 Task: Lens Flare Effect.
Action: Mouse moved to (33, 7)
Screenshot: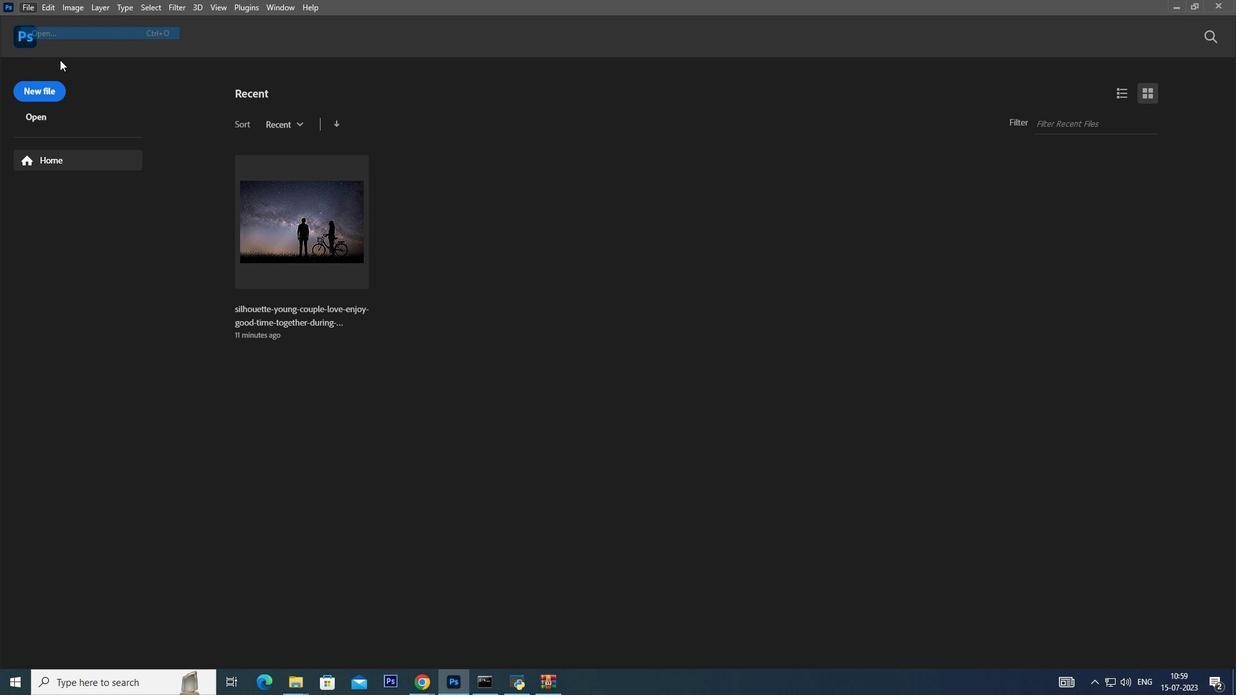 
Action: Mouse pressed left at (33, 7)
Screenshot: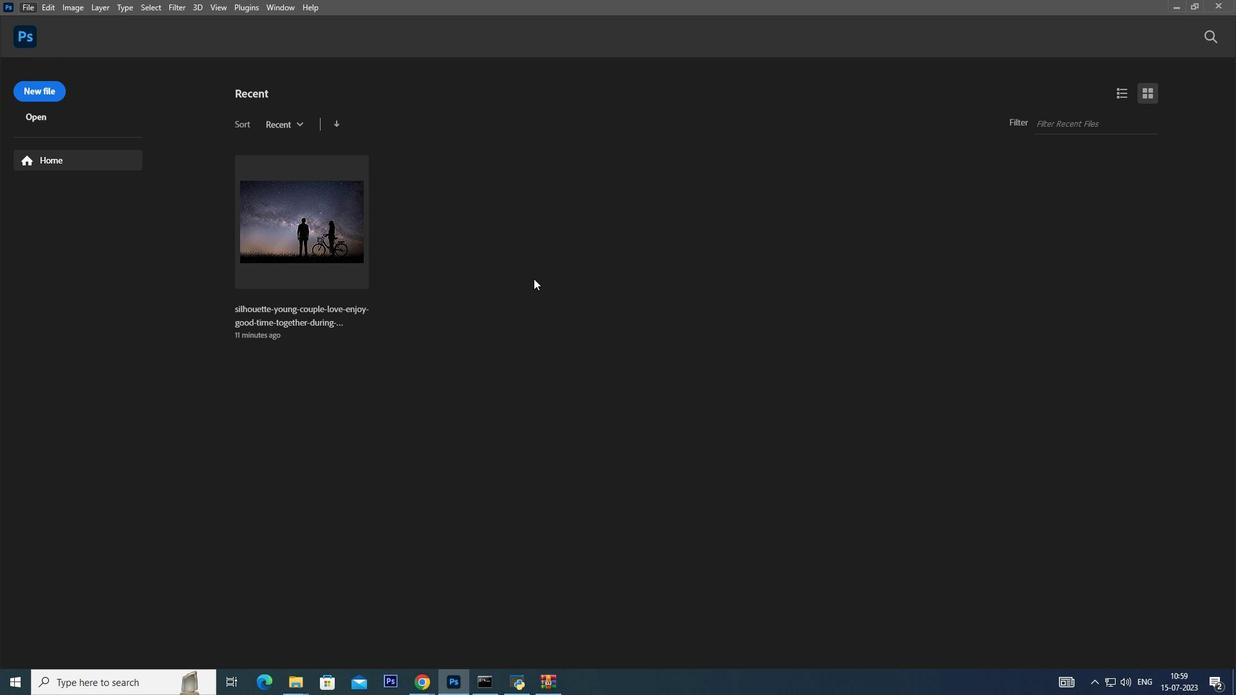 
Action: Mouse moved to (40, 28)
Screenshot: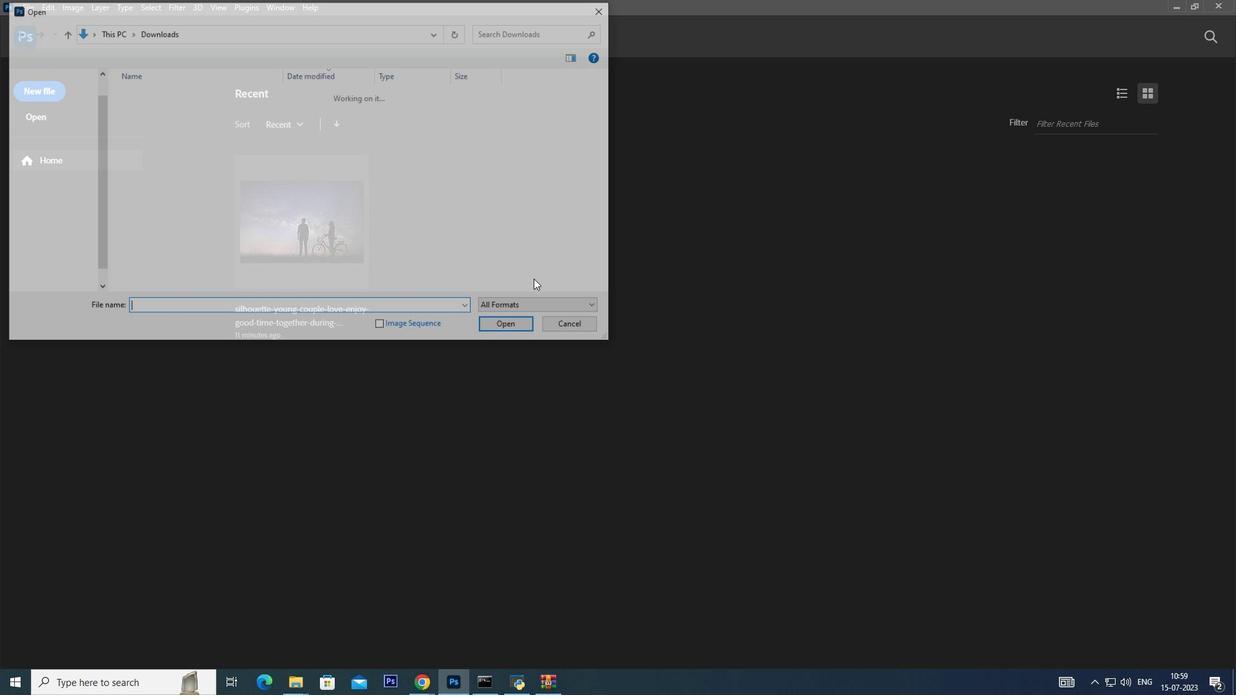 
Action: Mouse pressed left at (40, 28)
Screenshot: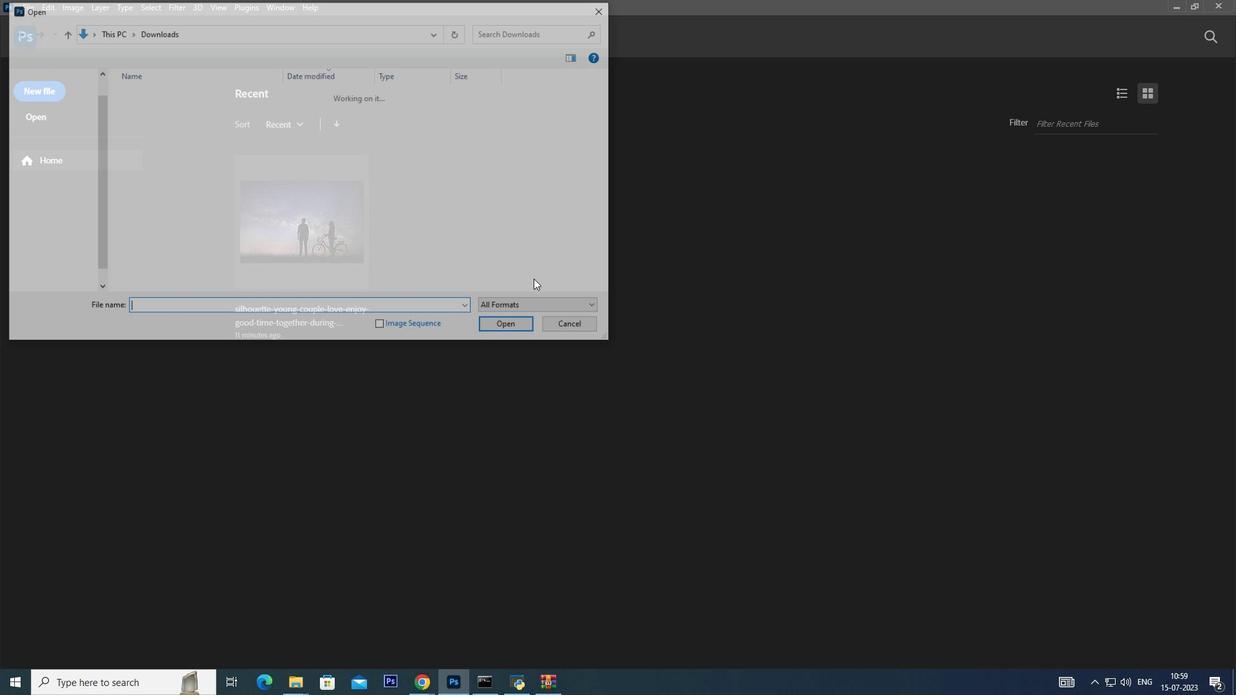 
Action: Mouse moved to (191, 143)
Screenshot: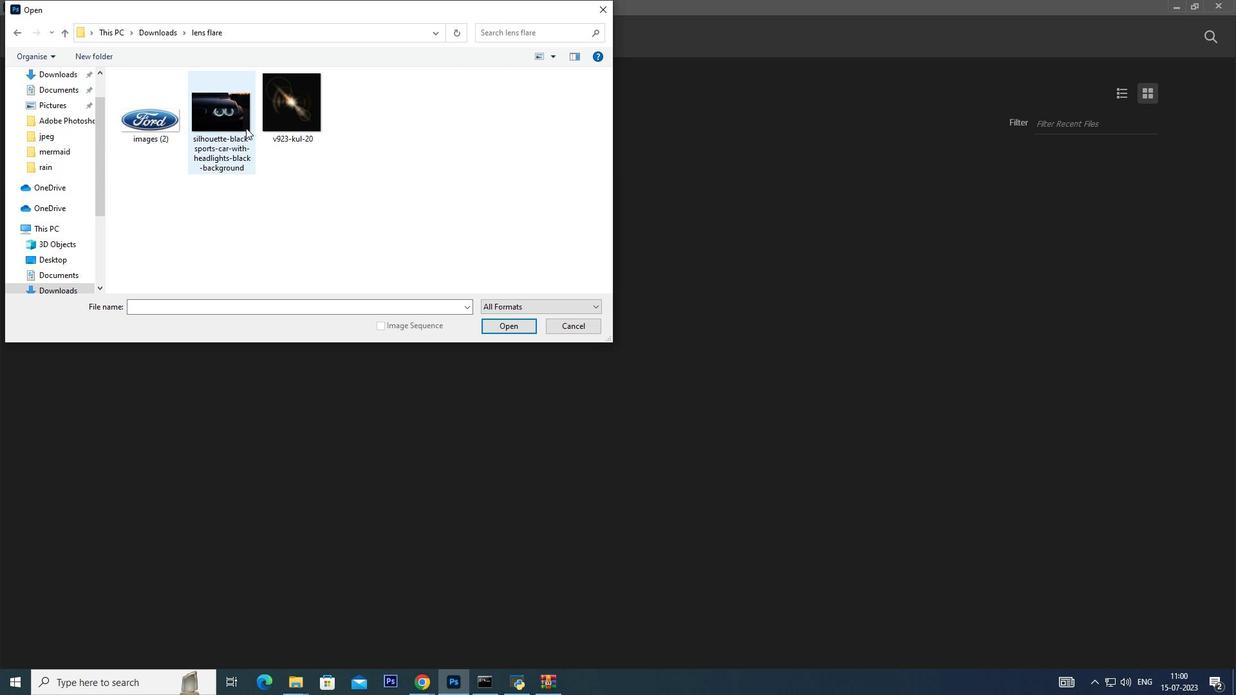 
Action: Mouse pressed left at (191, 143)
Screenshot: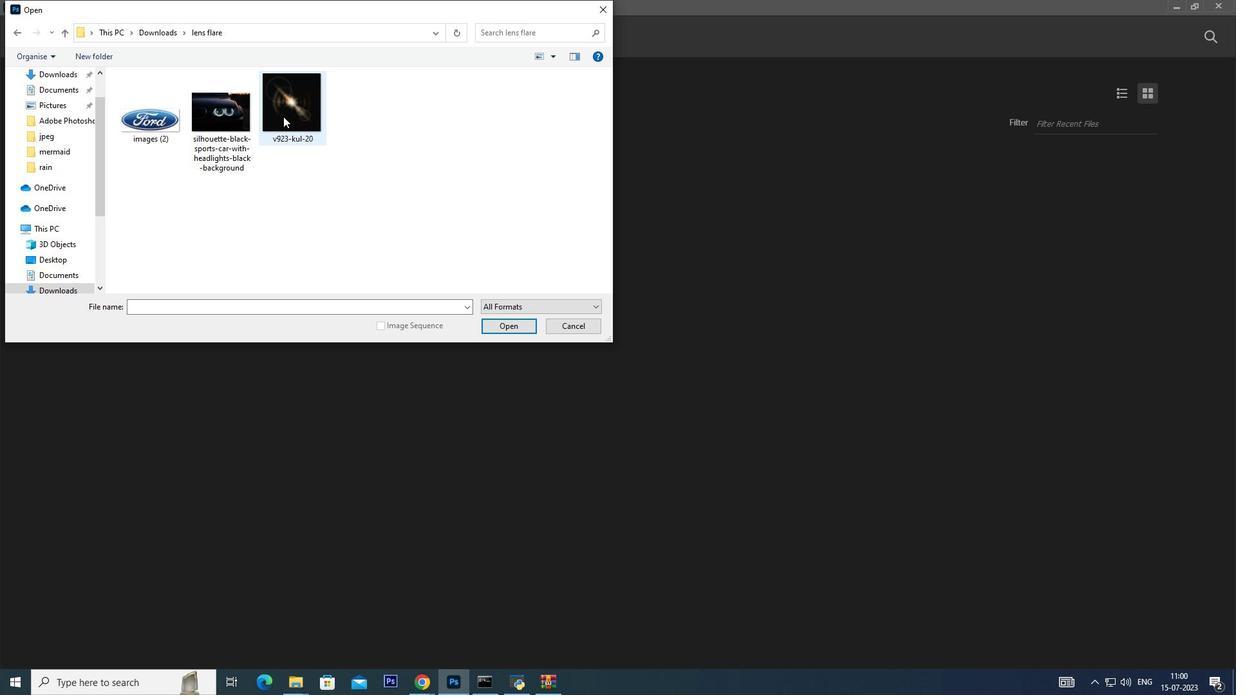 
Action: Mouse pressed left at (191, 143)
Screenshot: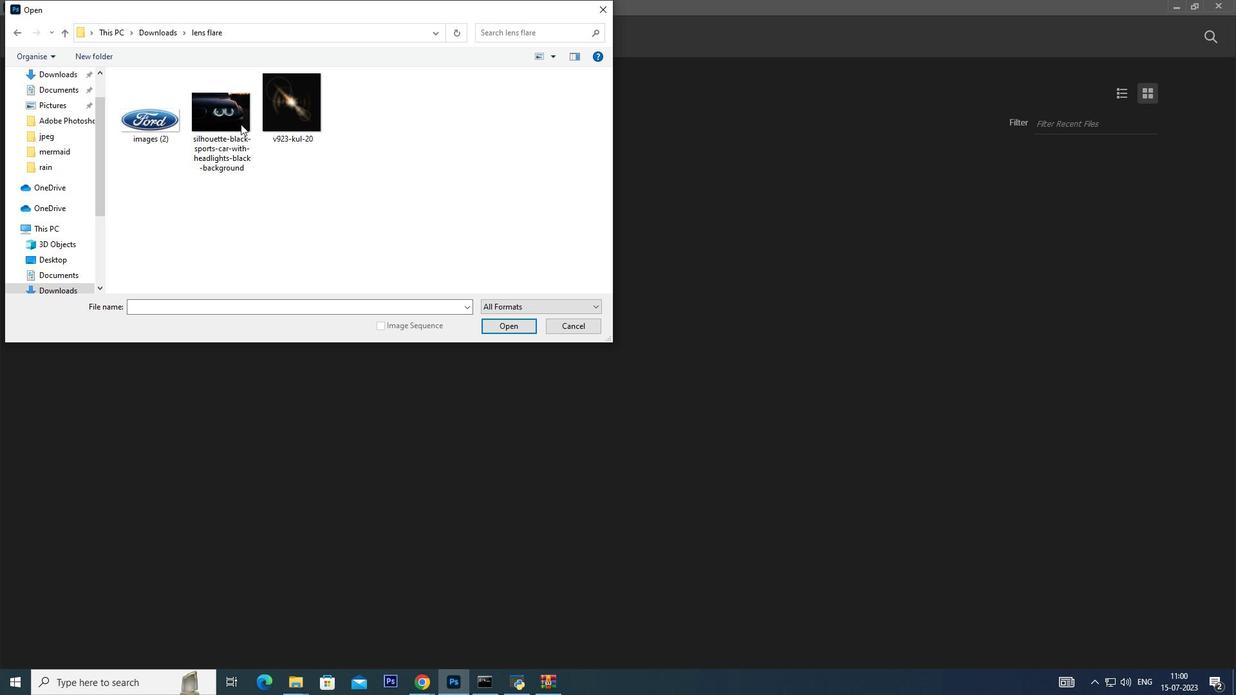 
Action: Mouse moved to (235, 124)
Screenshot: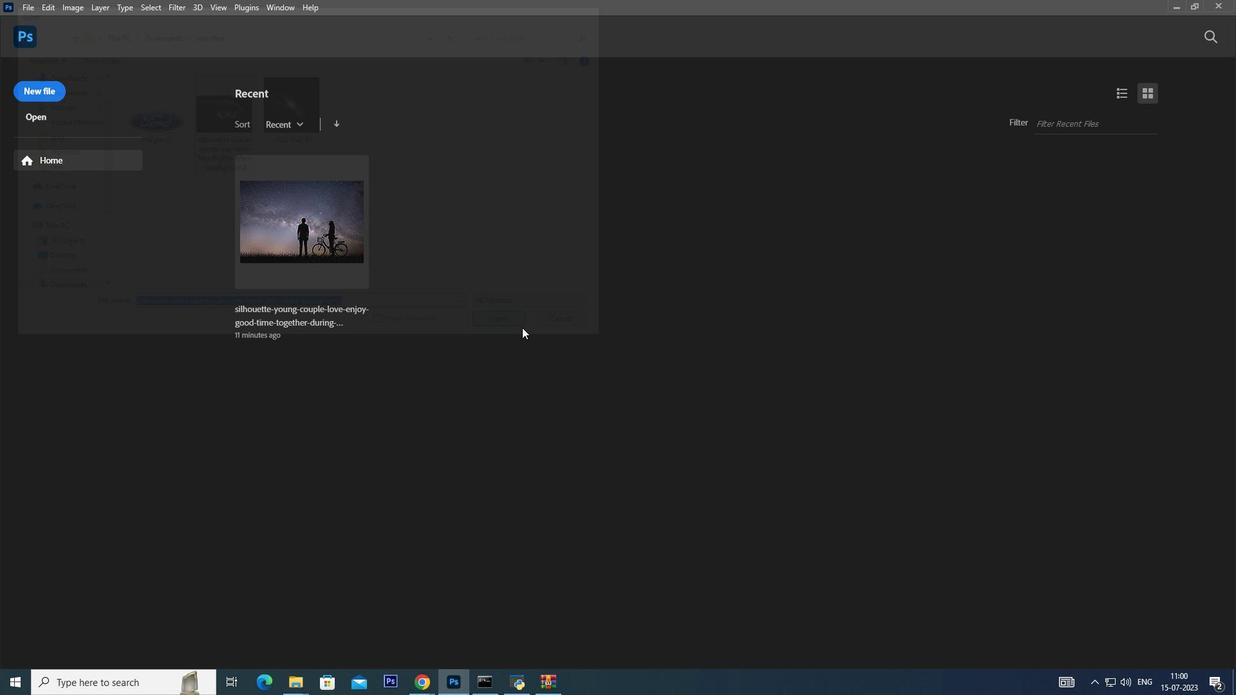 
Action: Mouse pressed left at (235, 124)
Screenshot: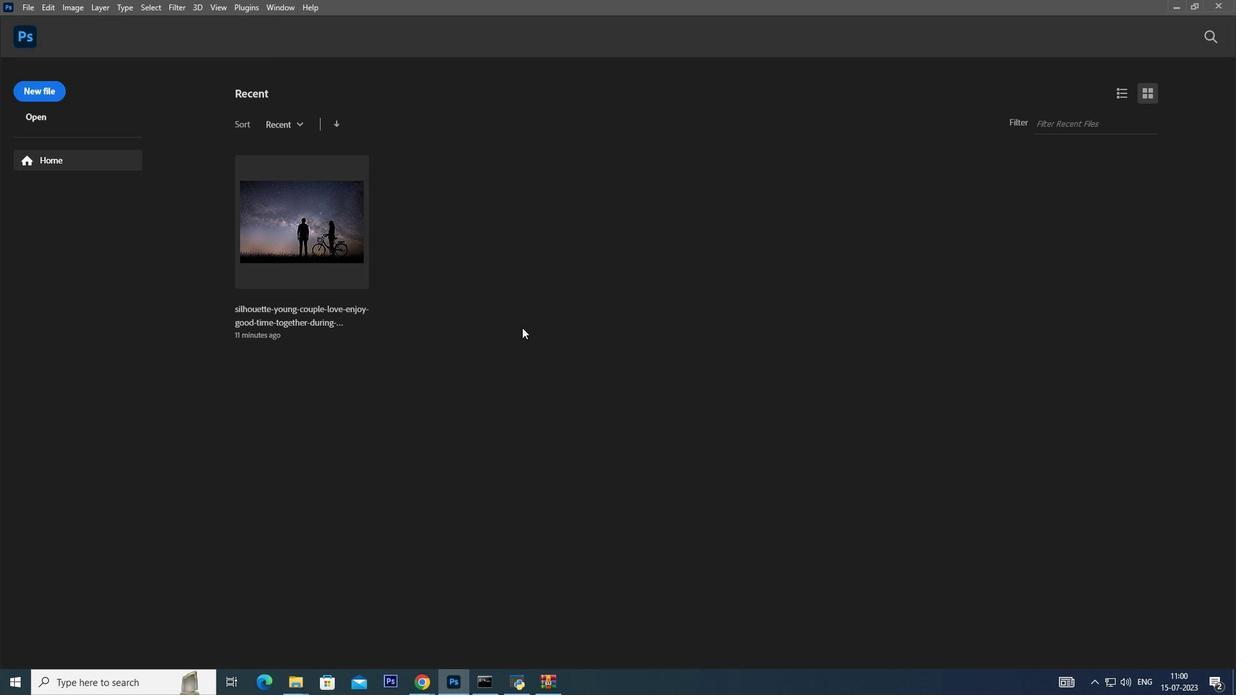 
Action: Mouse moved to (522, 327)
Screenshot: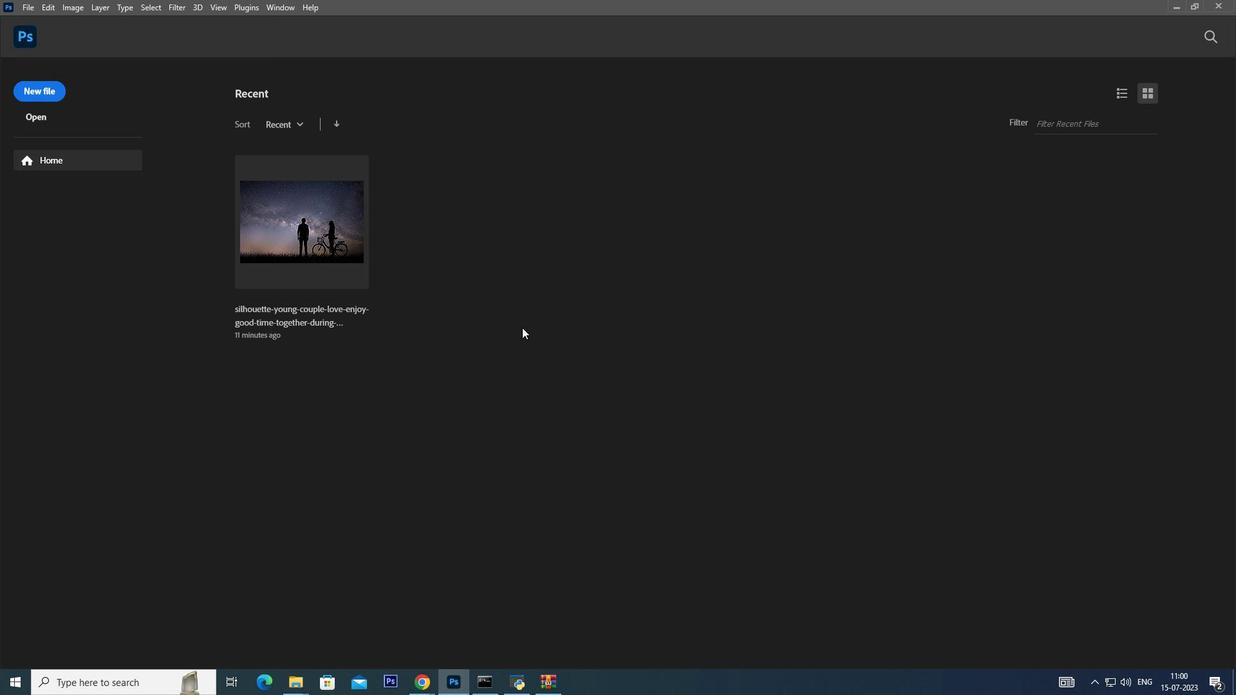 
Action: Mouse pressed left at (522, 327)
Screenshot: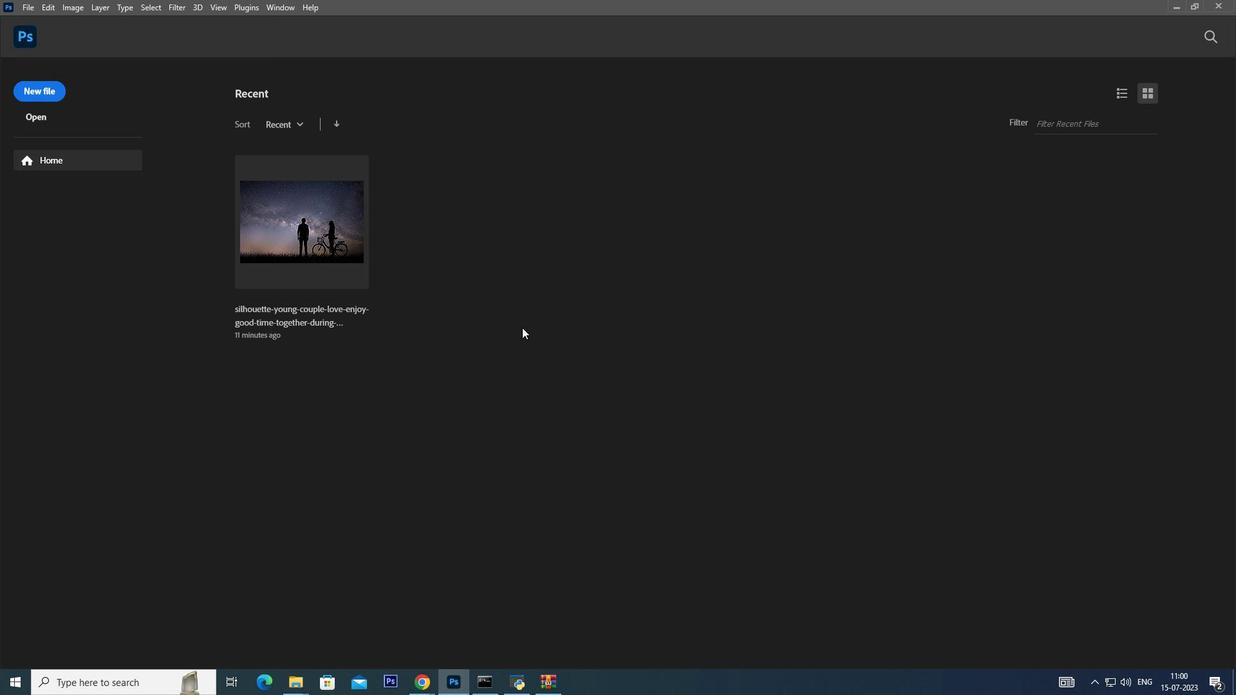 
Action: Mouse moved to (1159, 468)
Screenshot: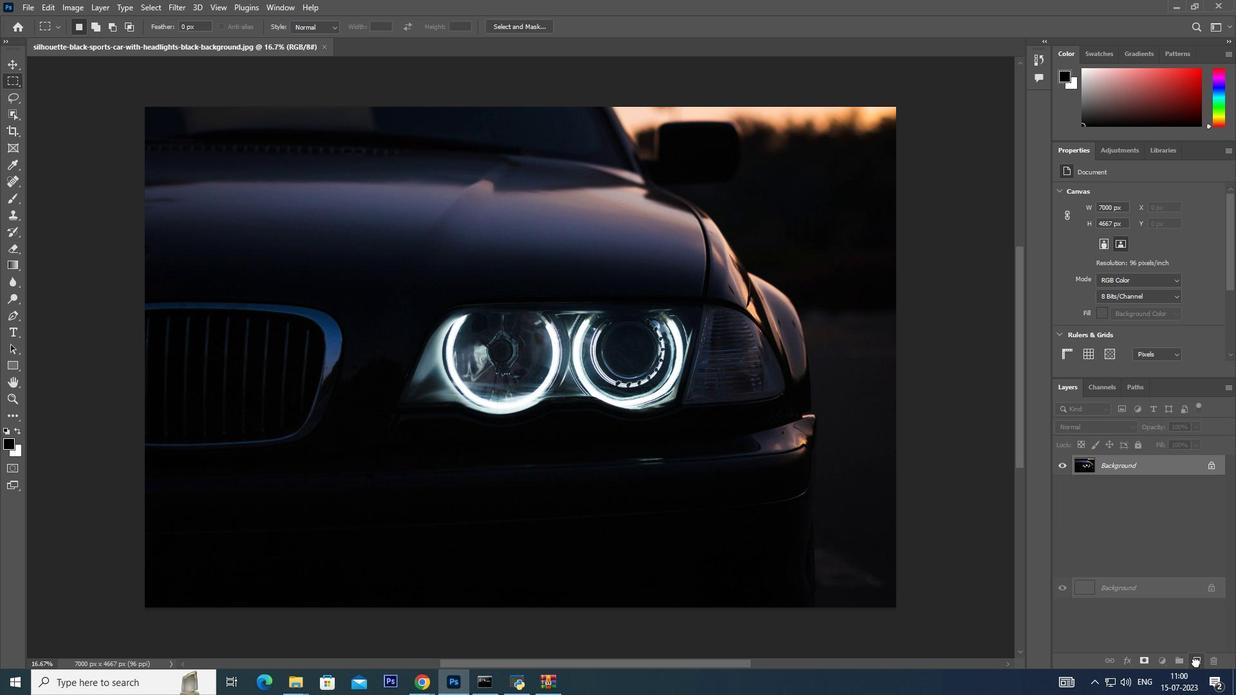 
Action: Mouse pressed left at (1159, 468)
Screenshot: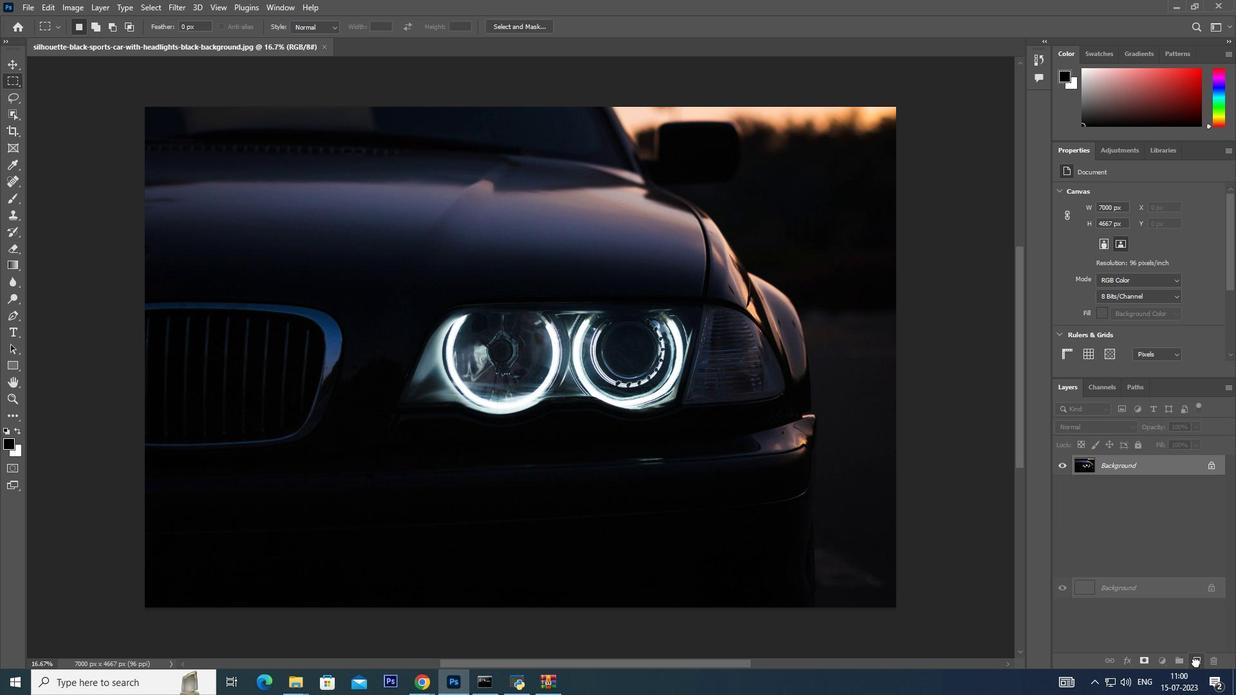 
Action: Mouse moved to (1159, 661)
Screenshot: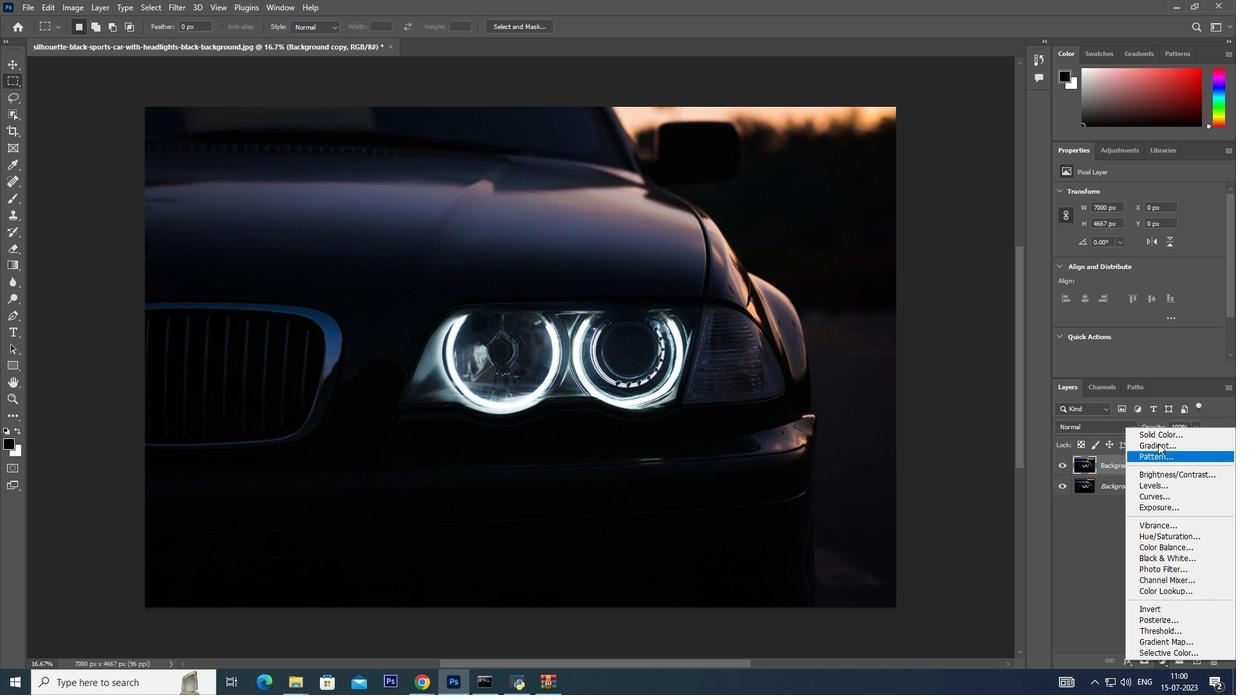 
Action: Mouse pressed left at (1159, 661)
Screenshot: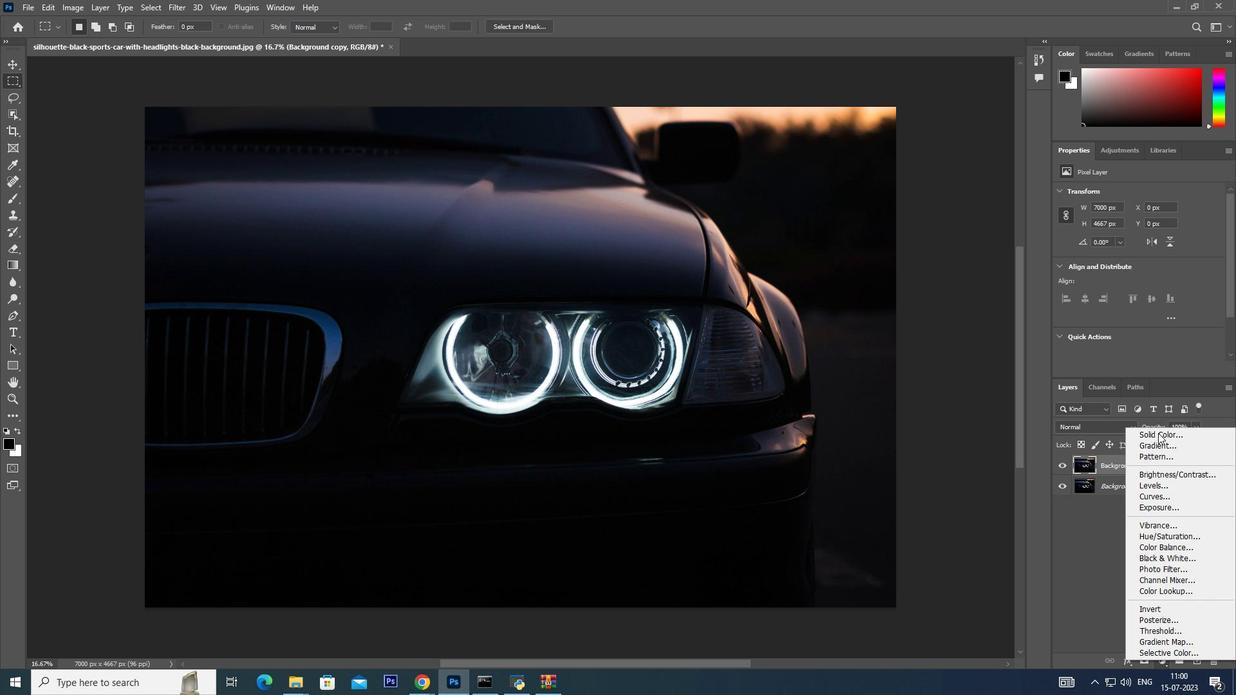 
Action: Mouse moved to (1159, 433)
Screenshot: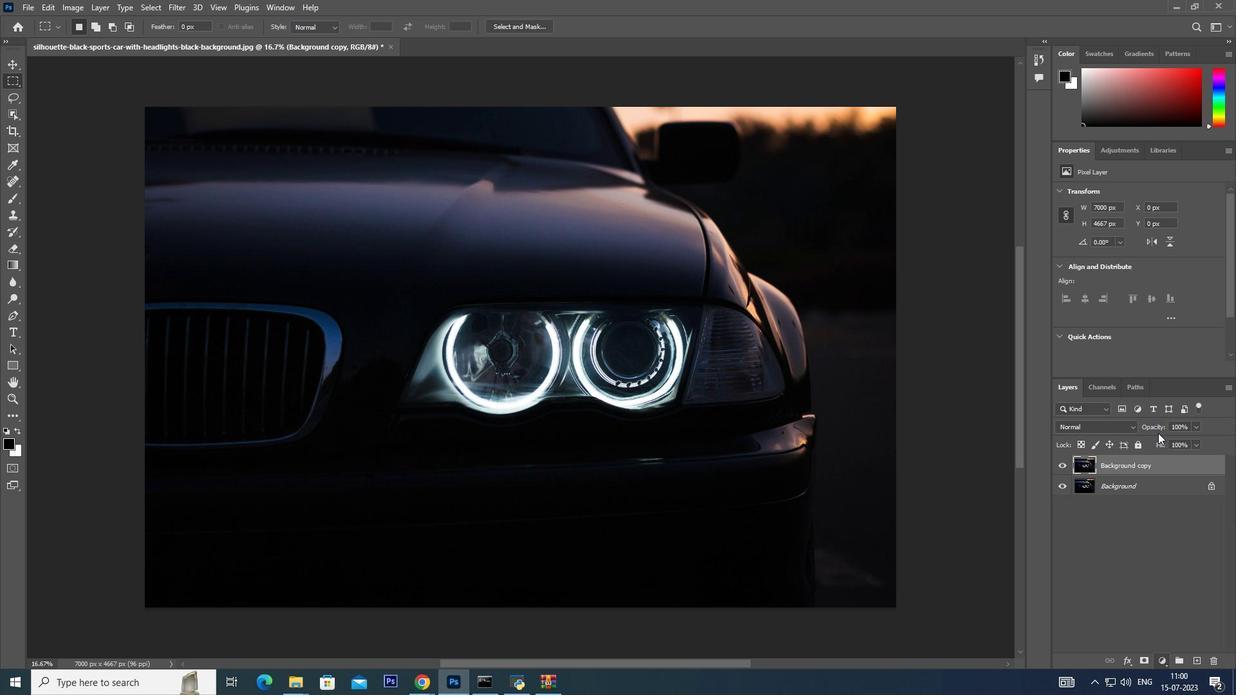 
Action: Mouse pressed left at (1159, 433)
Screenshot: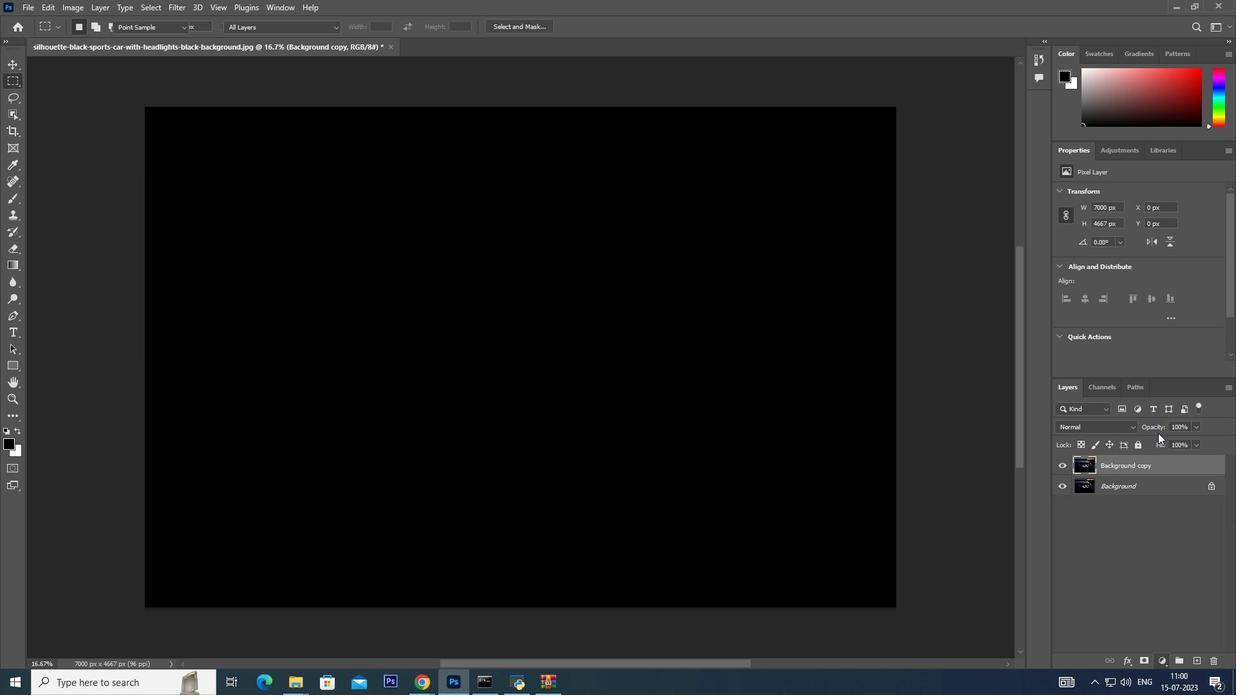 
Action: Mouse moved to (740, 146)
Screenshot: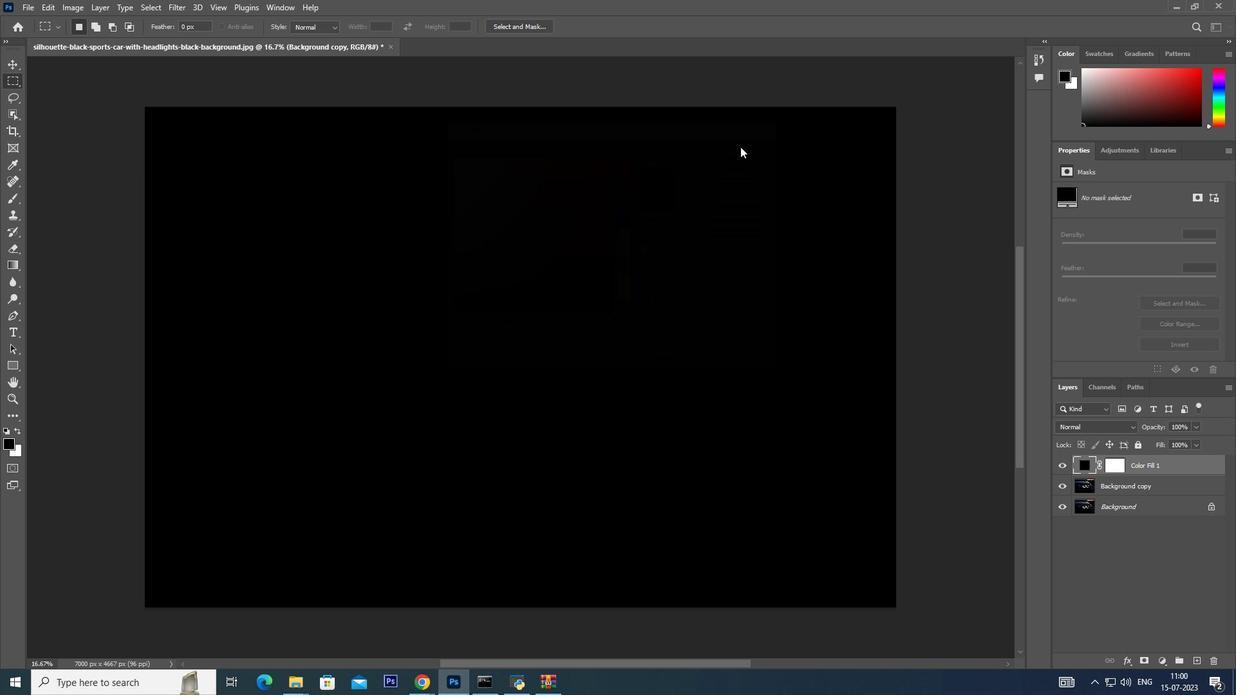 
Action: Mouse pressed left at (740, 146)
Screenshot: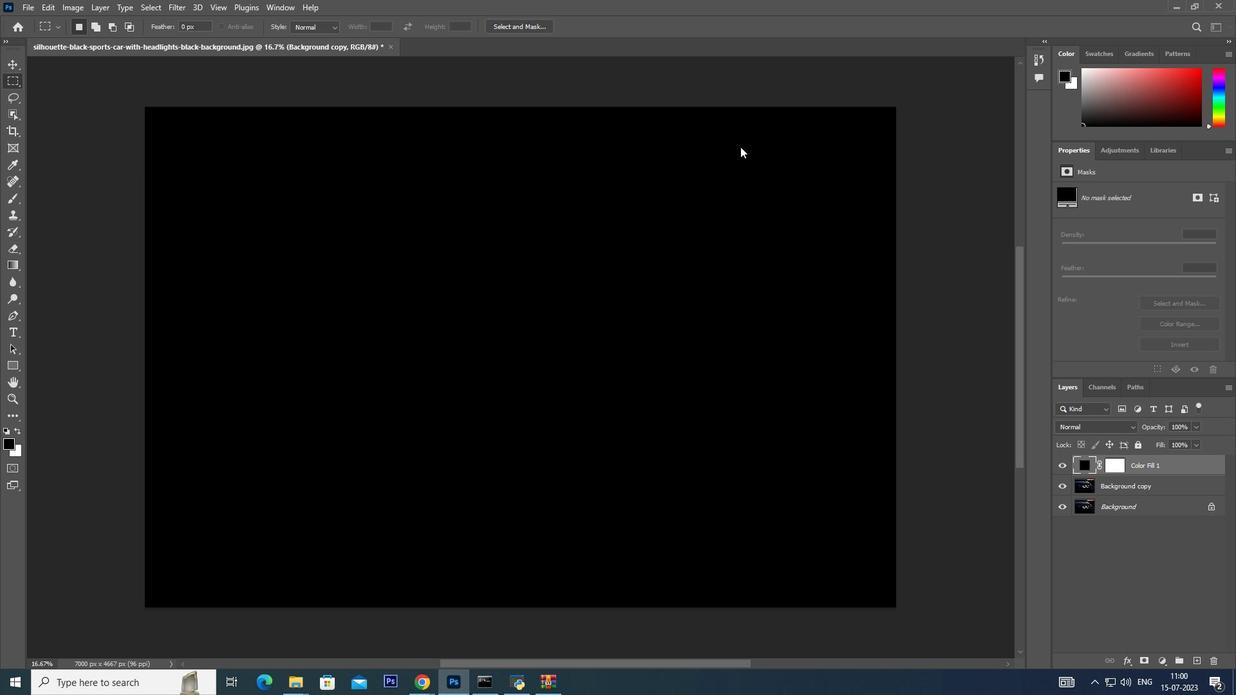 
Action: Mouse moved to (1125, 424)
Screenshot: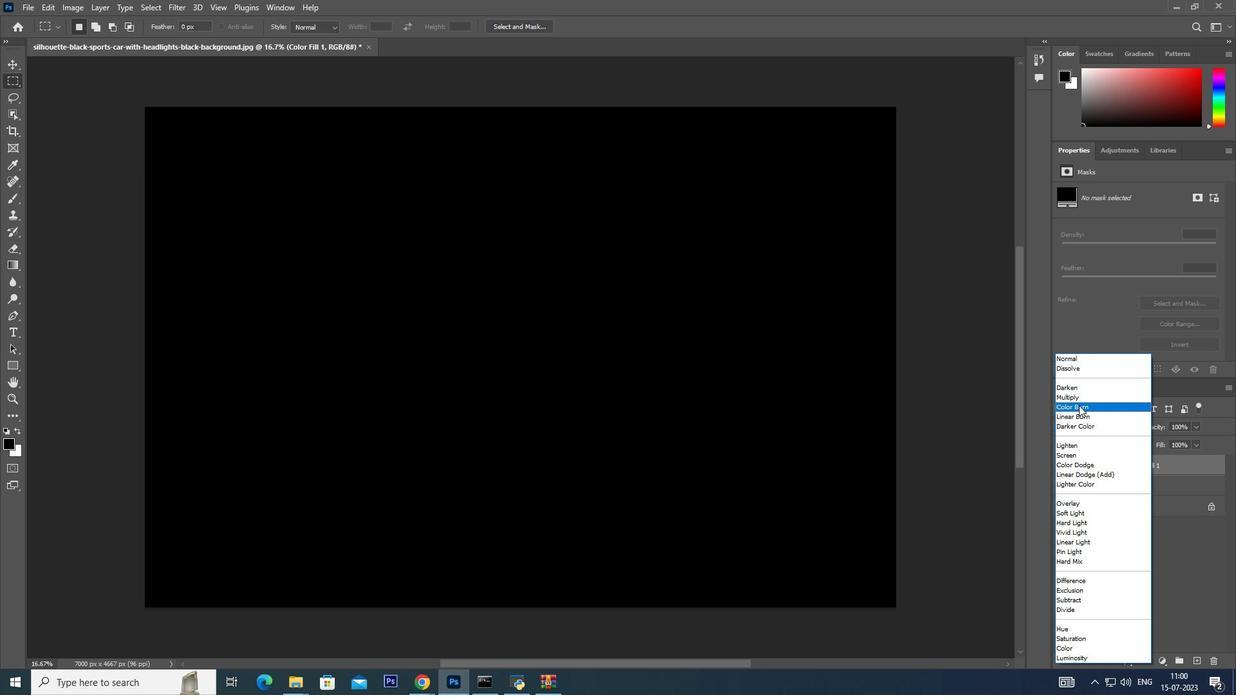 
Action: Mouse pressed left at (1125, 424)
Screenshot: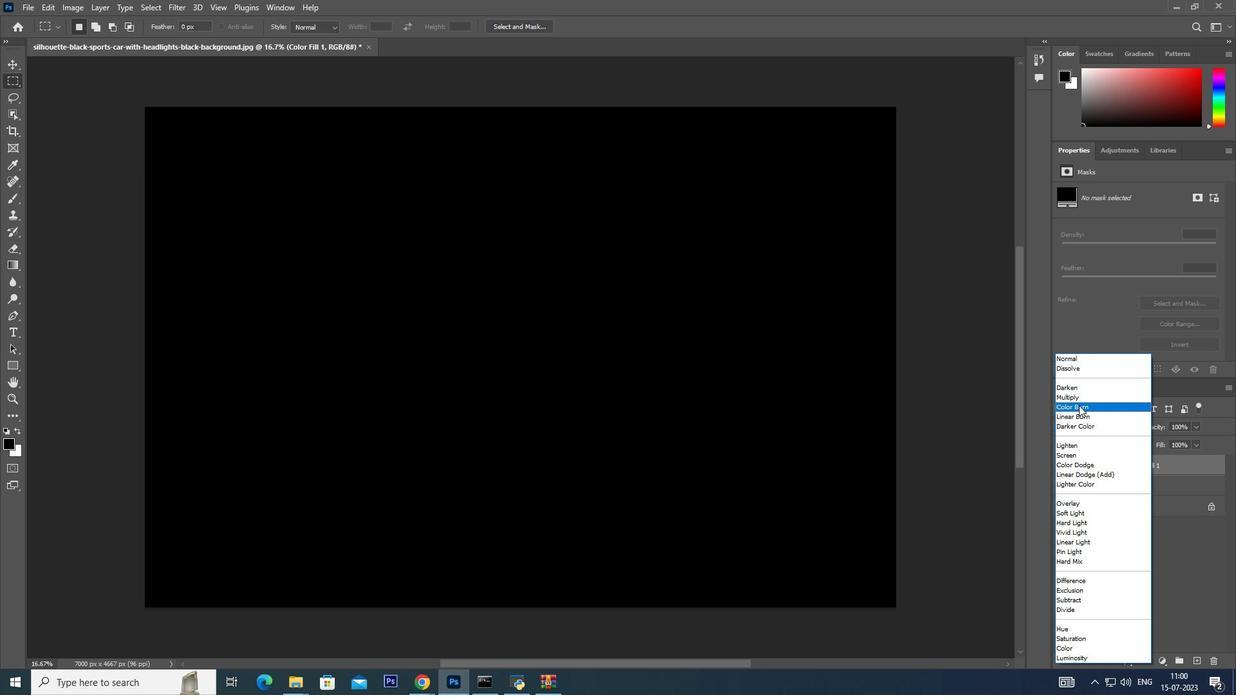 
Action: Mouse moved to (1075, 452)
Screenshot: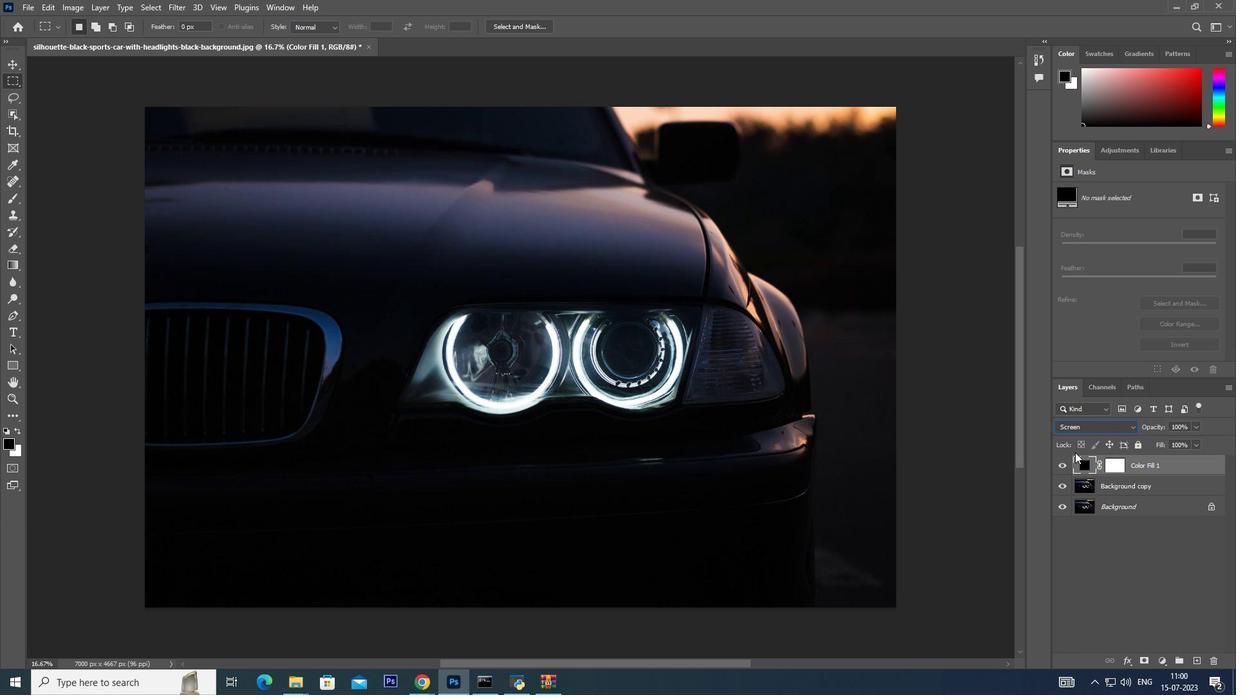 
Action: Mouse pressed left at (1075, 452)
Screenshot: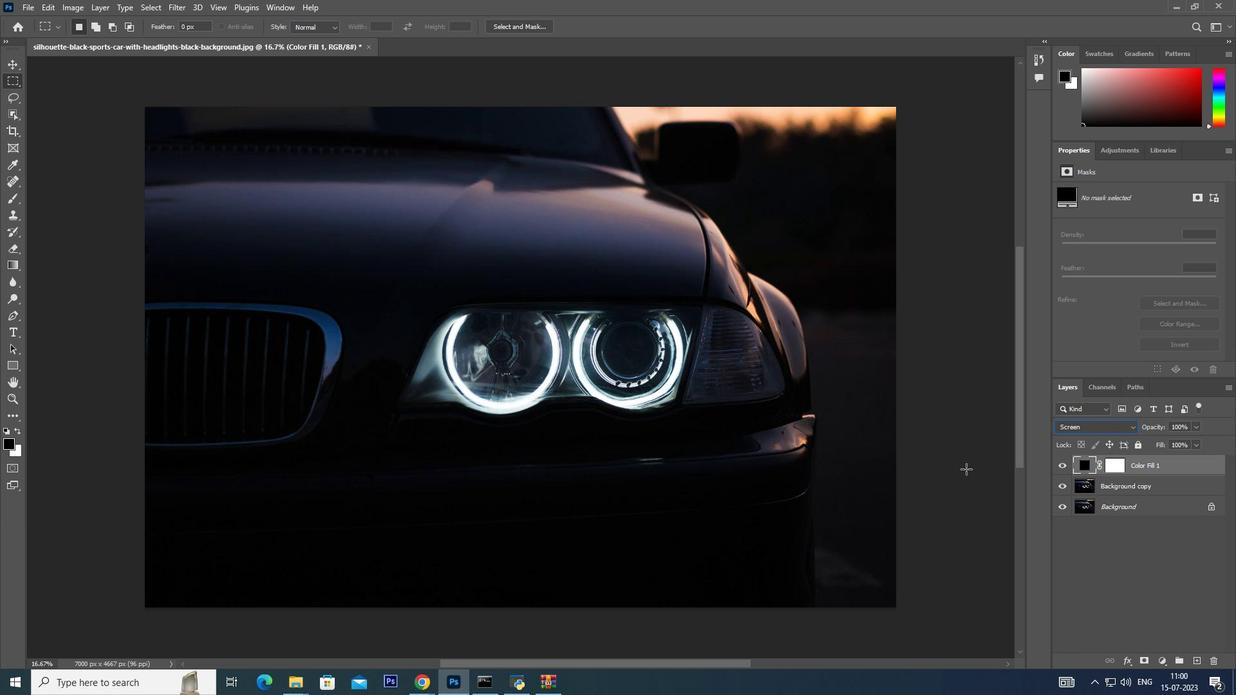 
Action: Mouse moved to (15, 67)
Screenshot: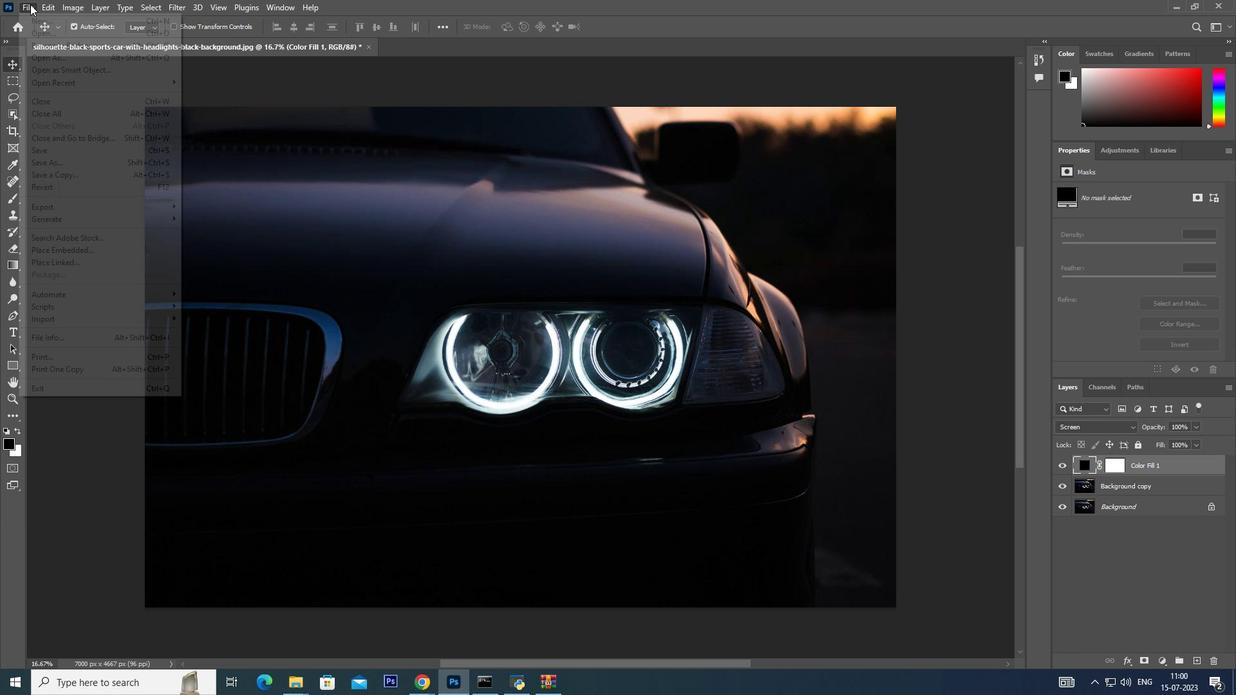 
Action: Mouse pressed left at (15, 67)
Screenshot: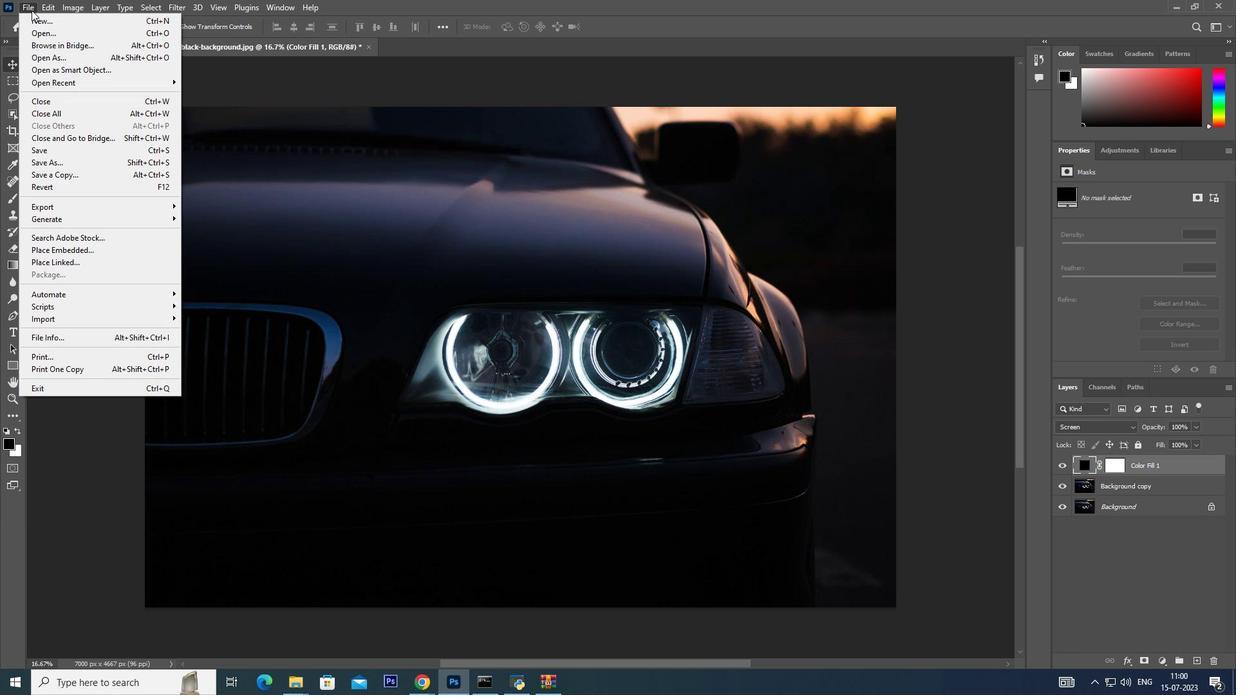 
Action: Mouse moved to (30, 4)
Screenshot: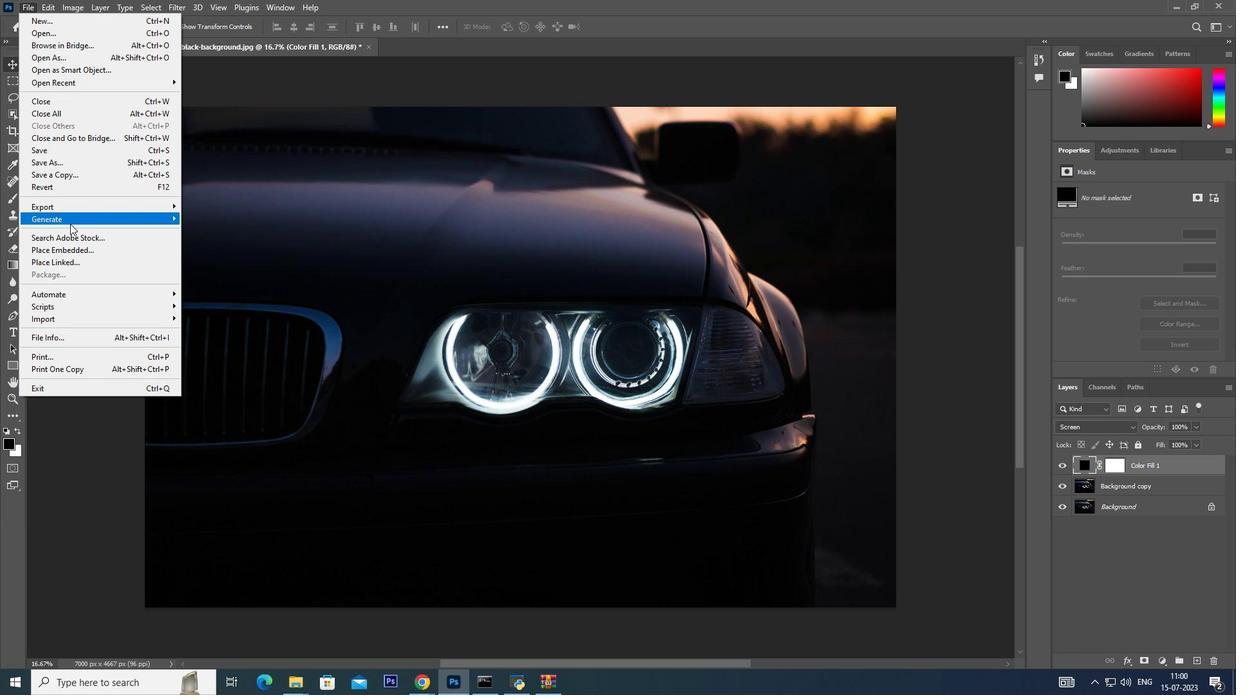 
Action: Mouse pressed left at (30, 4)
Screenshot: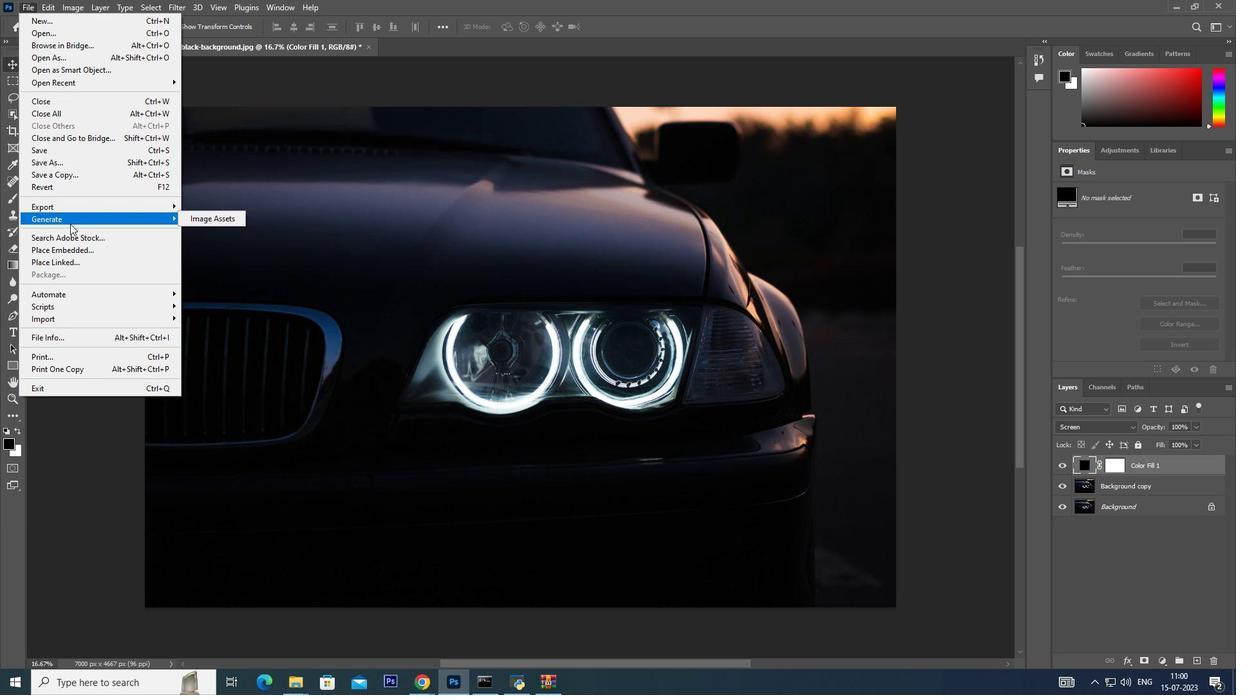 
Action: Mouse moved to (173, 7)
Screenshot: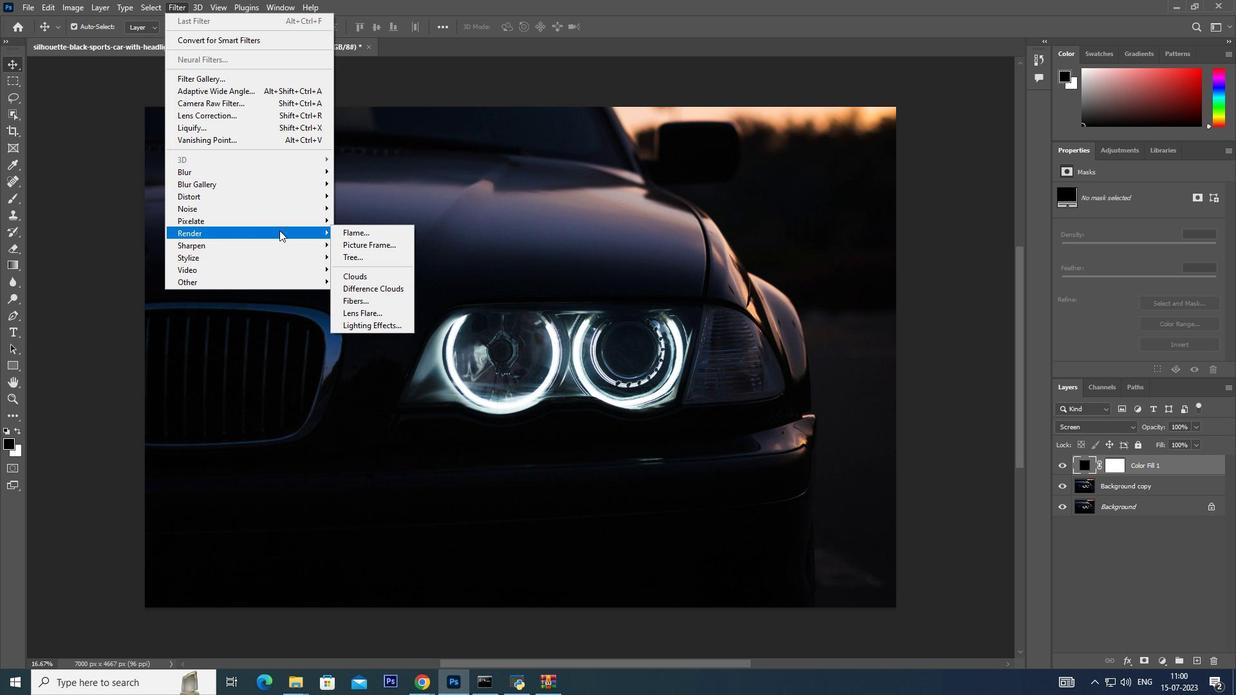 
Action: Mouse pressed left at (173, 7)
Screenshot: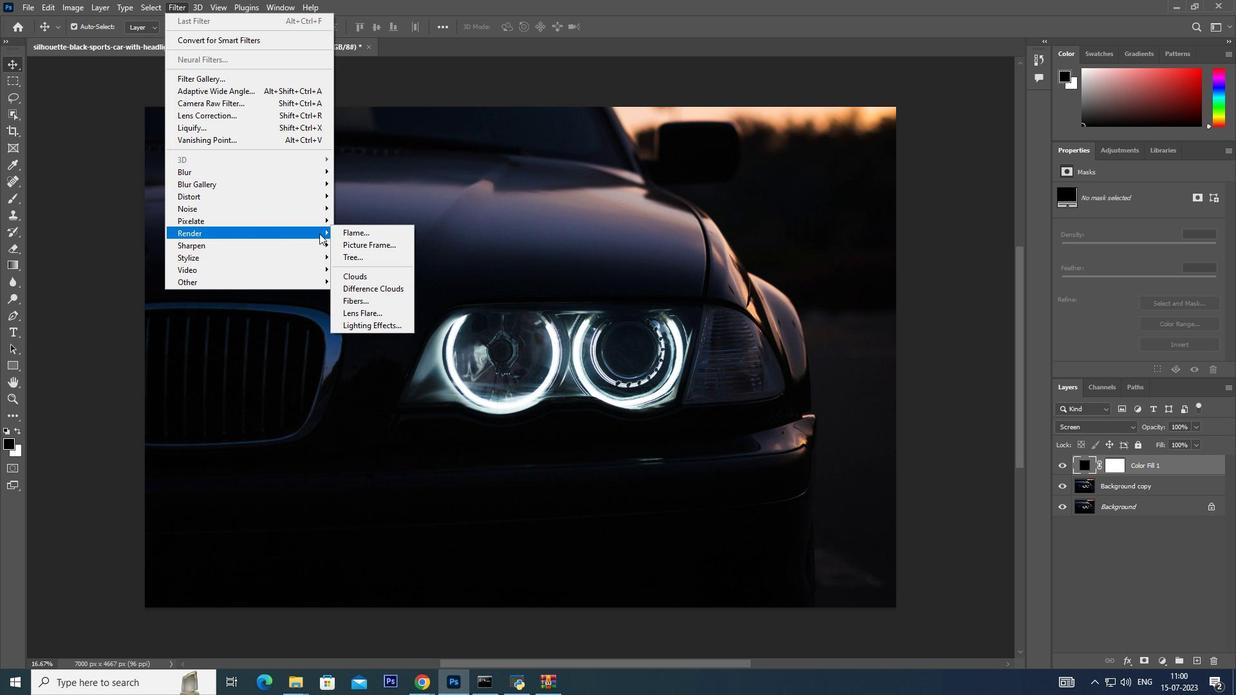 
Action: Mouse moved to (372, 312)
Screenshot: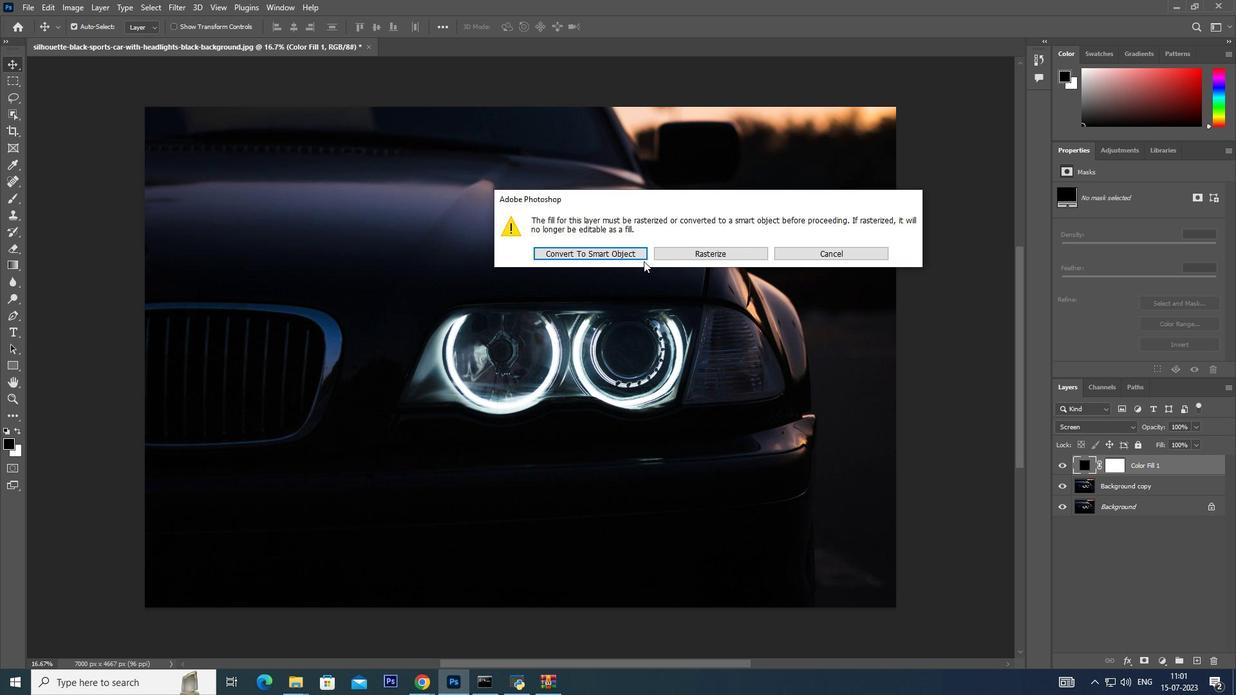 
Action: Mouse pressed left at (372, 312)
Screenshot: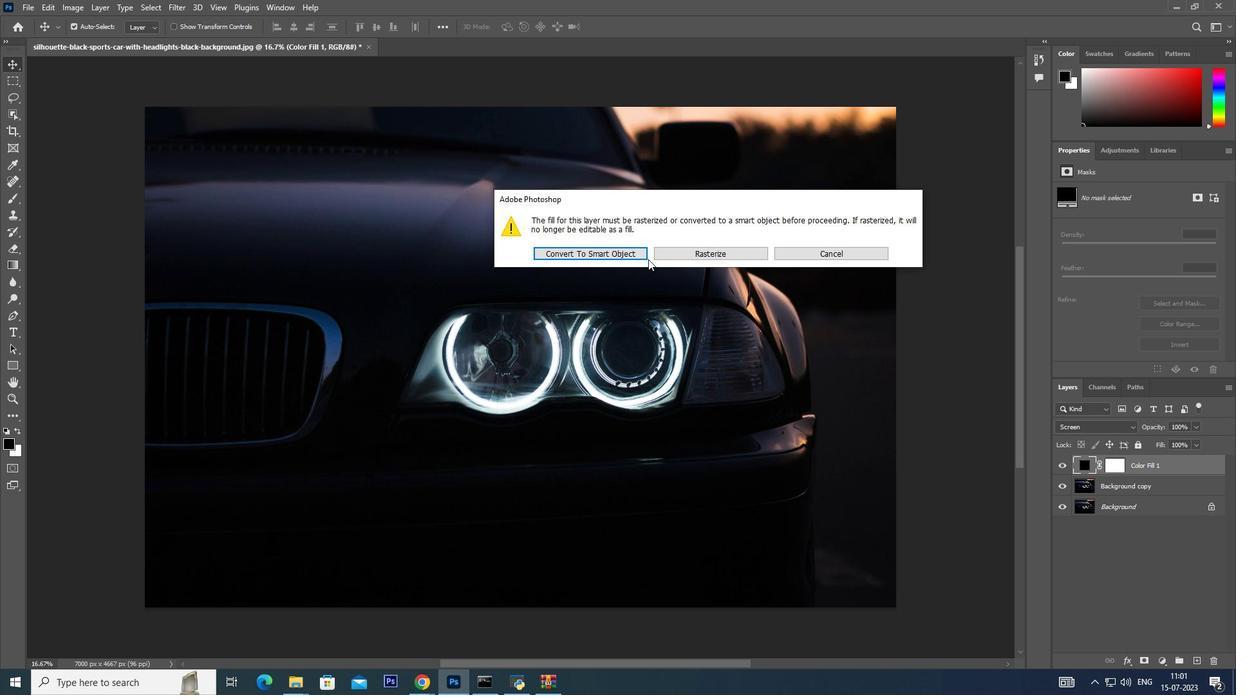 
Action: Mouse moved to (610, 248)
Screenshot: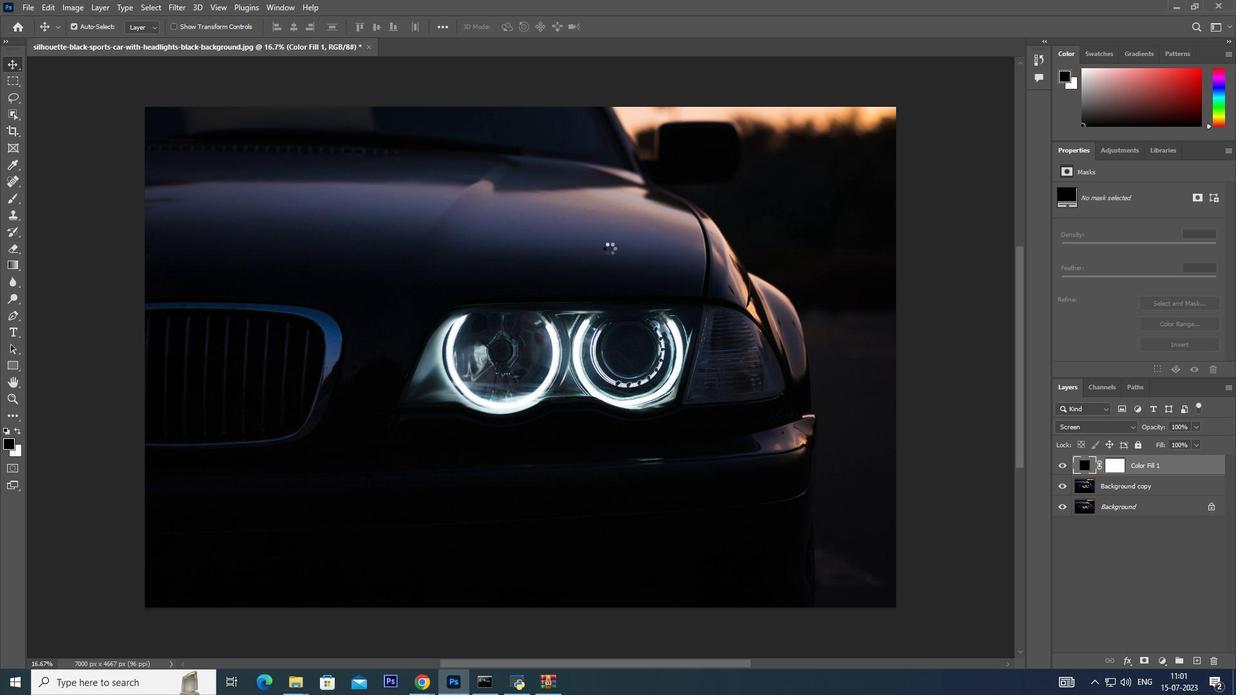 
Action: Mouse pressed left at (610, 248)
Screenshot: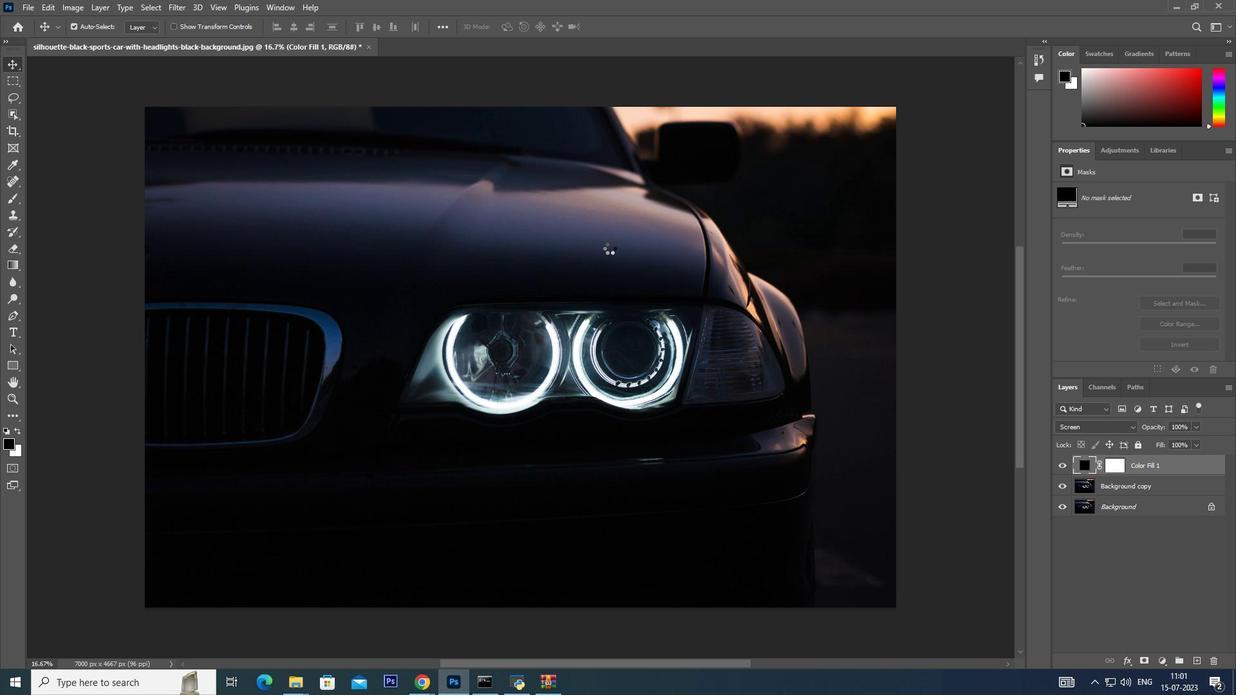 
Action: Mouse moved to (699, 181)
Screenshot: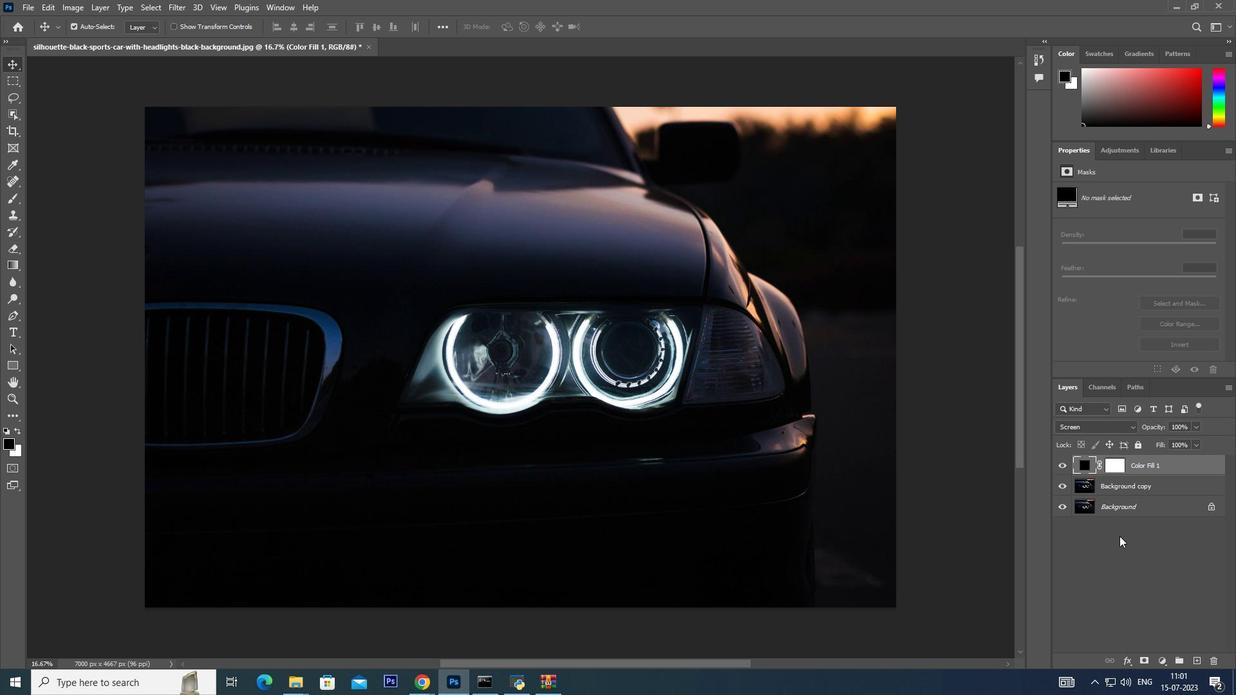 
Action: Mouse pressed left at (699, 181)
Screenshot: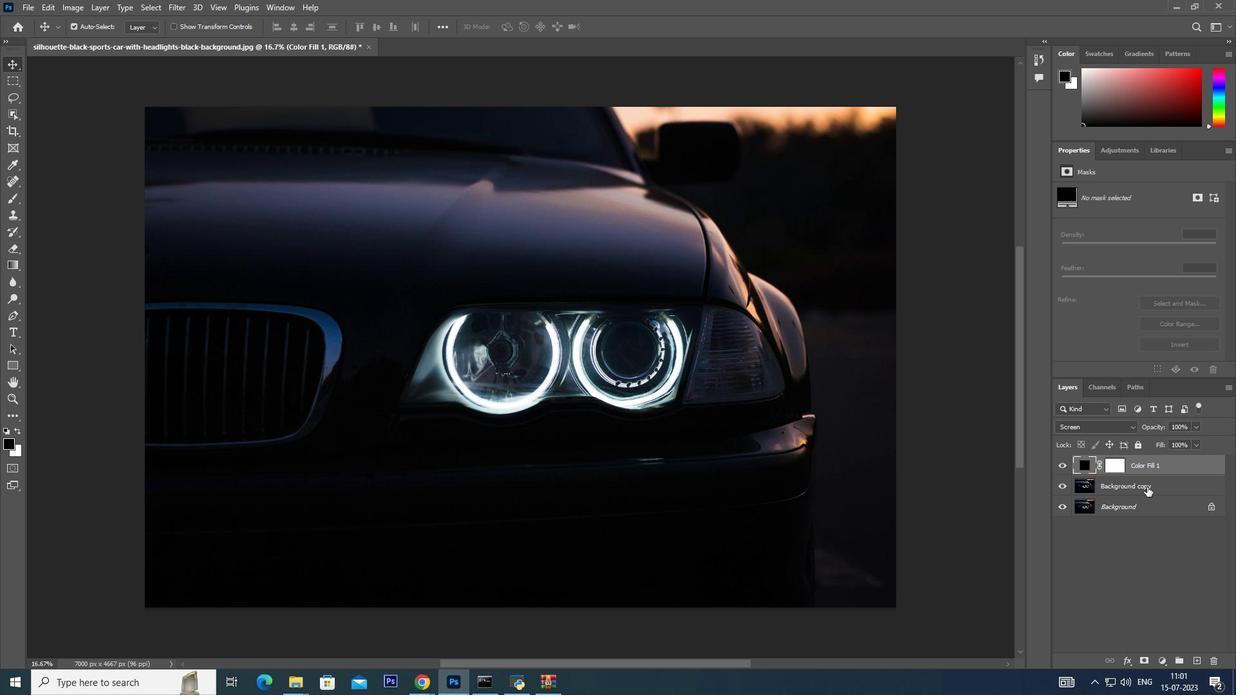 
Action: Mouse moved to (1193, 657)
Screenshot: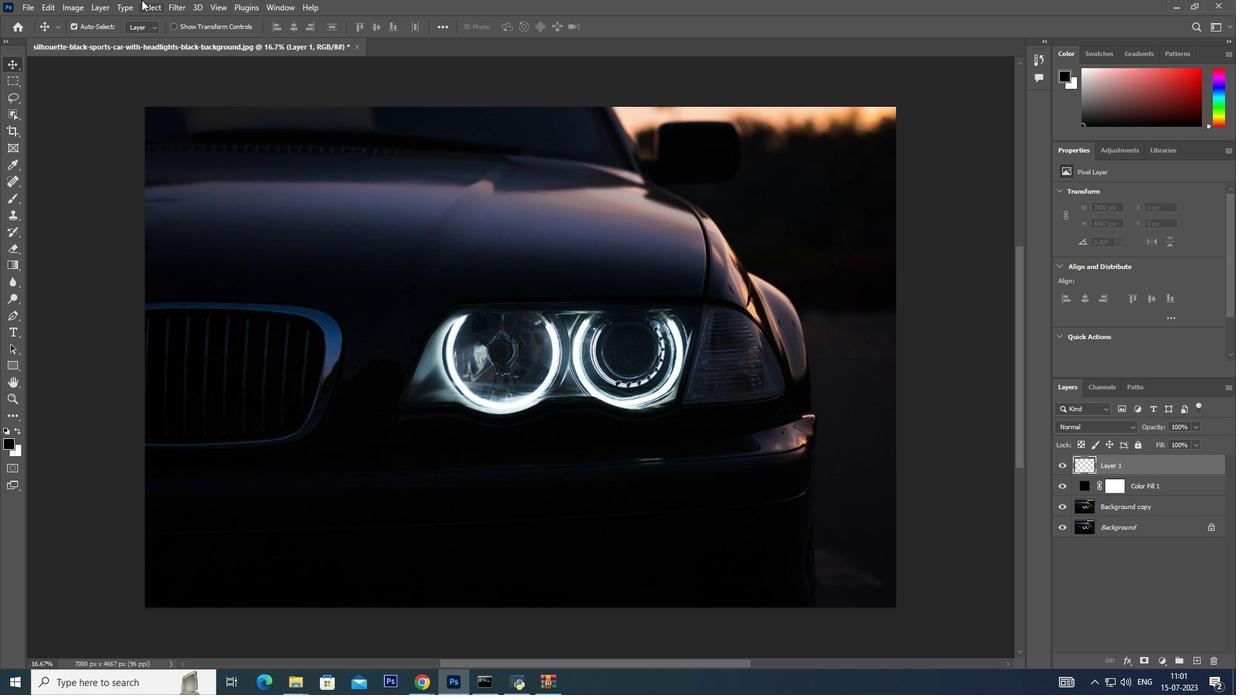 
Action: Mouse pressed left at (1193, 657)
Screenshot: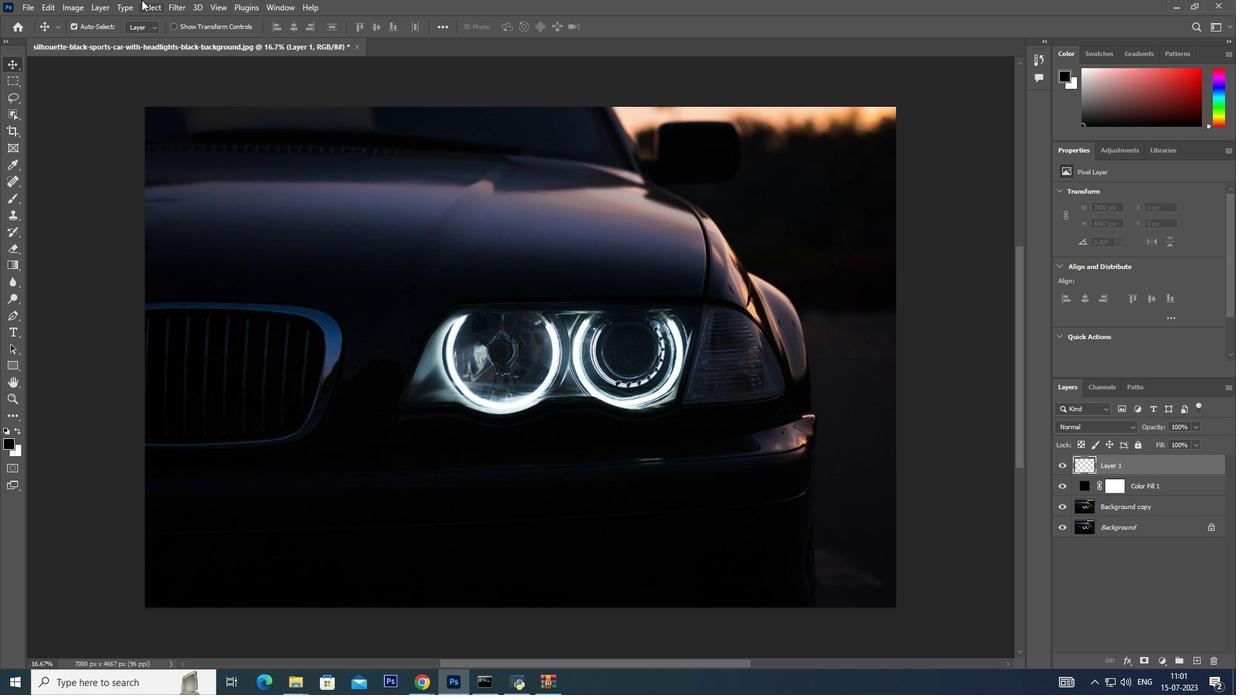 
Action: Mouse moved to (174, 1)
Screenshot: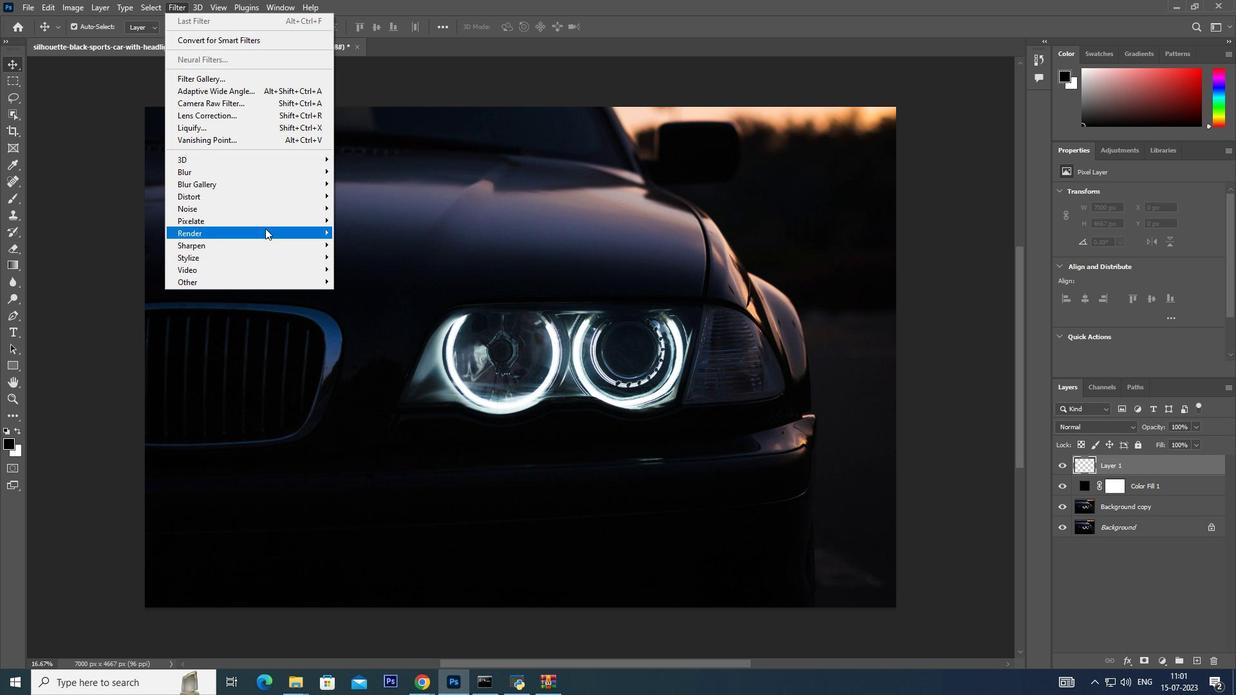 
Action: Mouse pressed left at (174, 1)
Screenshot: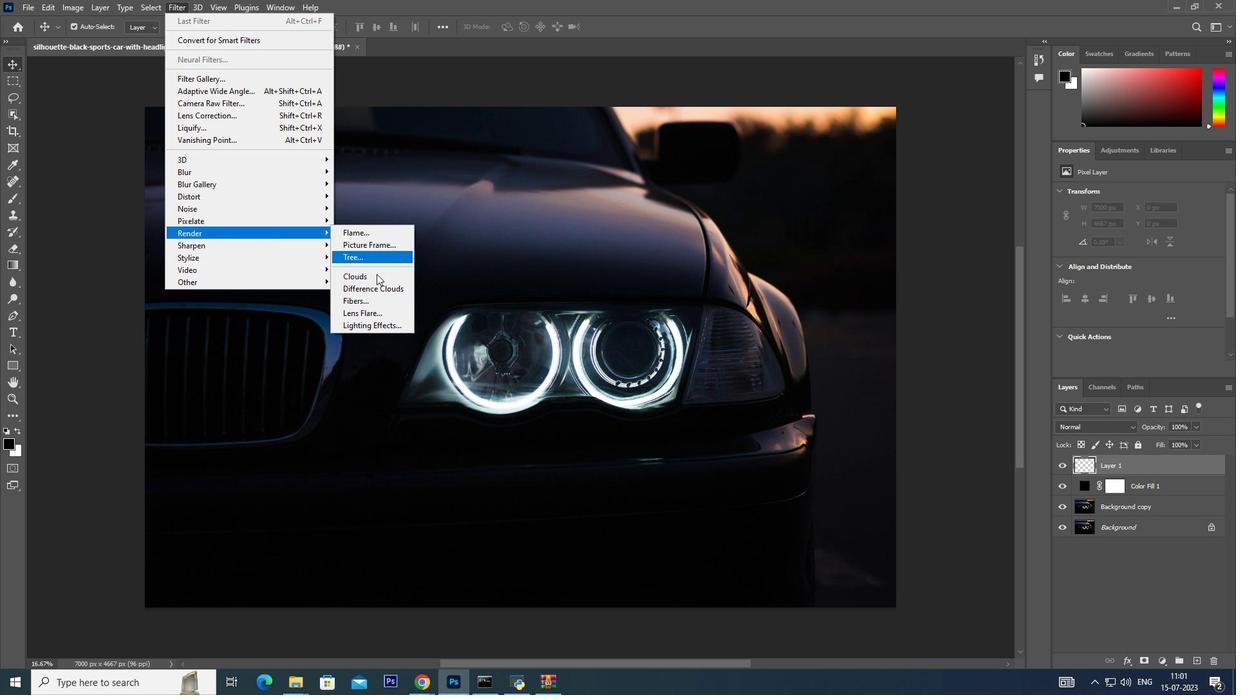 
Action: Mouse moved to (383, 309)
Screenshot: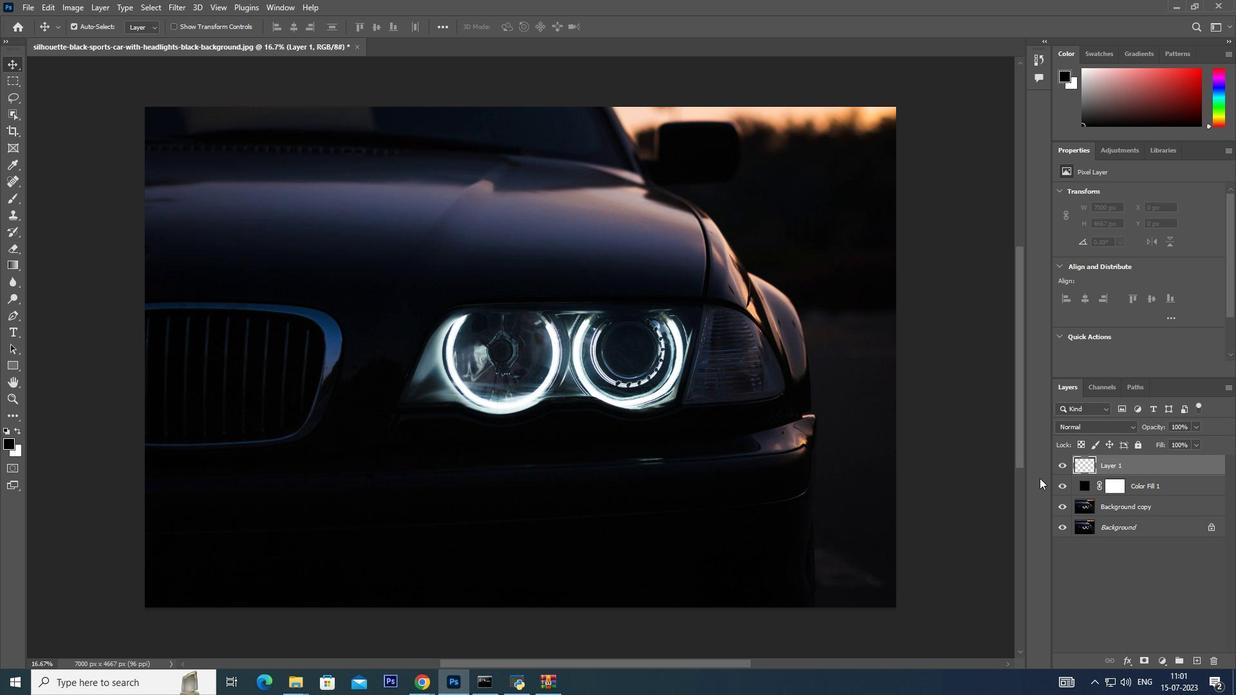 
Action: Mouse pressed left at (383, 309)
Screenshot: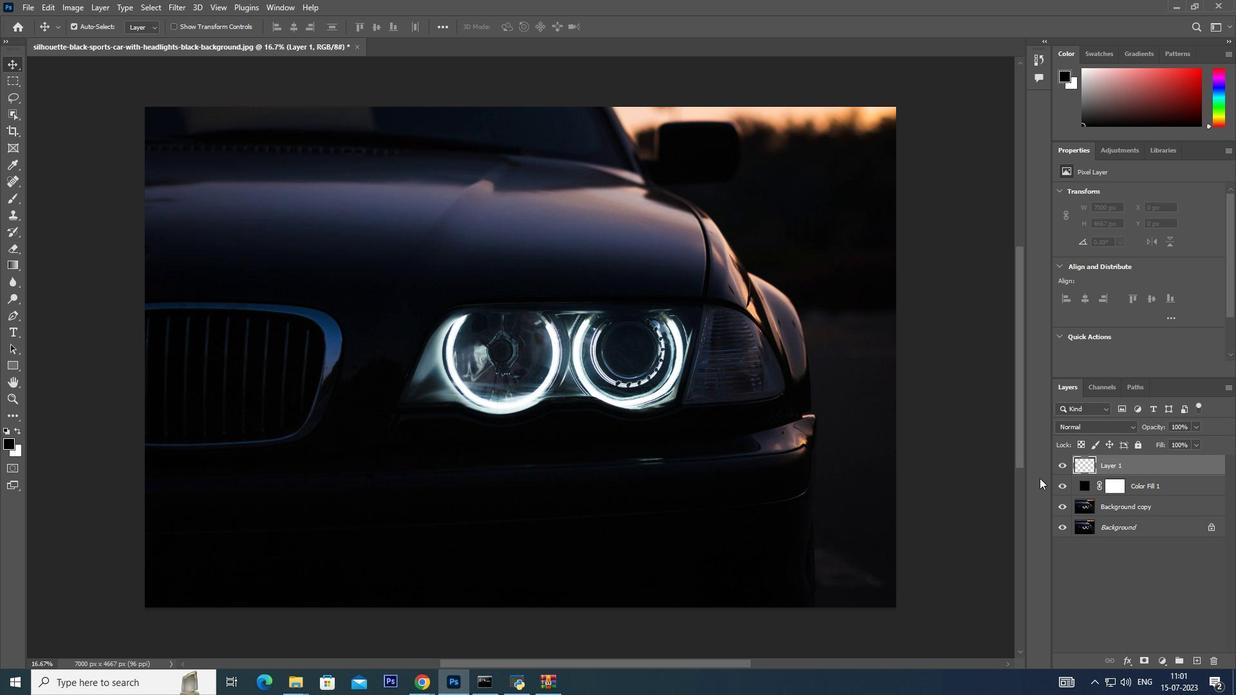 
Action: Mouse moved to (577, 256)
Screenshot: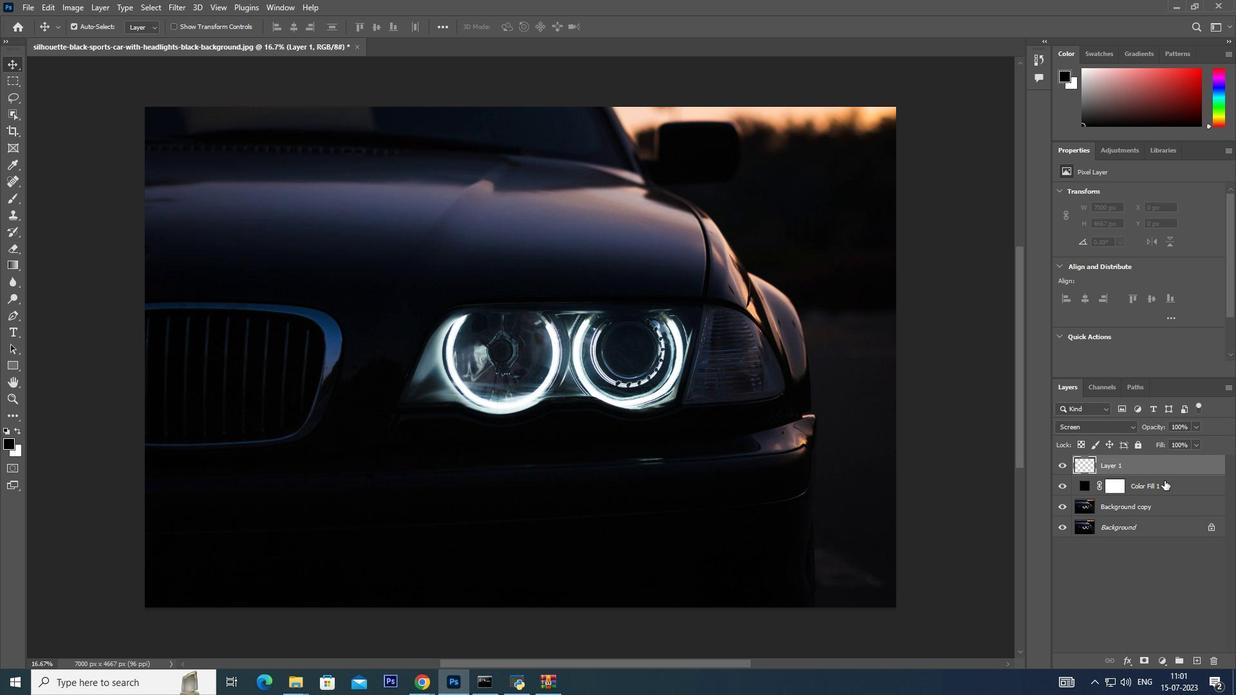 
Action: Mouse pressed left at (577, 256)
Screenshot: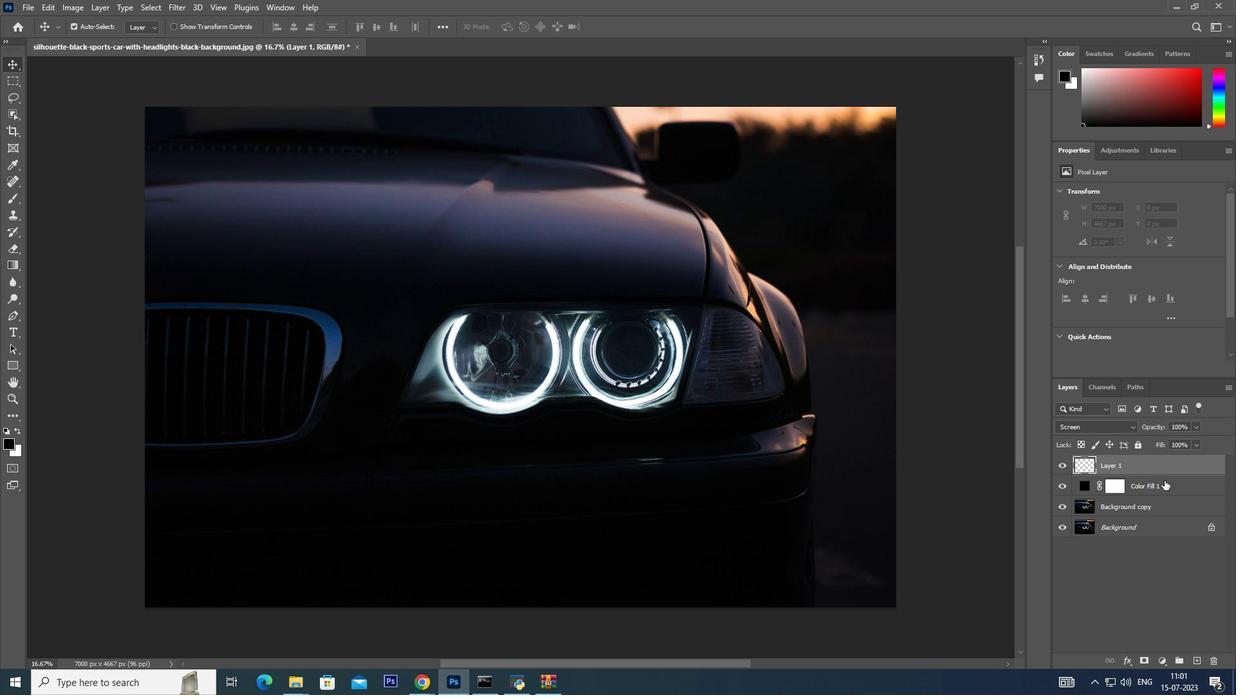
Action: Mouse moved to (1165, 481)
Screenshot: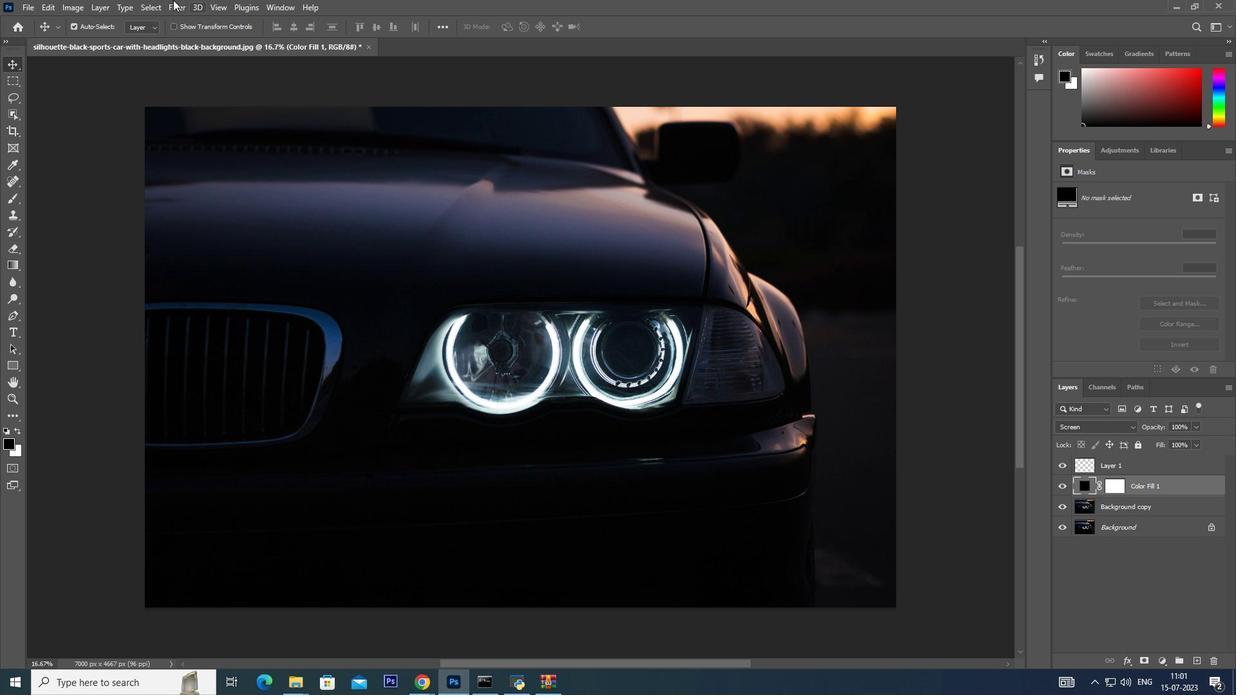 
Action: Mouse pressed left at (1165, 481)
Screenshot: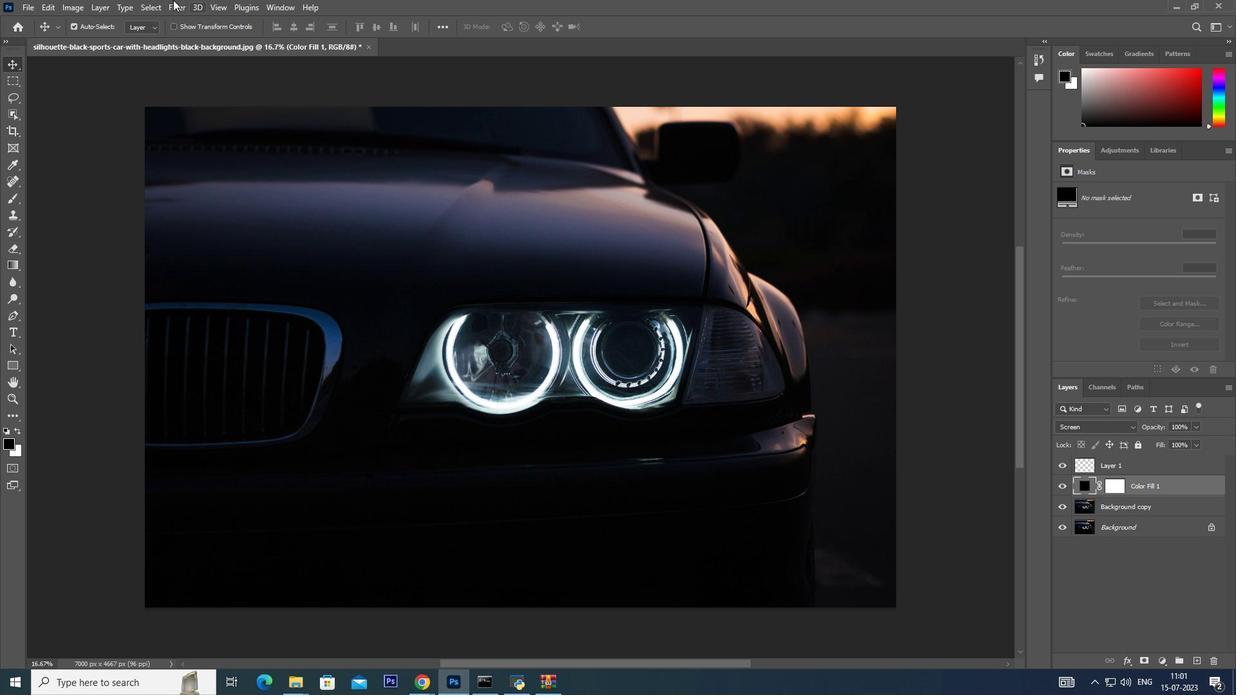 
Action: Mouse moved to (173, 4)
Screenshot: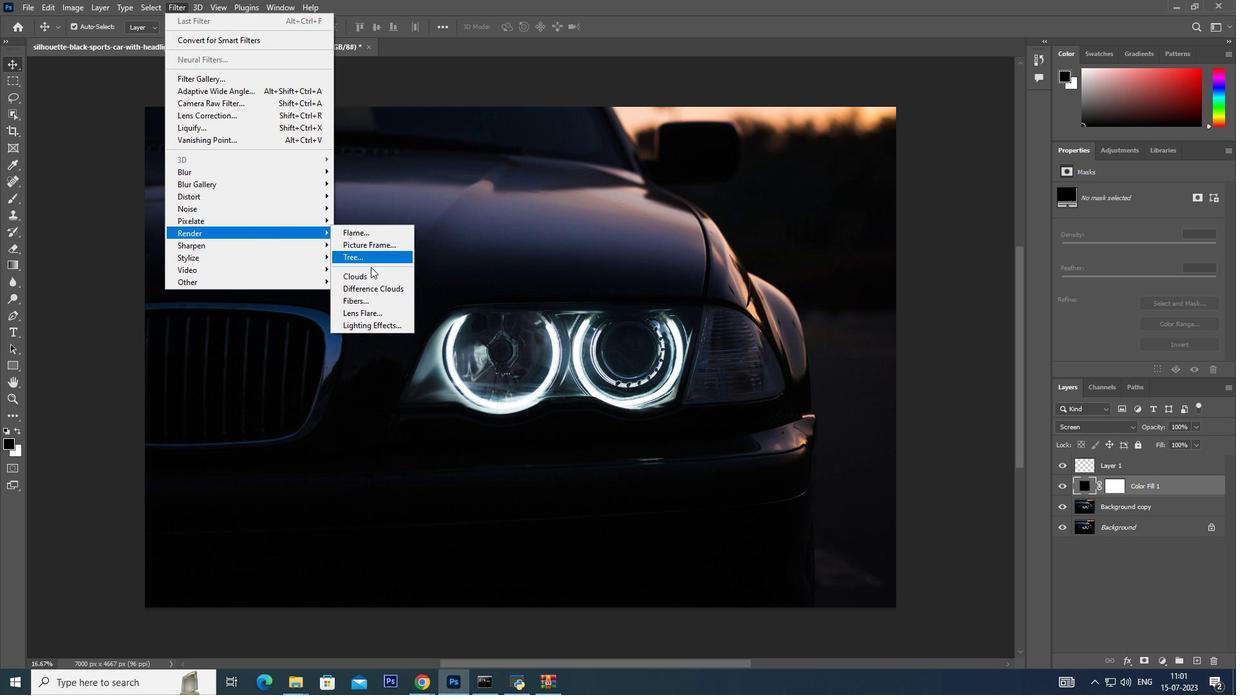 
Action: Mouse pressed left at (173, 4)
Screenshot: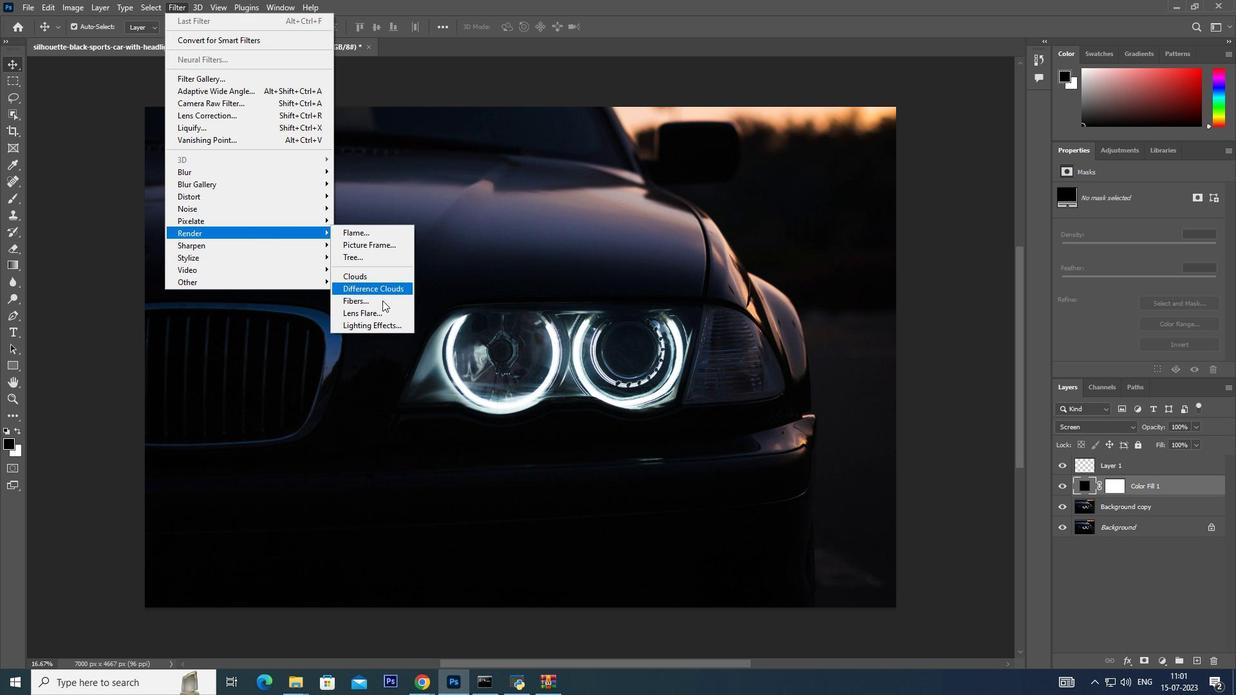 
Action: Mouse moved to (383, 309)
Screenshot: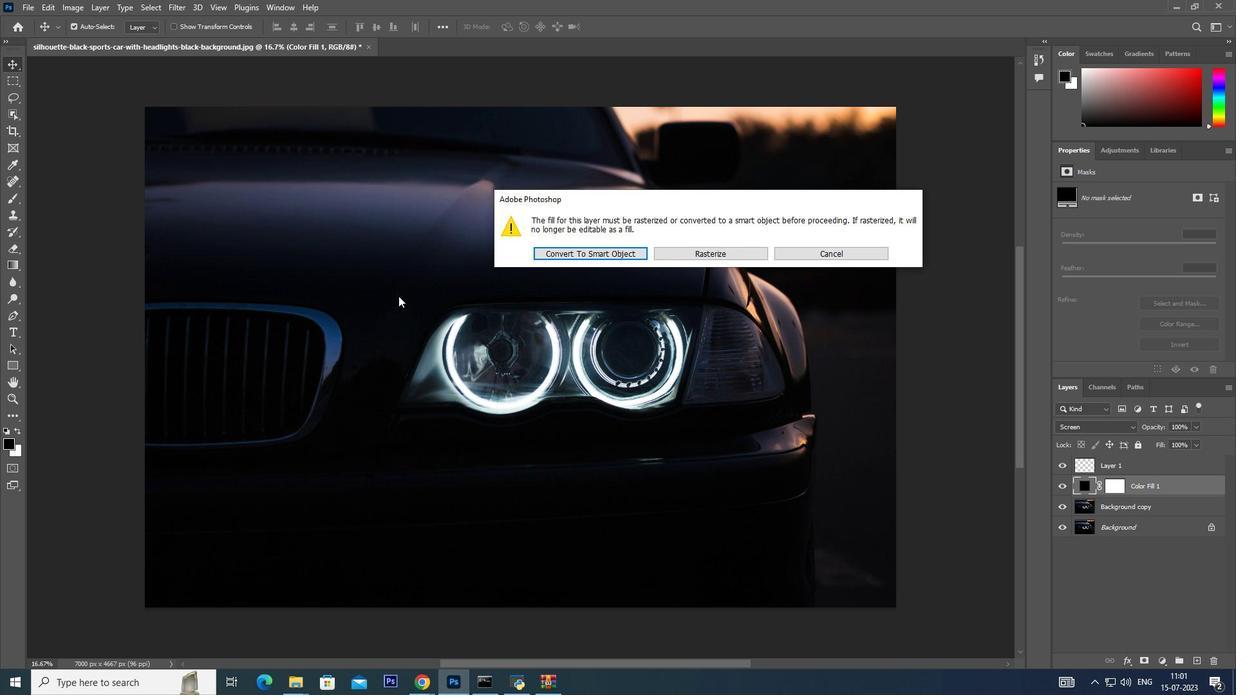 
Action: Mouse pressed left at (383, 309)
Screenshot: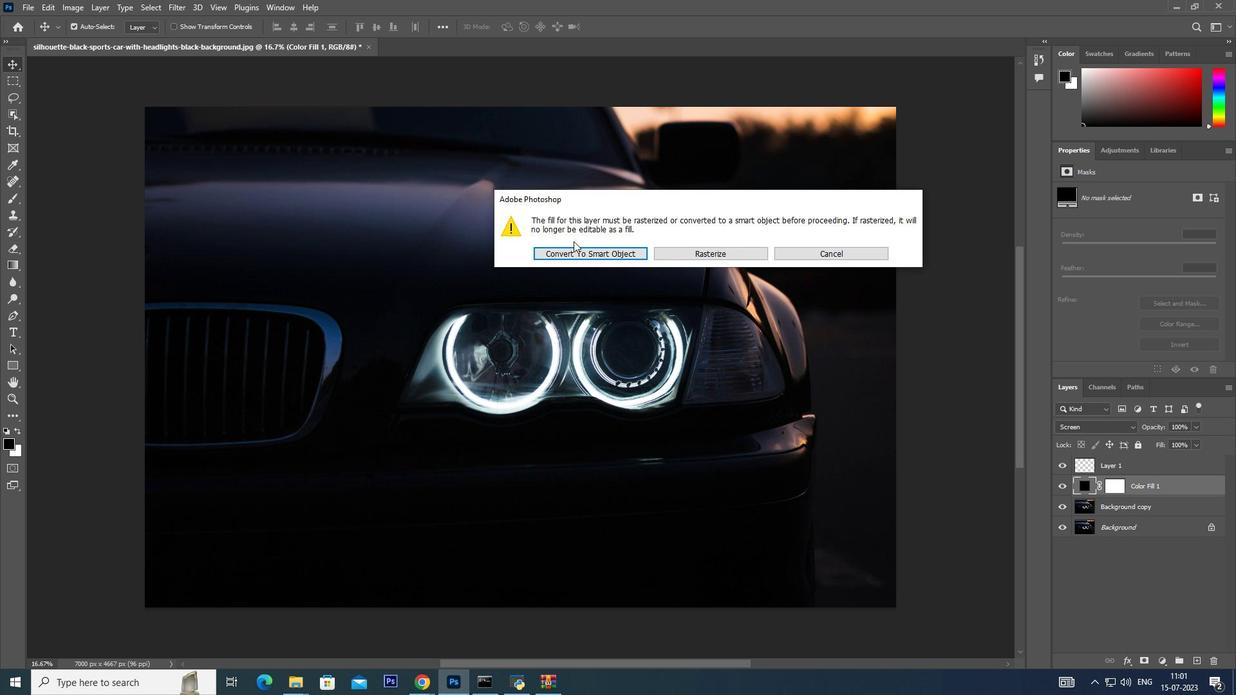 
Action: Mouse moved to (597, 257)
Screenshot: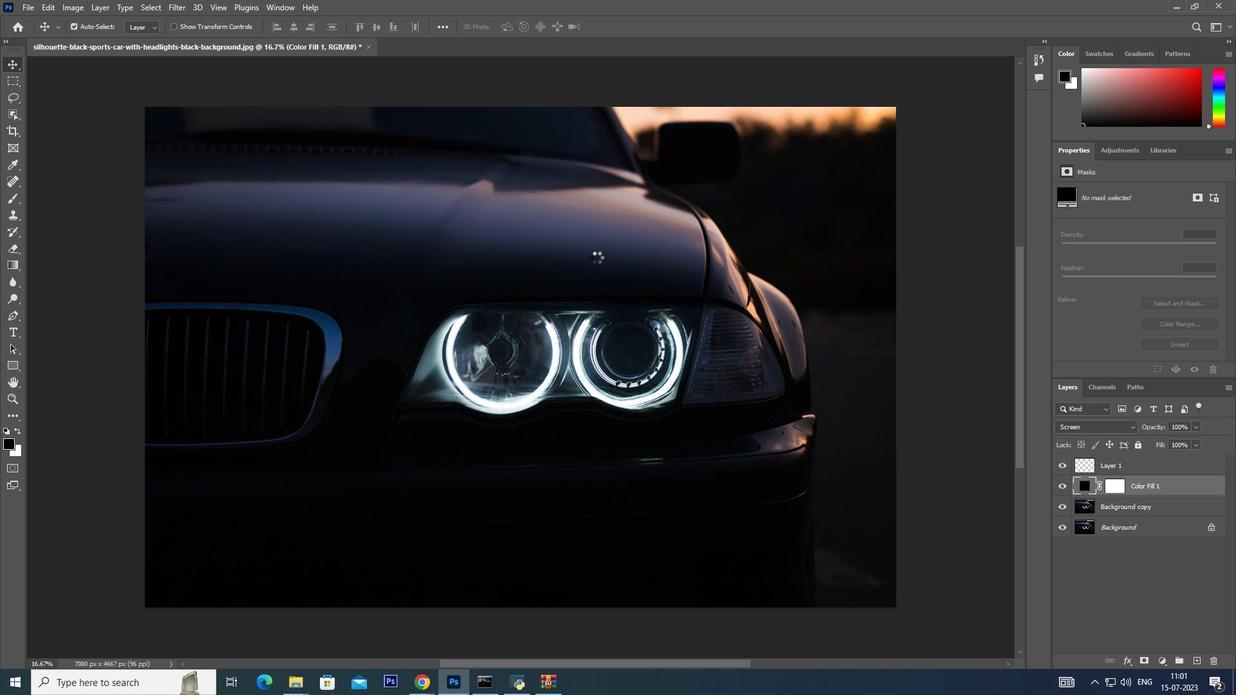 
Action: Mouse pressed left at (597, 257)
Screenshot: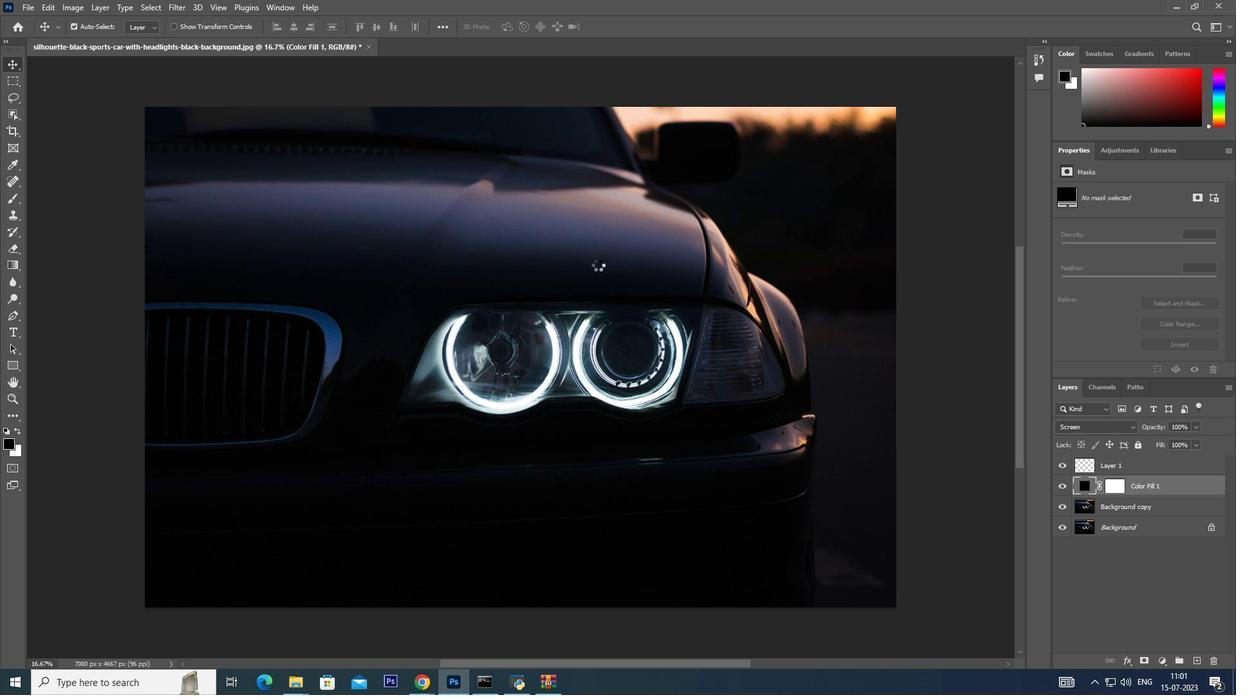 
Action: Mouse moved to (492, 382)
Screenshot: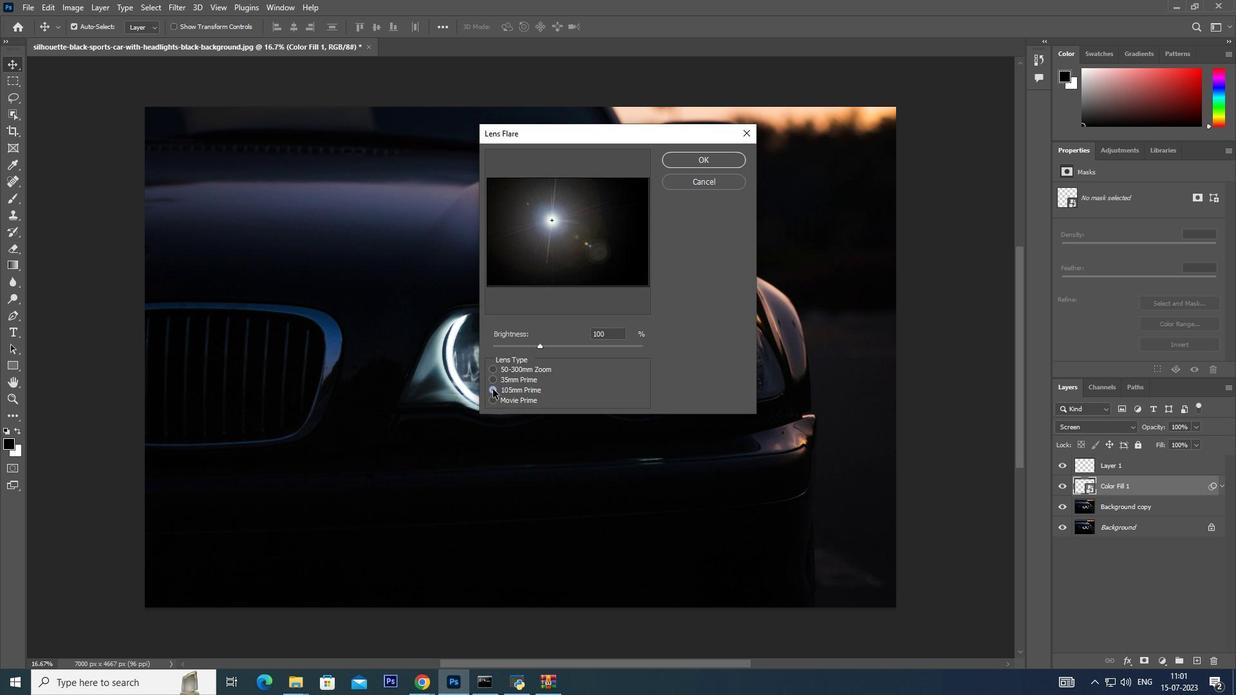 
Action: Mouse pressed left at (492, 382)
Screenshot: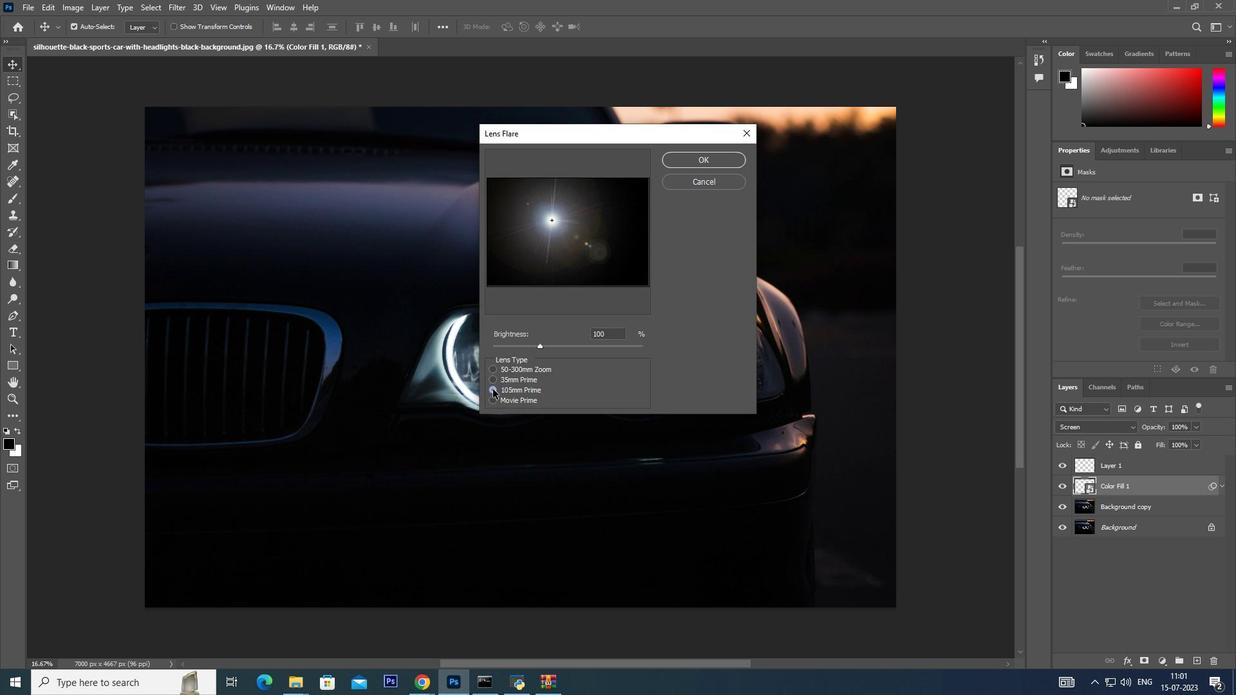 
Action: Mouse moved to (493, 389)
Screenshot: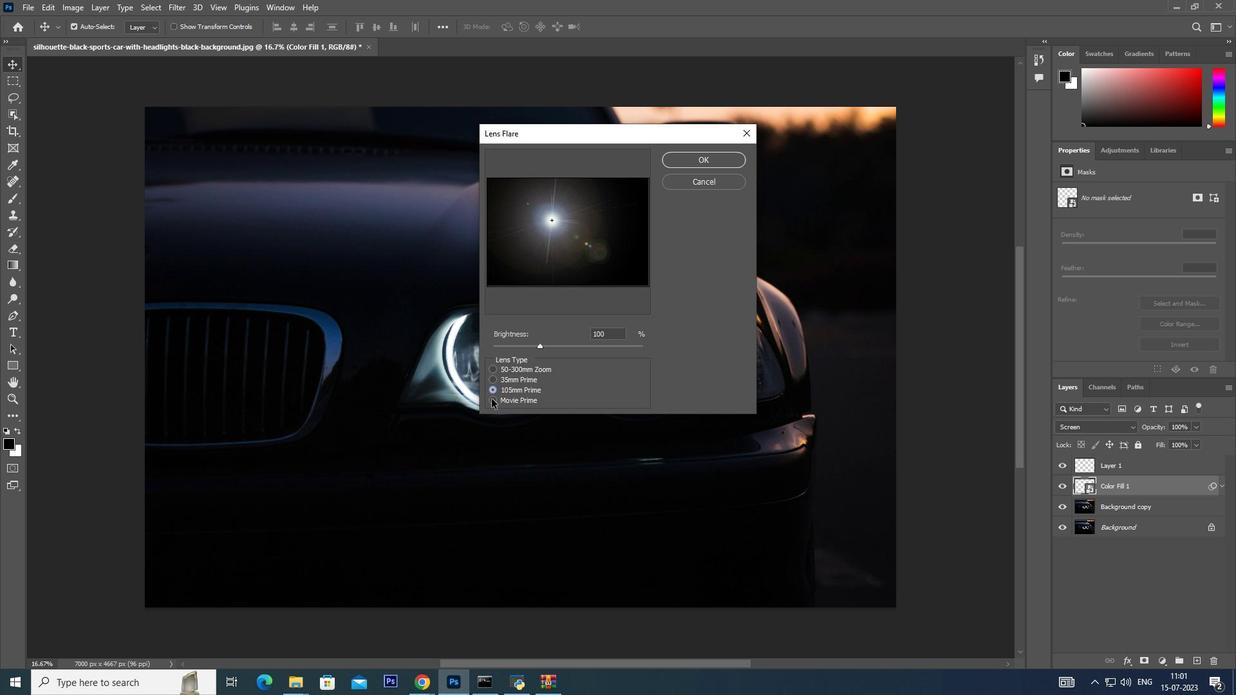 
Action: Mouse pressed left at (493, 389)
Screenshot: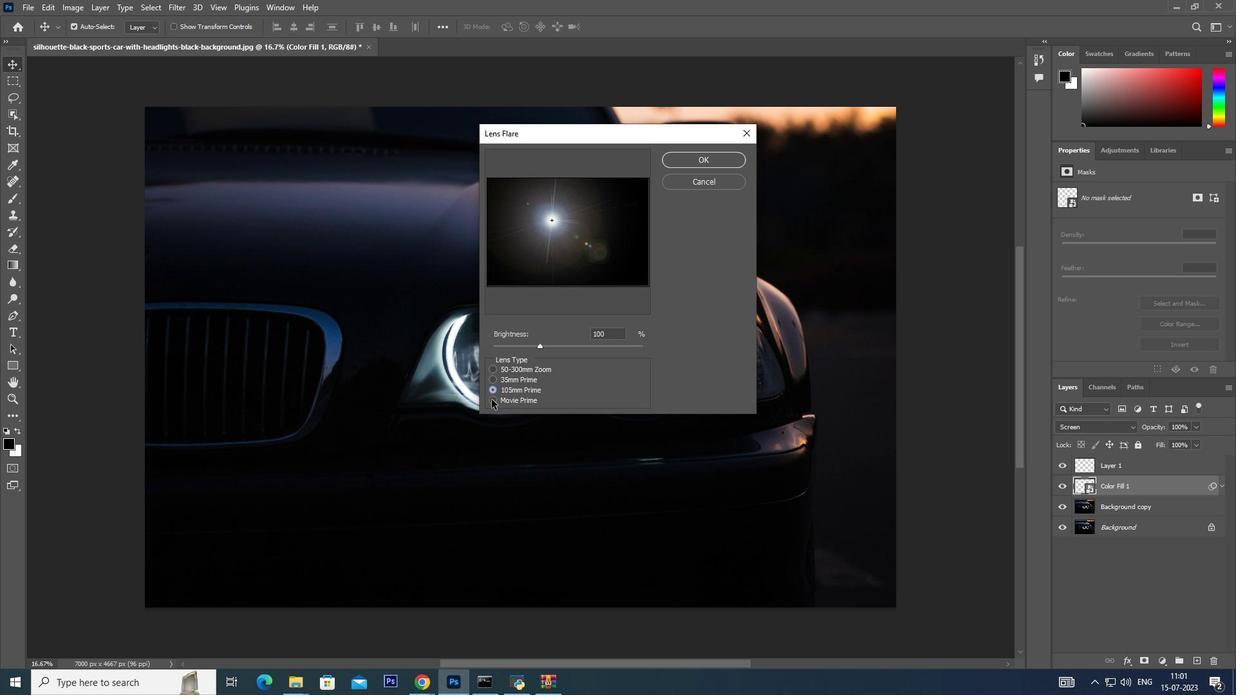 
Action: Mouse moved to (492, 400)
Screenshot: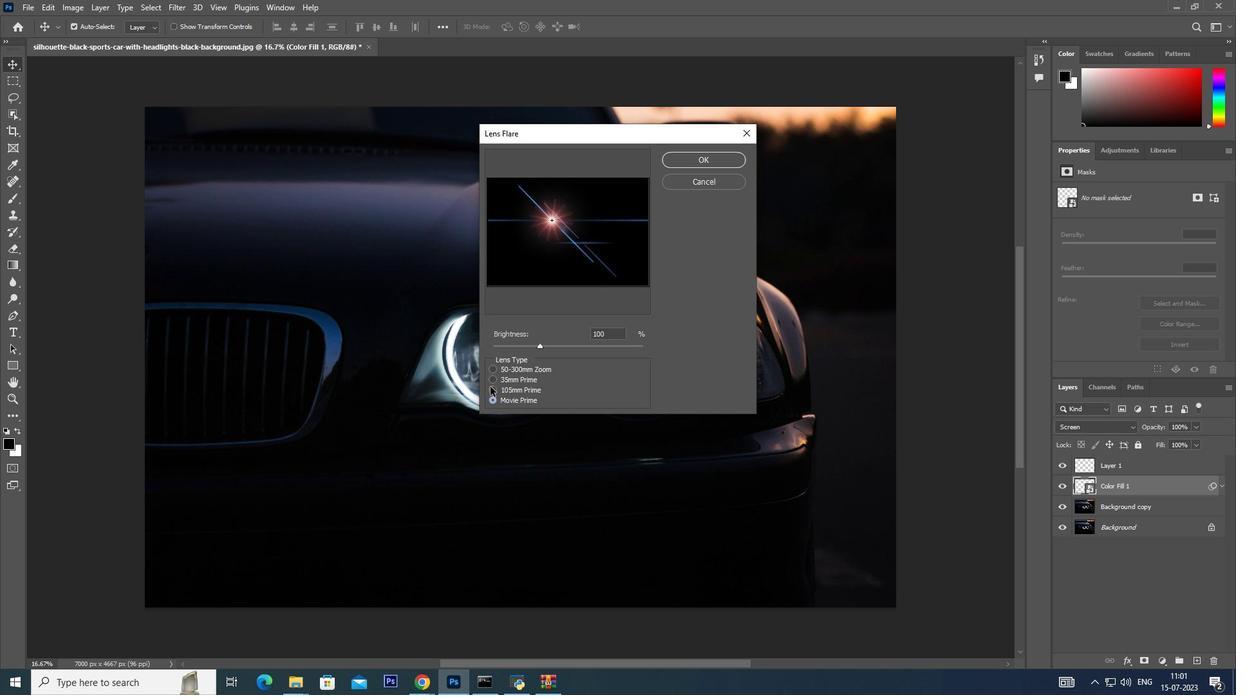 
Action: Mouse pressed left at (492, 400)
Screenshot: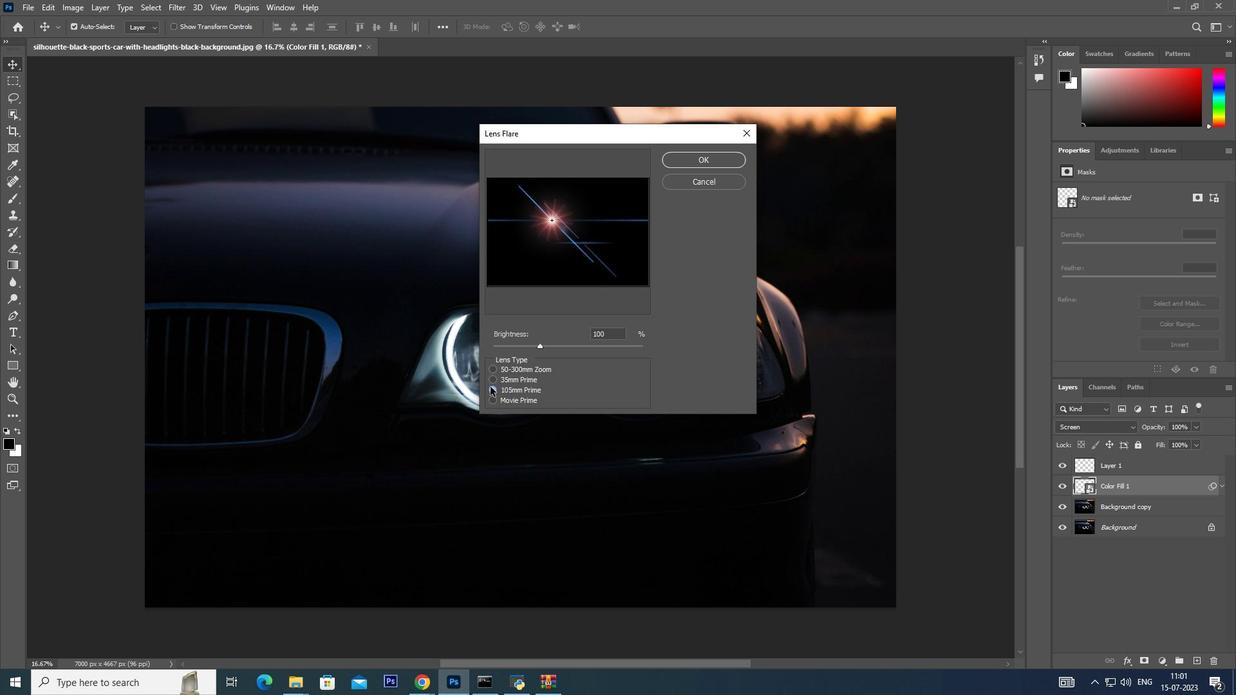 
Action: Mouse moved to (490, 387)
Screenshot: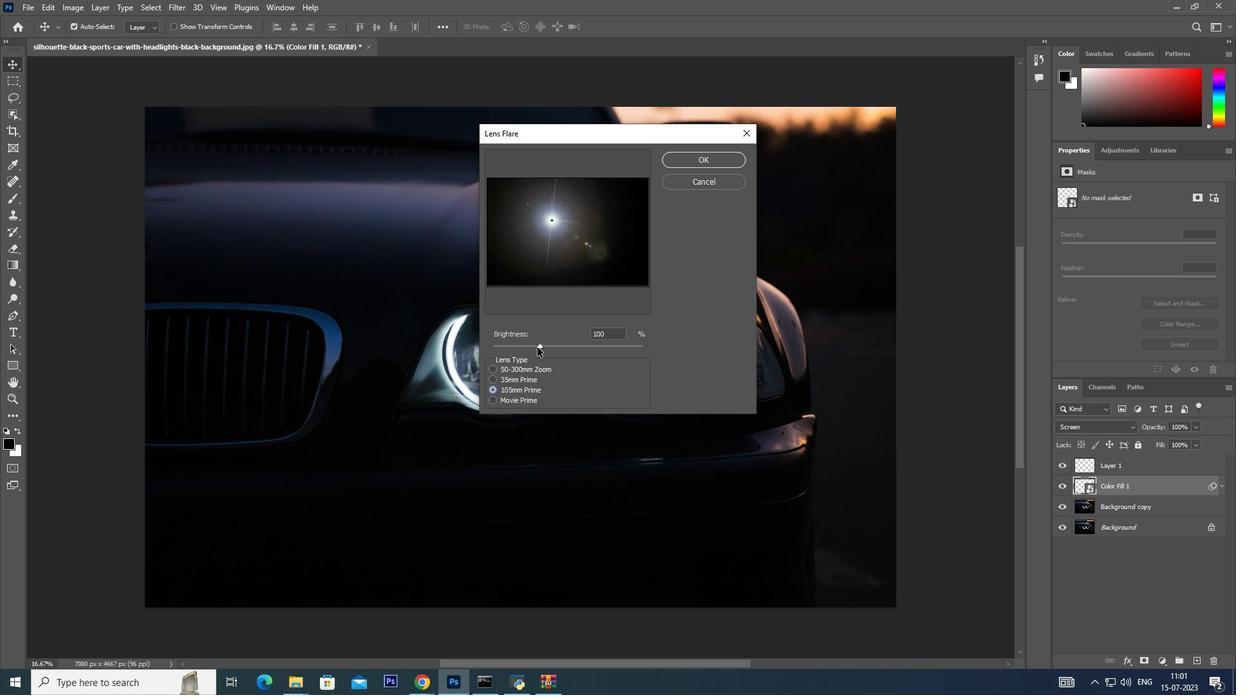 
Action: Mouse pressed left at (490, 387)
Screenshot: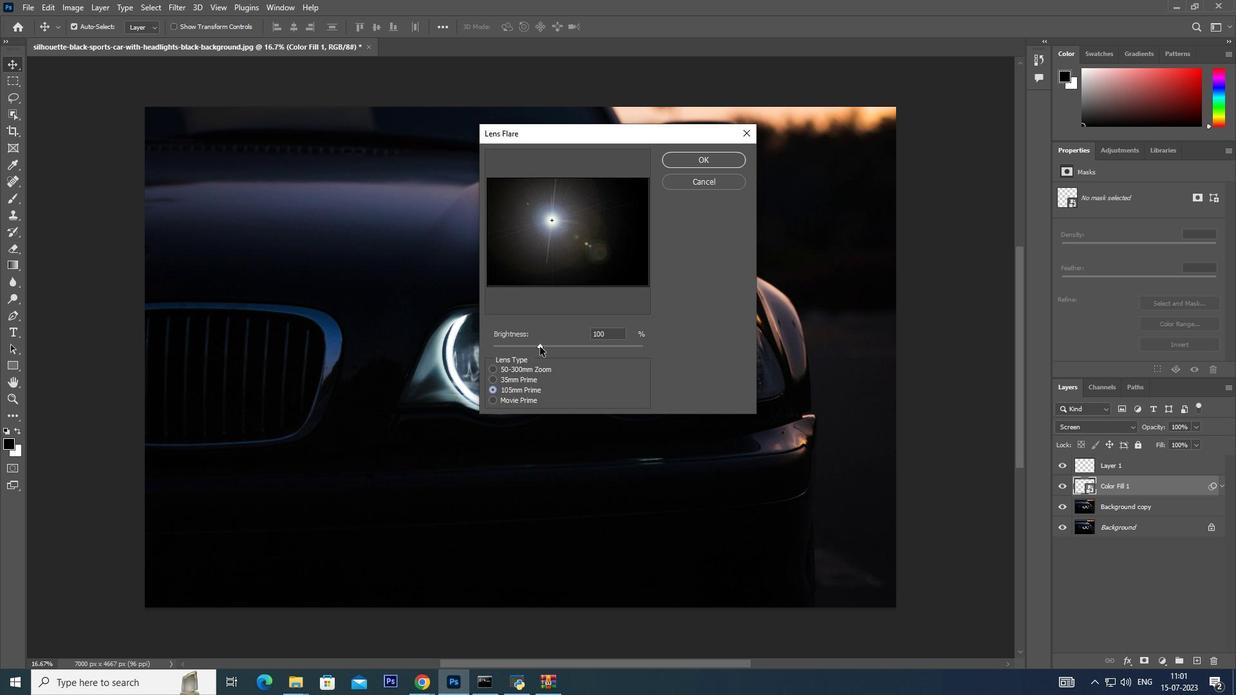 
Action: Mouse moved to (540, 347)
Screenshot: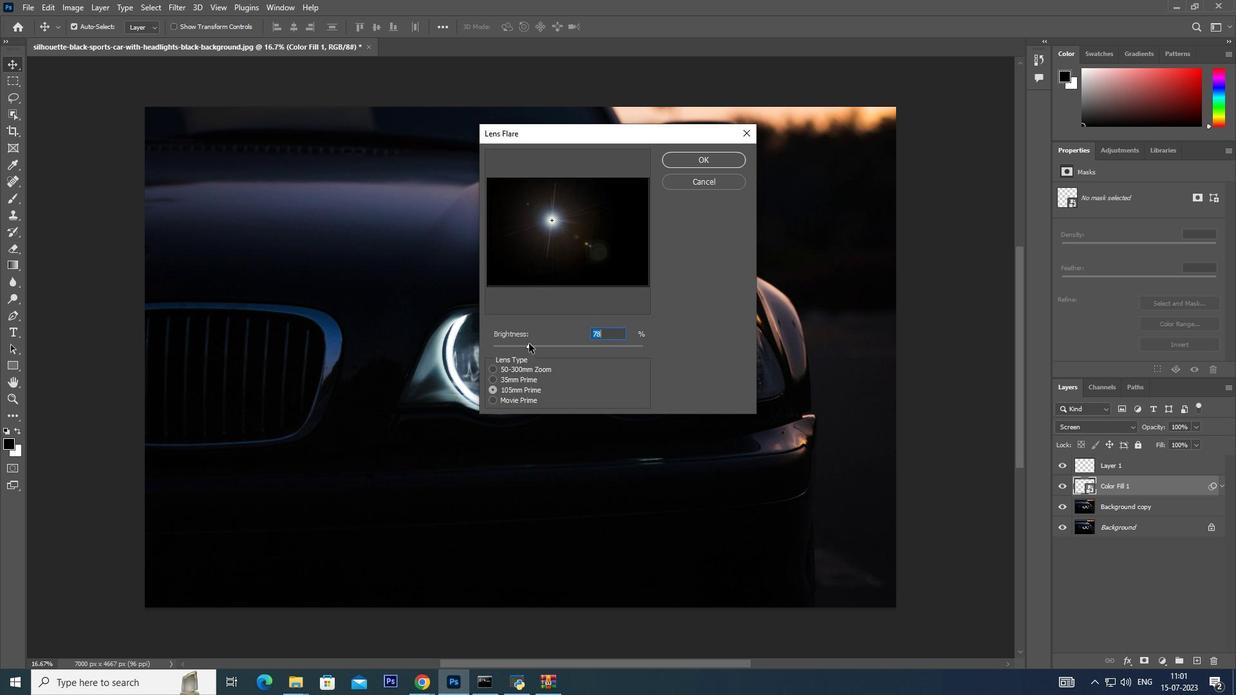 
Action: Mouse pressed left at (540, 347)
Screenshot: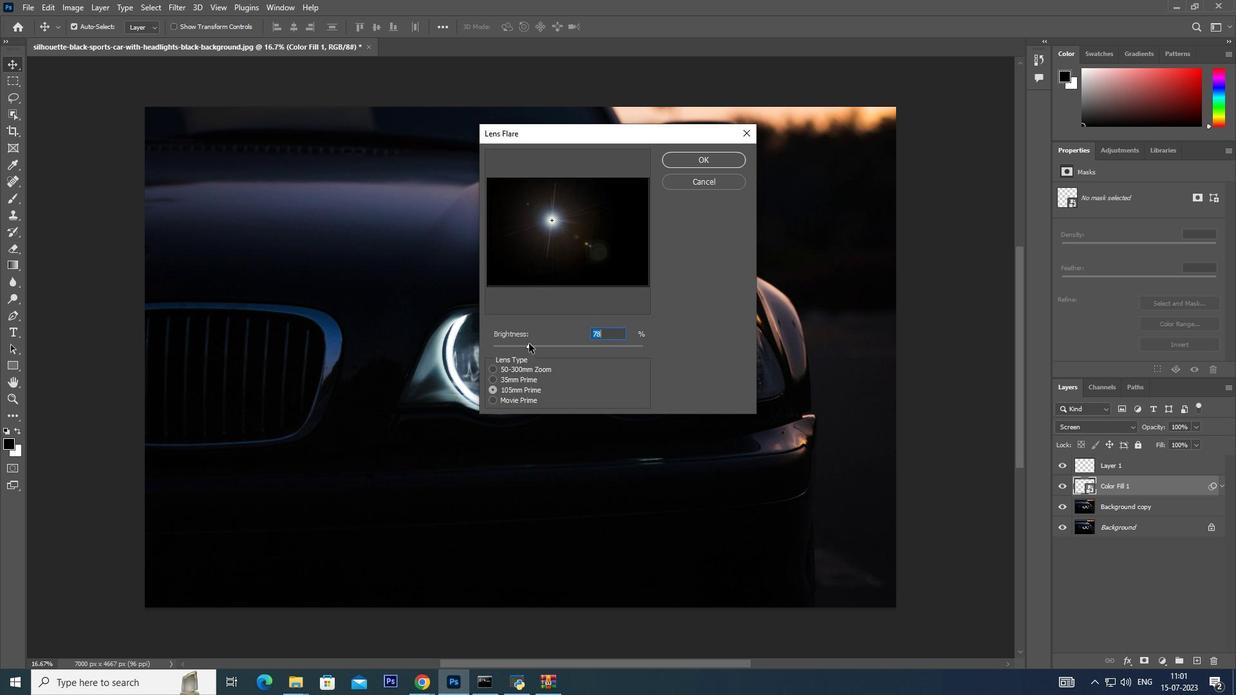 
Action: Mouse moved to (707, 162)
Screenshot: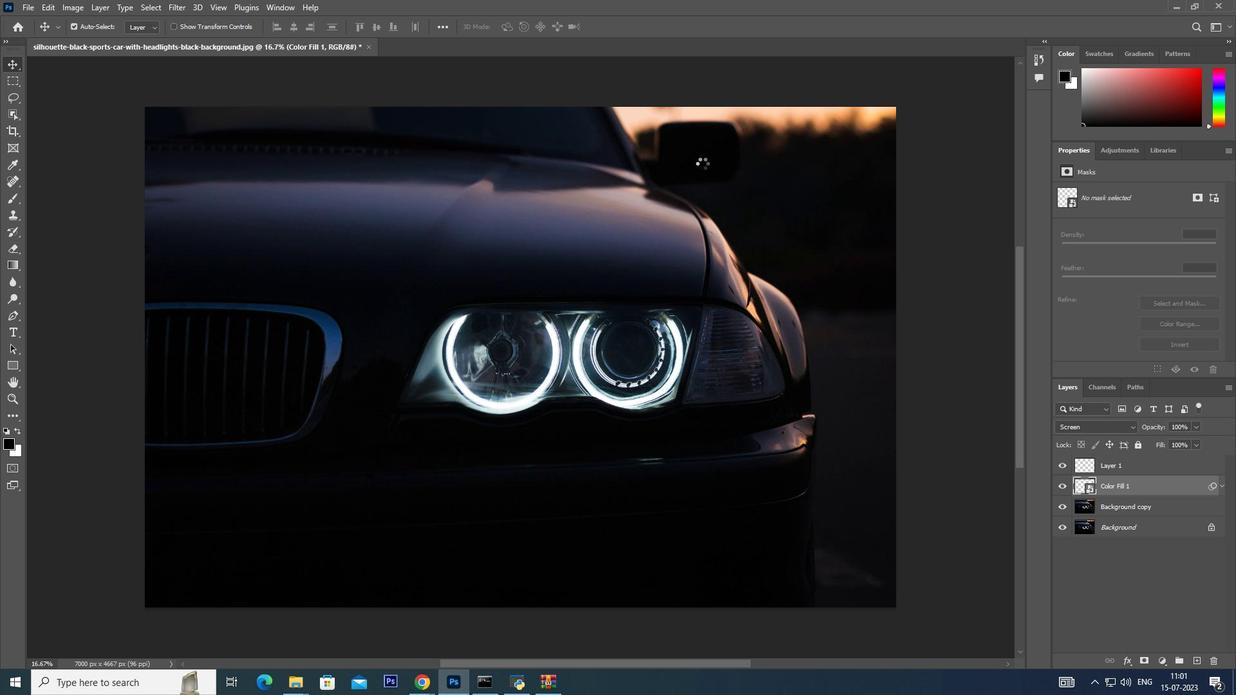 
Action: Mouse pressed left at (707, 162)
Screenshot: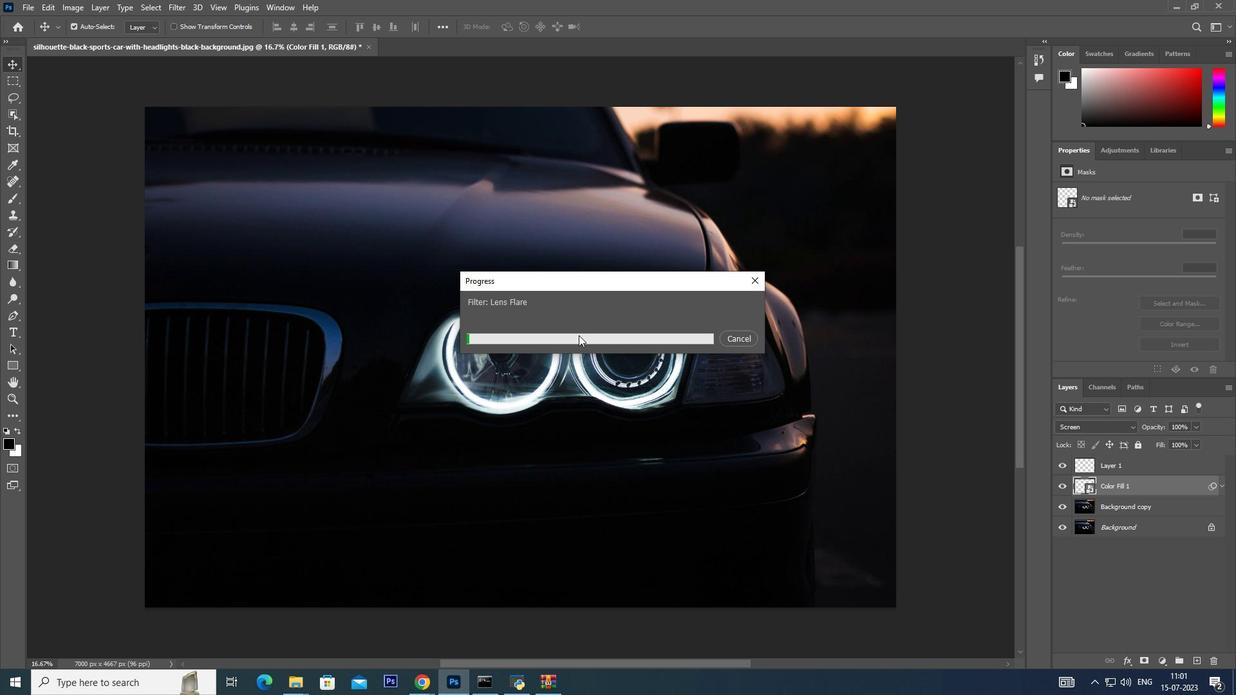 
Action: Mouse moved to (452, 308)
Screenshot: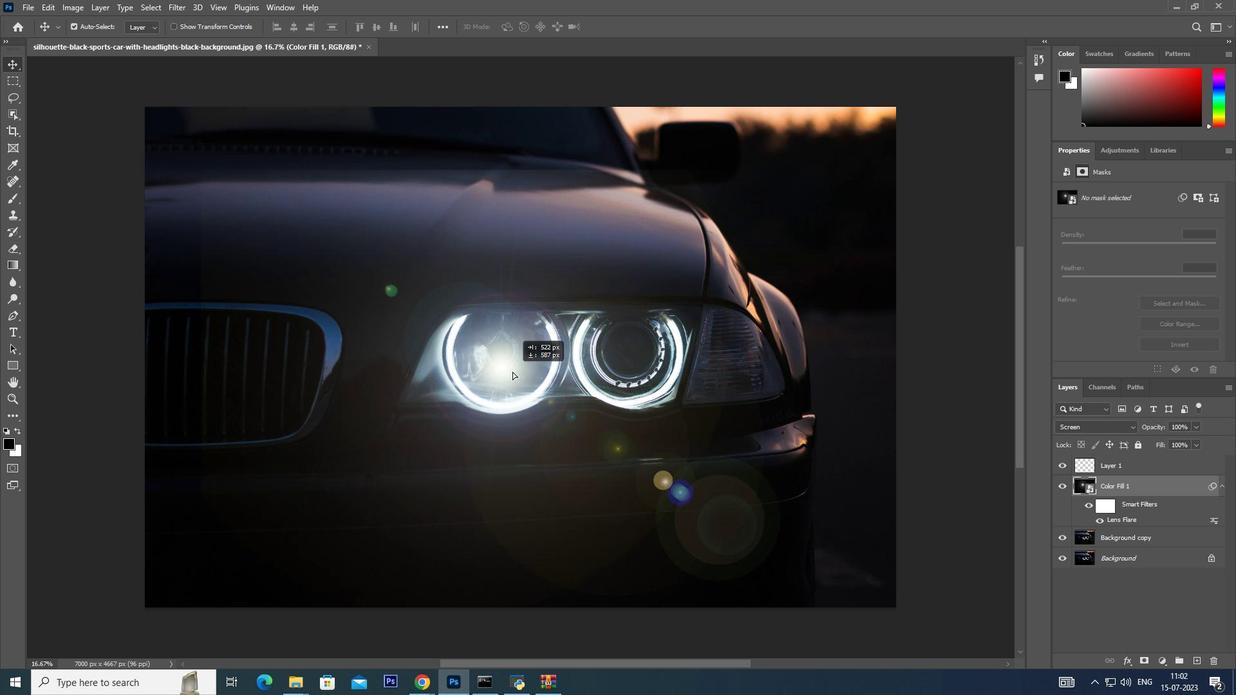 
Action: Mouse pressed left at (452, 308)
Screenshot: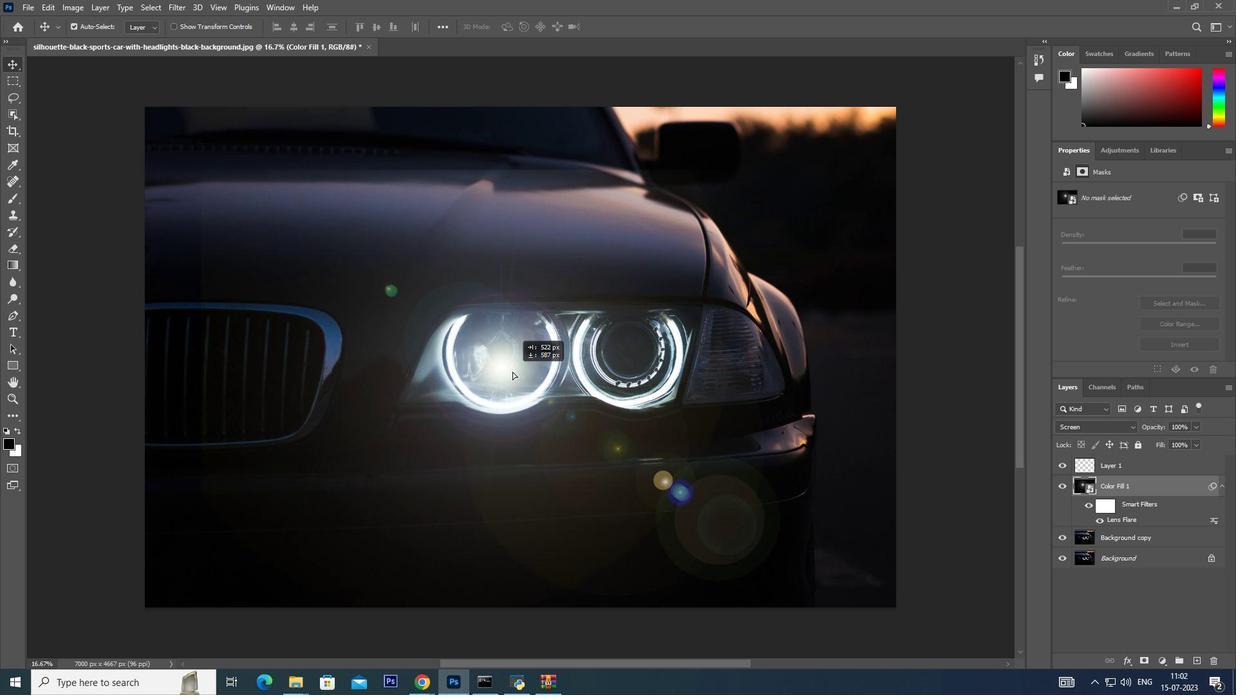 
Action: Mouse moved to (182, 2)
Screenshot: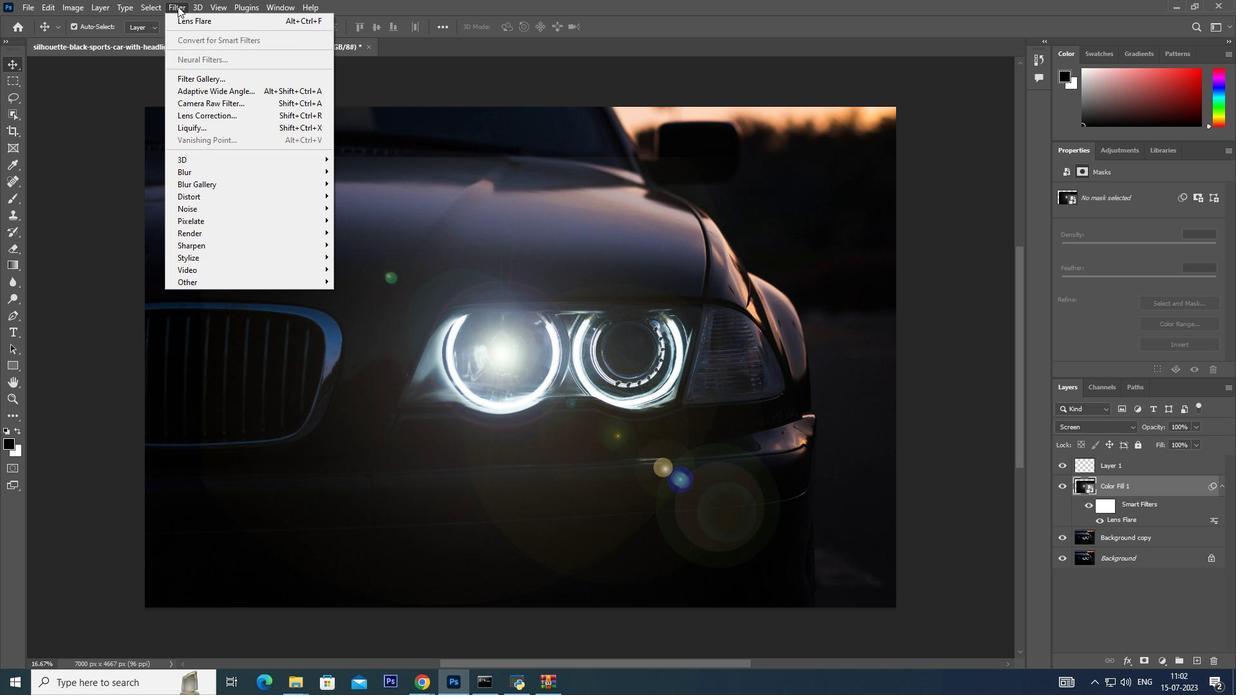 
Action: Mouse pressed left at (182, 2)
Screenshot: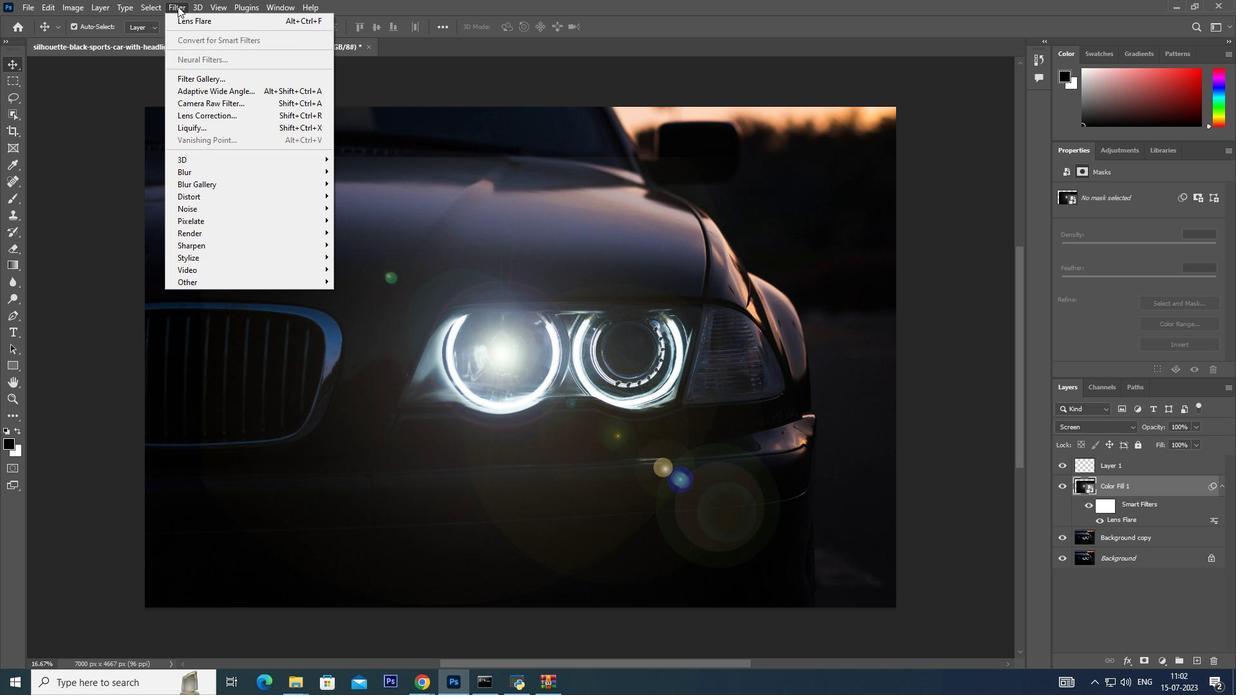 
Action: Mouse moved to (181, 14)
Screenshot: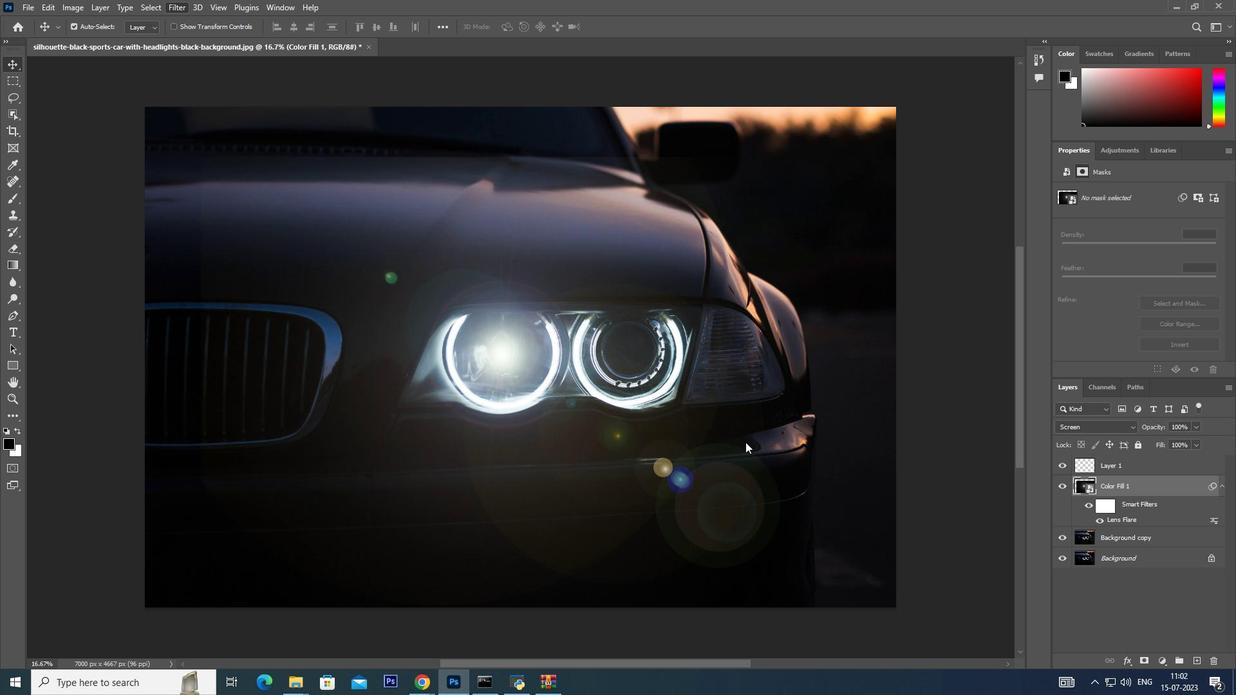
Action: Mouse pressed left at (181, 14)
Screenshot: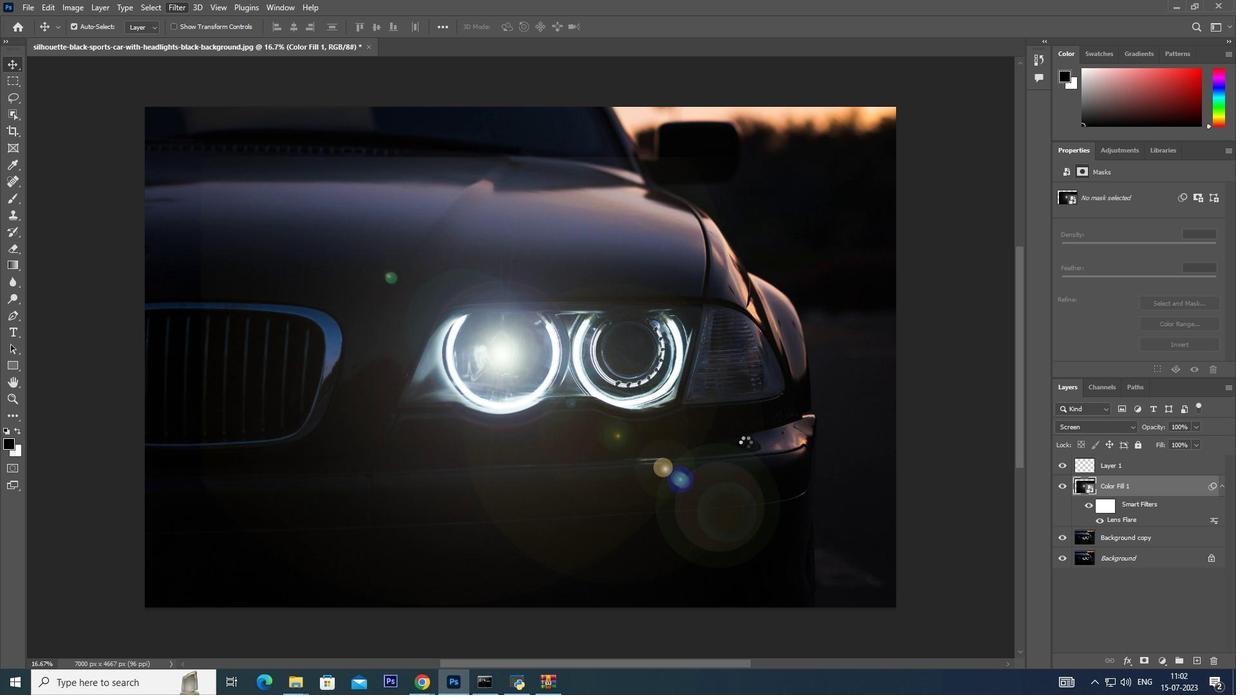 
Action: Mouse moved to (490, 402)
Screenshot: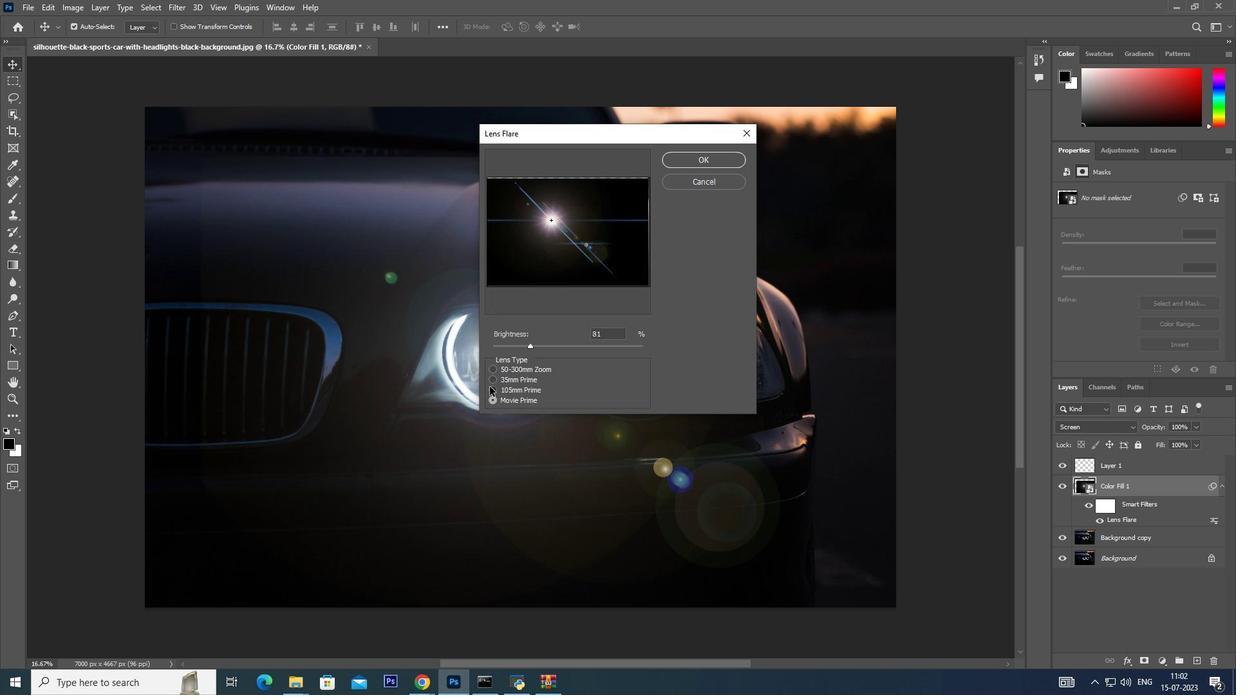 
Action: Mouse pressed left at (490, 402)
Screenshot: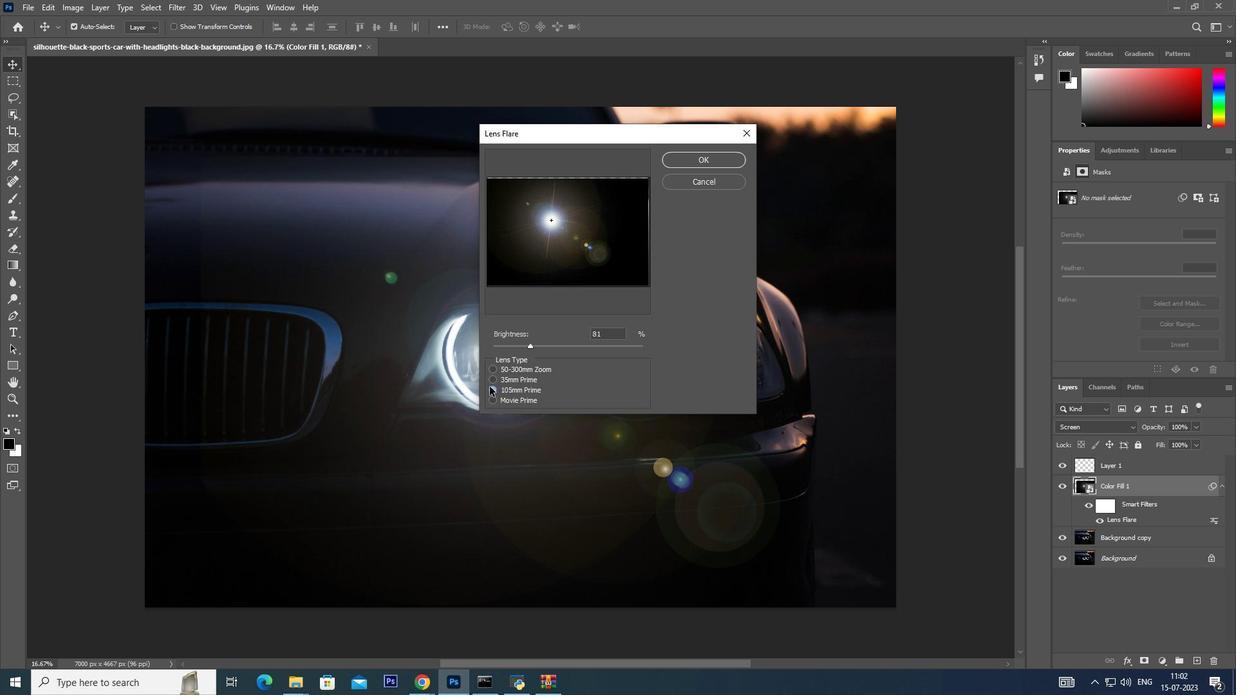 
Action: Mouse moved to (490, 387)
Screenshot: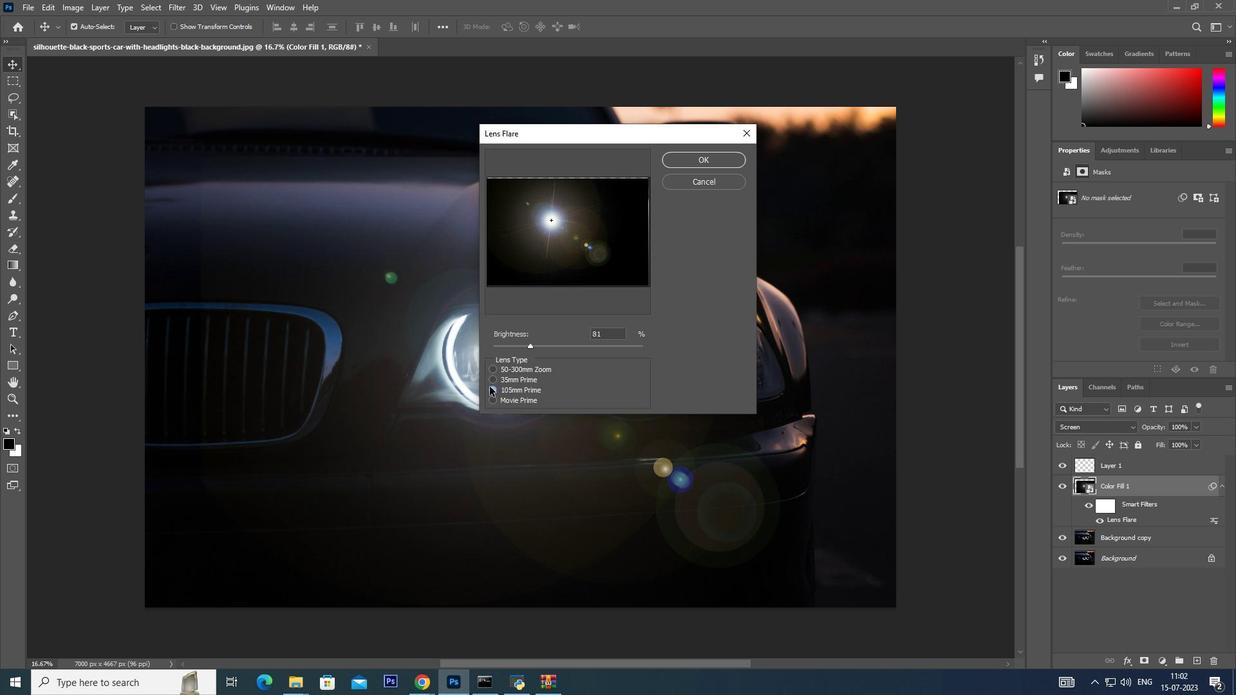 
Action: Mouse pressed left at (490, 387)
Screenshot: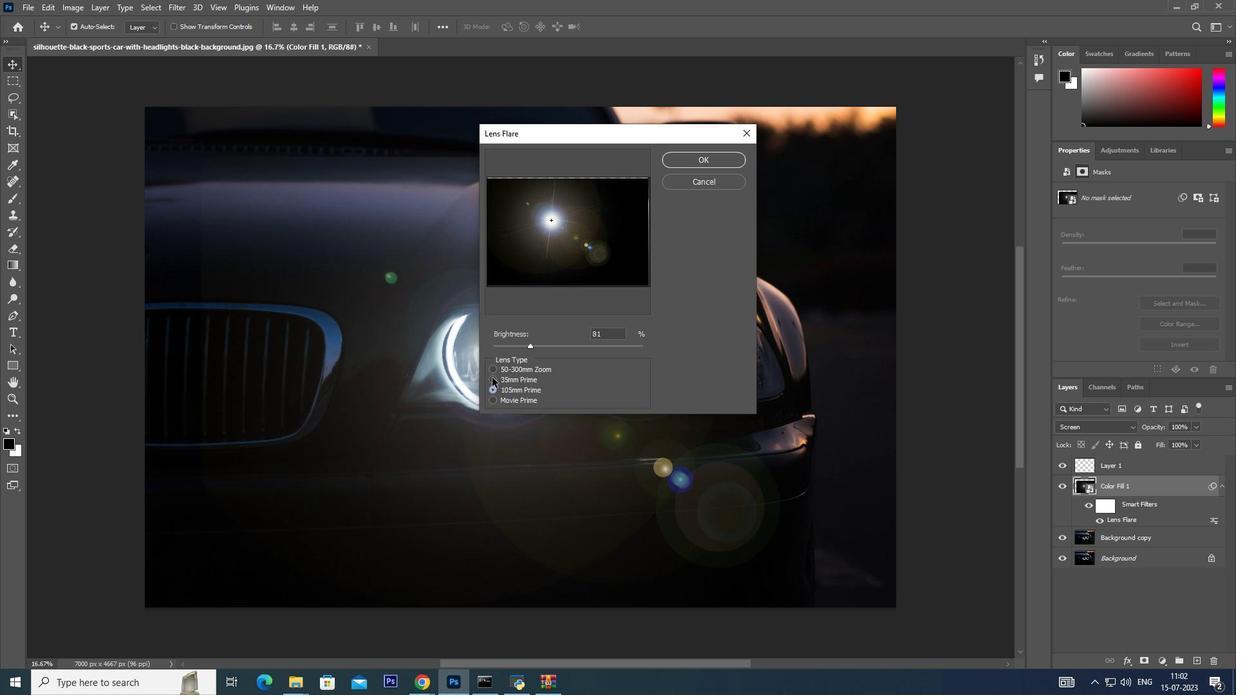 
Action: Mouse moved to (492, 378)
Screenshot: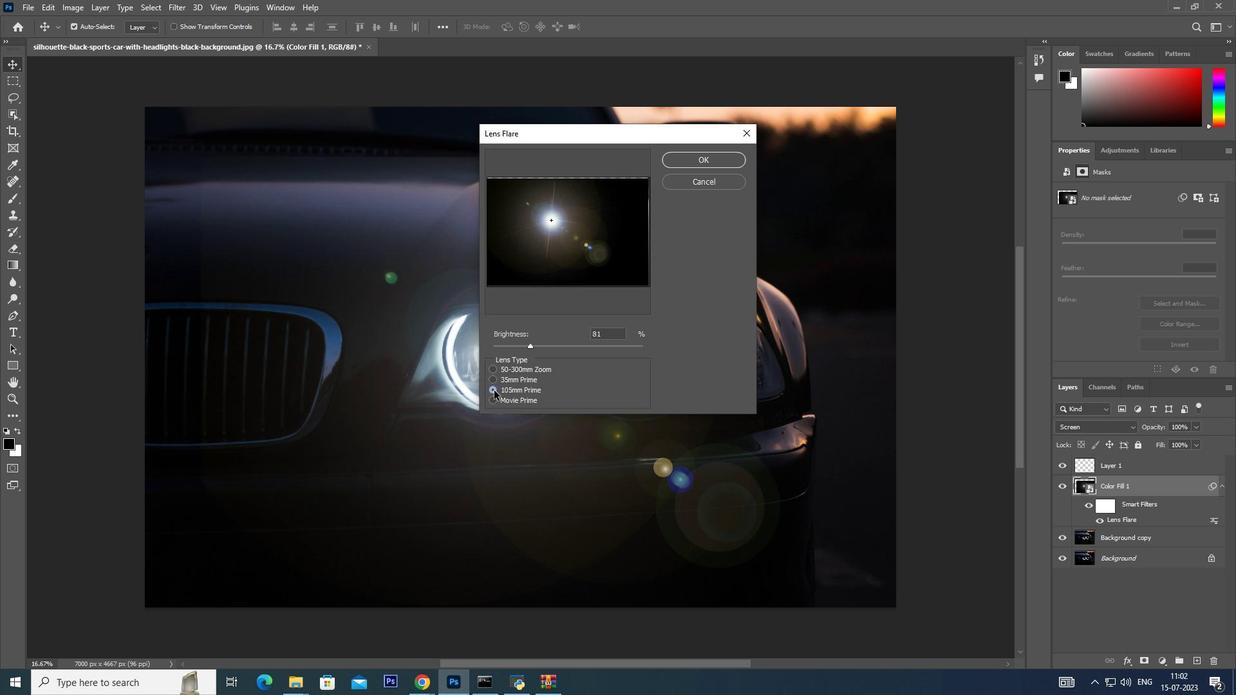 
Action: Mouse pressed left at (492, 378)
Screenshot: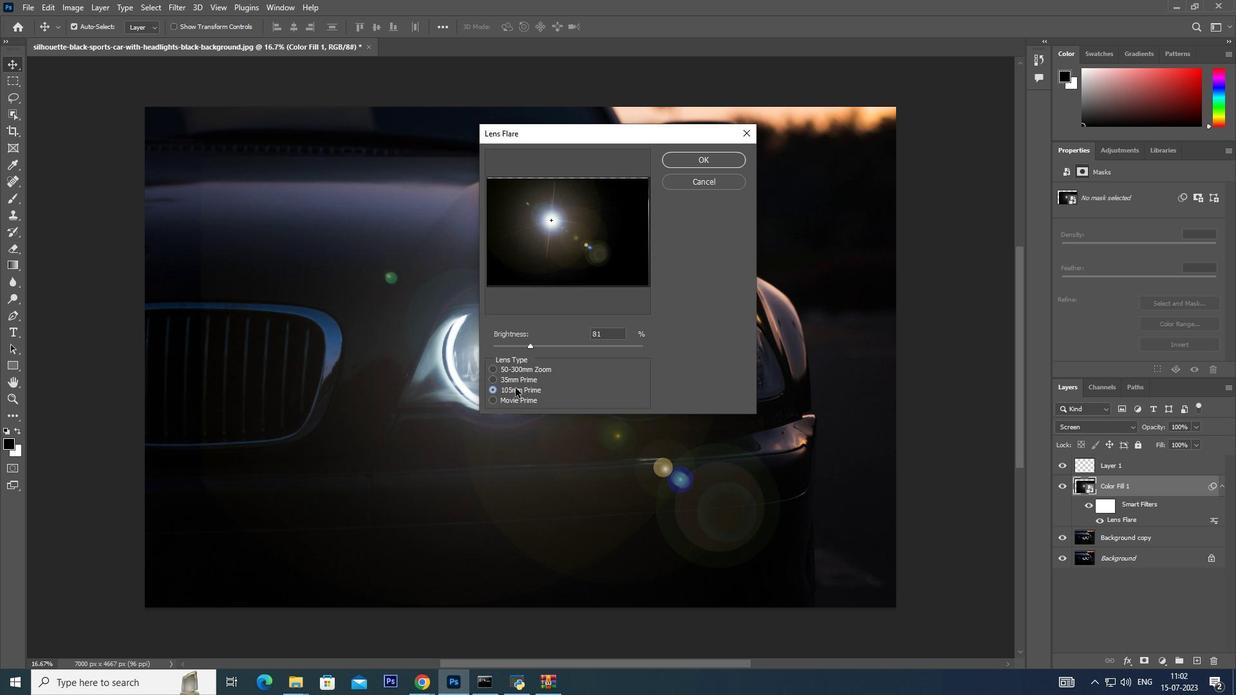
Action: Mouse moved to (494, 391)
Screenshot: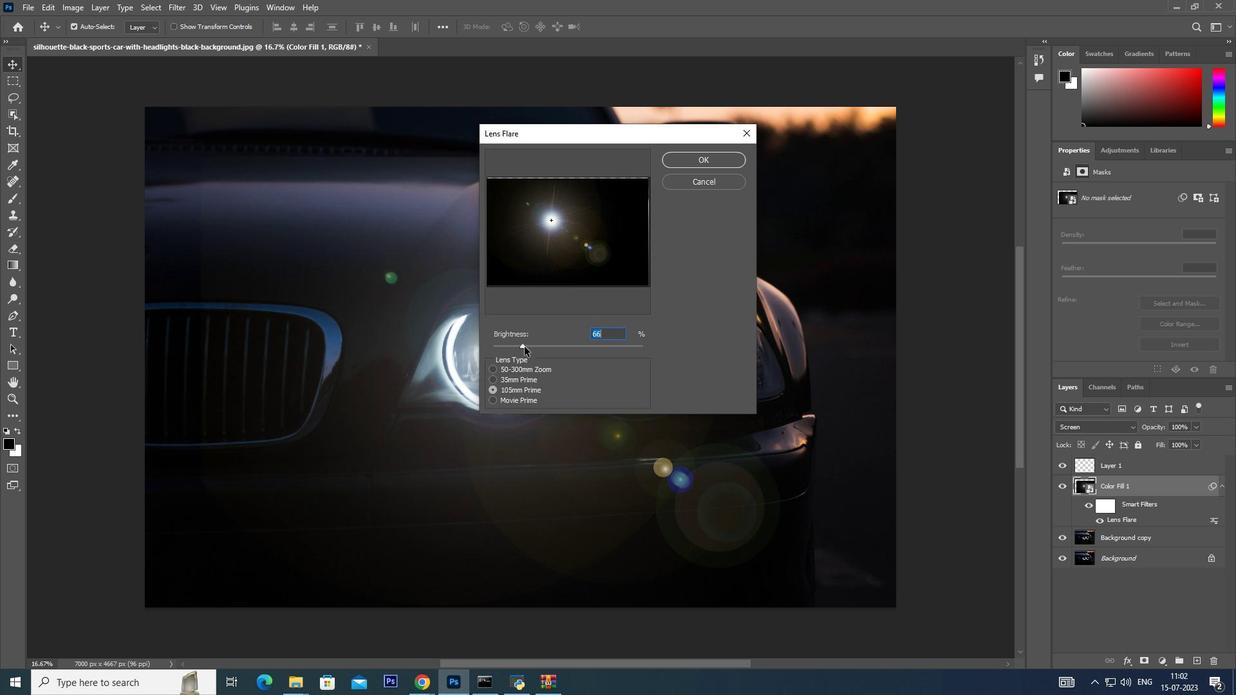 
Action: Mouse pressed left at (494, 391)
Screenshot: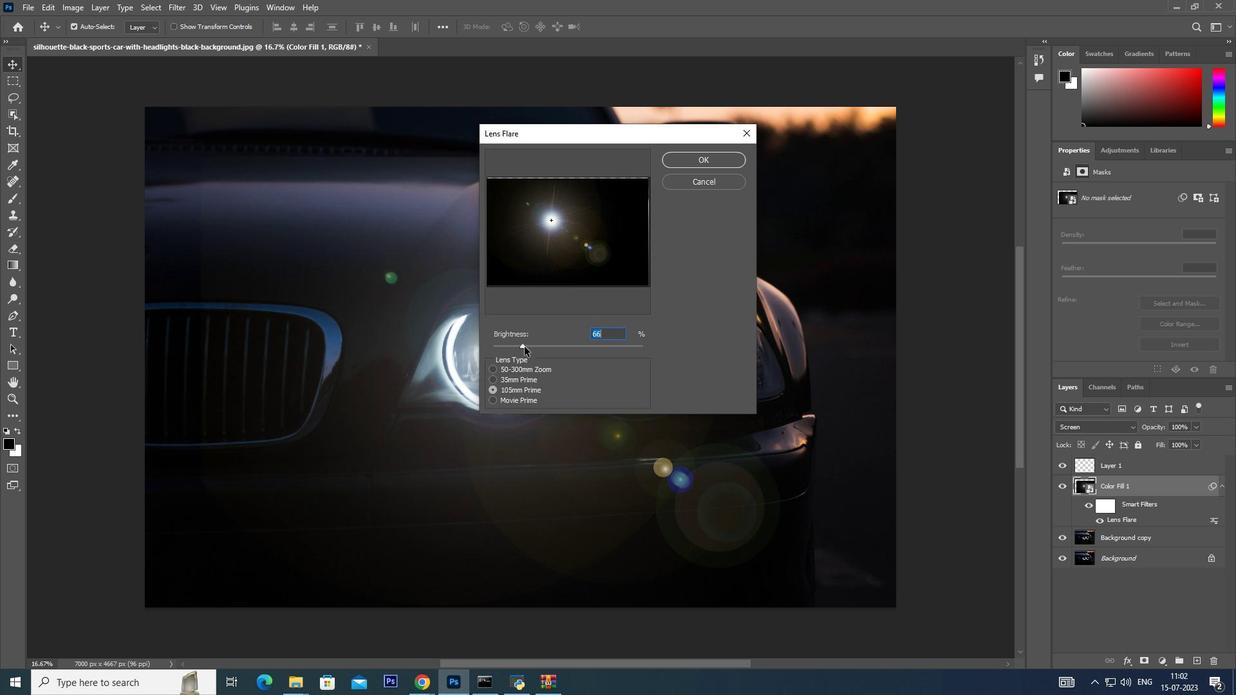 
Action: Mouse moved to (532, 347)
Screenshot: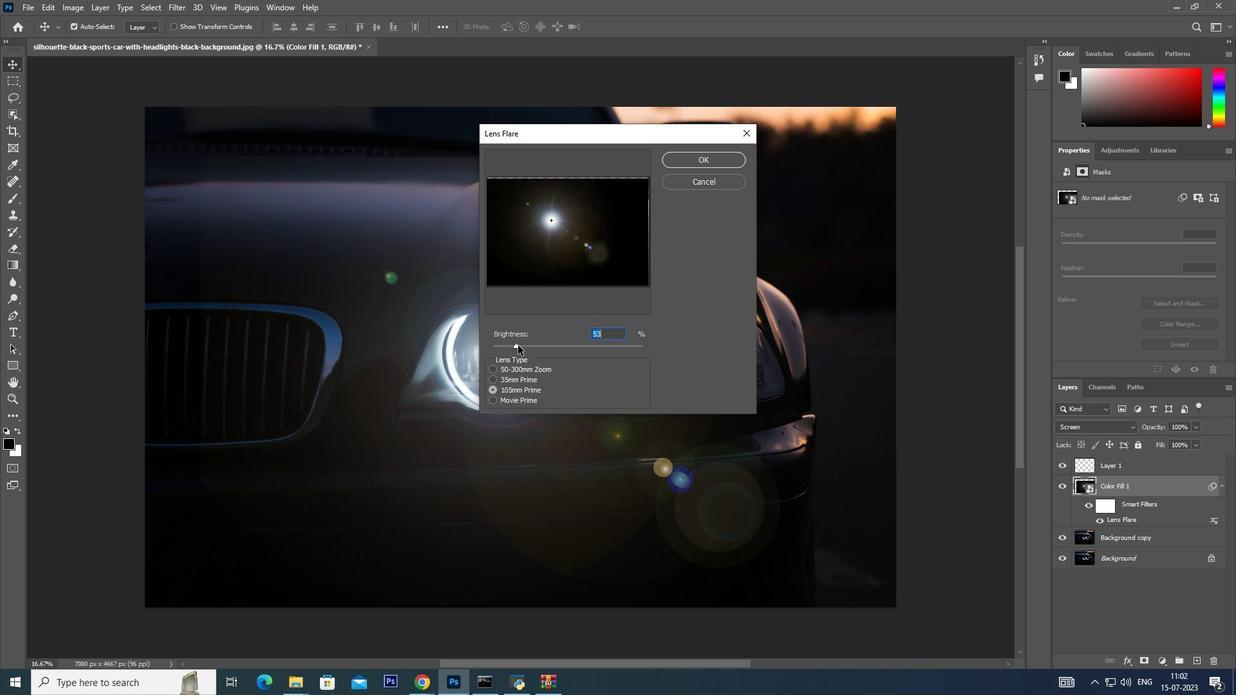 
Action: Mouse pressed left at (532, 347)
Screenshot: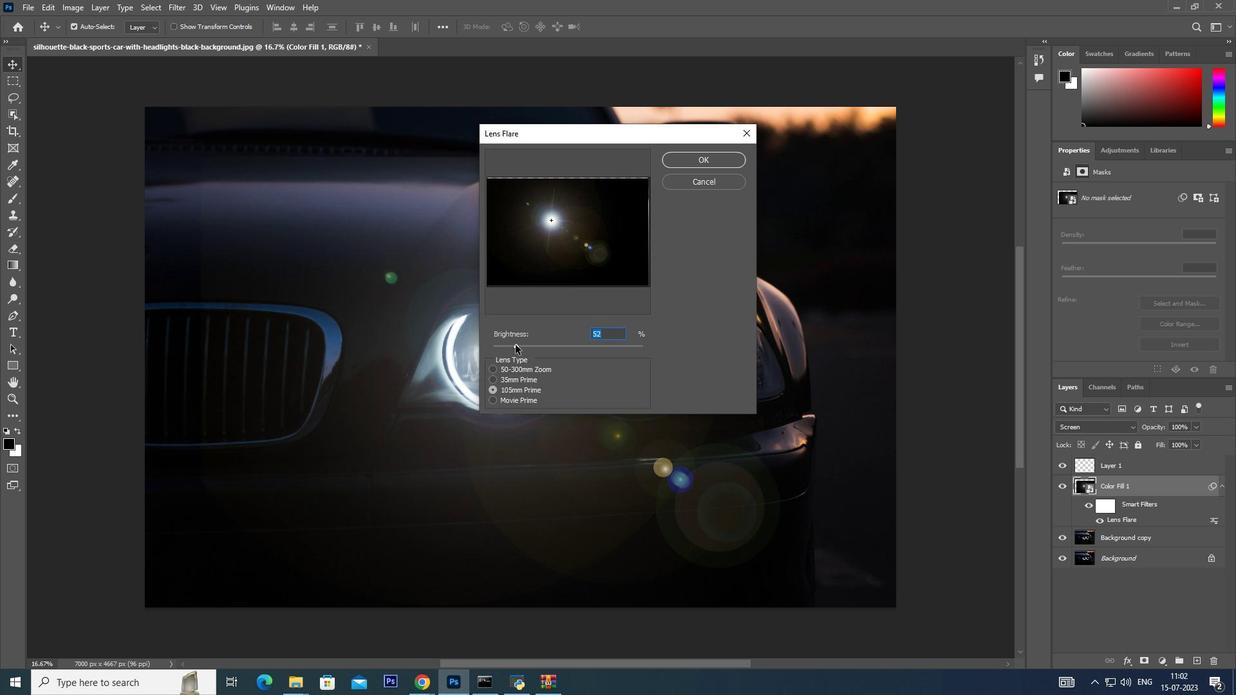 
Action: Mouse moved to (735, 153)
Screenshot: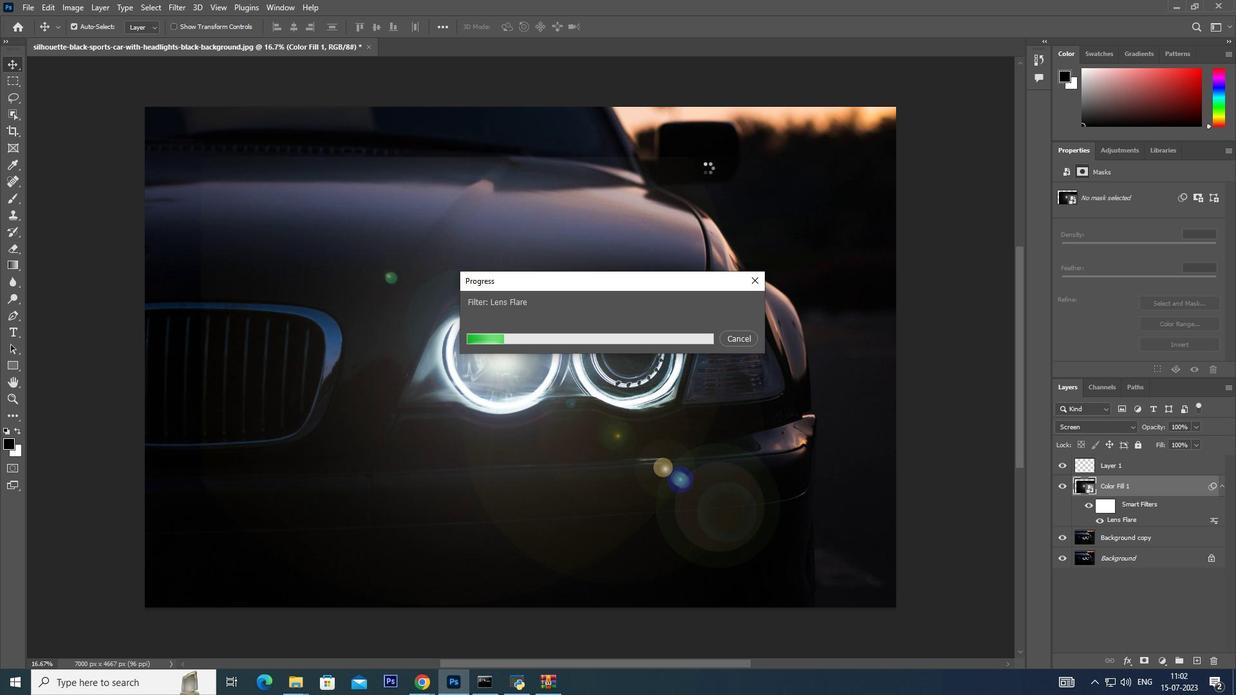 
Action: Mouse pressed left at (735, 153)
Screenshot: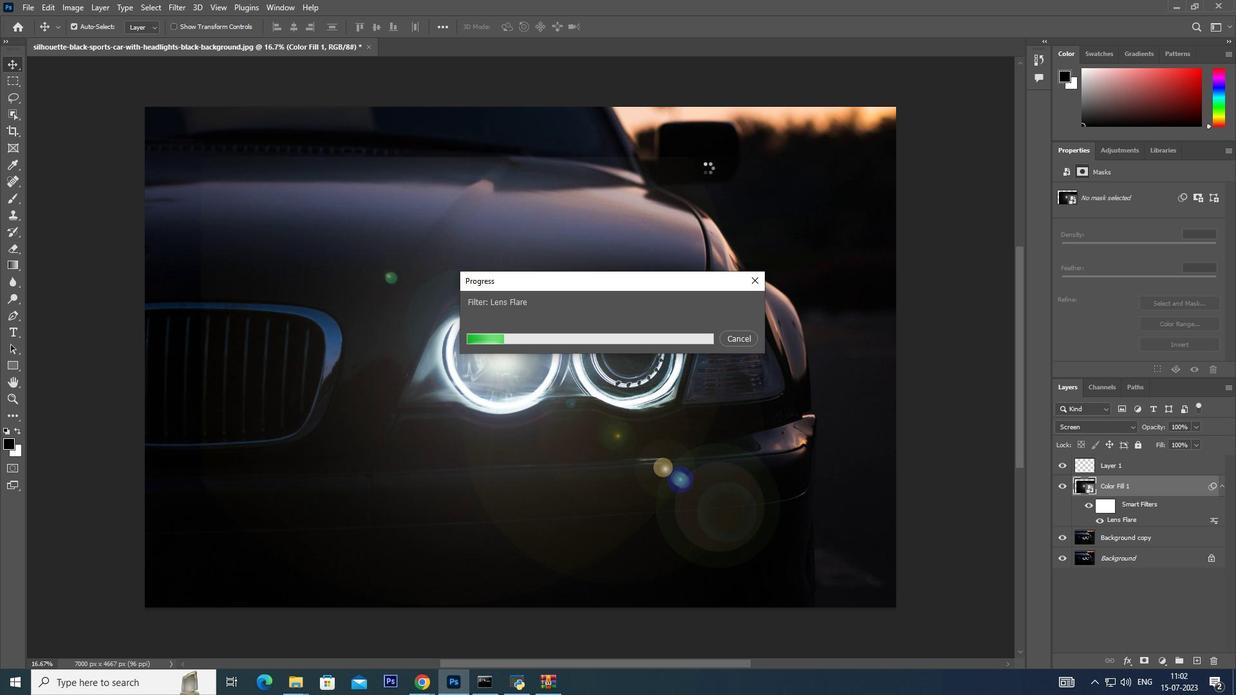 
Action: Mouse moved to (501, 350)
Screenshot: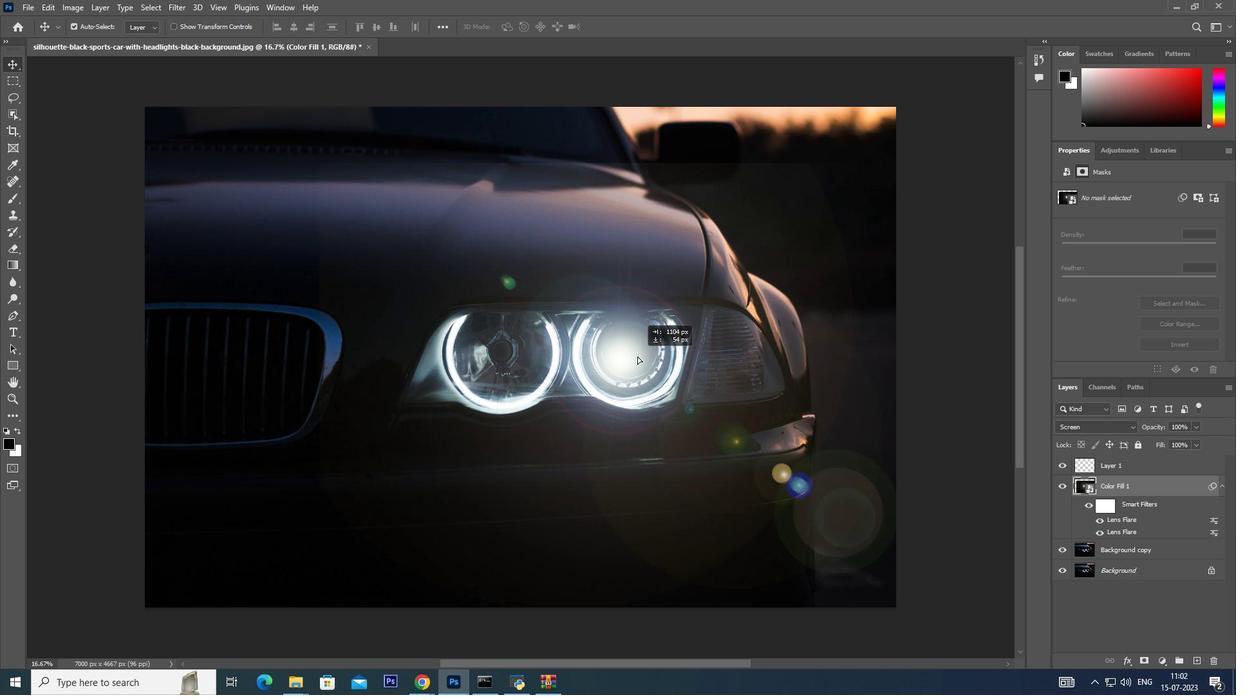 
Action: Mouse pressed left at (501, 350)
Screenshot: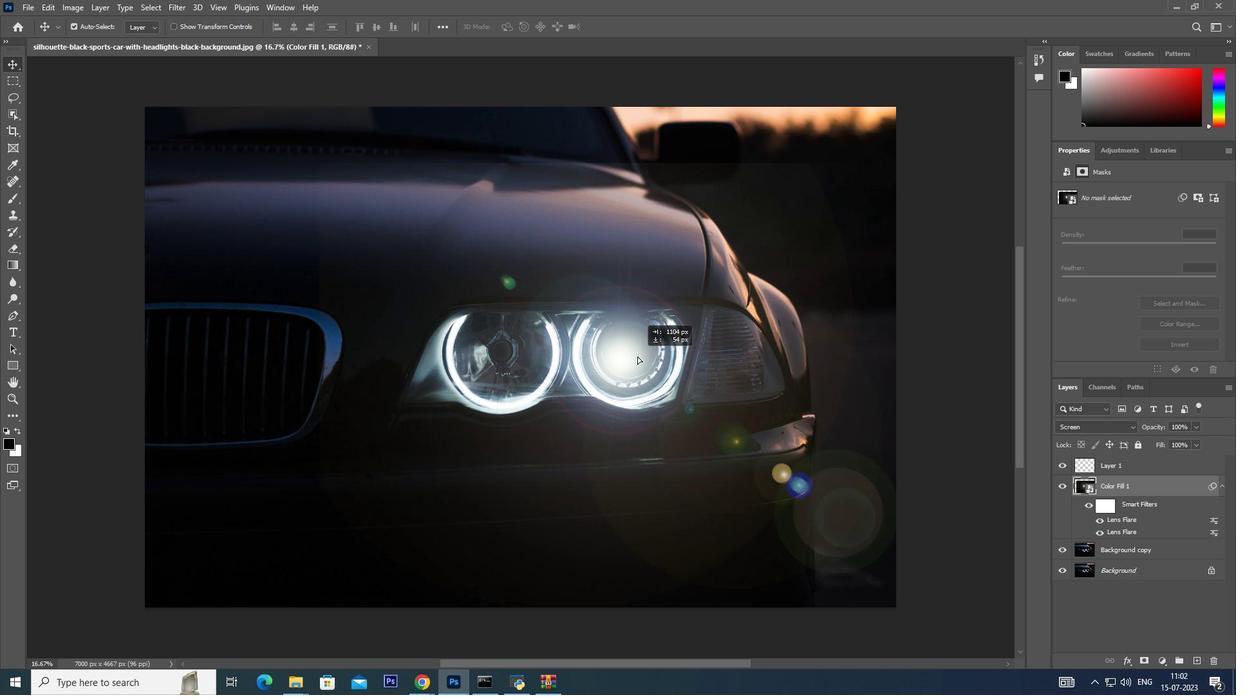 
Action: Mouse moved to (670, 320)
Screenshot: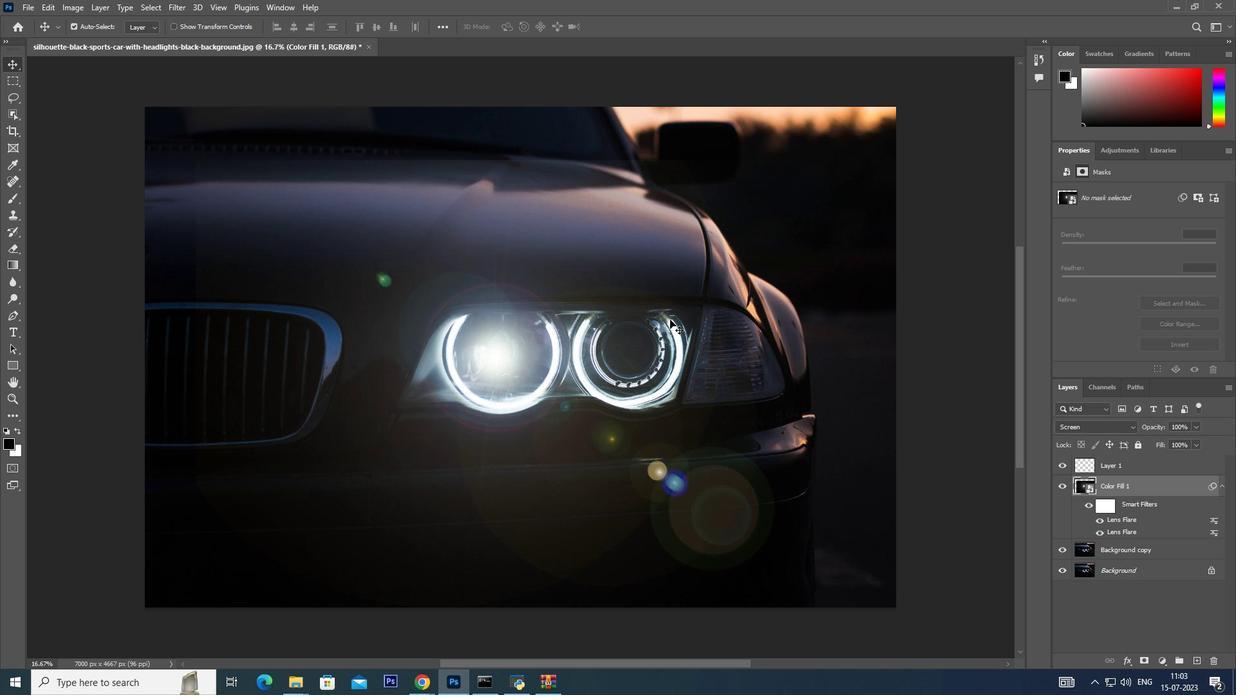 
Action: Key pressed <Key.down><Key.down><Key.down><Key.down><Key.right><Key.right><Key.right><Key.right><Key.up><Key.up><Key.up><Key.up><Key.up><Key.right><Key.right><Key.right><Key.right><Key.right><Key.up><Key.up>
Screenshot: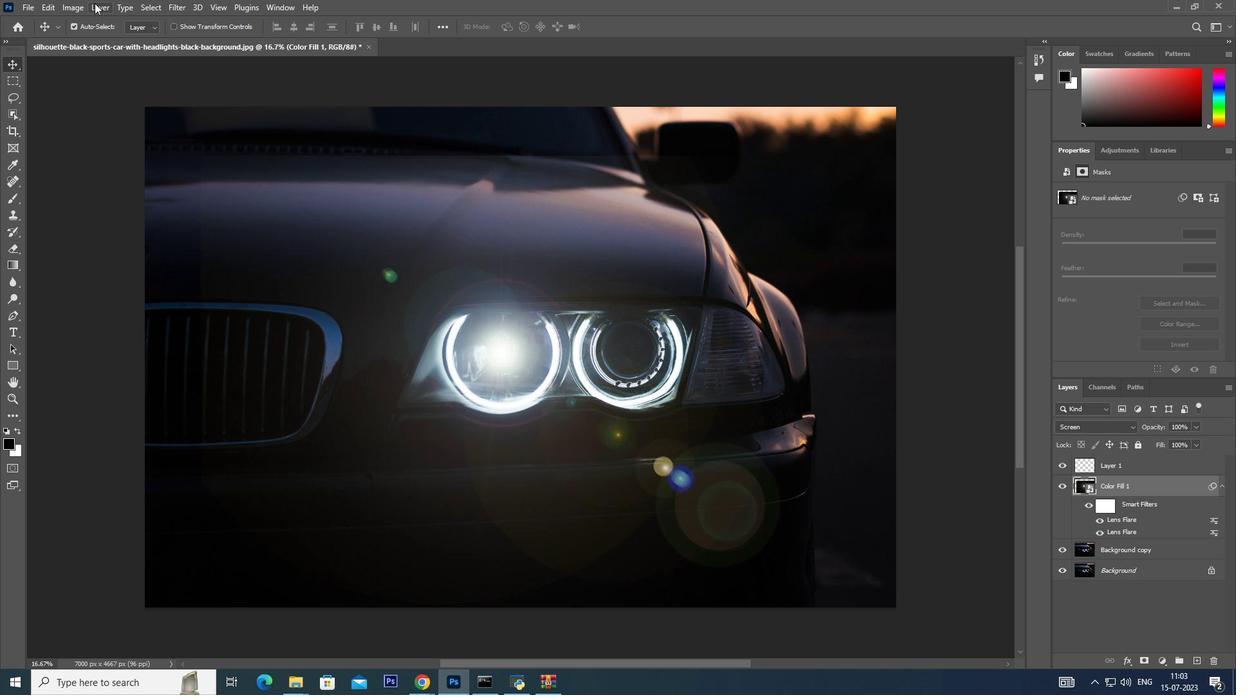 
Action: Mouse moved to (77, 4)
Screenshot: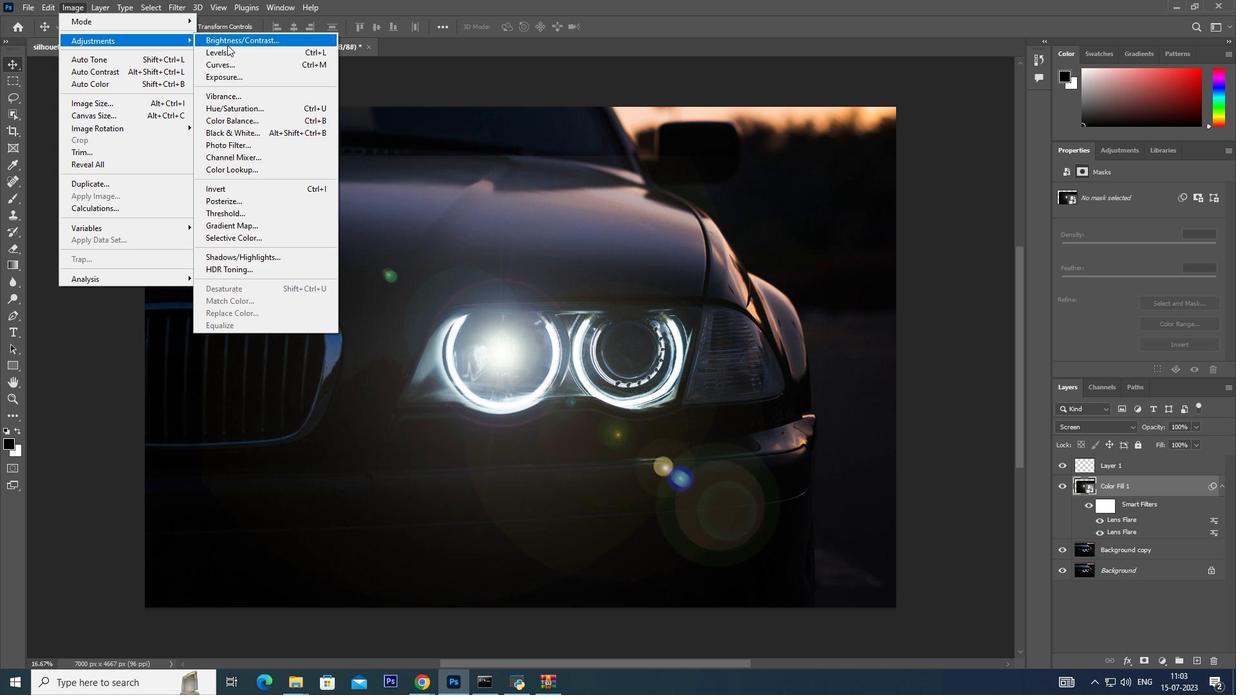 
Action: Mouse pressed left at (77, 4)
Screenshot: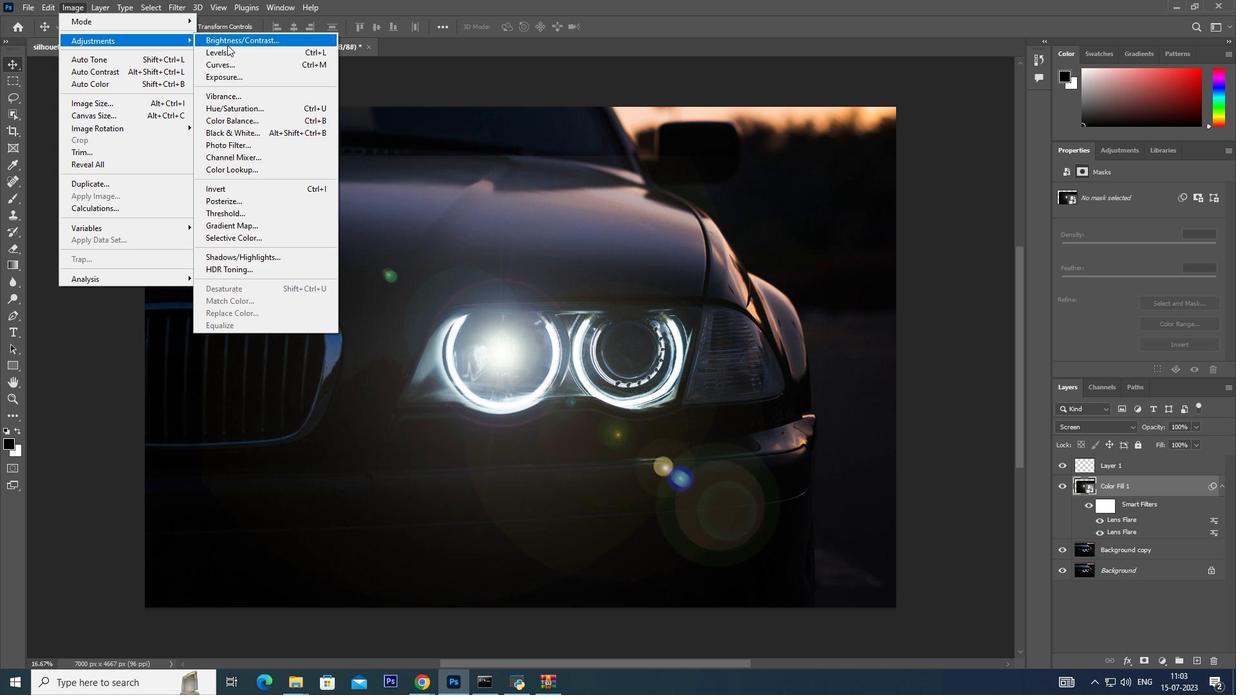 
Action: Mouse moved to (94, 40)
Screenshot: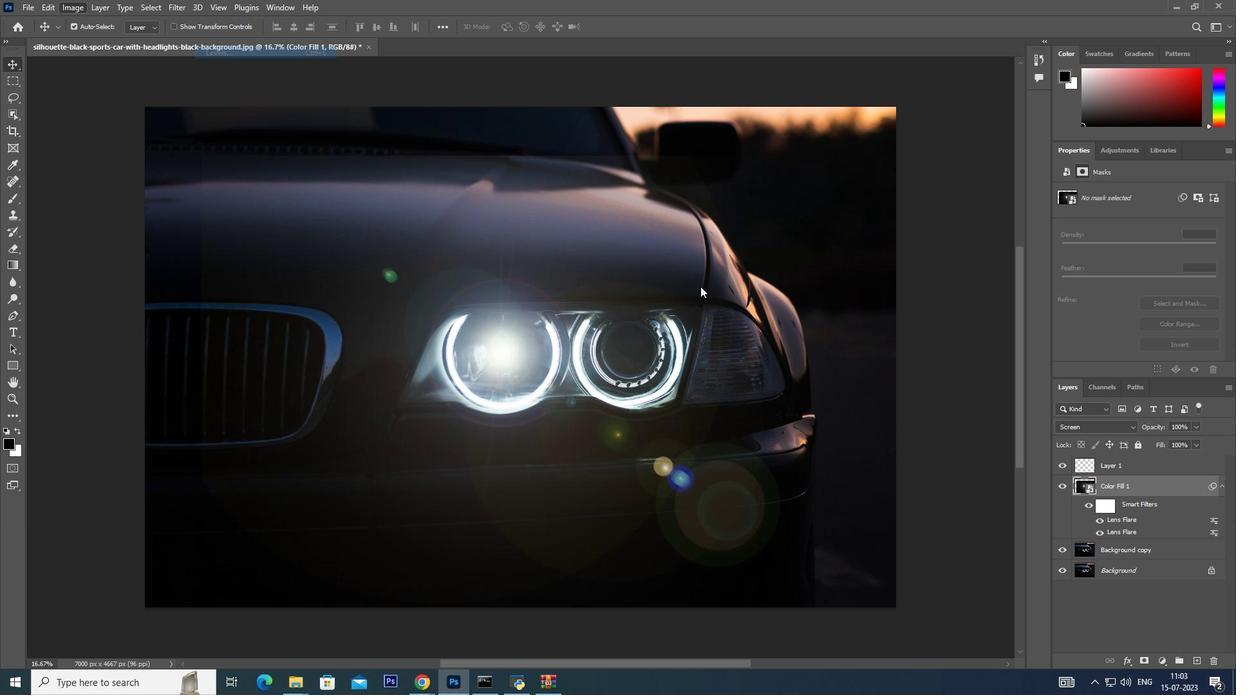 
Action: Mouse pressed left at (94, 40)
Screenshot: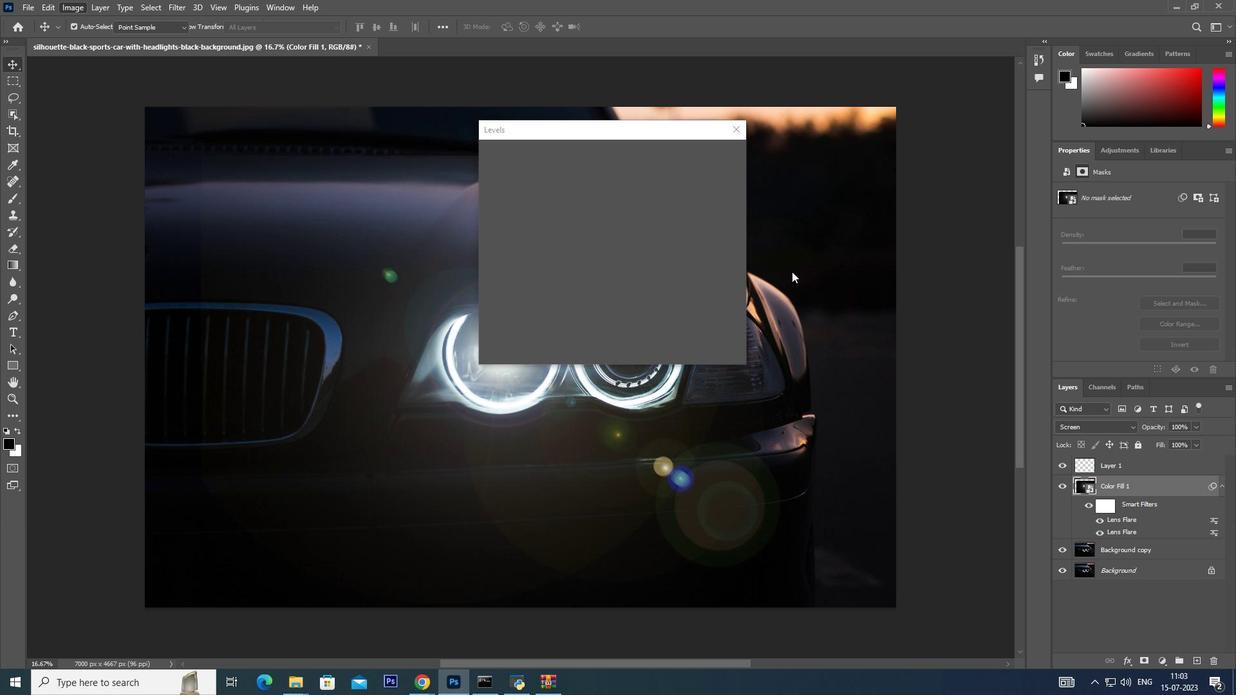 
Action: Mouse moved to (251, 52)
Screenshot: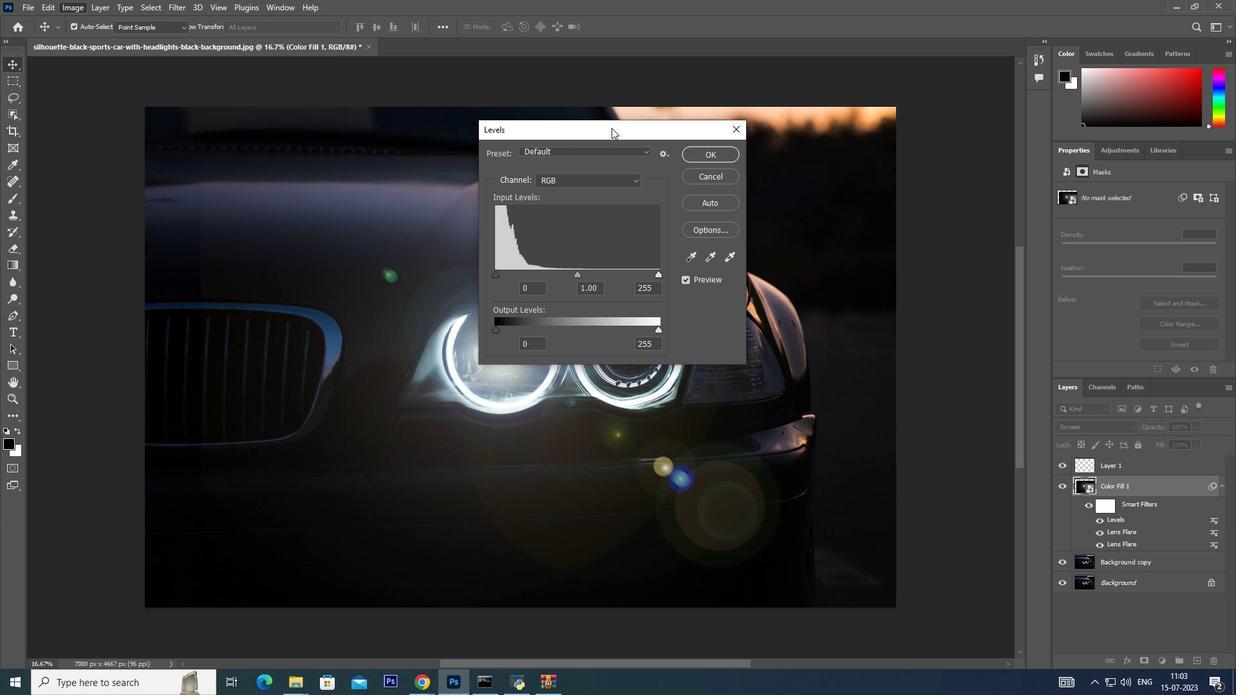 
Action: Mouse pressed left at (251, 52)
Screenshot: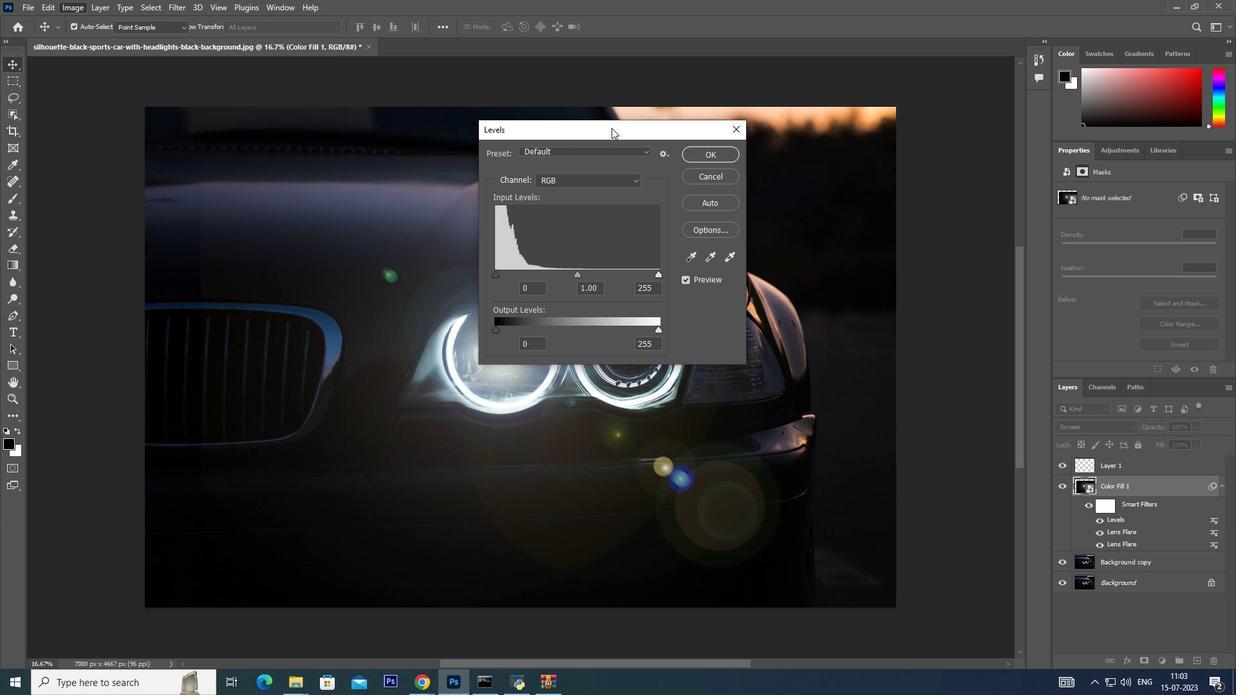 
Action: Mouse moved to (612, 128)
Screenshot: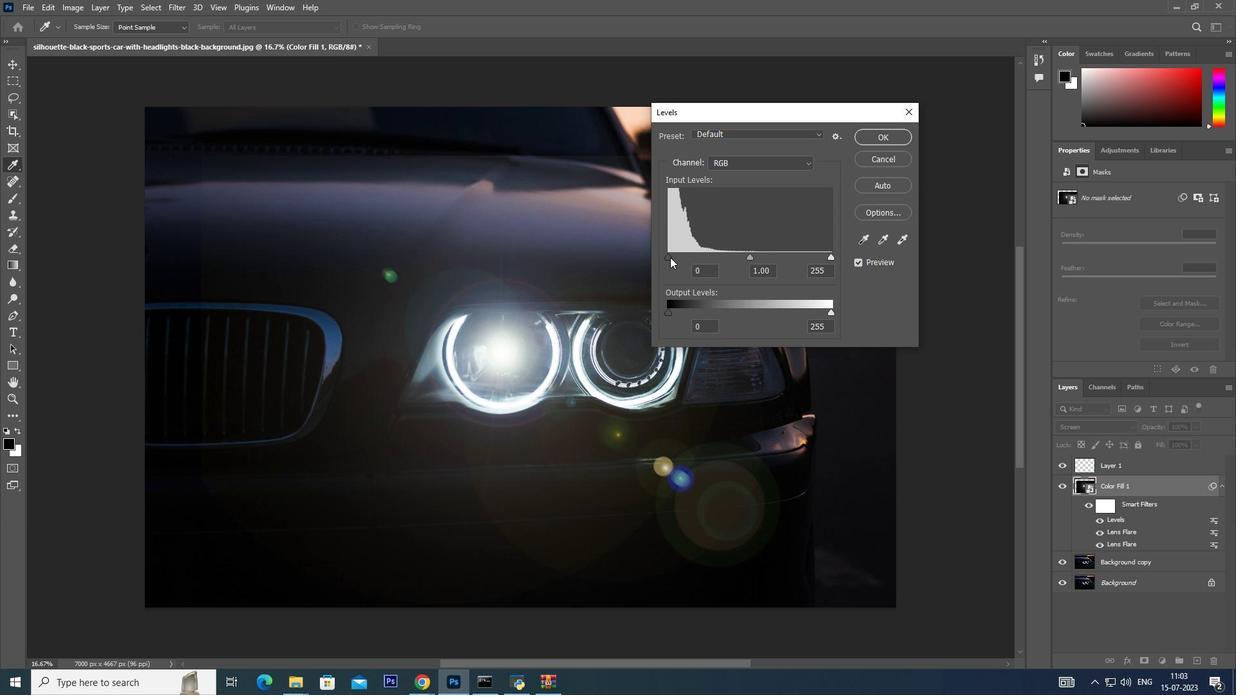 
Action: Mouse pressed left at (612, 128)
Screenshot: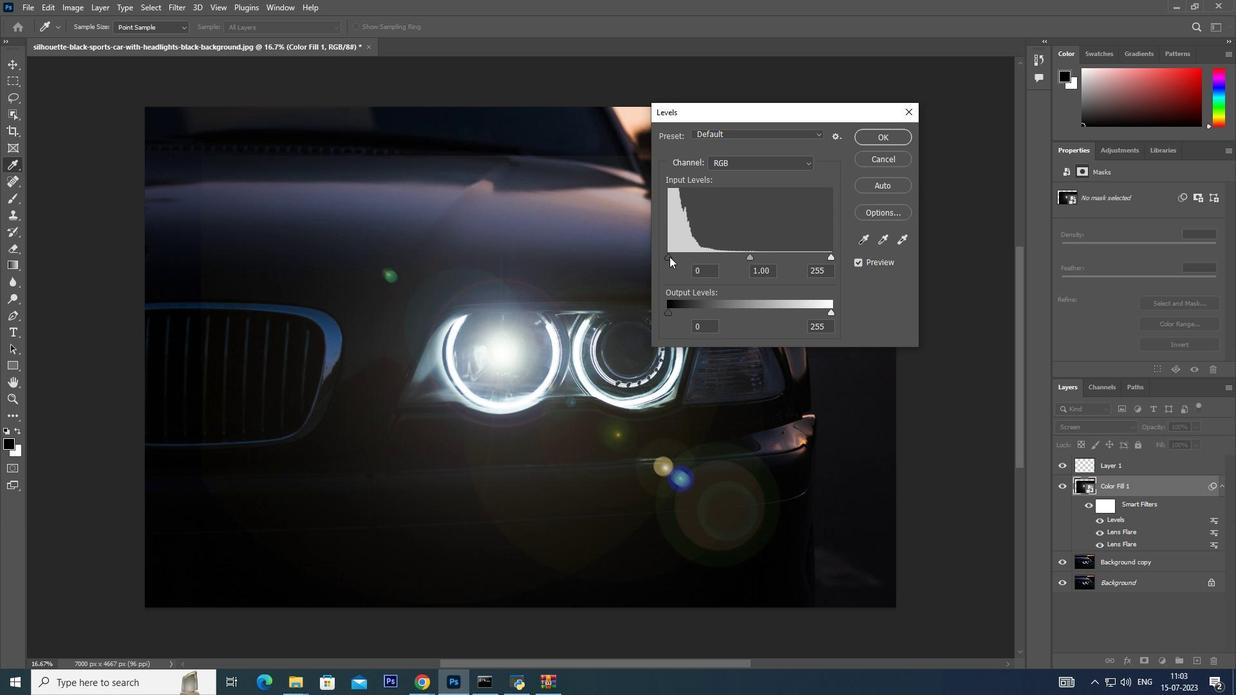 
Action: Mouse moved to (670, 257)
Screenshot: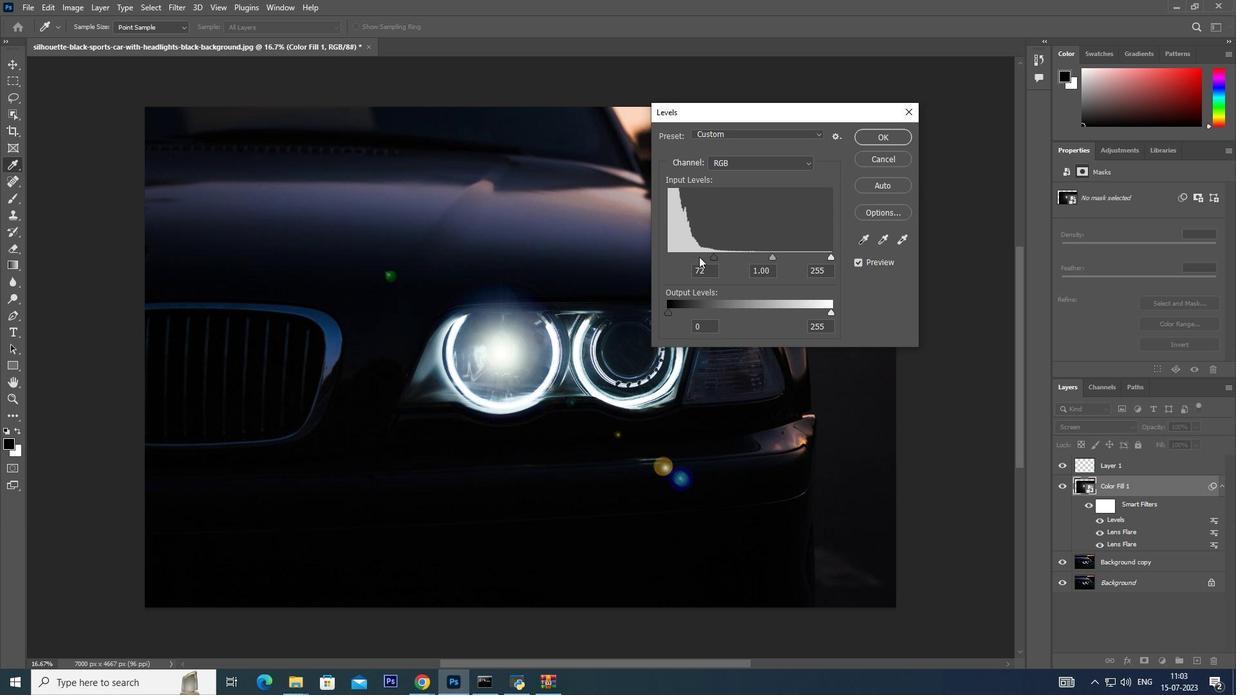 
Action: Mouse pressed left at (670, 257)
Screenshot: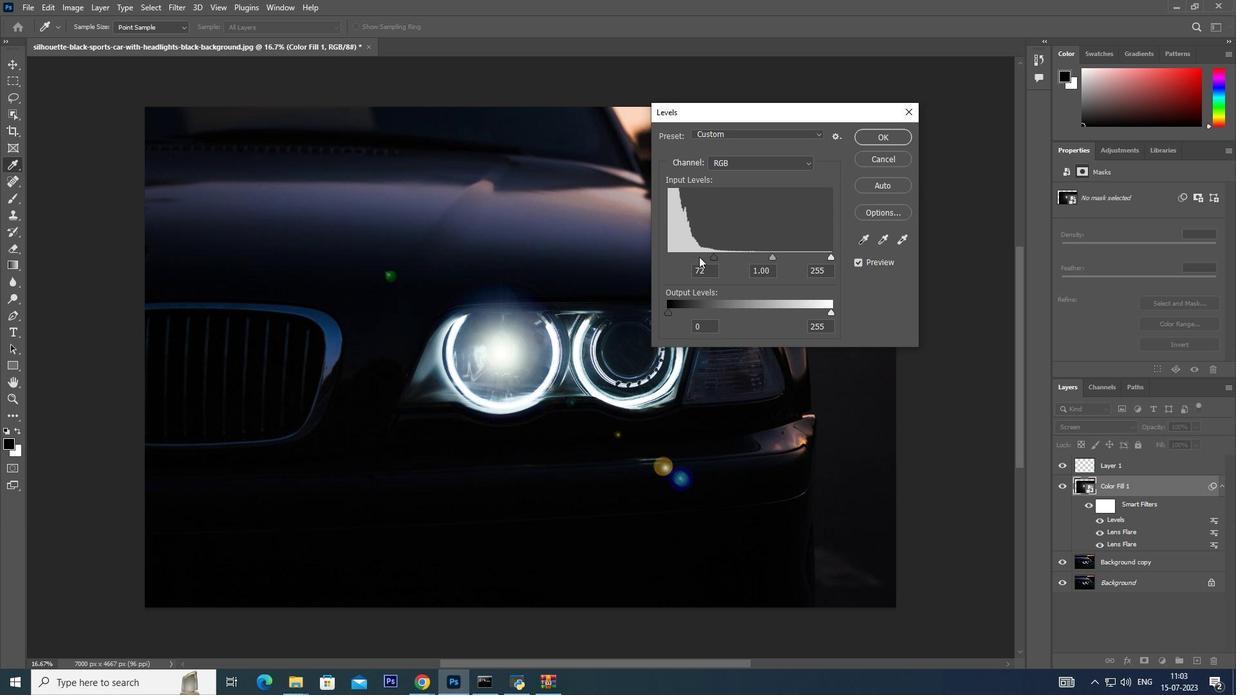 
Action: Mouse moved to (749, 258)
Screenshot: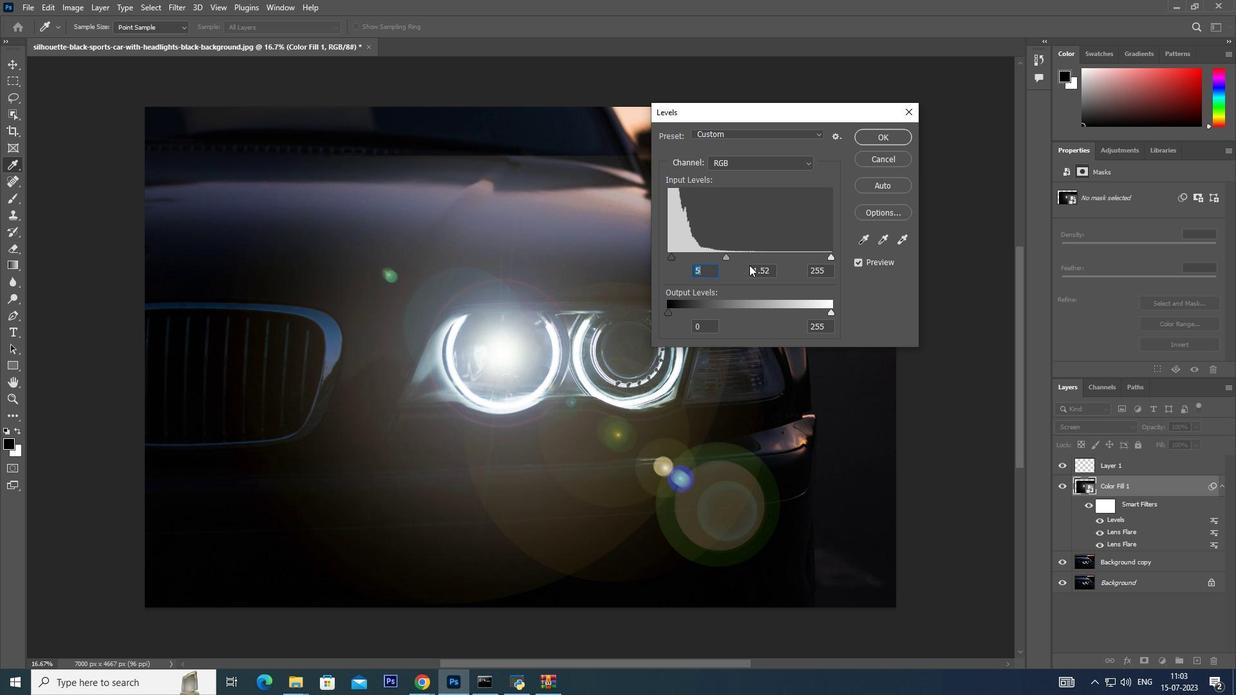 
Action: Mouse pressed left at (749, 258)
Screenshot: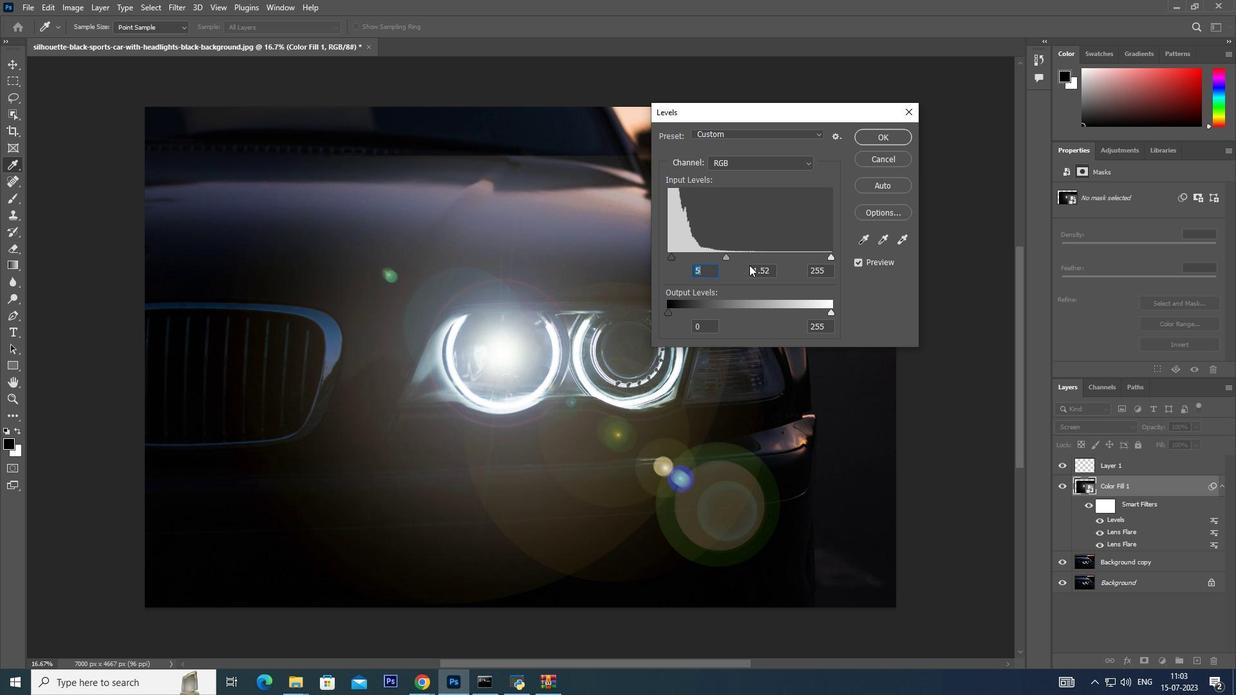 
Action: Mouse moved to (832, 257)
Screenshot: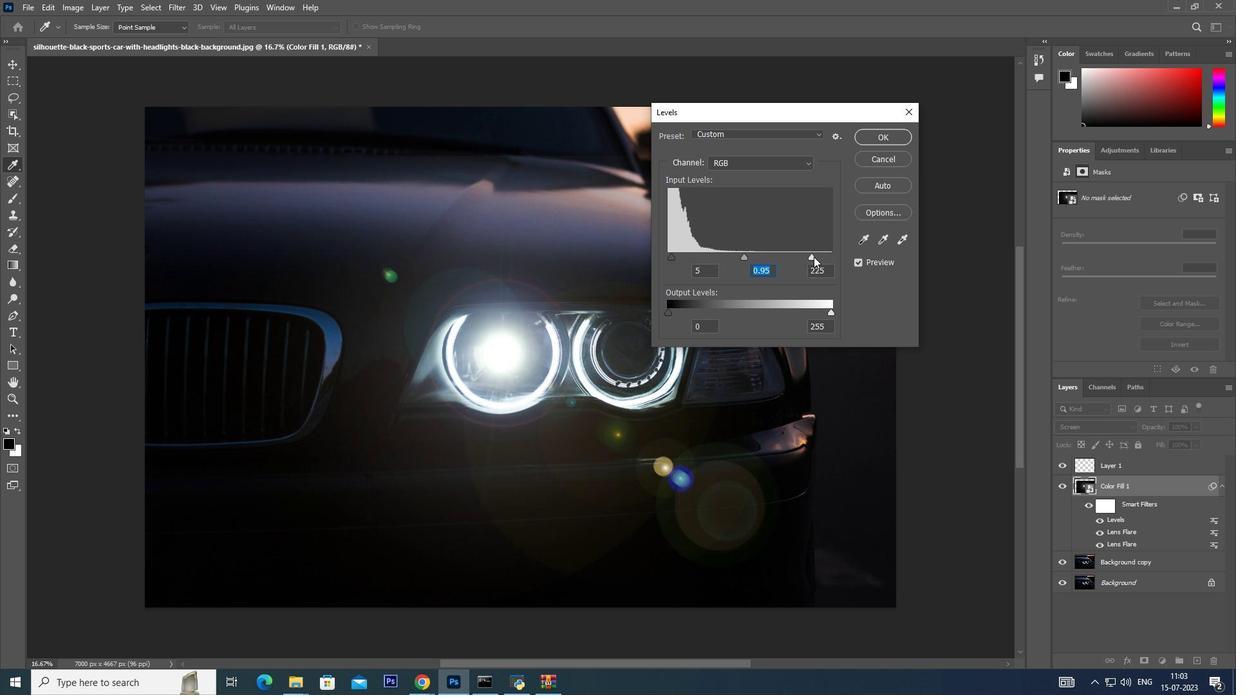 
Action: Mouse pressed left at (832, 257)
Screenshot: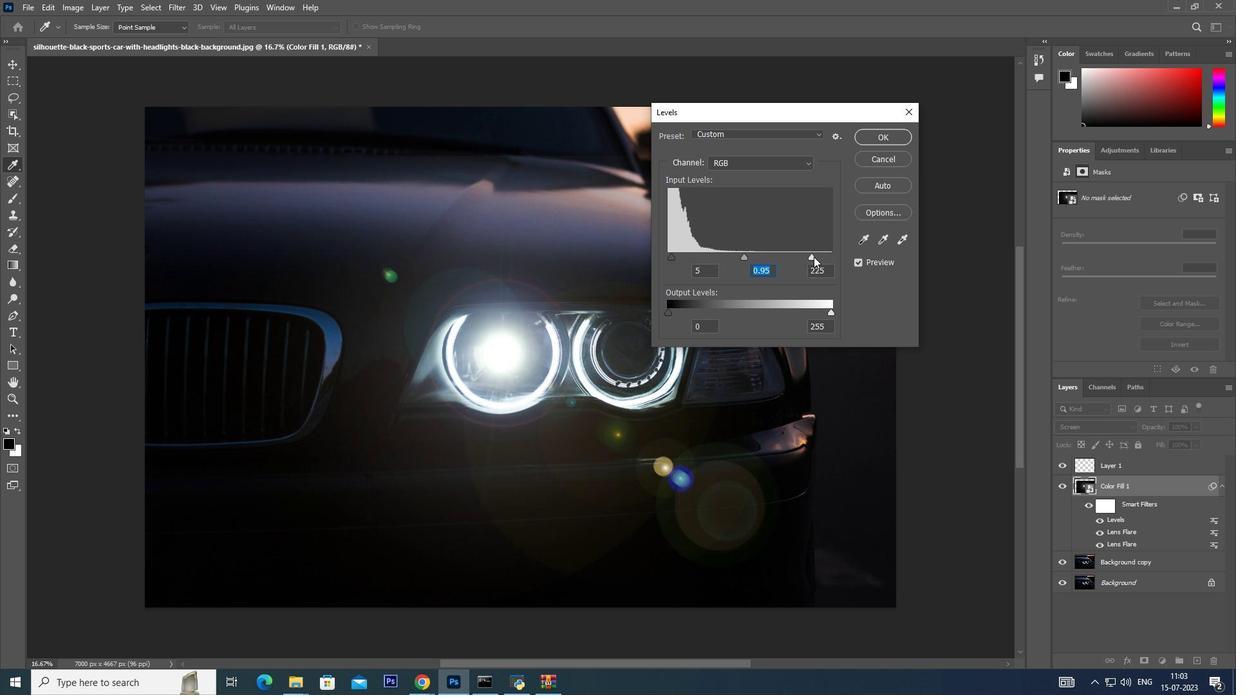 
Action: Mouse moved to (899, 132)
Screenshot: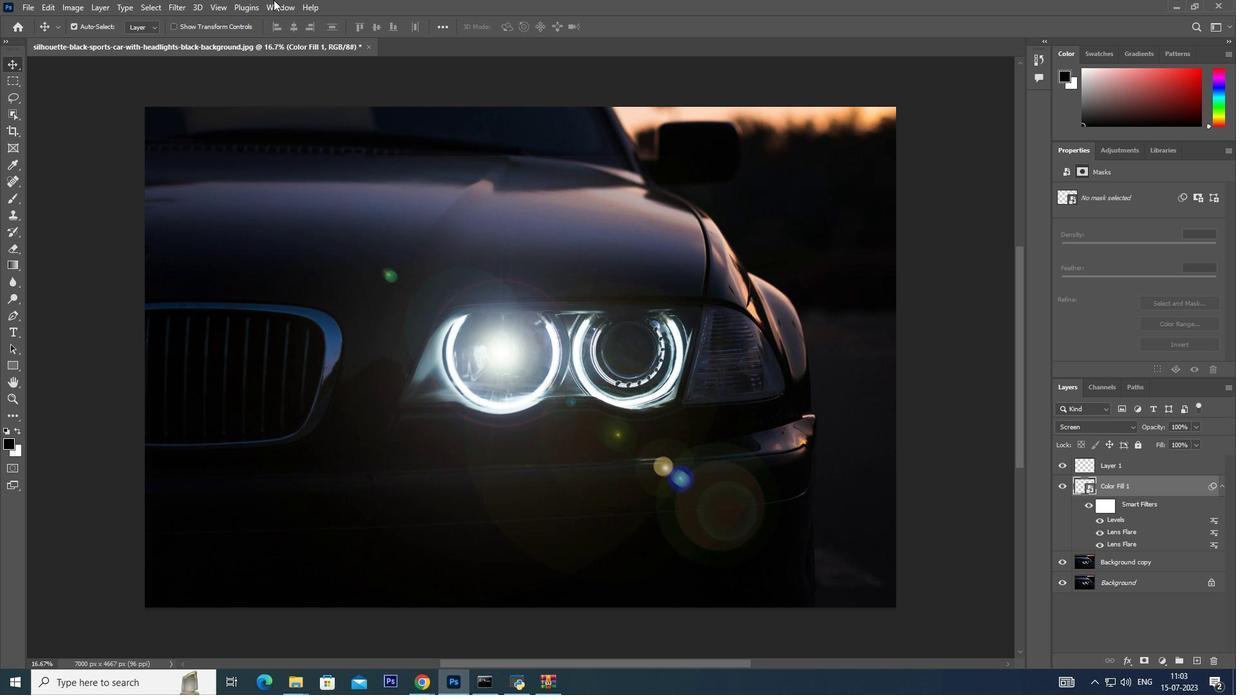 
Action: Mouse pressed left at (899, 132)
Screenshot: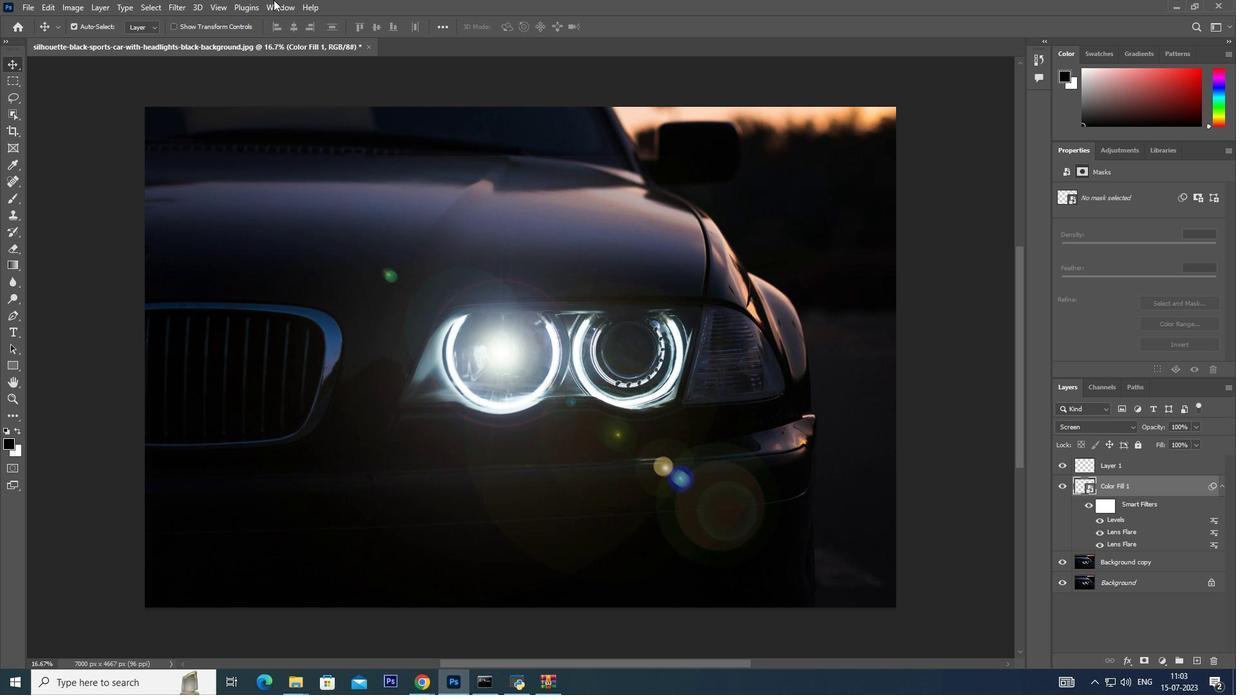 
Action: Mouse moved to (1128, 421)
Screenshot: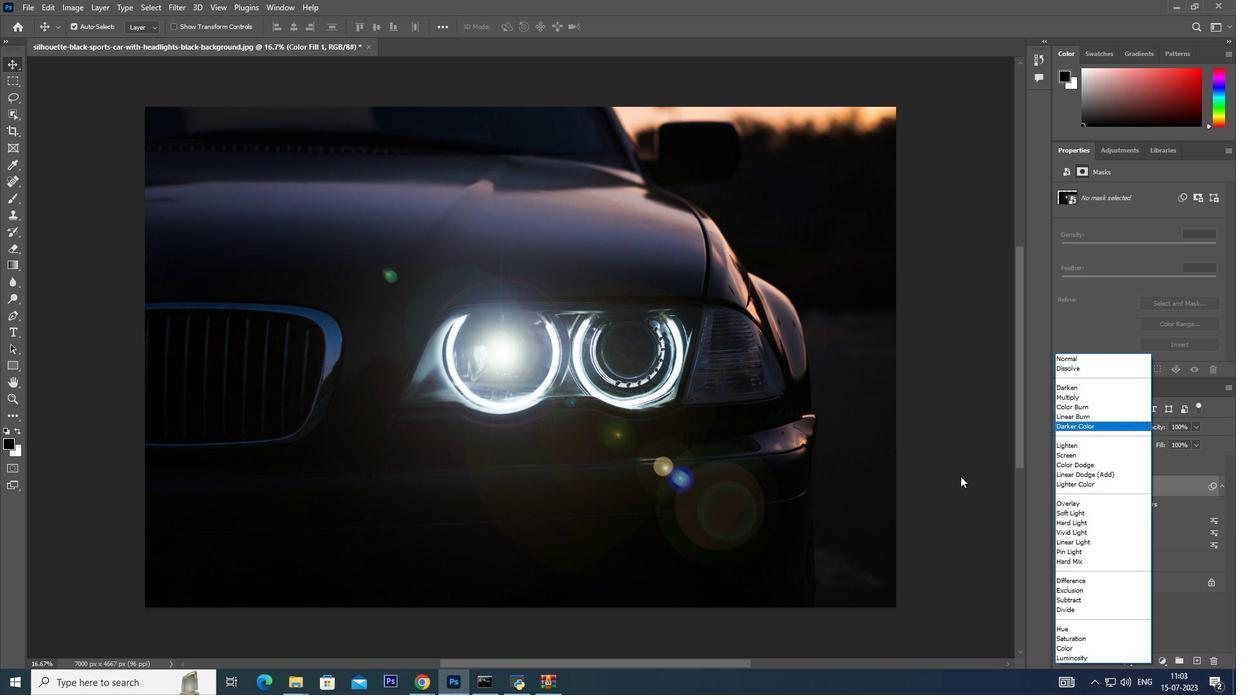 
Action: Mouse pressed left at (1128, 421)
Screenshot: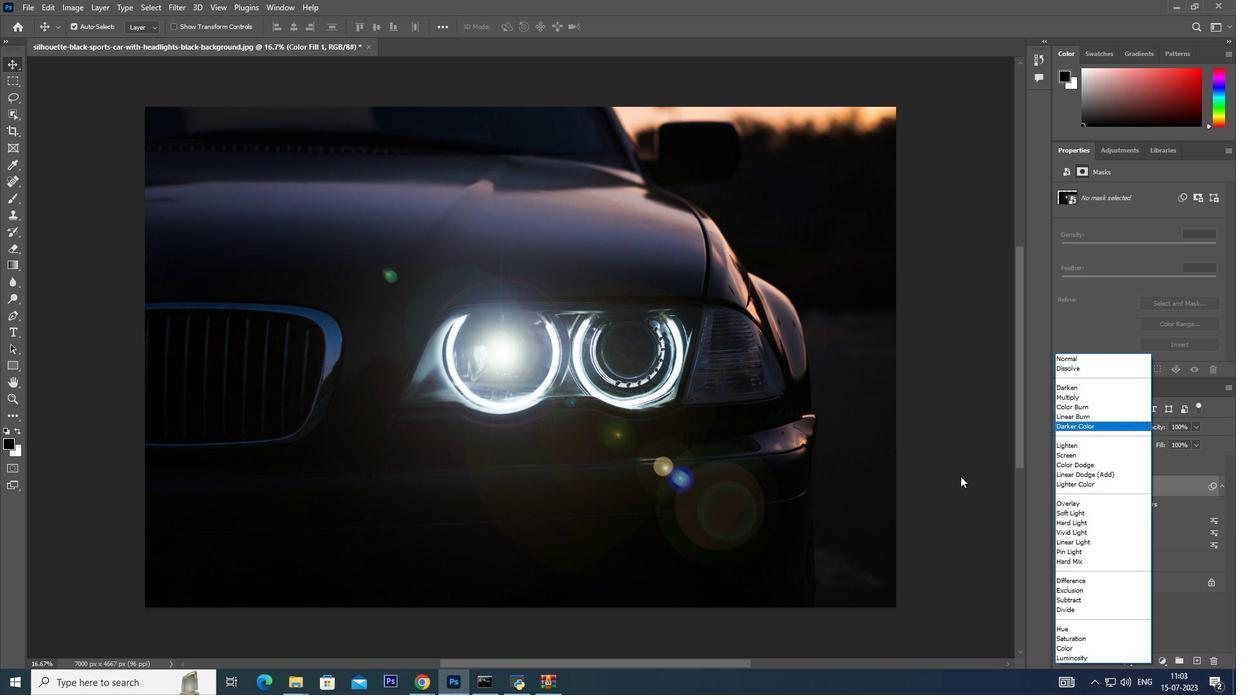 
Action: Mouse moved to (961, 476)
Screenshot: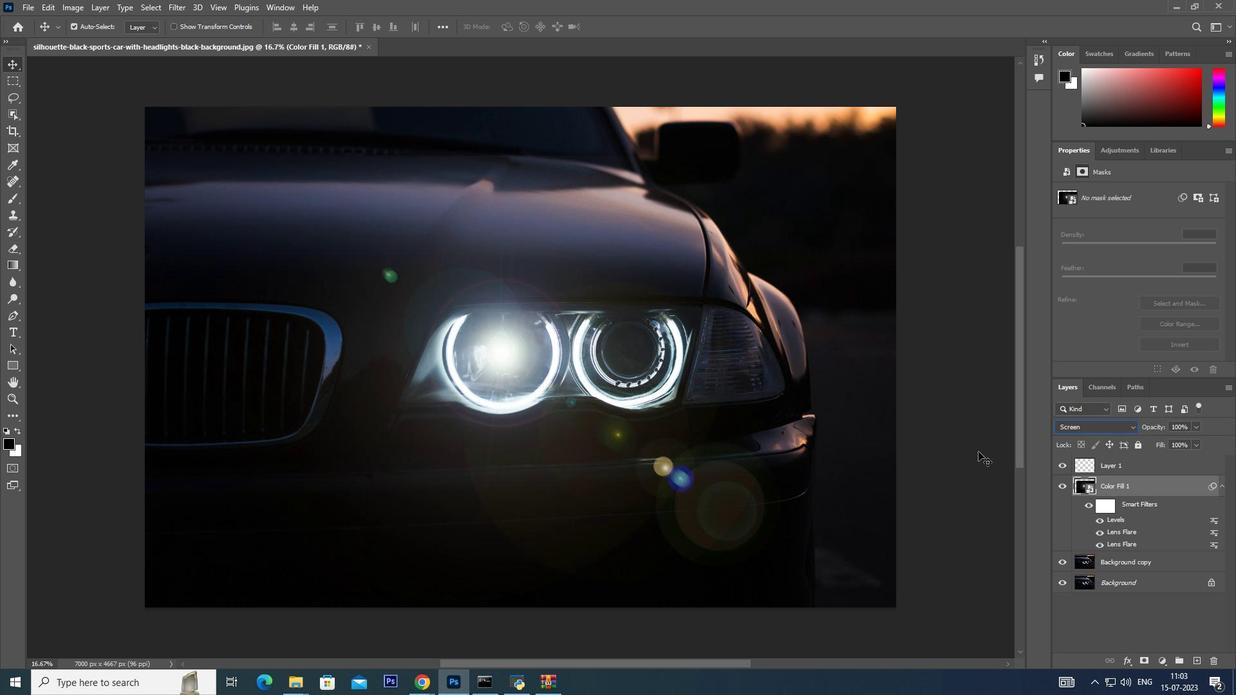 
Action: Mouse pressed left at (961, 476)
Screenshot: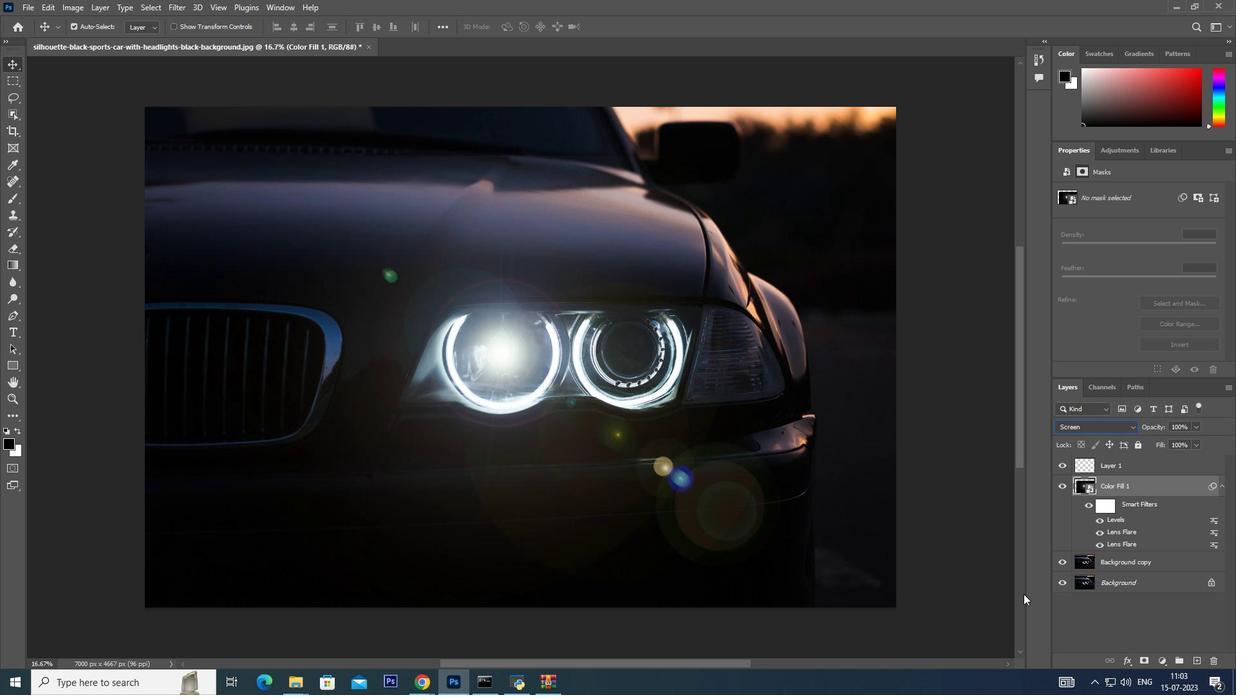 
Action: Mouse moved to (67, 3)
Screenshot: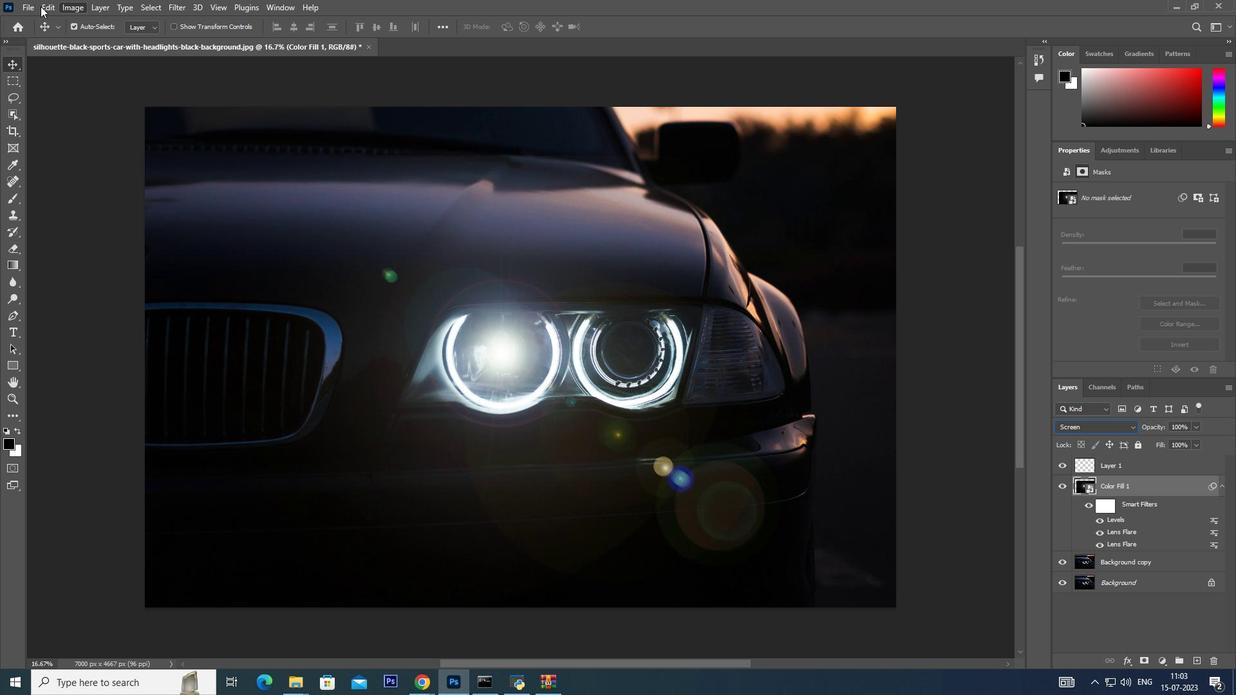 
Action: Mouse pressed left at (67, 3)
Screenshot: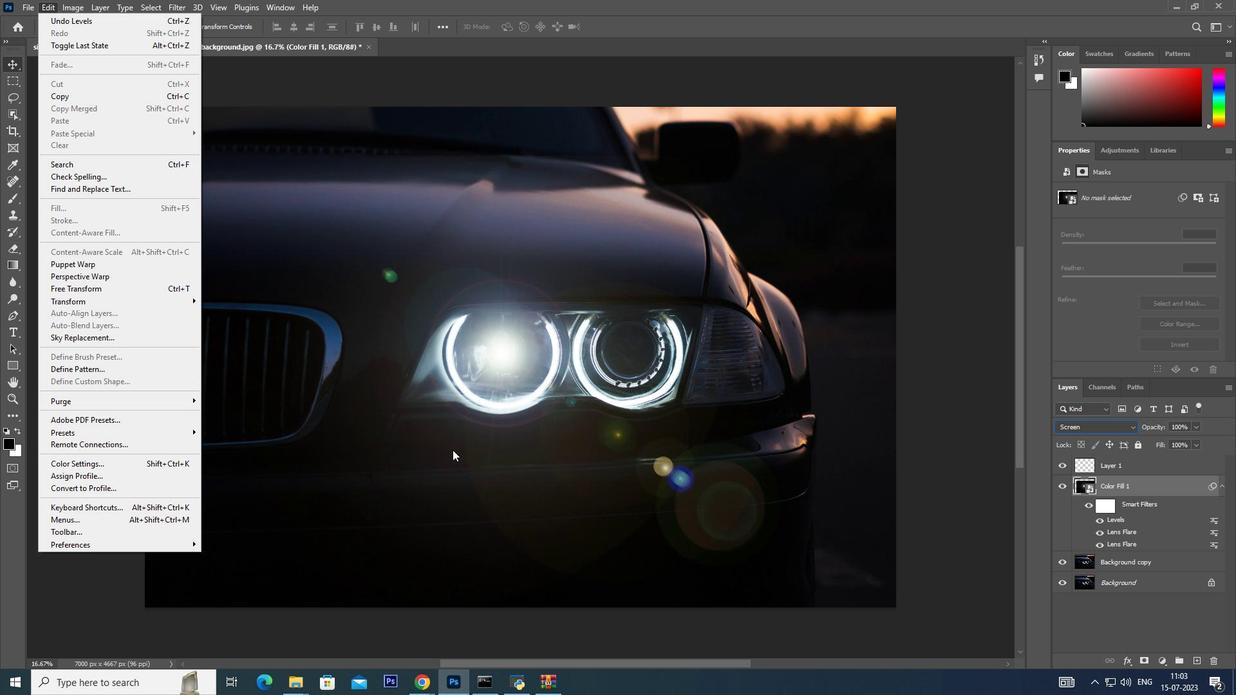 
Action: Mouse moved to (293, 219)
Screenshot: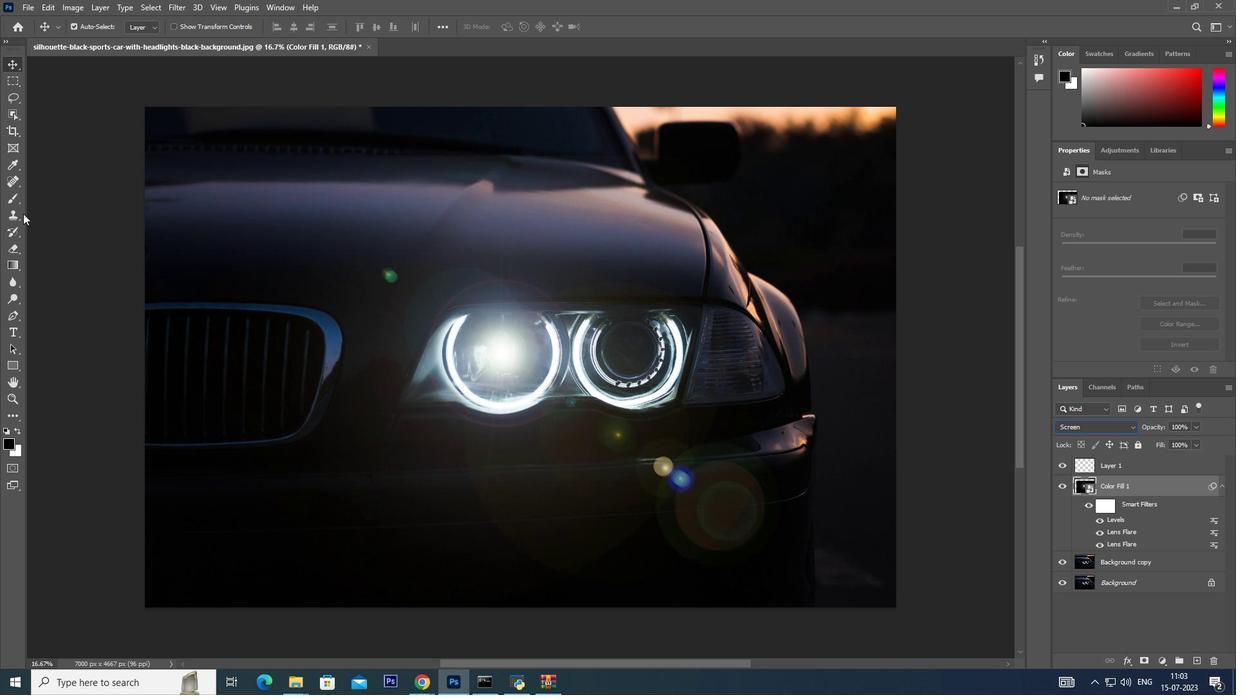 
Action: Mouse pressed left at (293, 219)
Screenshot: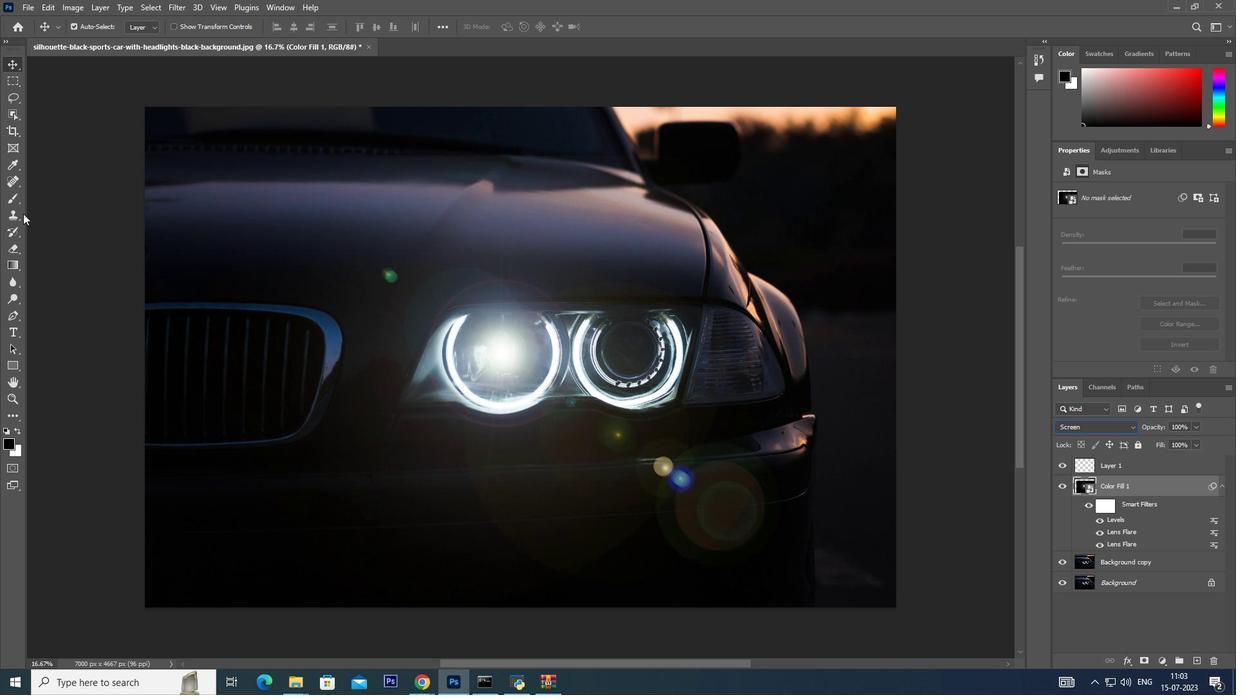
Action: Mouse moved to (14, 202)
Screenshot: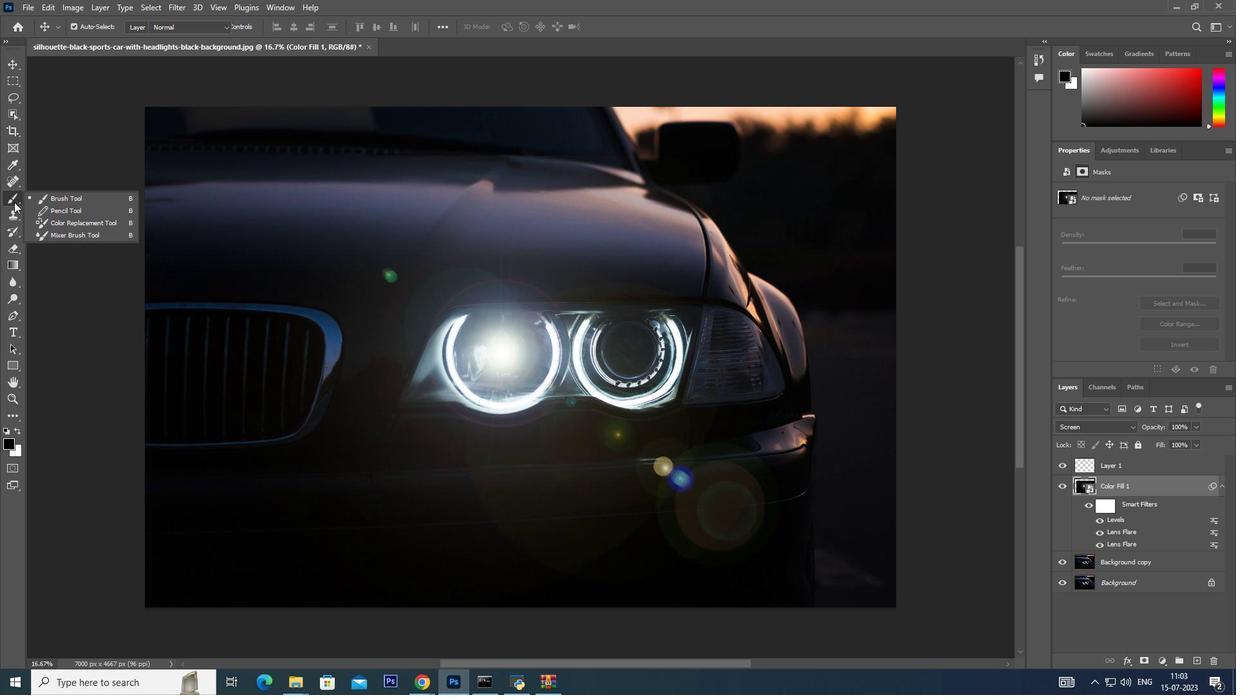 
Action: Mouse pressed left at (14, 202)
Screenshot: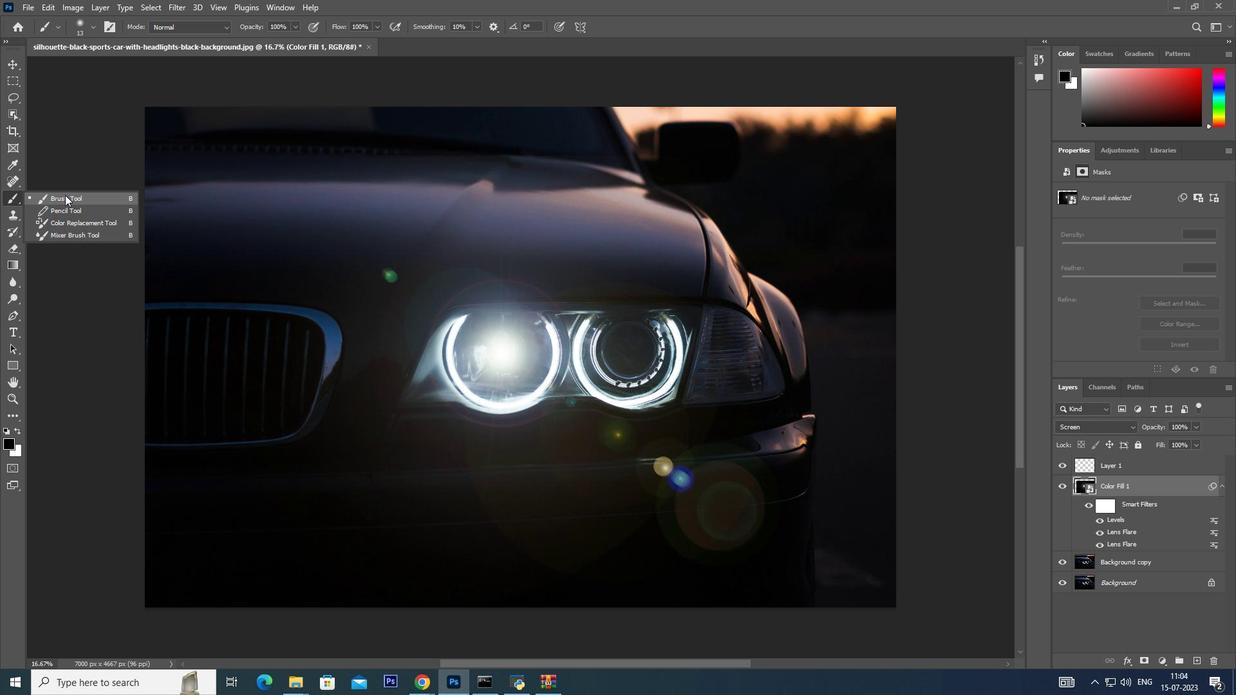 
Action: Mouse moved to (67, 195)
Screenshot: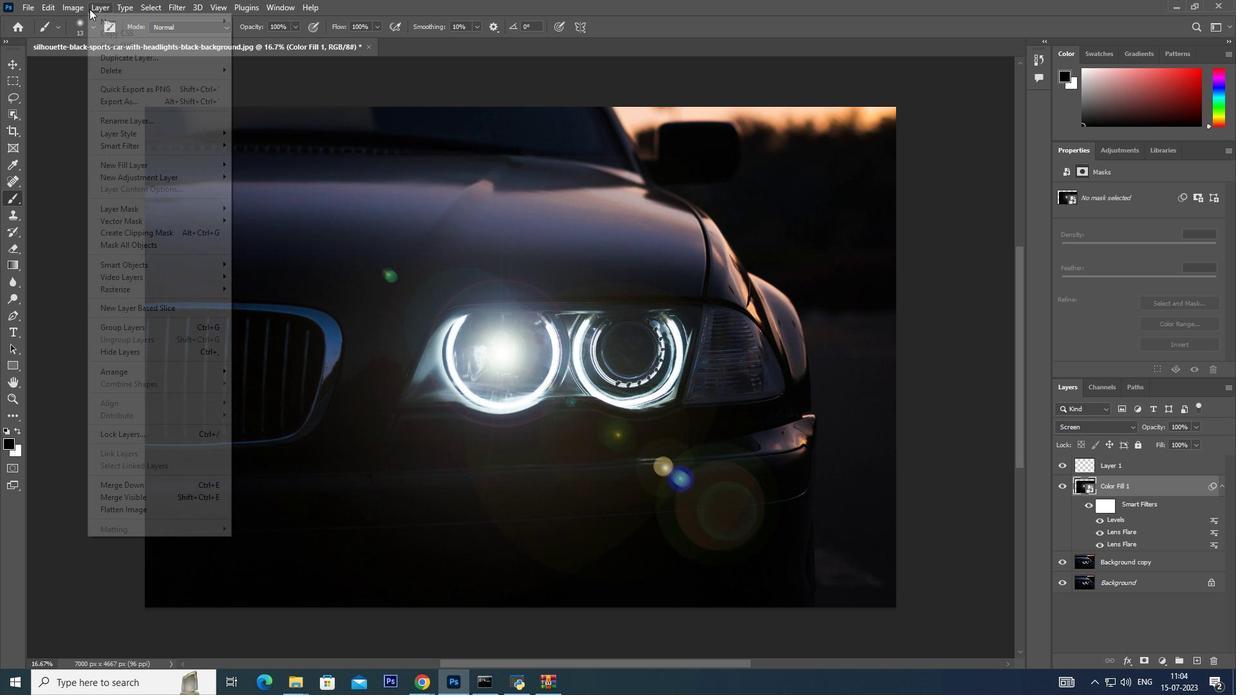 
Action: Mouse pressed left at (67, 195)
Screenshot: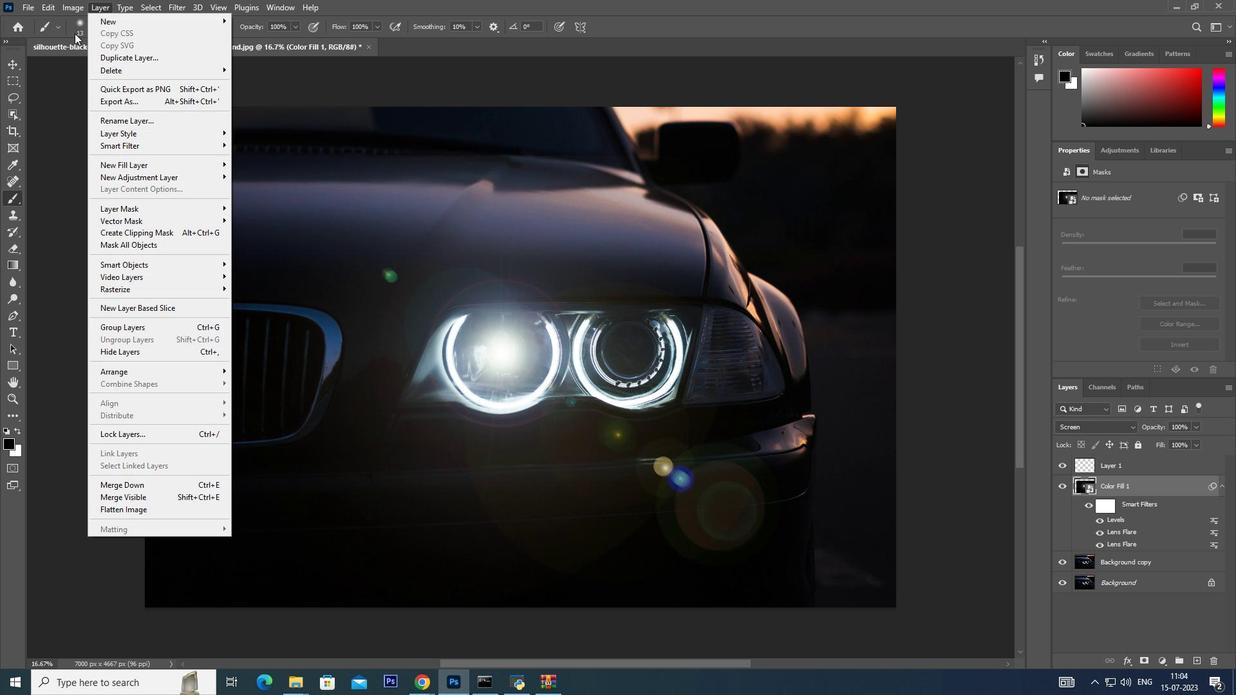 
Action: Mouse moved to (89, 9)
Screenshot: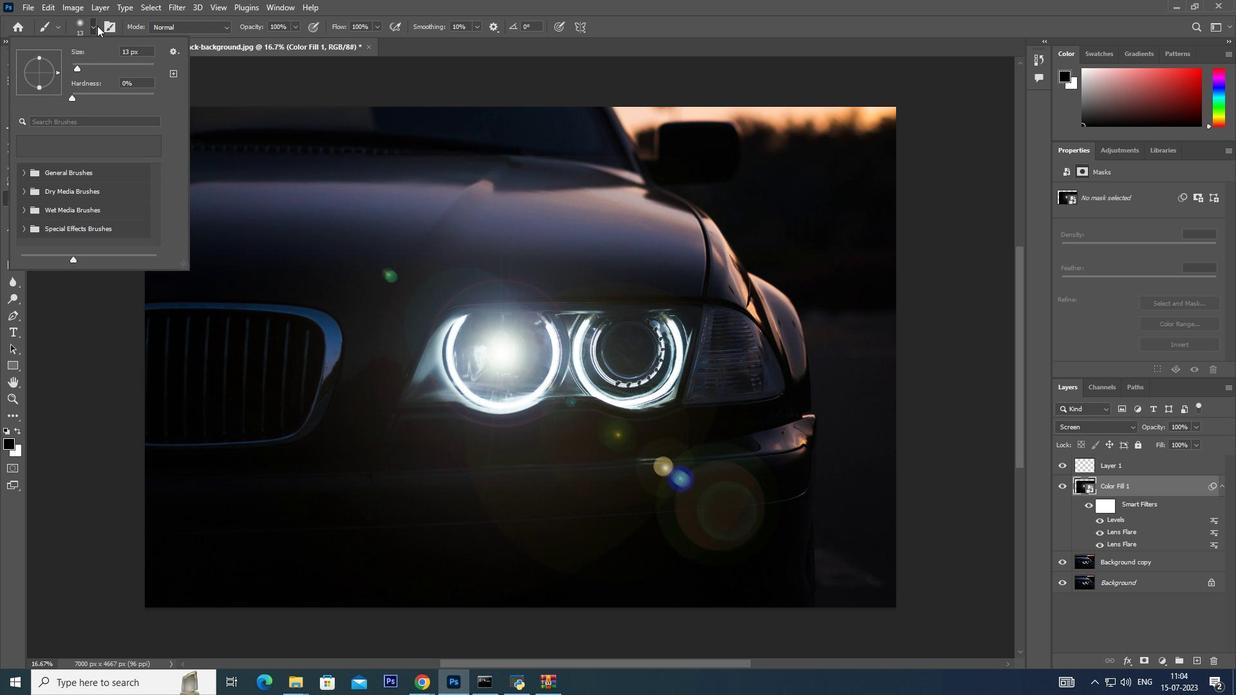 
Action: Mouse pressed left at (89, 9)
Screenshot: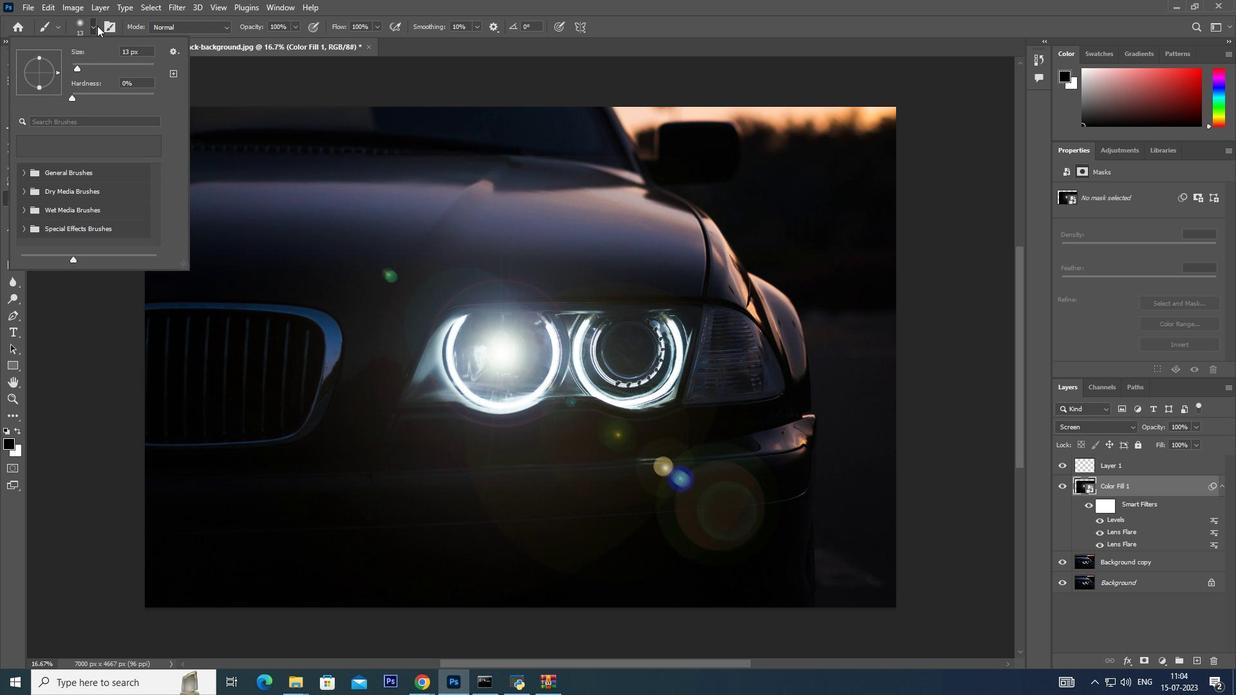 
Action: Mouse moved to (74, 33)
Screenshot: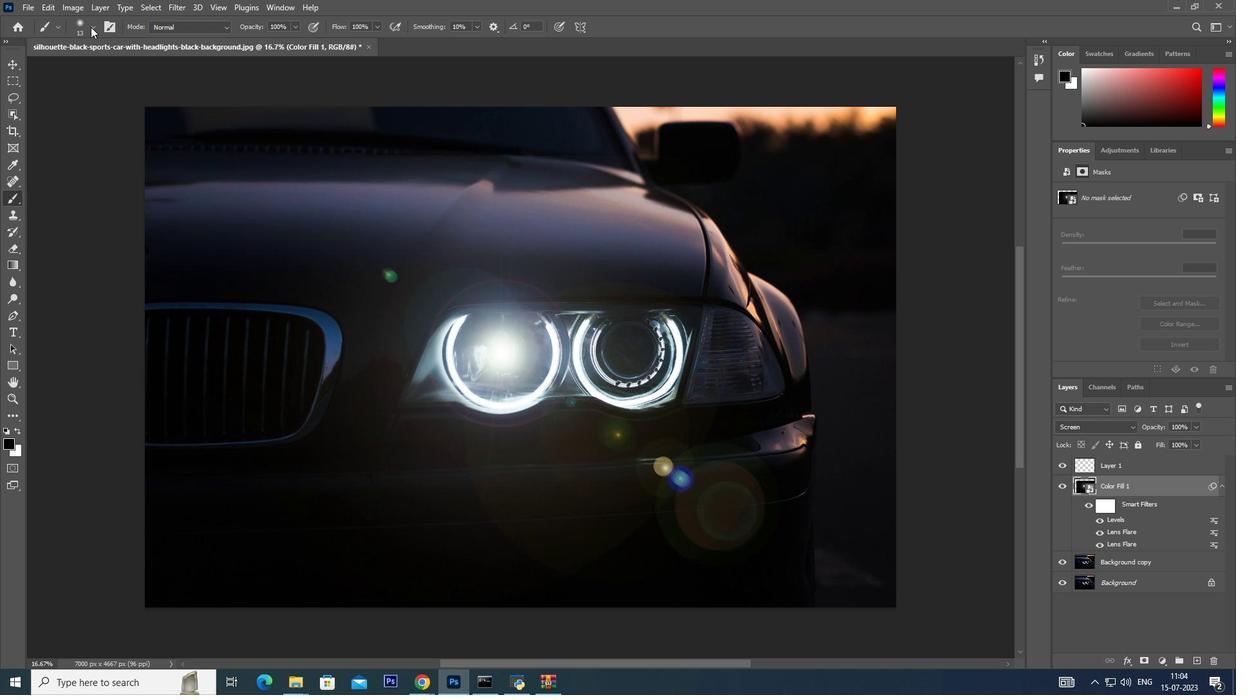 
Action: Mouse pressed left at (74, 33)
Screenshot: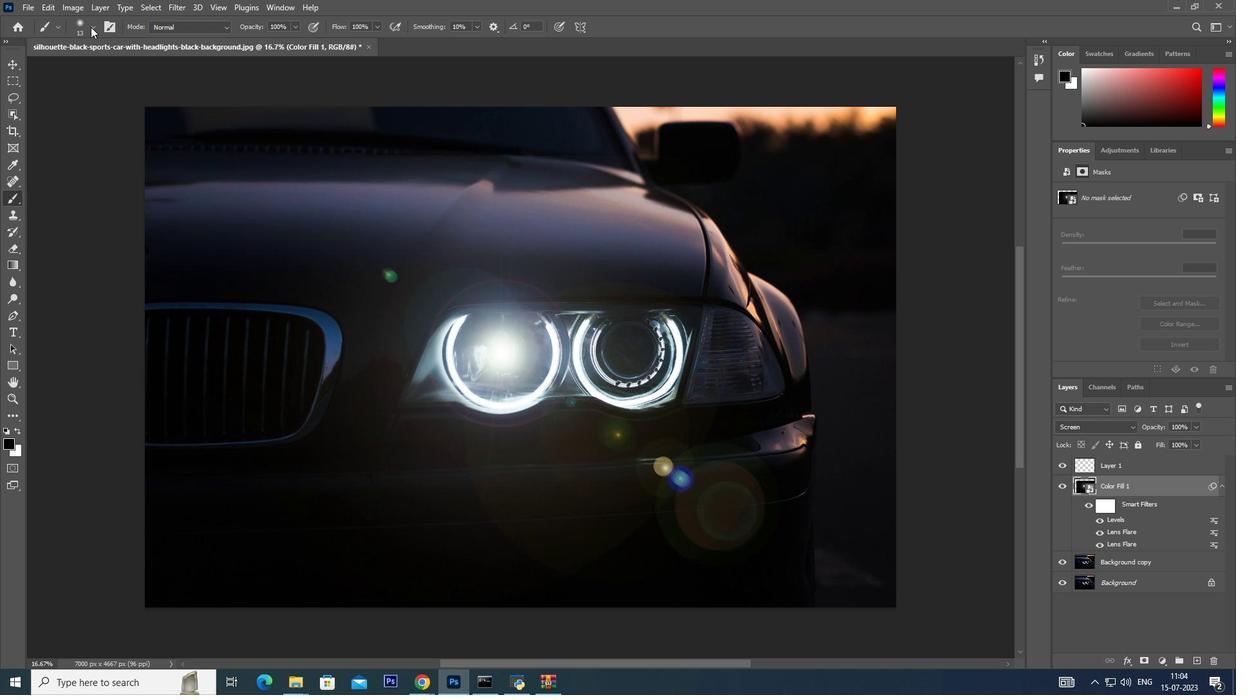 
Action: Mouse moved to (90, 27)
Screenshot: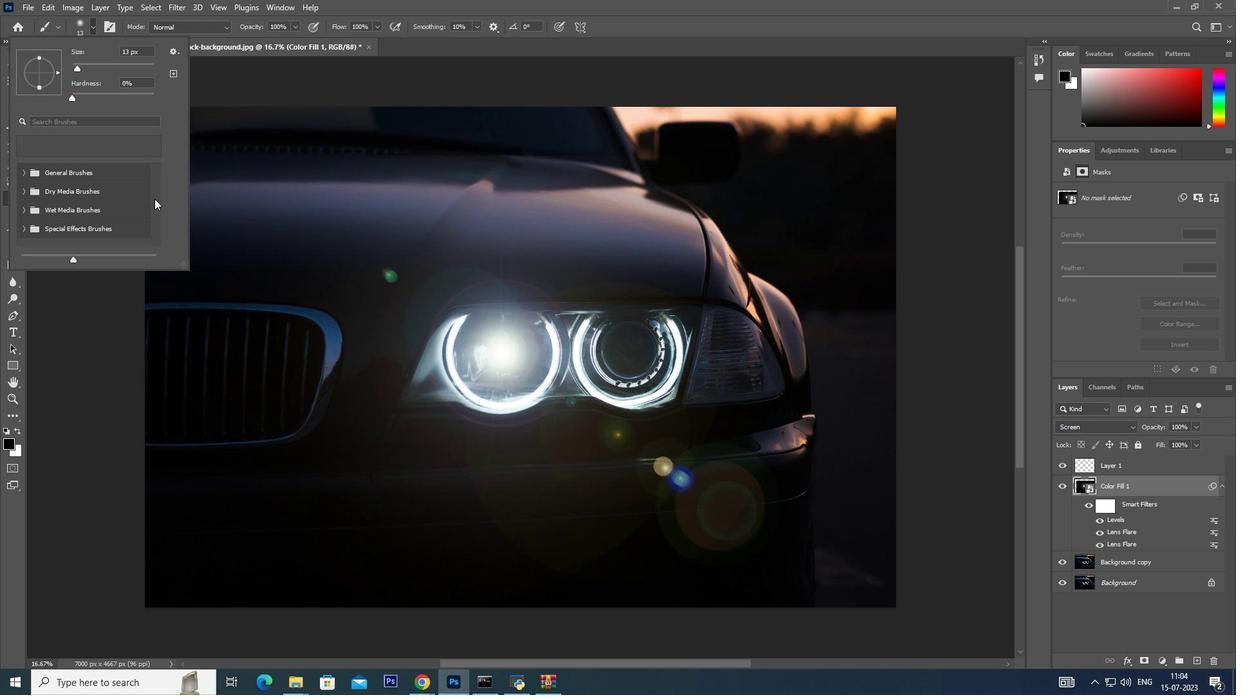 
Action: Mouse pressed left at (90, 27)
Screenshot: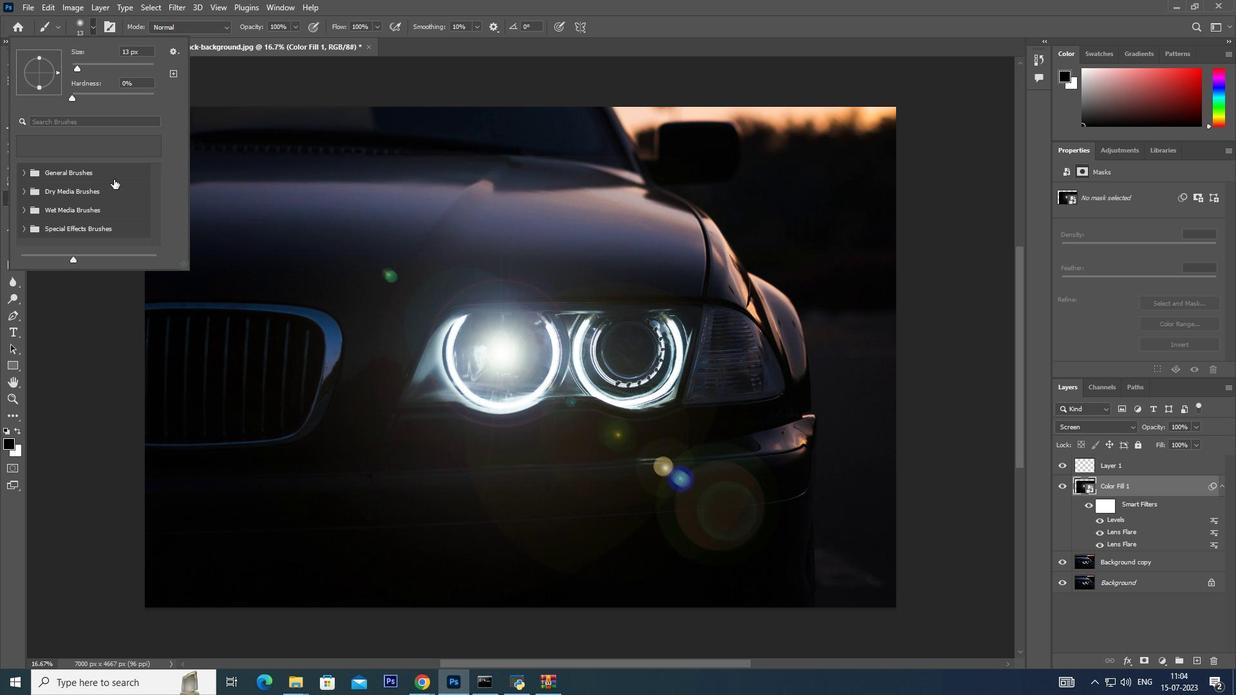 
Action: Mouse moved to (90, 27)
Screenshot: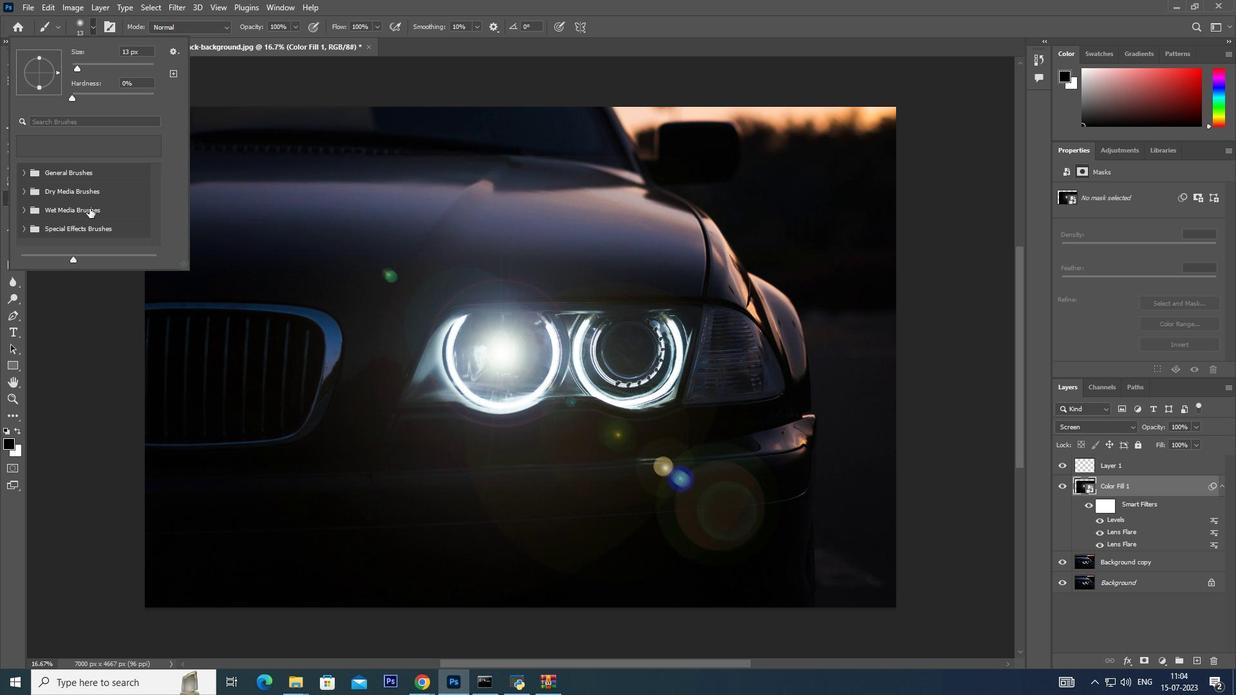 
Action: Mouse pressed left at (90, 27)
Screenshot: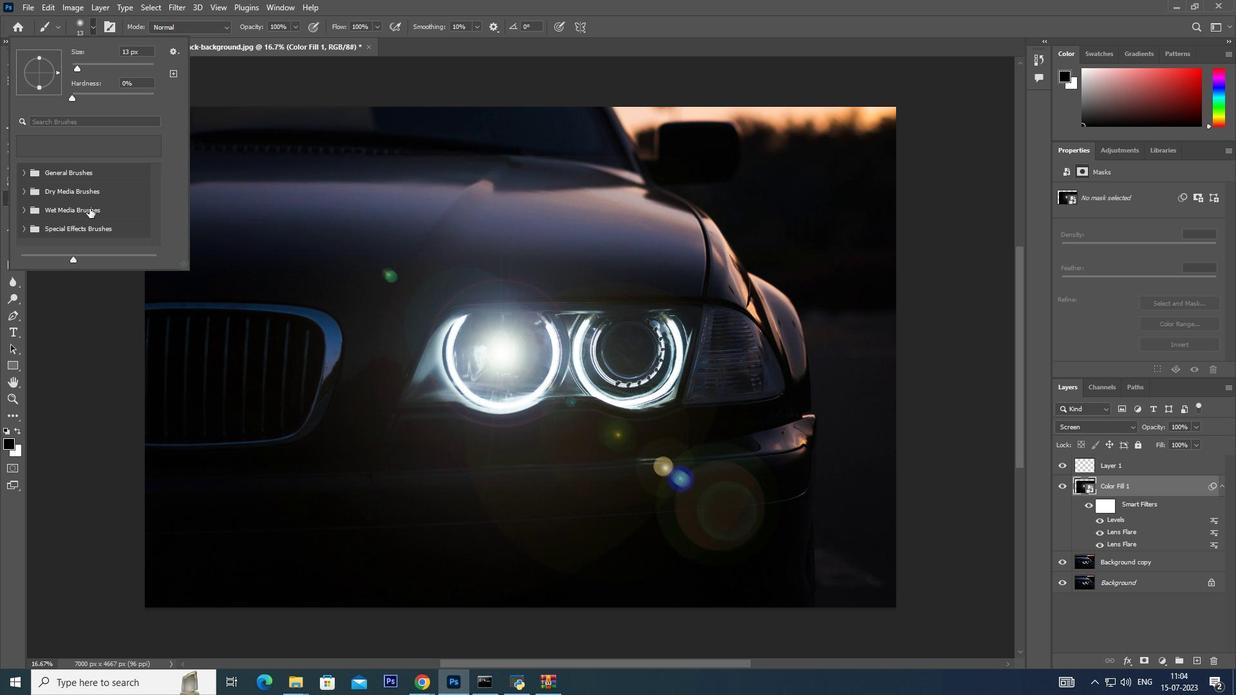 
Action: Mouse moved to (95, 206)
Screenshot: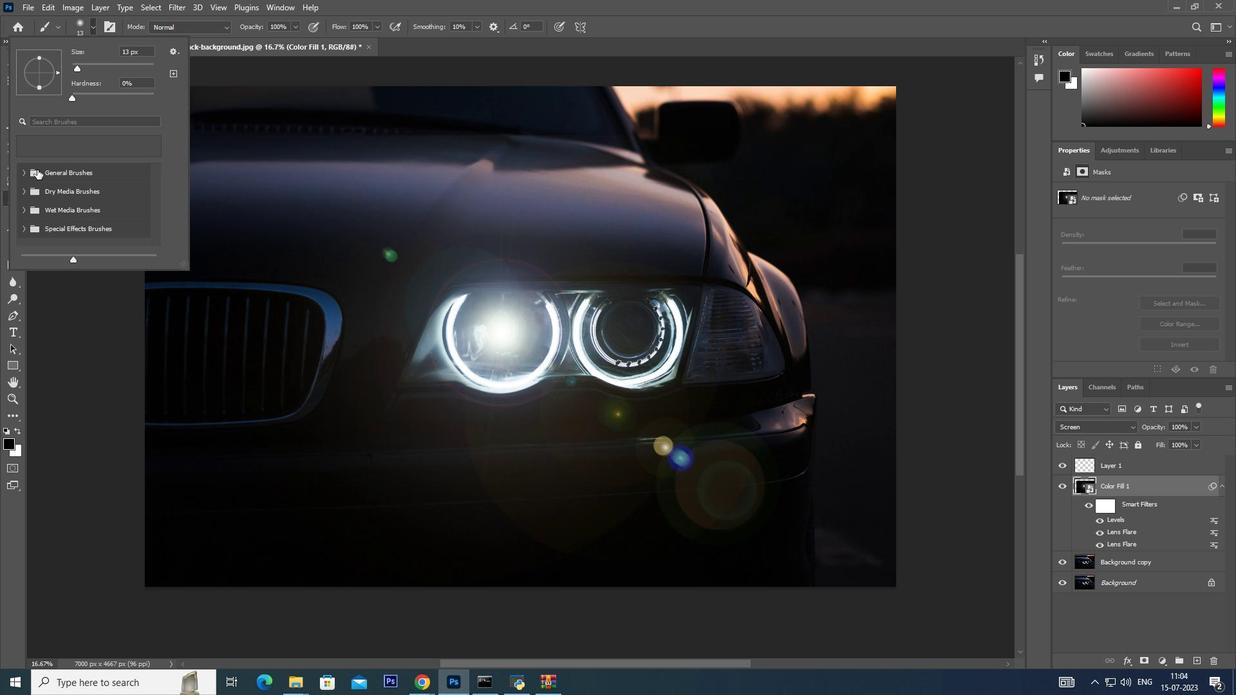 
Action: Mouse scrolled (95, 205) with delta (0, 0)
Screenshot: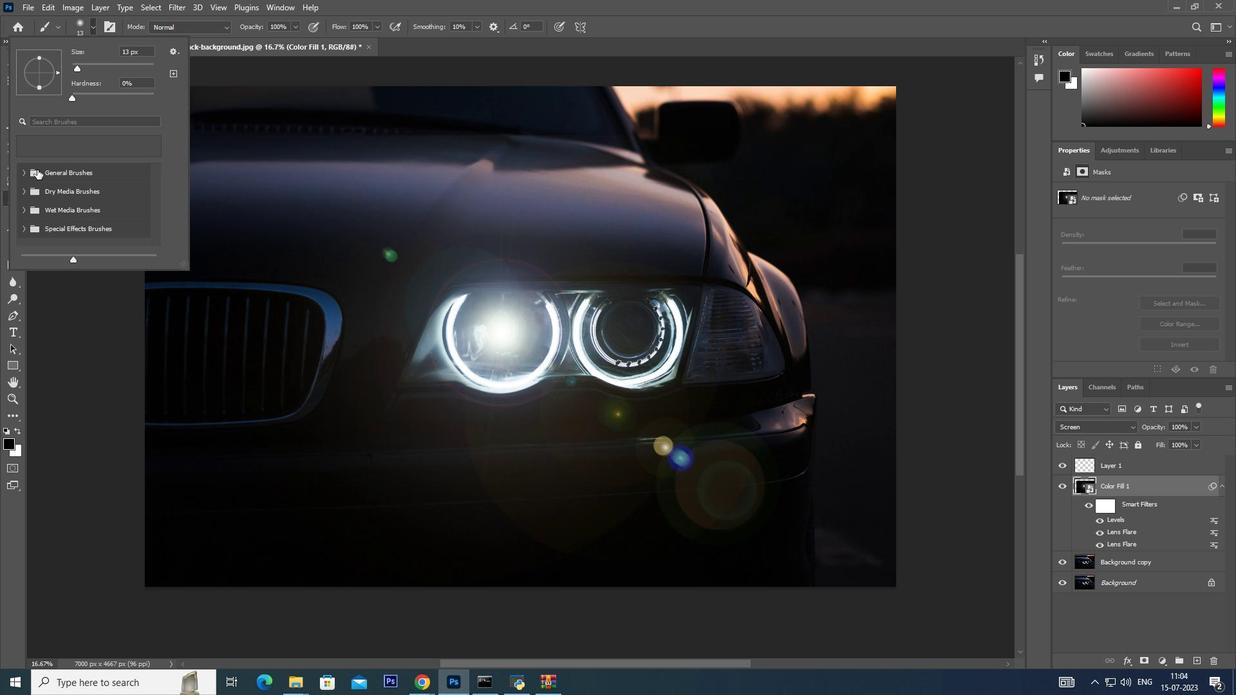 
Action: Mouse scrolled (95, 205) with delta (0, 0)
Screenshot: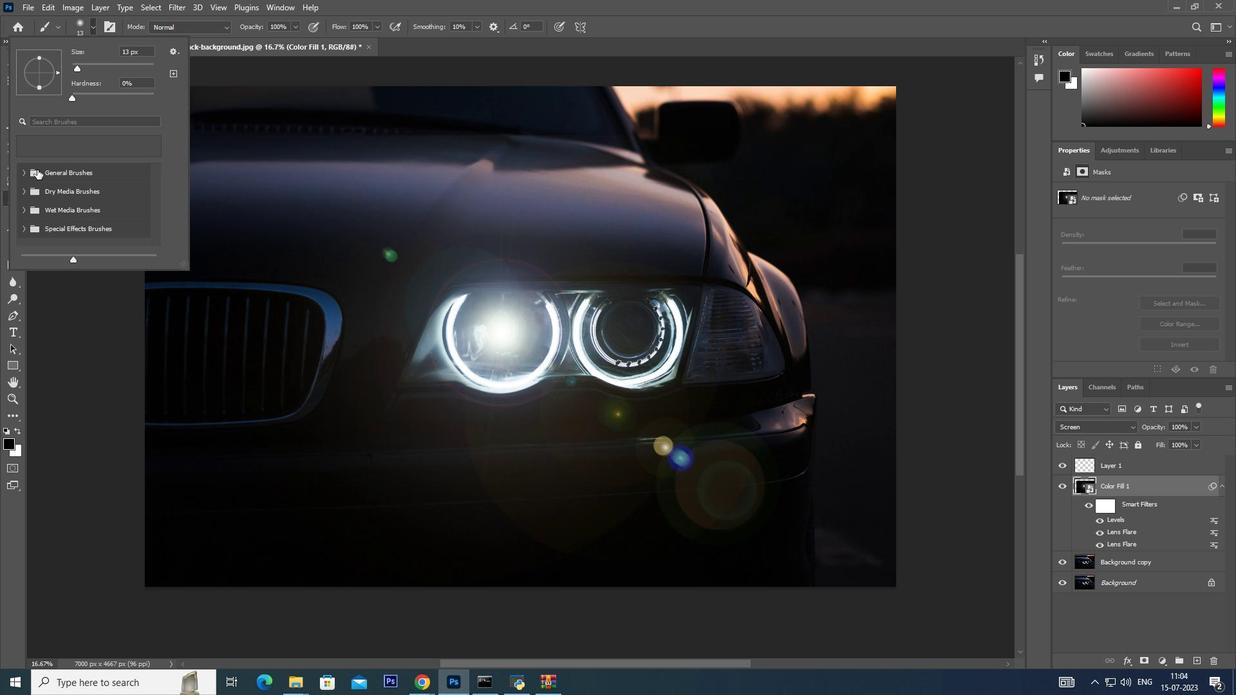 
Action: Mouse moved to (19, 173)
Screenshot: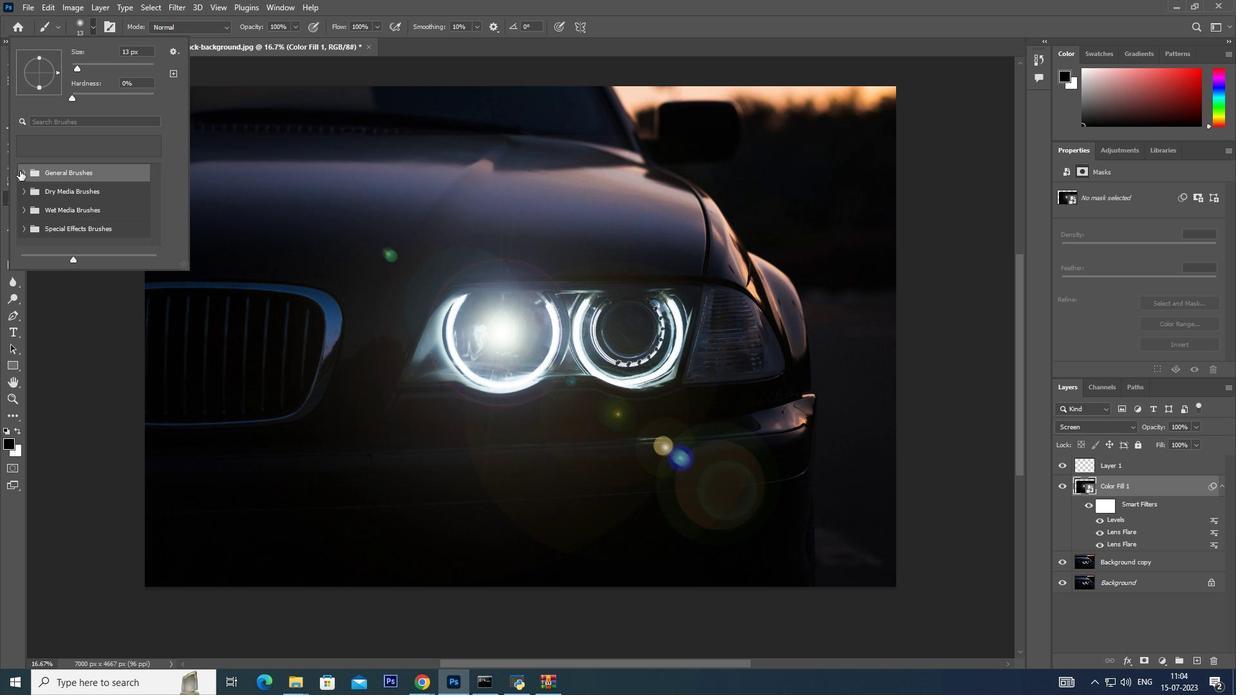 
Action: Mouse pressed left at (19, 173)
Screenshot: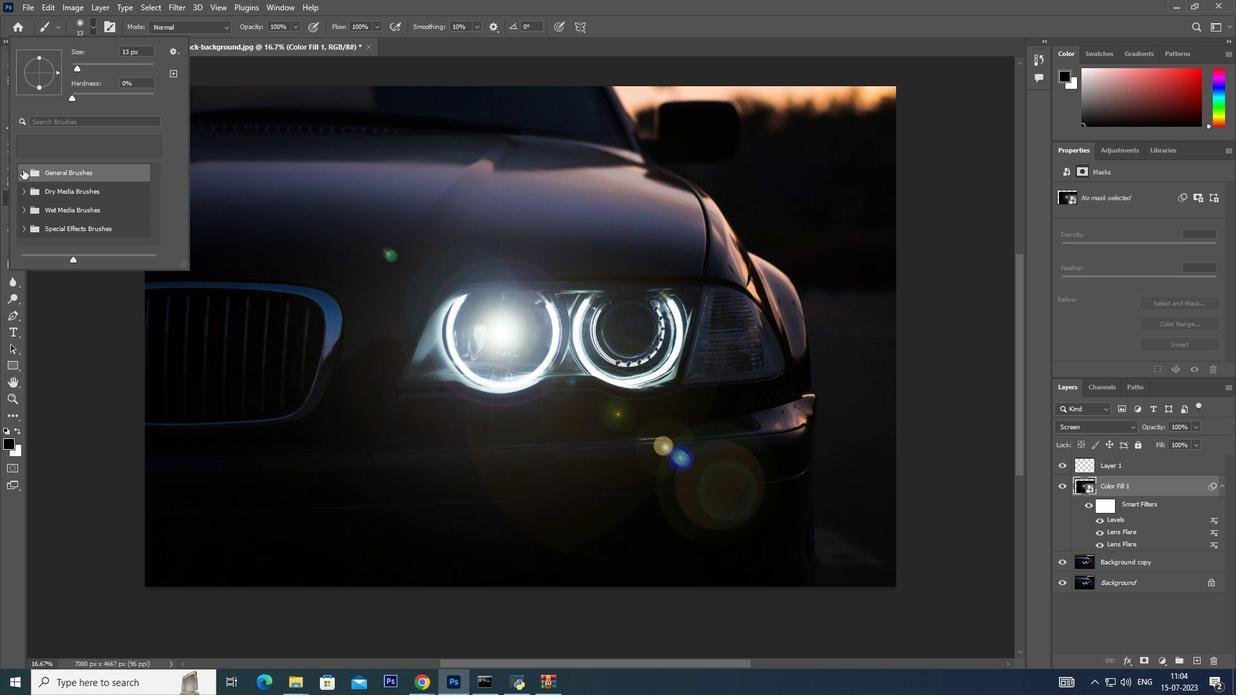 
Action: Mouse moved to (23, 170)
Screenshot: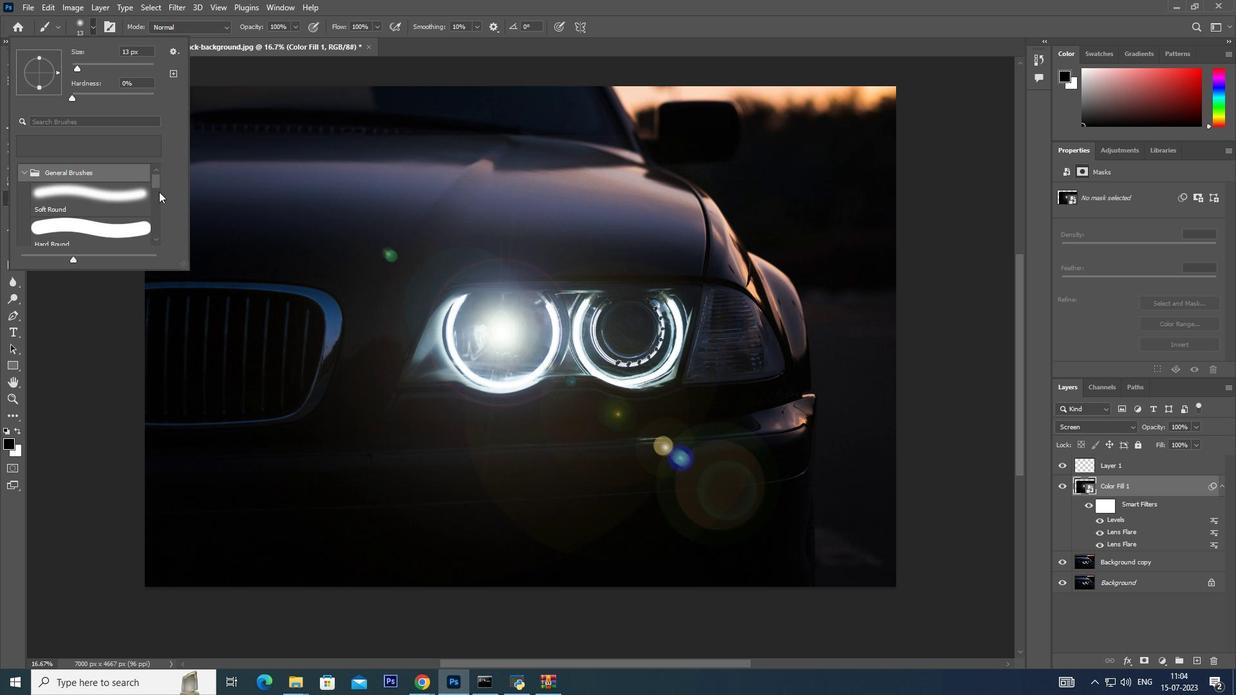
Action: Mouse pressed left at (23, 170)
Screenshot: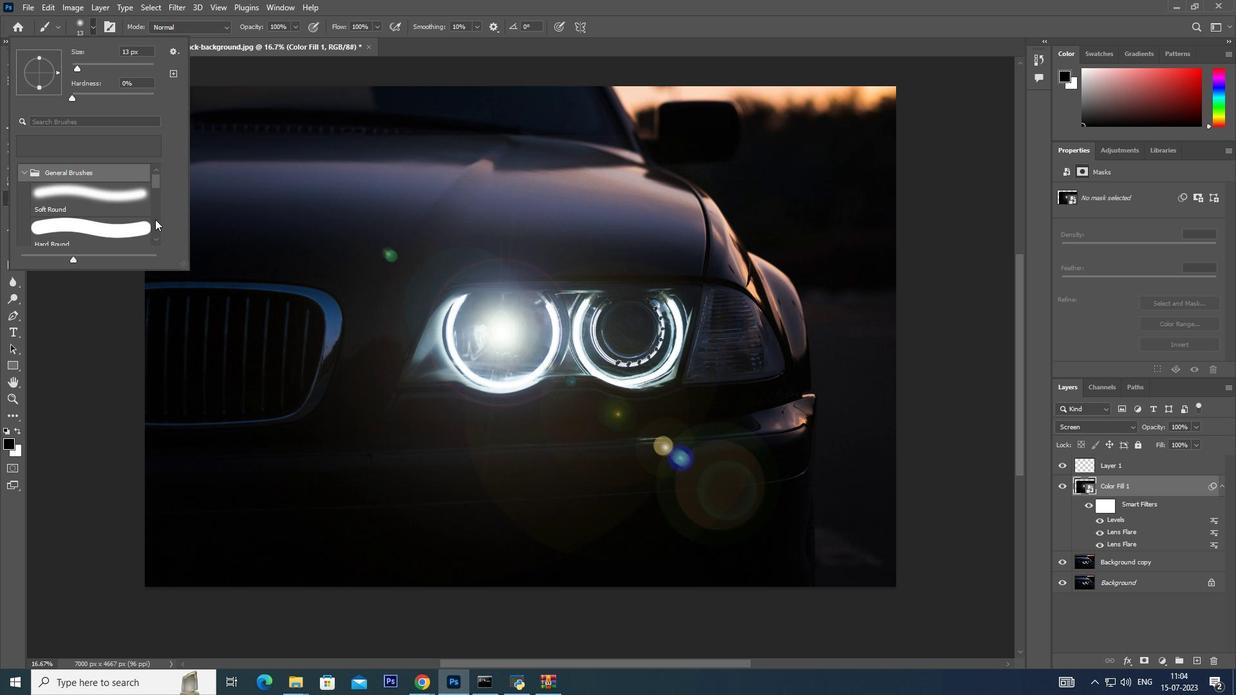 
Action: Mouse moved to (153, 238)
Screenshot: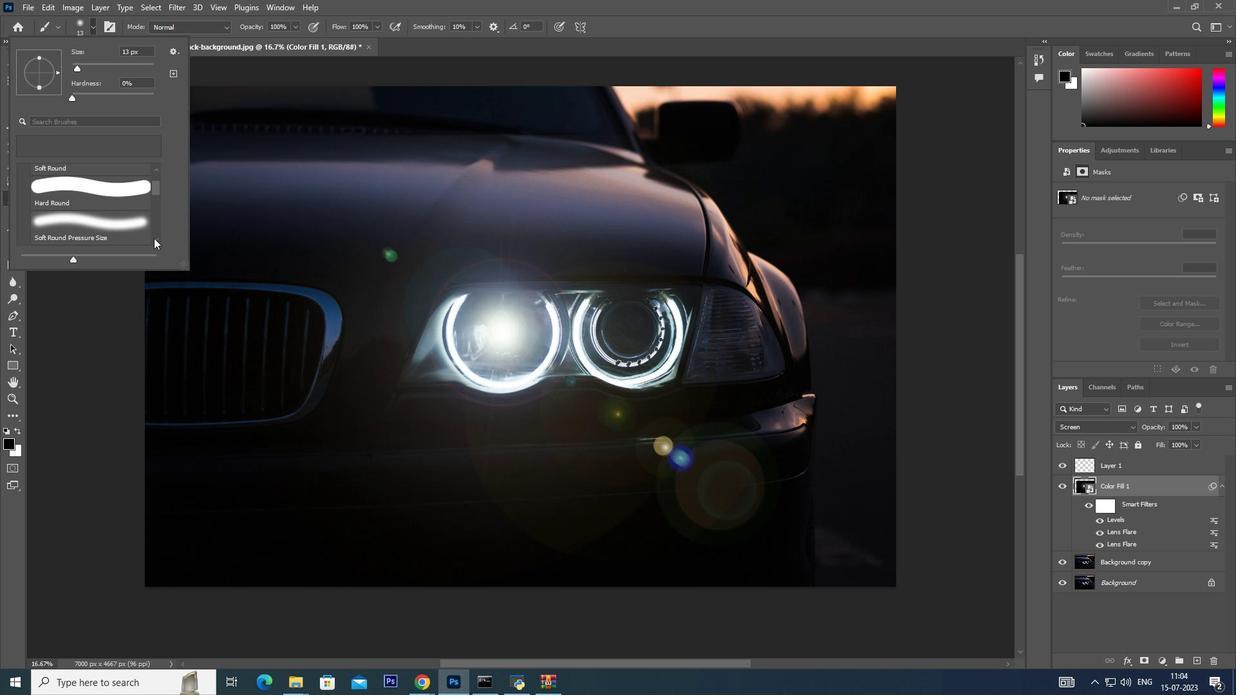 
Action: Mouse pressed left at (153, 238)
Screenshot: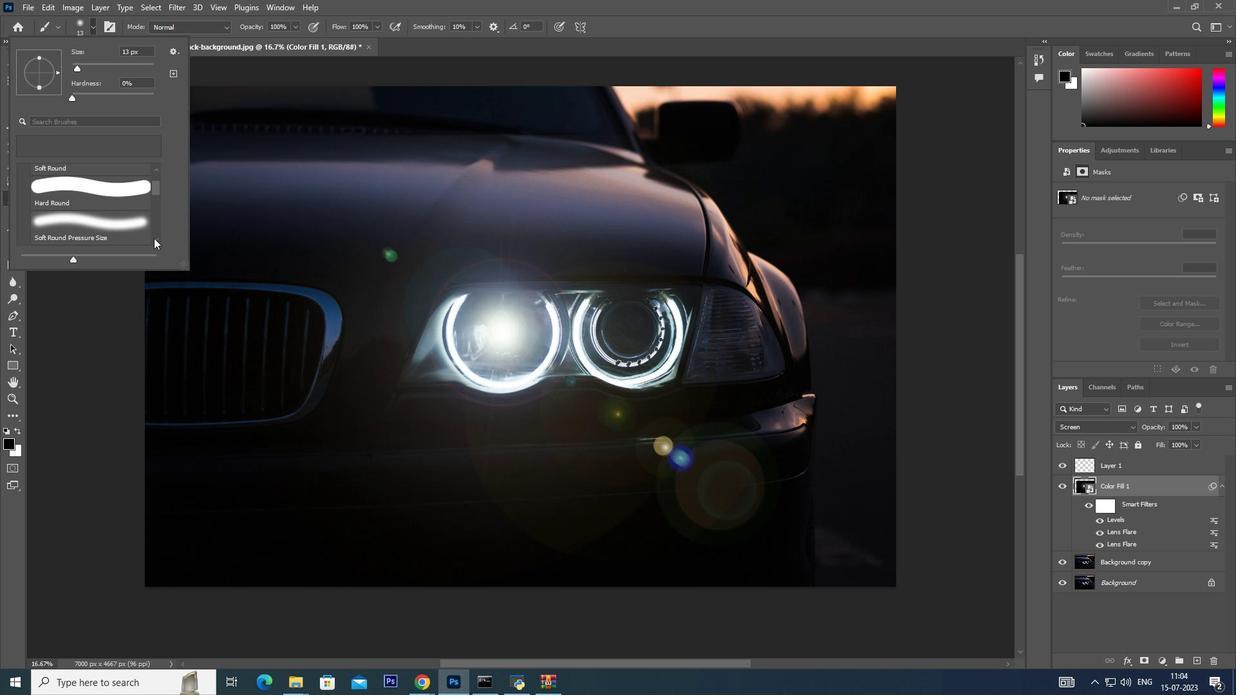 
Action: Mouse pressed left at (153, 238)
Screenshot: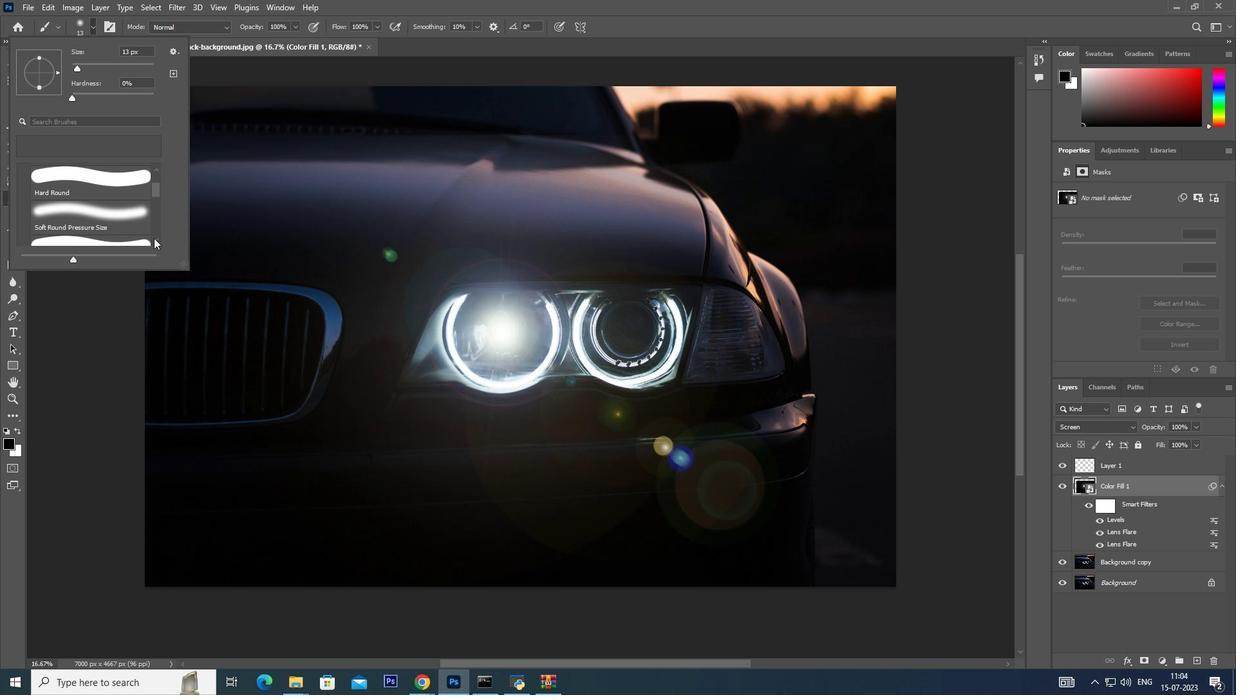 
Action: Mouse pressed left at (153, 238)
Screenshot: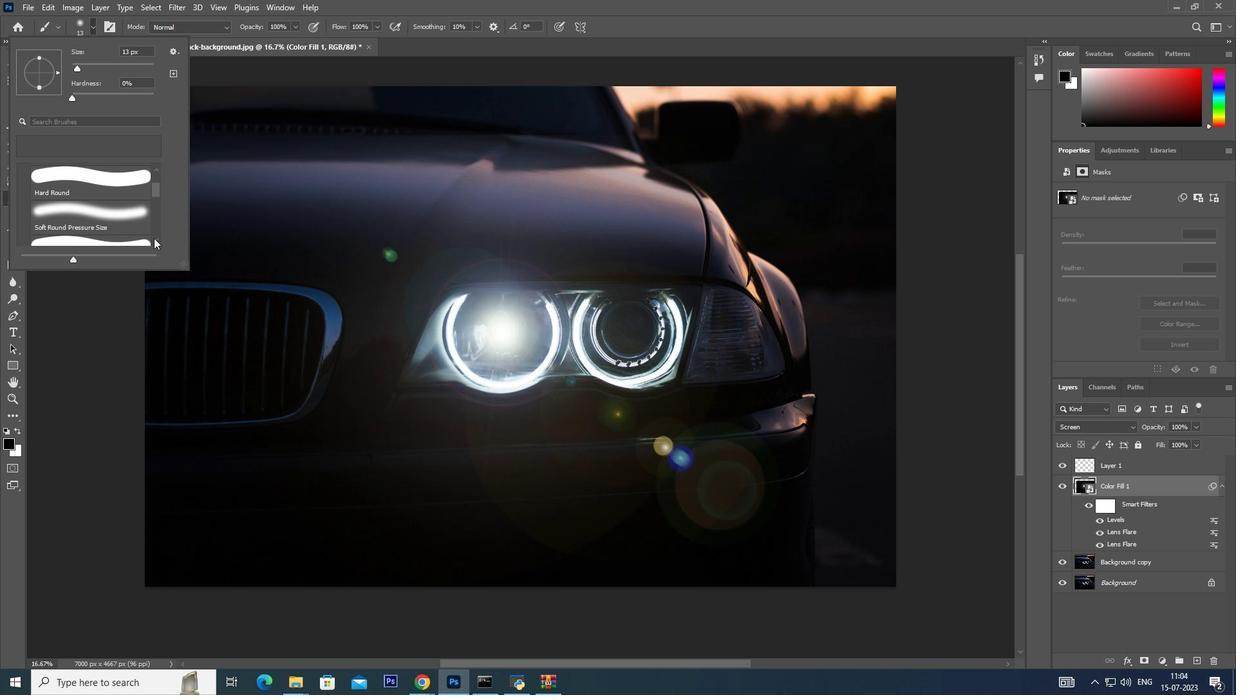 
Action: Mouse pressed left at (153, 238)
Screenshot: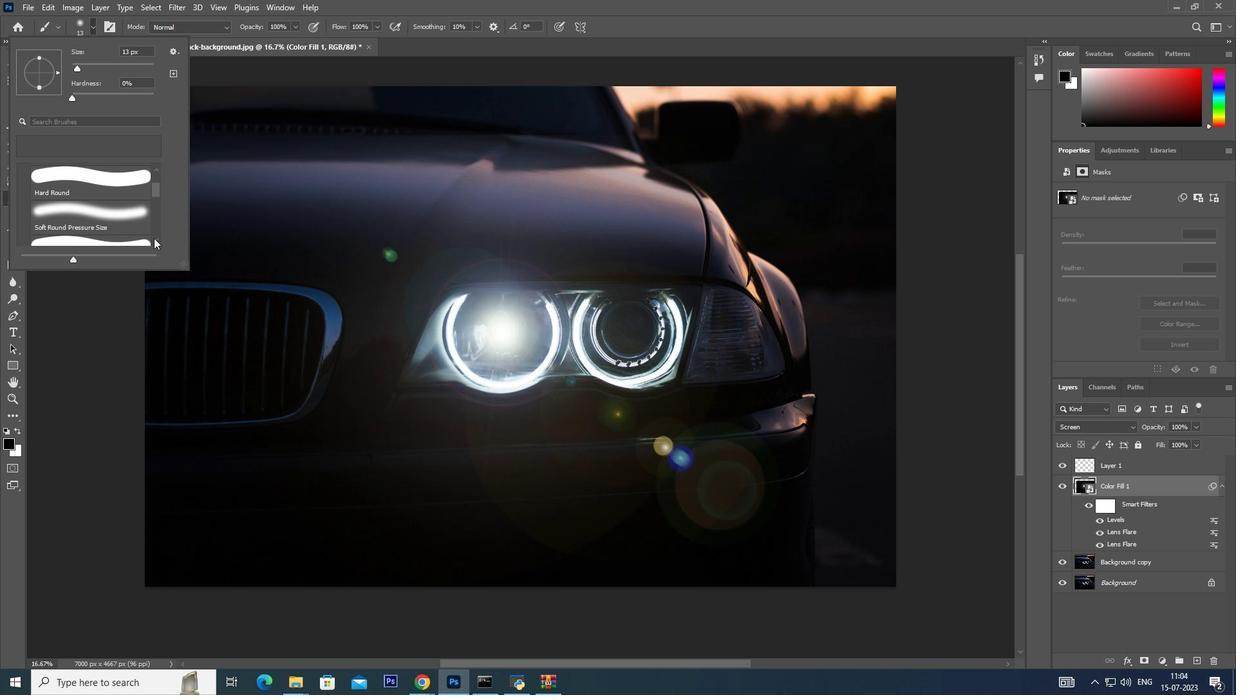 
Action: Mouse pressed left at (153, 238)
Screenshot: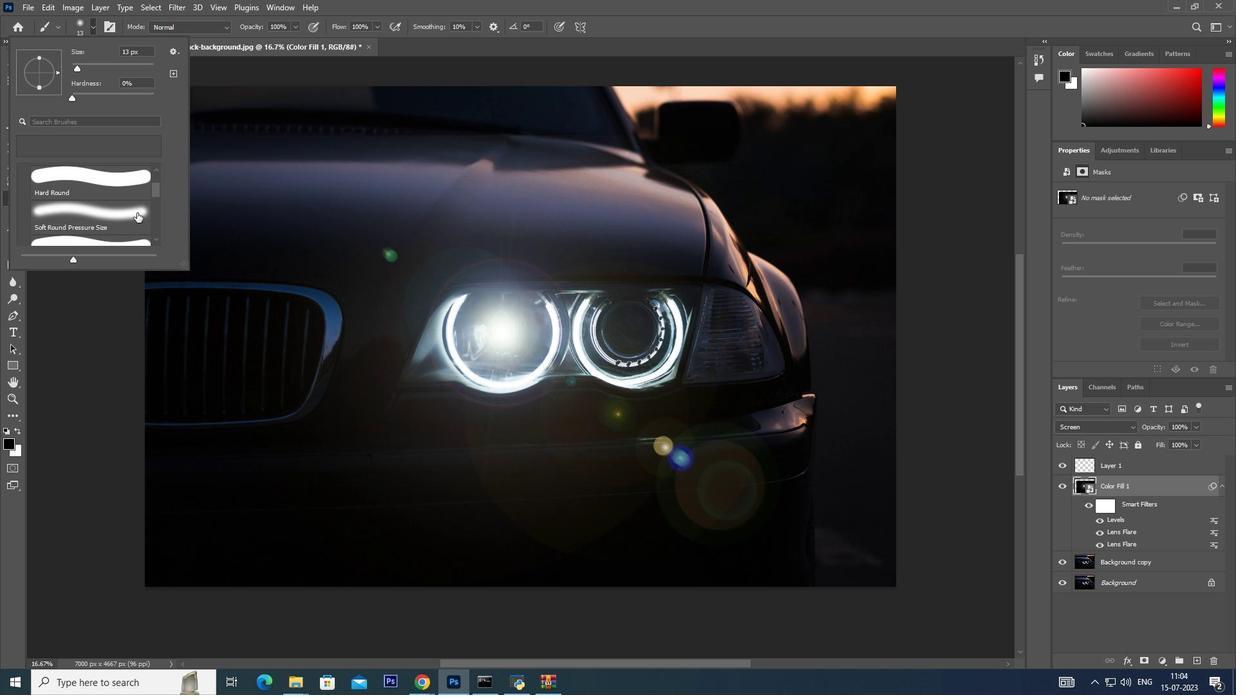 
Action: Mouse pressed left at (153, 238)
Screenshot: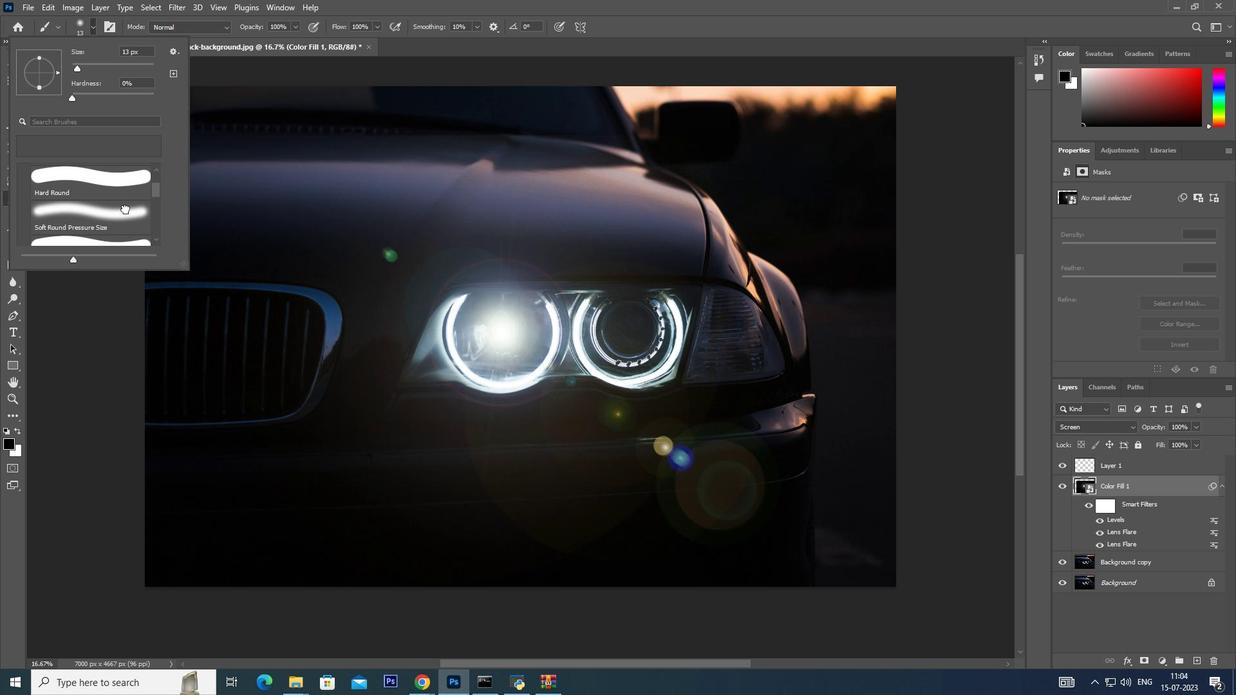 
Action: Mouse pressed left at (153, 238)
Screenshot: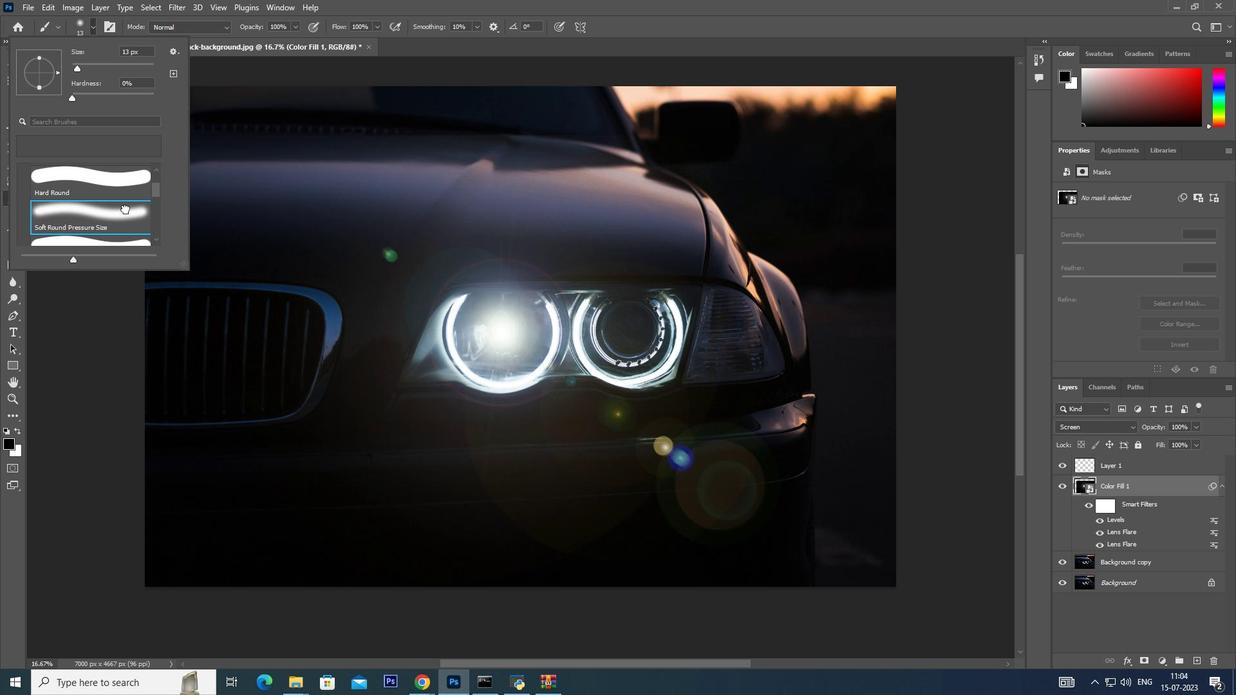 
Action: Mouse pressed left at (153, 238)
Screenshot: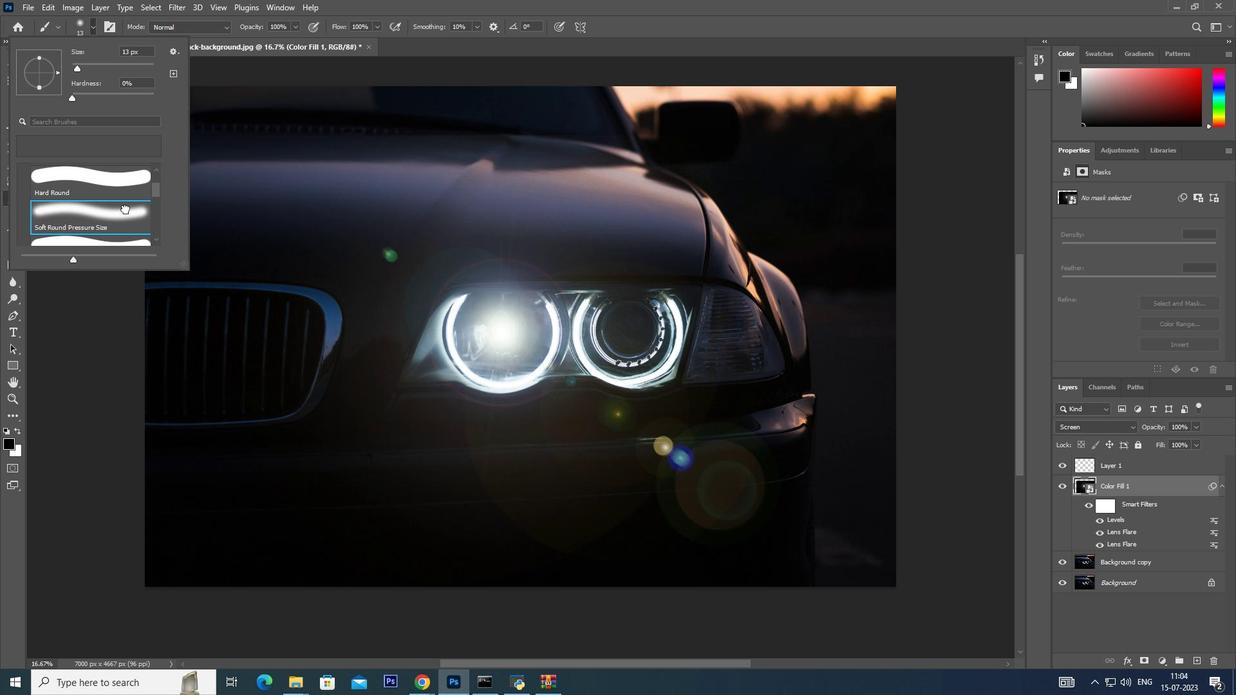 
Action: Mouse pressed left at (153, 238)
Screenshot: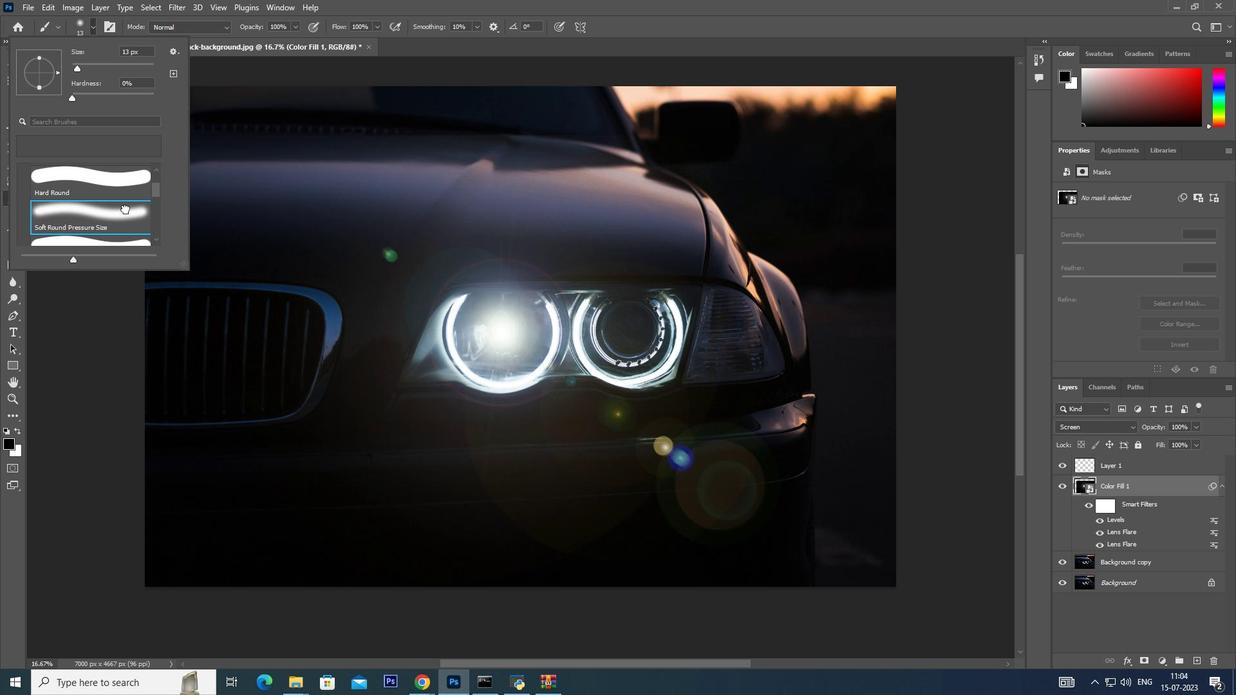 
Action: Mouse pressed left at (153, 238)
Screenshot: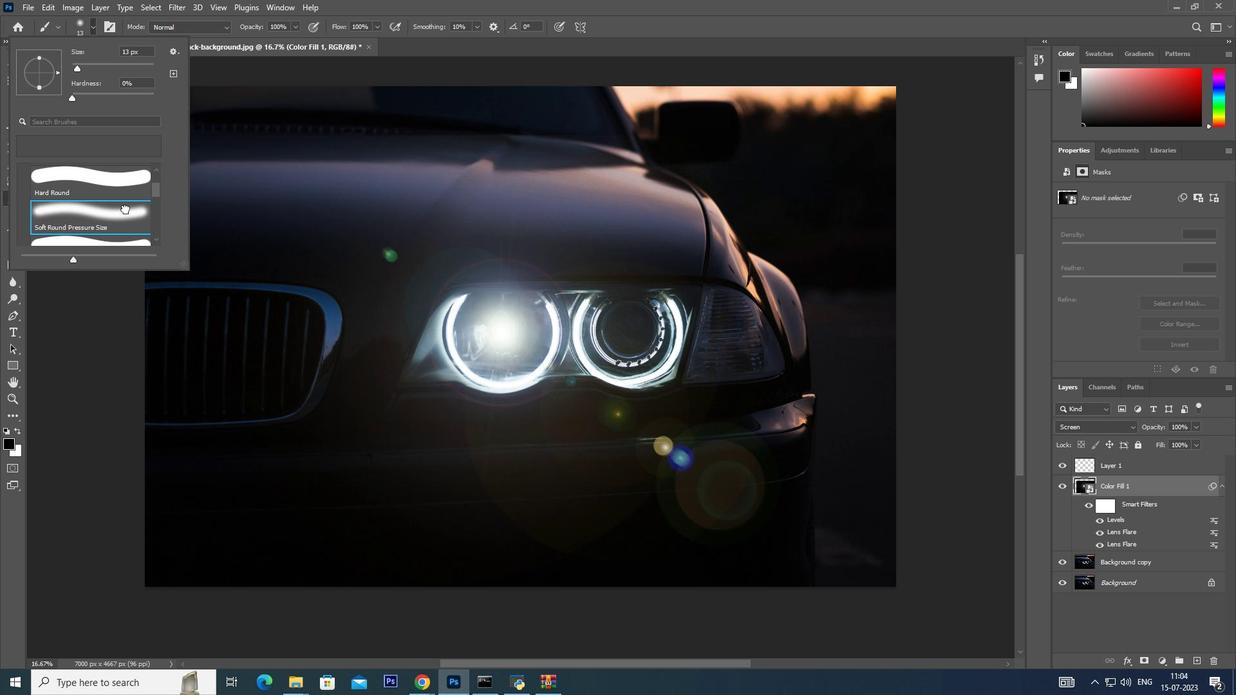 
Action: Mouse moved to (125, 209)
Screenshot: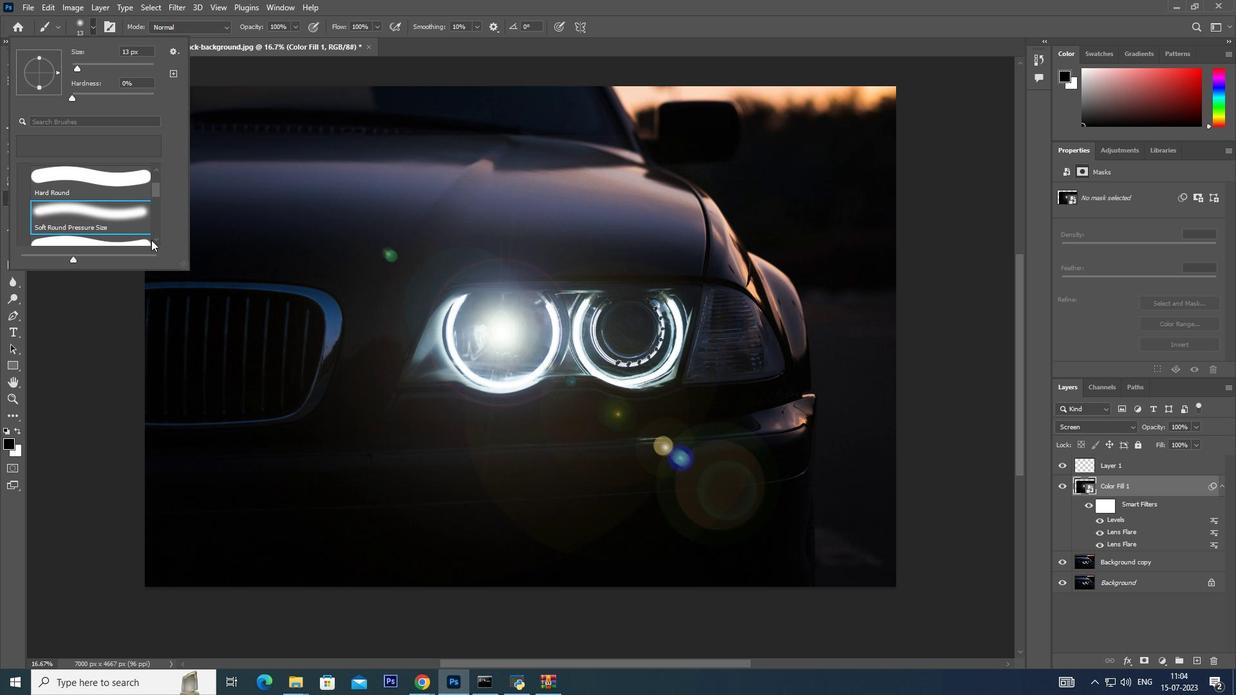 
Action: Mouse pressed left at (125, 209)
Screenshot: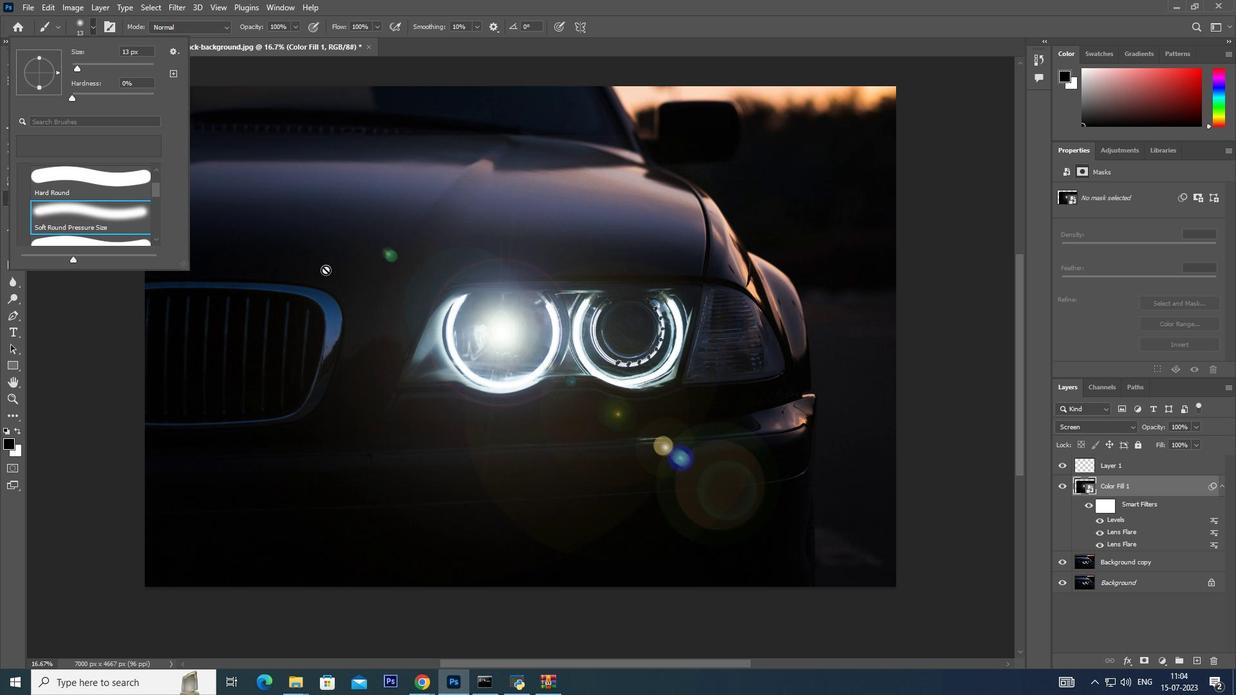 
Action: Mouse moved to (109, 215)
Screenshot: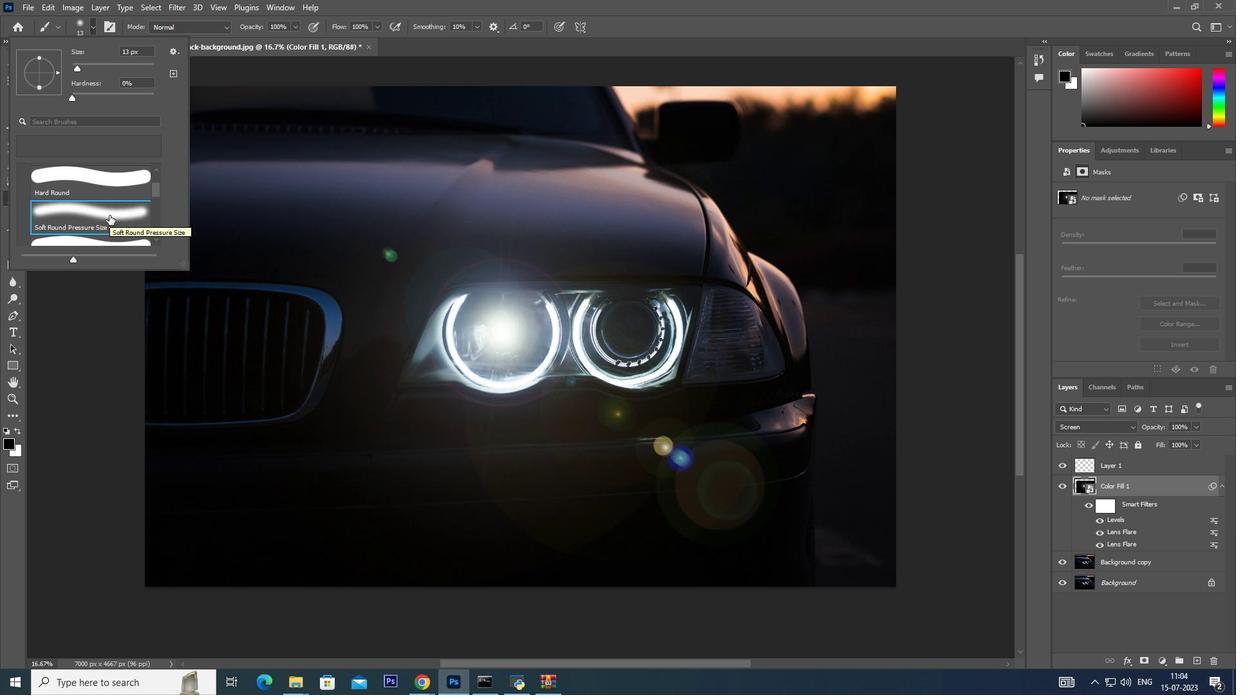 
Action: Mouse pressed left at (109, 215)
Screenshot: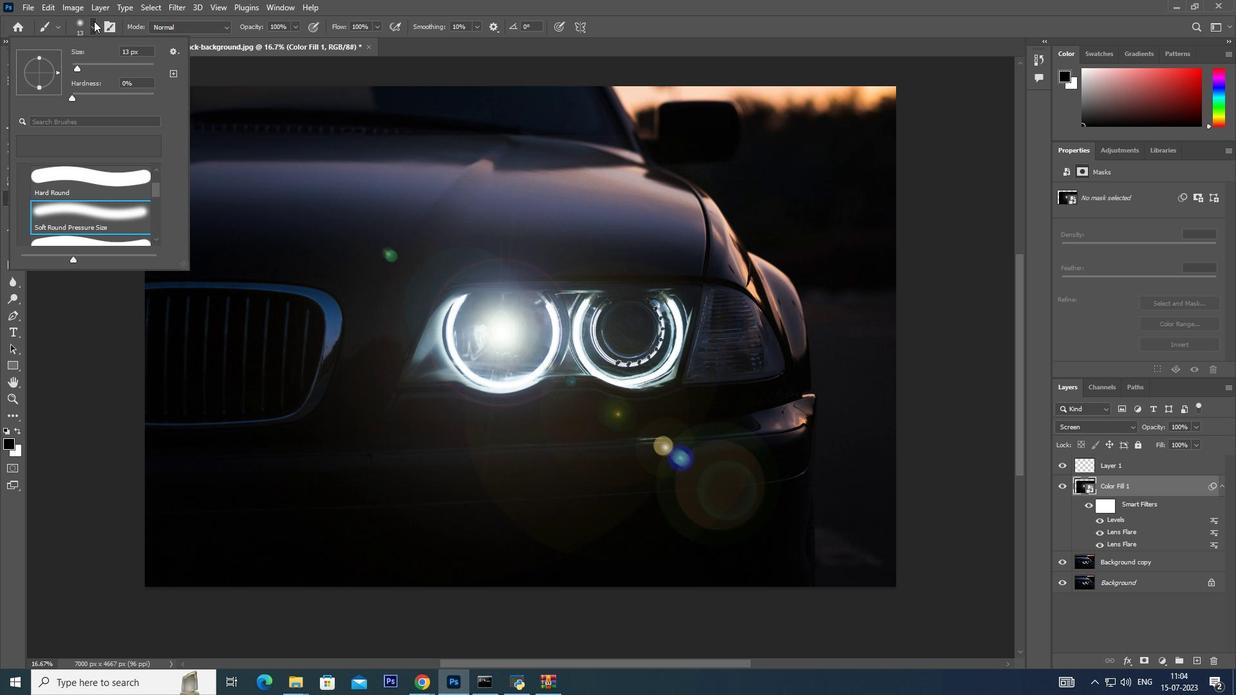 
Action: Mouse moved to (93, 19)
Screenshot: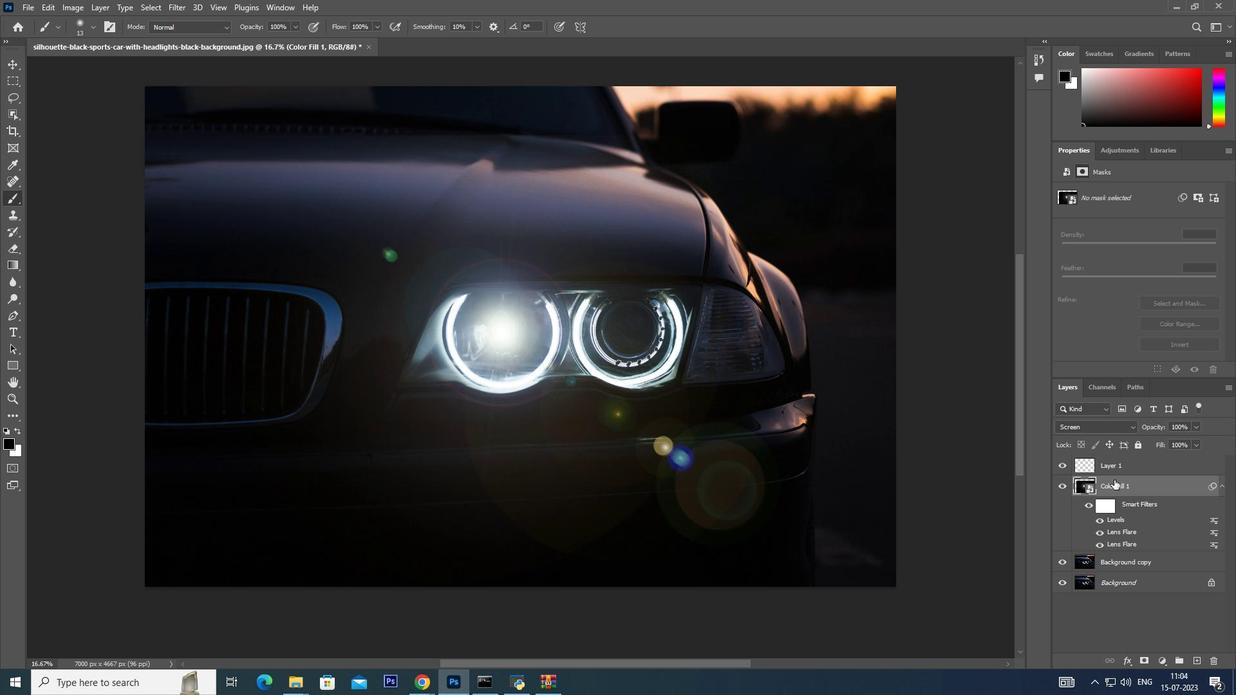 
Action: Mouse pressed left at (93, 19)
Screenshot: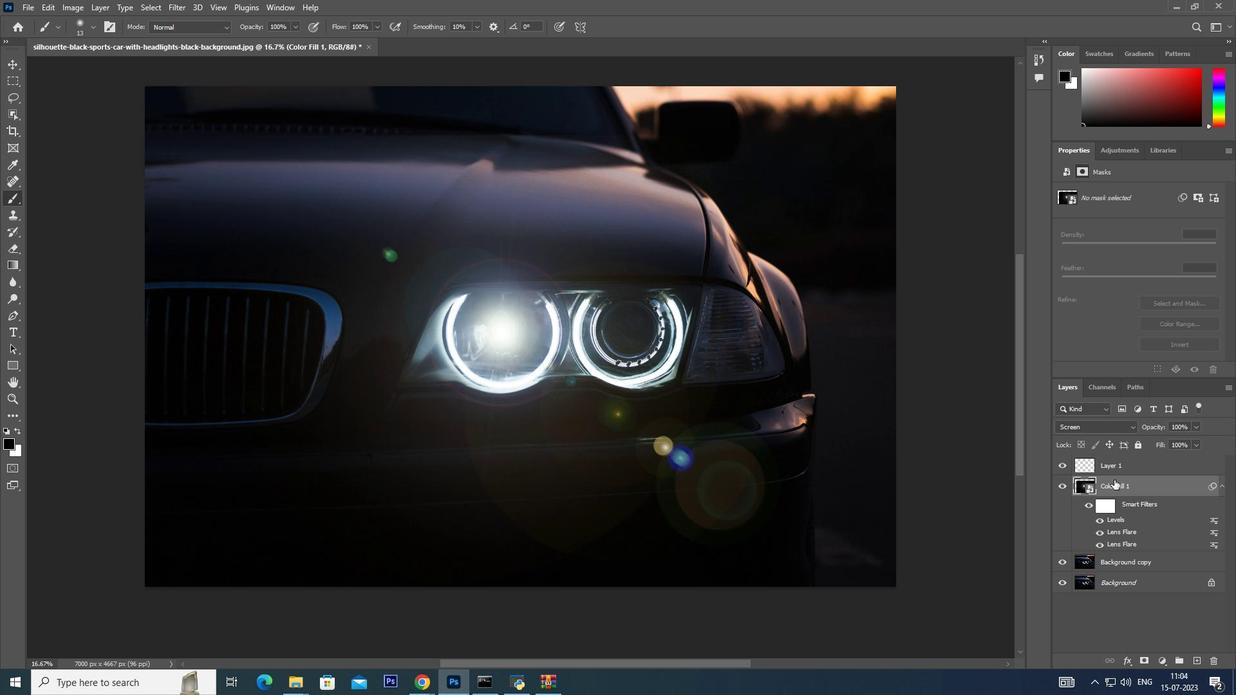 
Action: Mouse moved to (1115, 480)
Screenshot: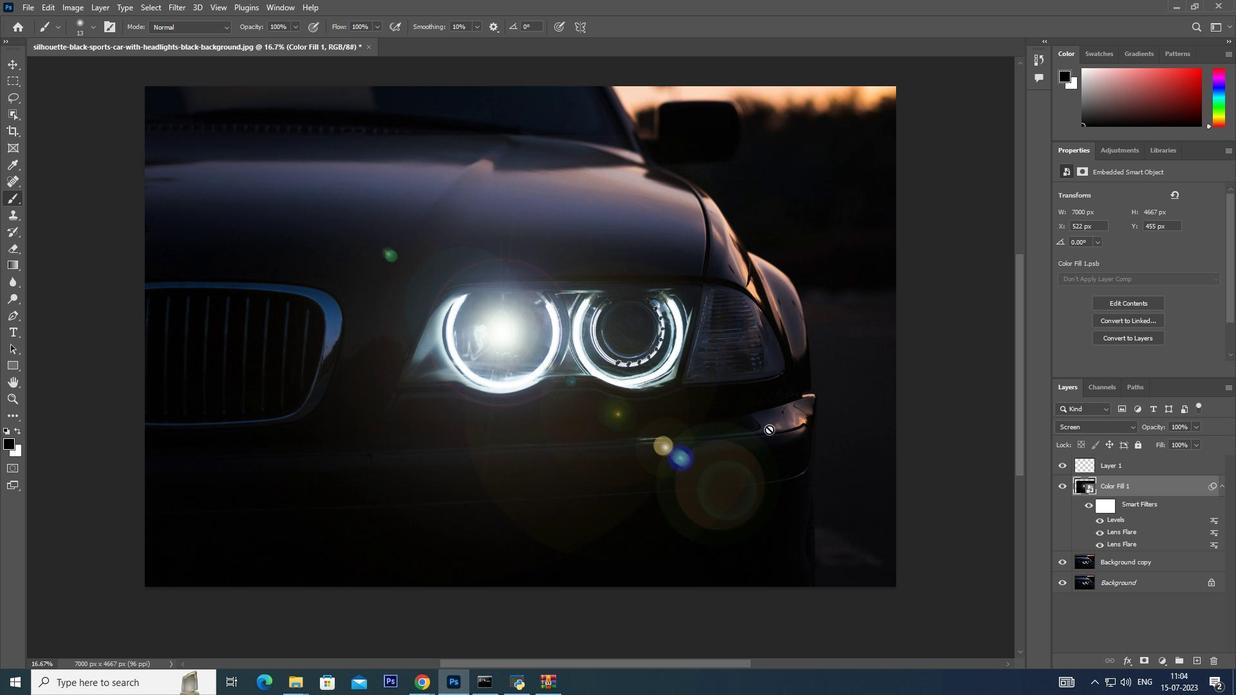 
Action: Mouse pressed left at (1115, 480)
Screenshot: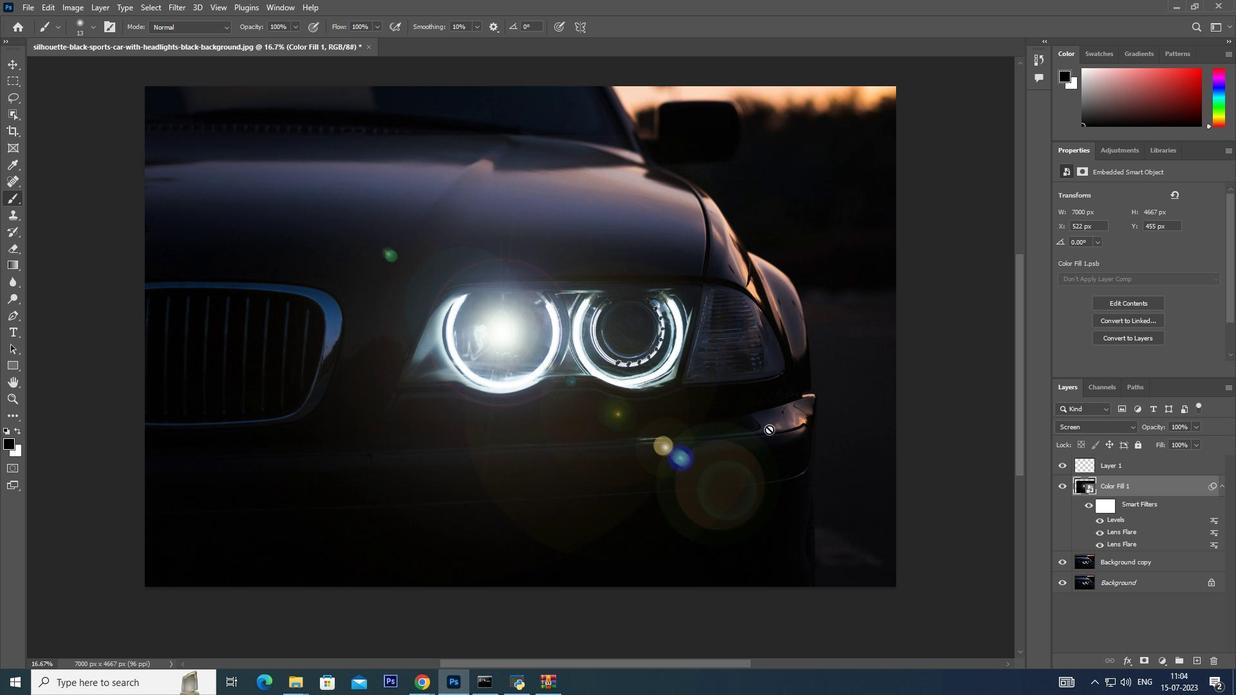 
Action: Mouse moved to (1154, 509)
Screenshot: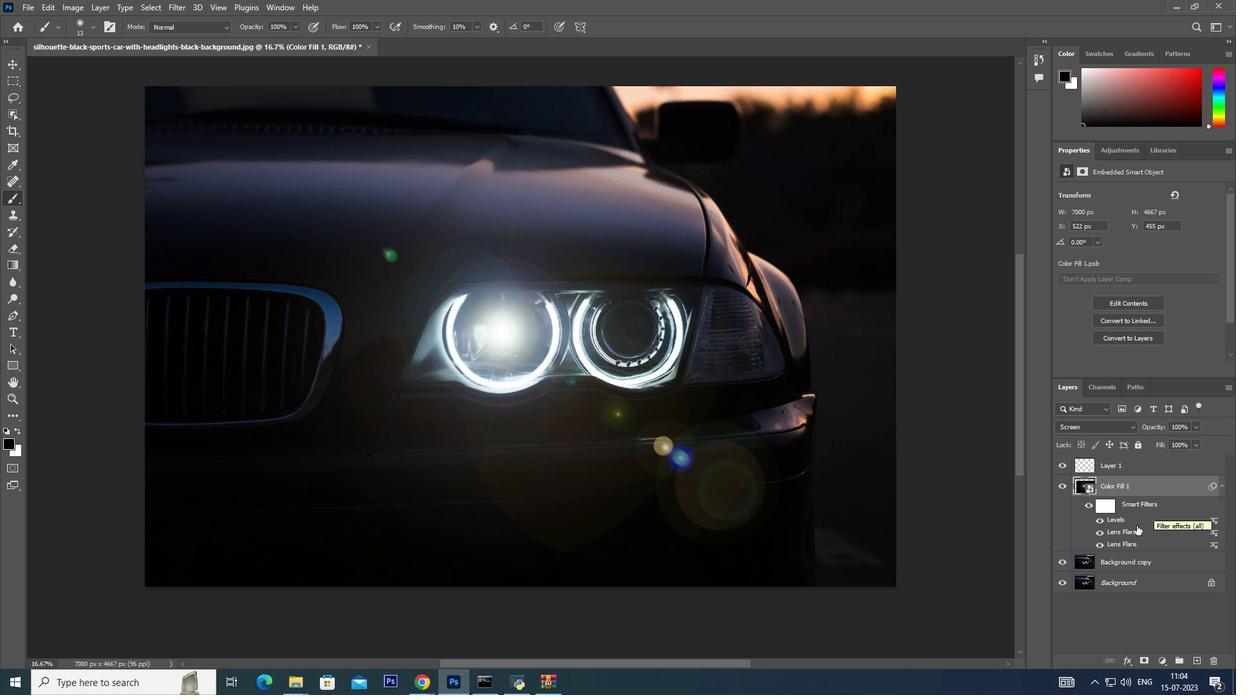 
Action: Mouse pressed left at (1154, 509)
Screenshot: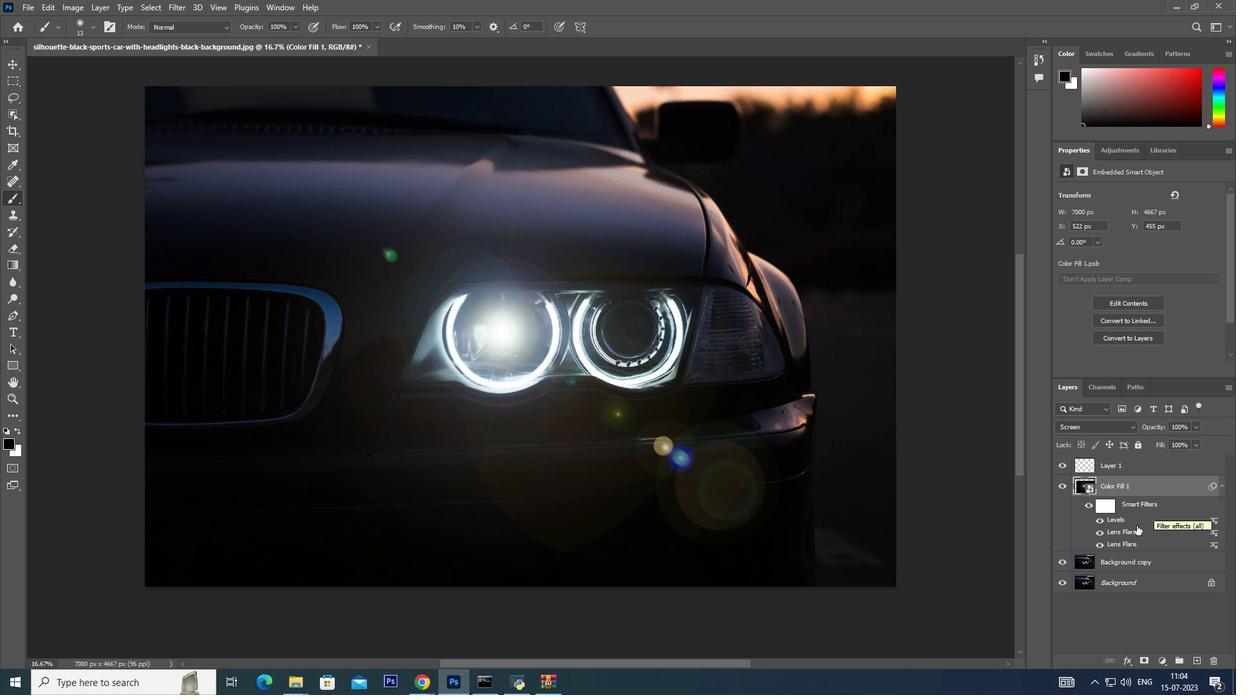 
Action: Mouse moved to (1137, 534)
Screenshot: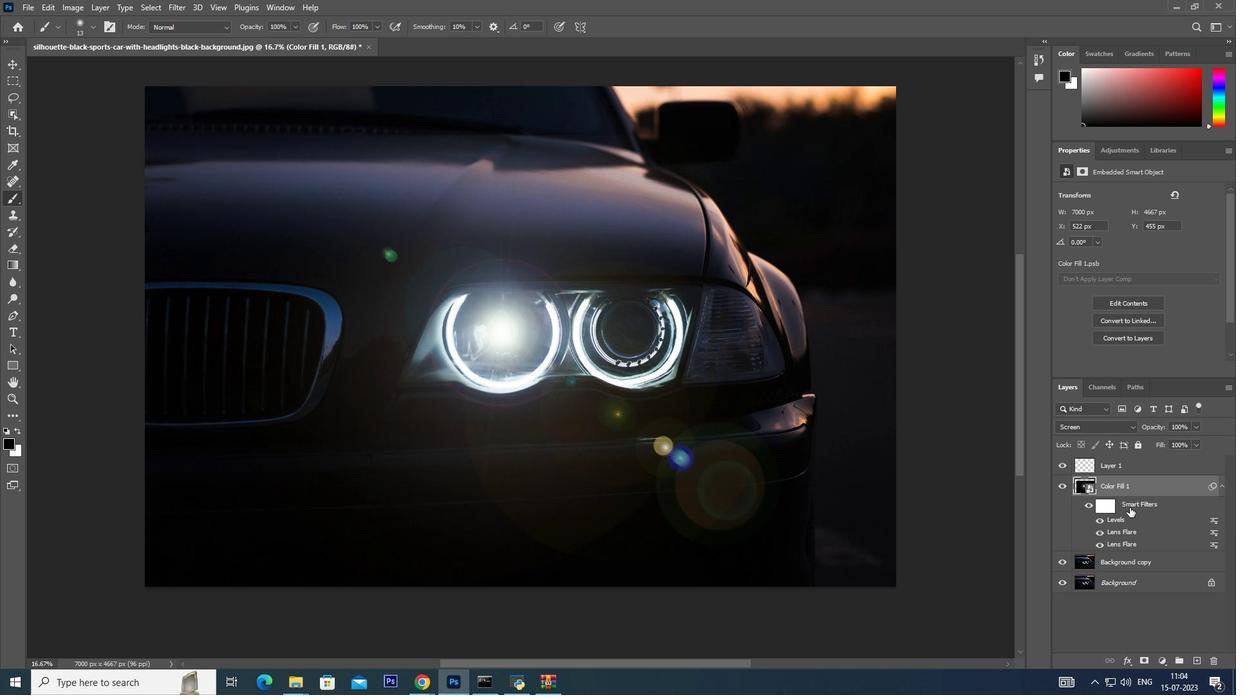 
Action: Mouse pressed left at (1137, 534)
Screenshot: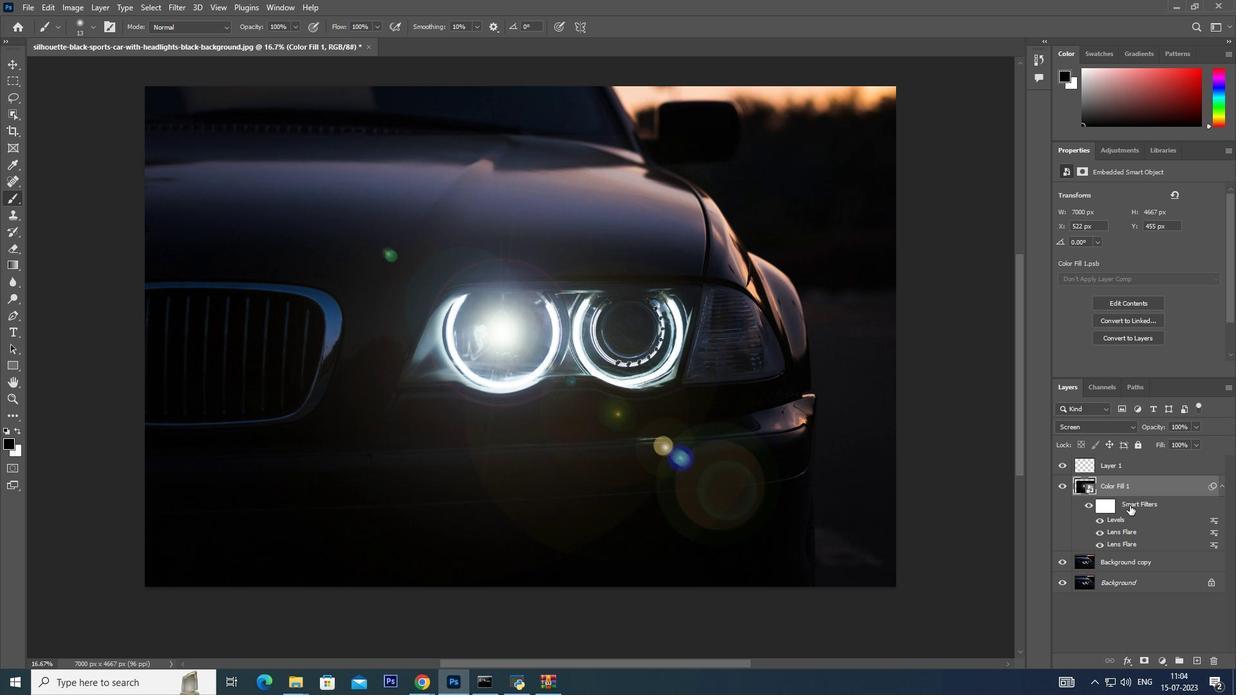 
Action: Mouse moved to (1128, 537)
Screenshot: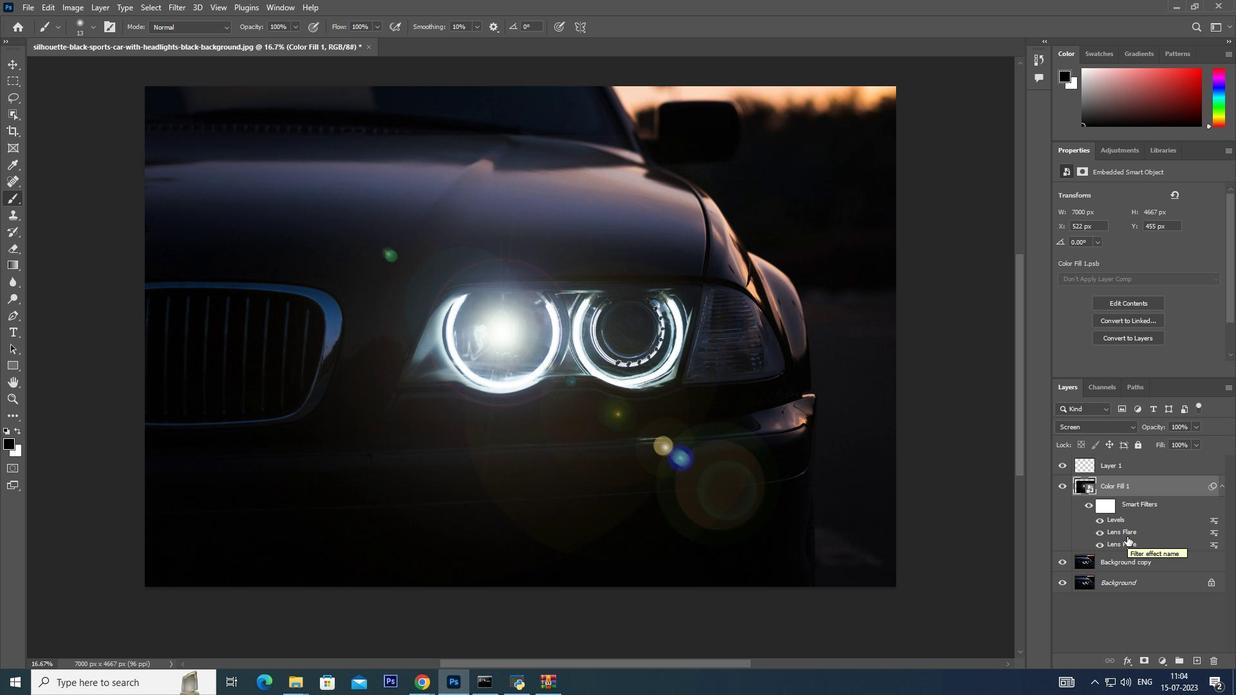 
Action: Mouse pressed left at (1128, 537)
Screenshot: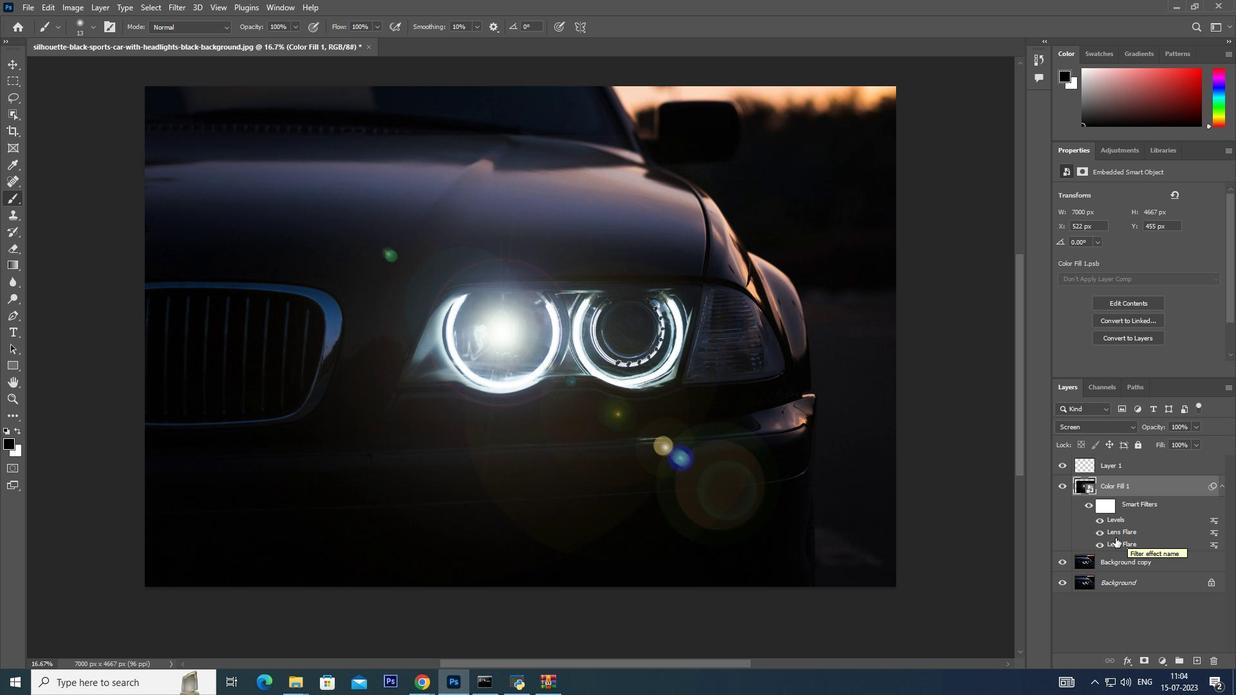 
Action: Mouse moved to (1156, 563)
Screenshot: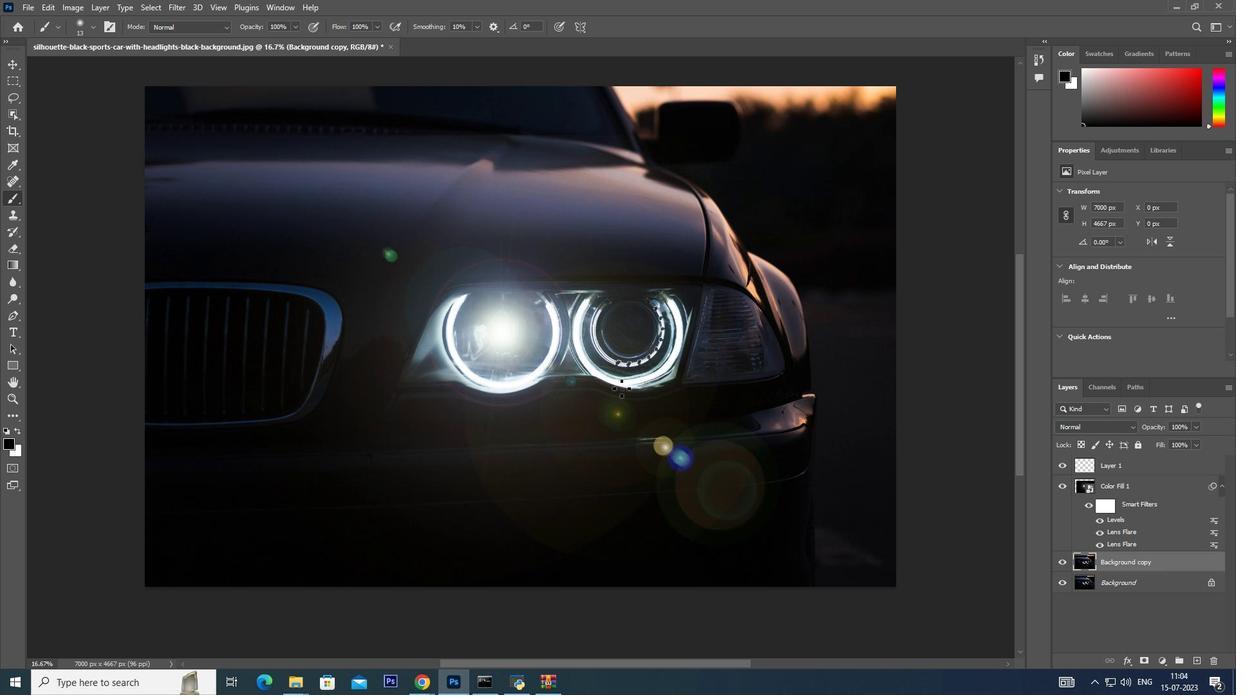 
Action: Mouse pressed left at (1156, 563)
Screenshot: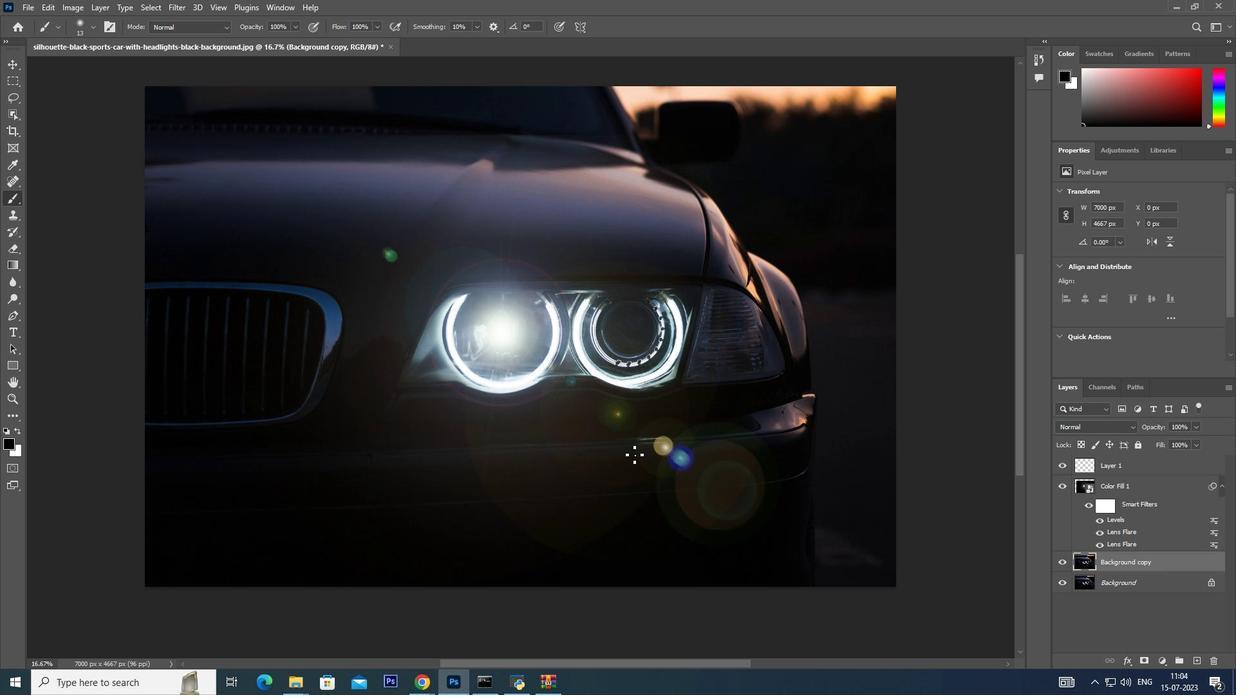 
Action: Mouse moved to (630, 450)
Screenshot: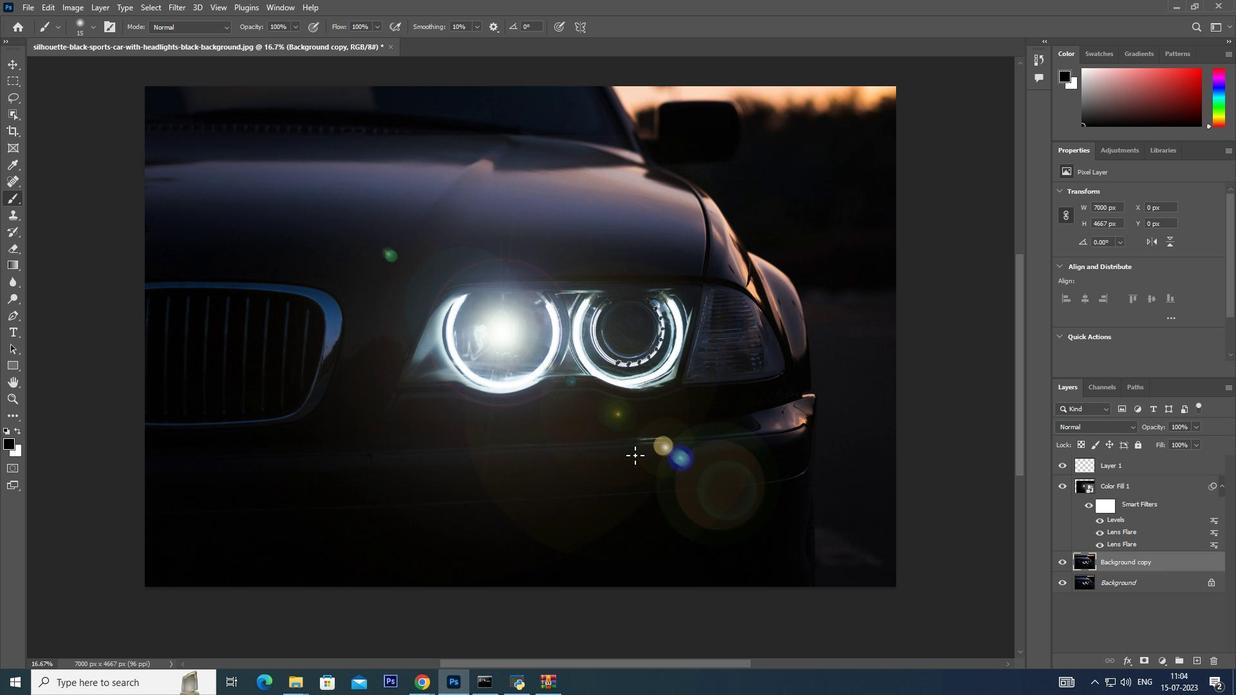 
Action: Key pressed ]
Screenshot: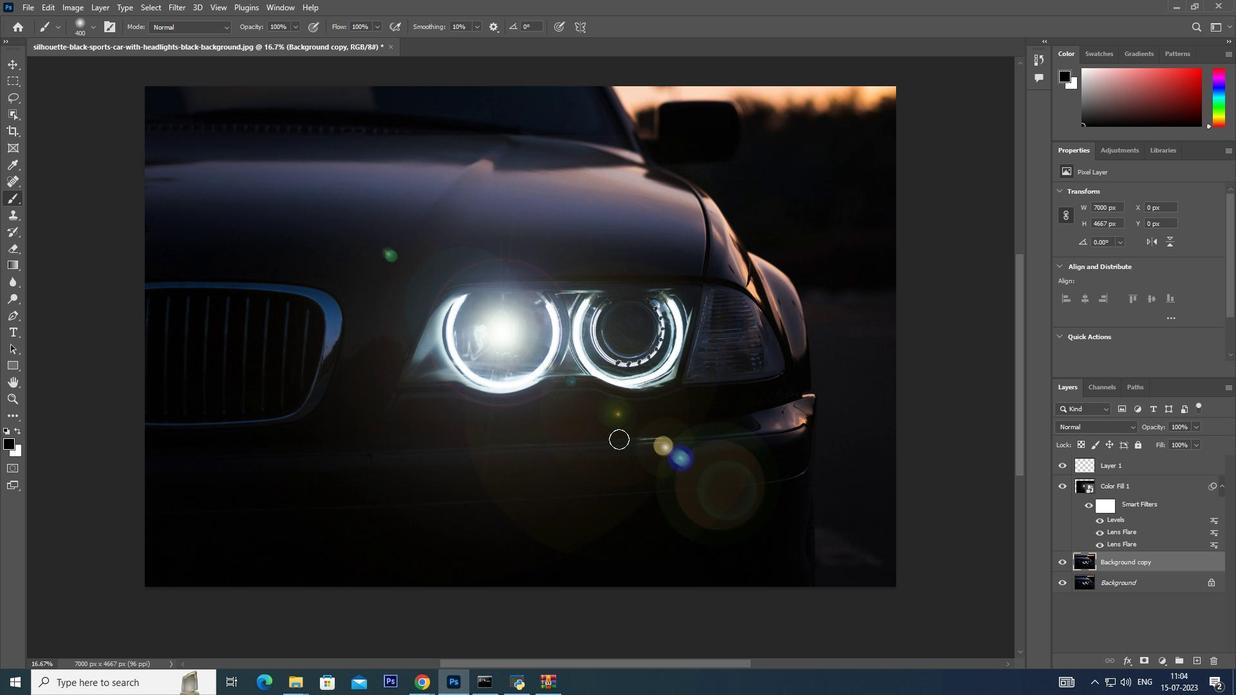 
Action: Mouse moved to (630, 450)
Screenshot: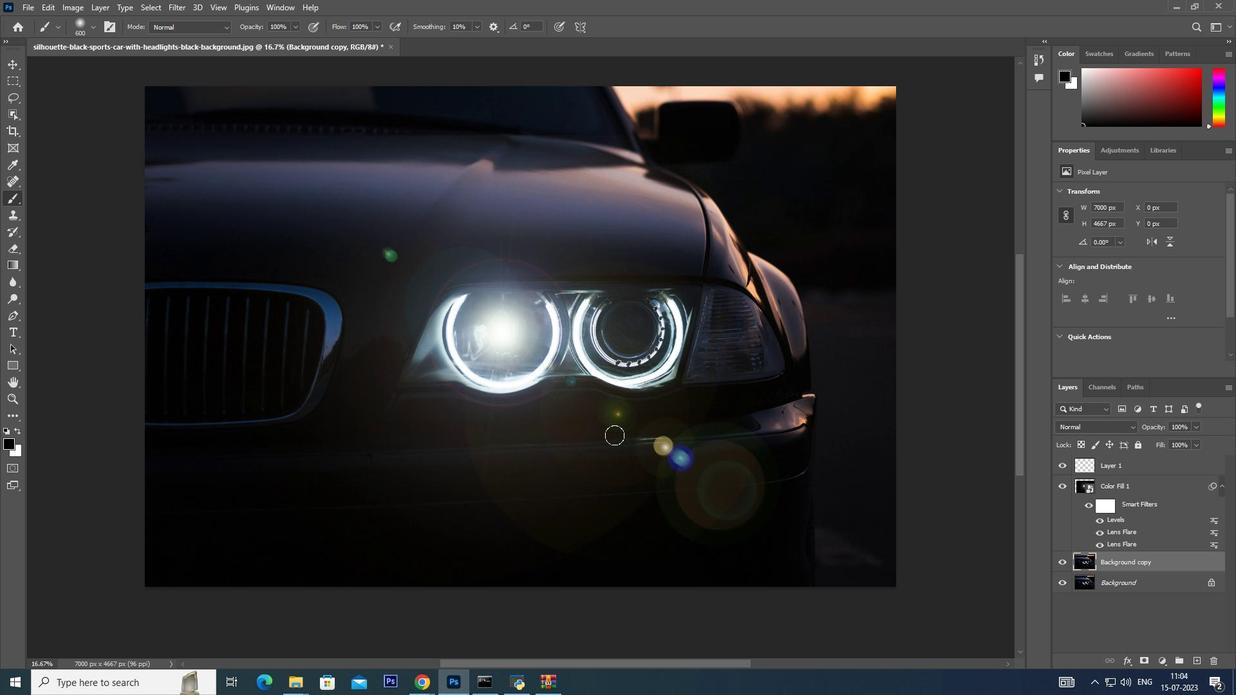 
Action: Key pressed ]]]]]]]]]]]]]]]]]]]]]]]]]]]
Screenshot: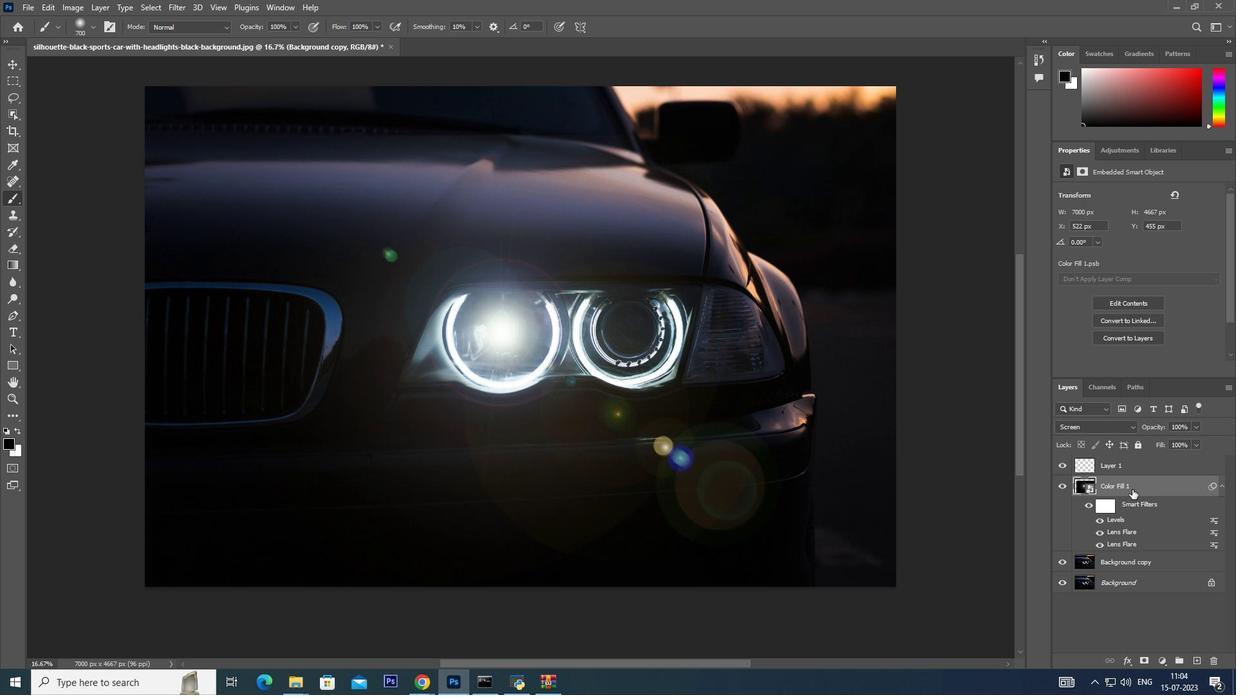 
Action: Mouse moved to (1133, 490)
Screenshot: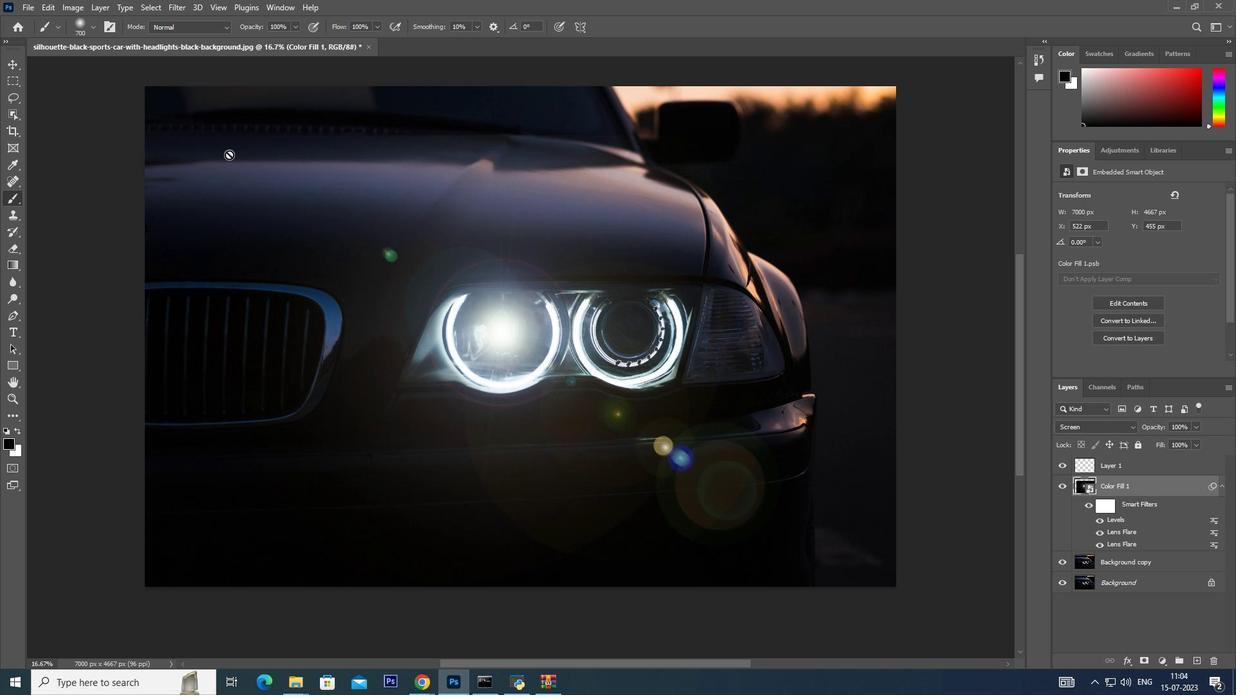 
Action: Mouse pressed left at (1133, 490)
Screenshot: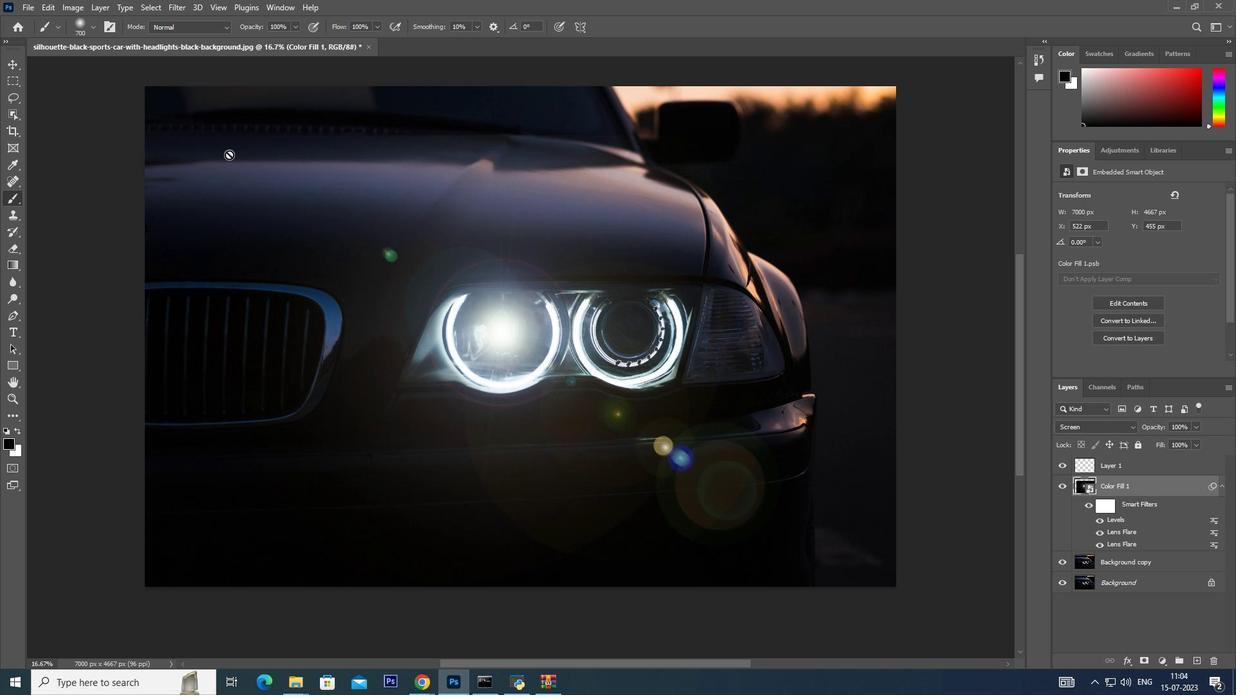 
Action: Mouse moved to (1168, 510)
Screenshot: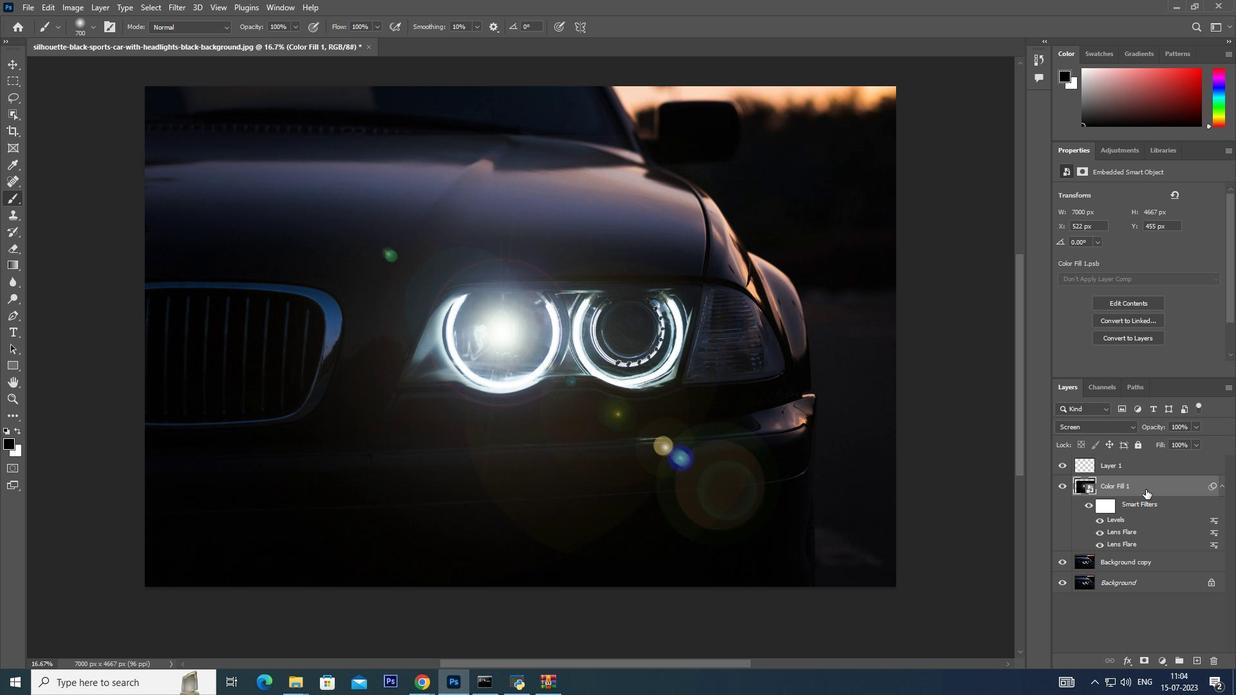 
Action: Mouse pressed left at (1168, 510)
Screenshot: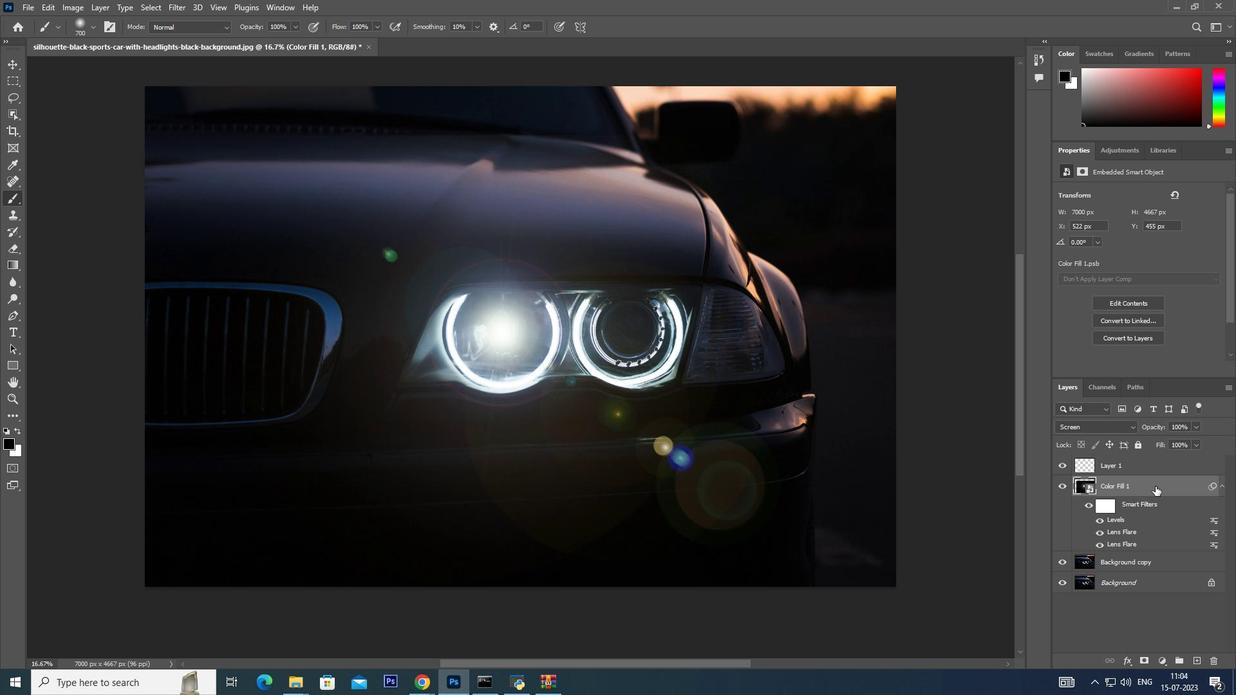 
Action: Mouse moved to (1126, 482)
Screenshot: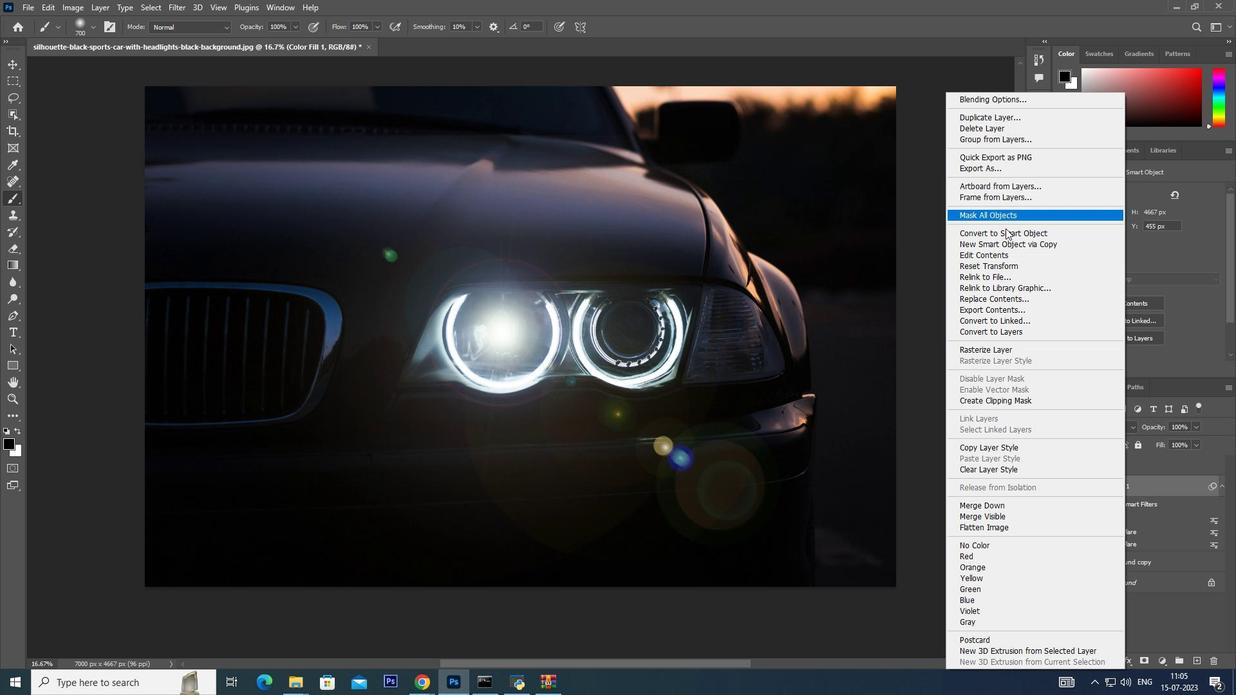 
Action: Mouse pressed right at (1126, 482)
Screenshot: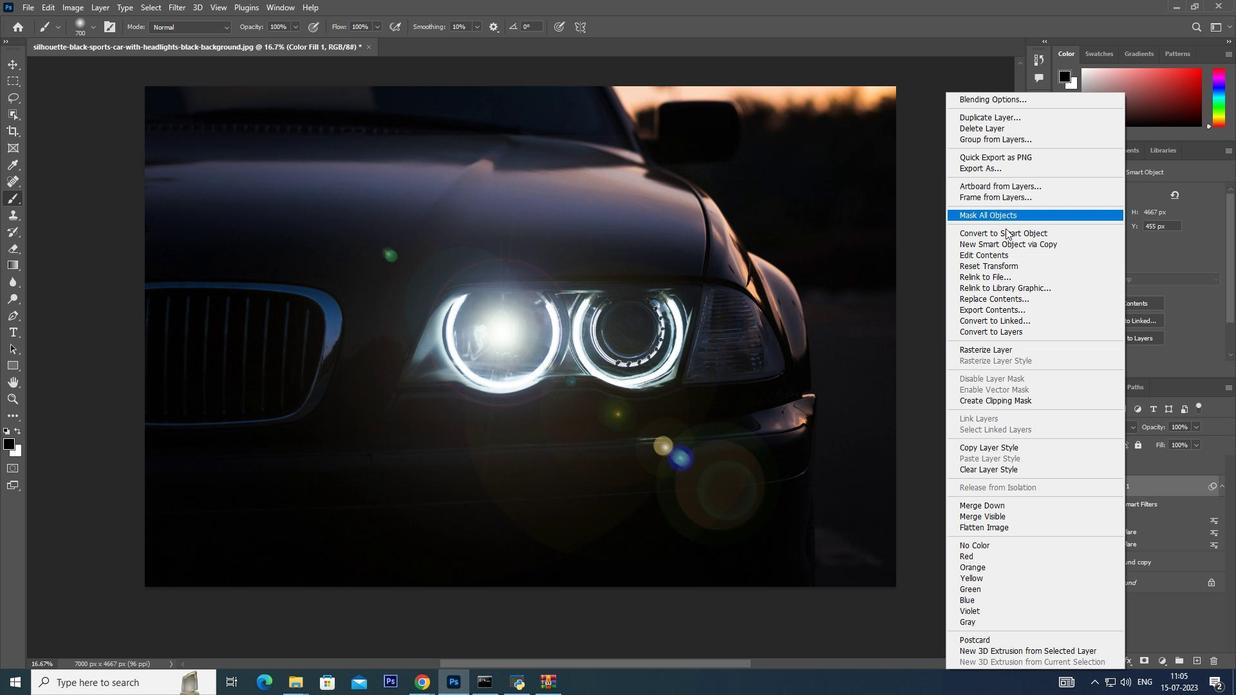
Action: Mouse moved to (1019, 353)
Screenshot: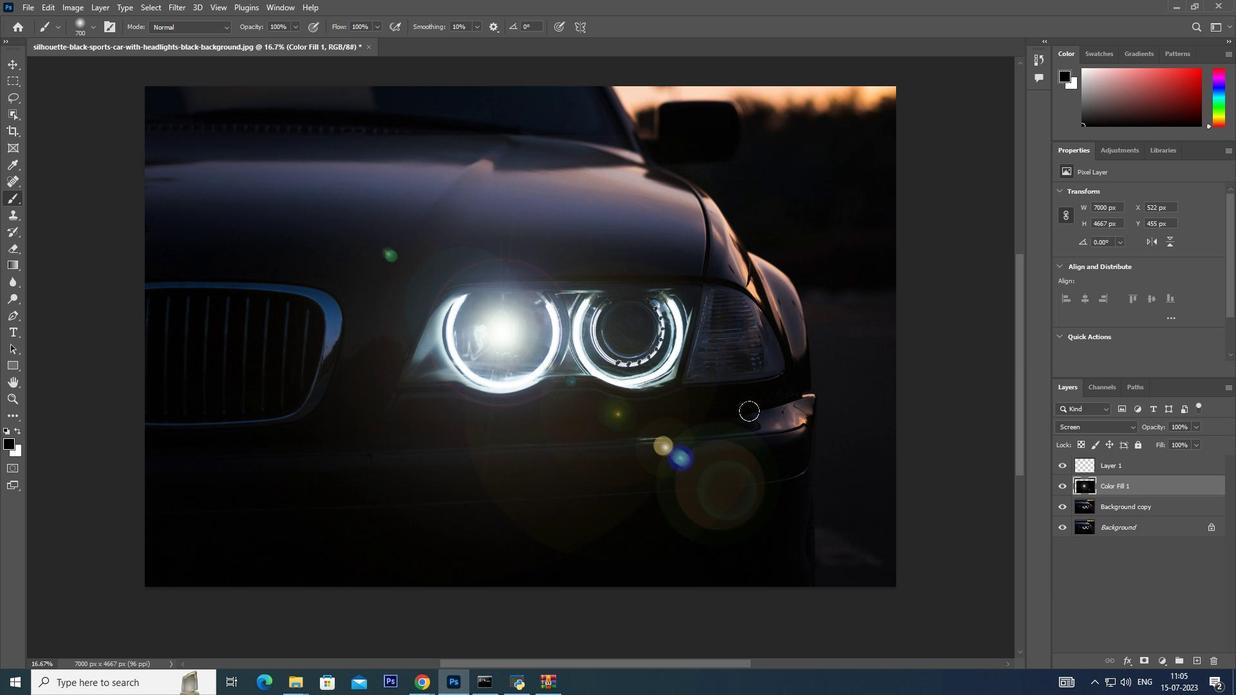 
Action: Mouse pressed left at (1019, 353)
Screenshot: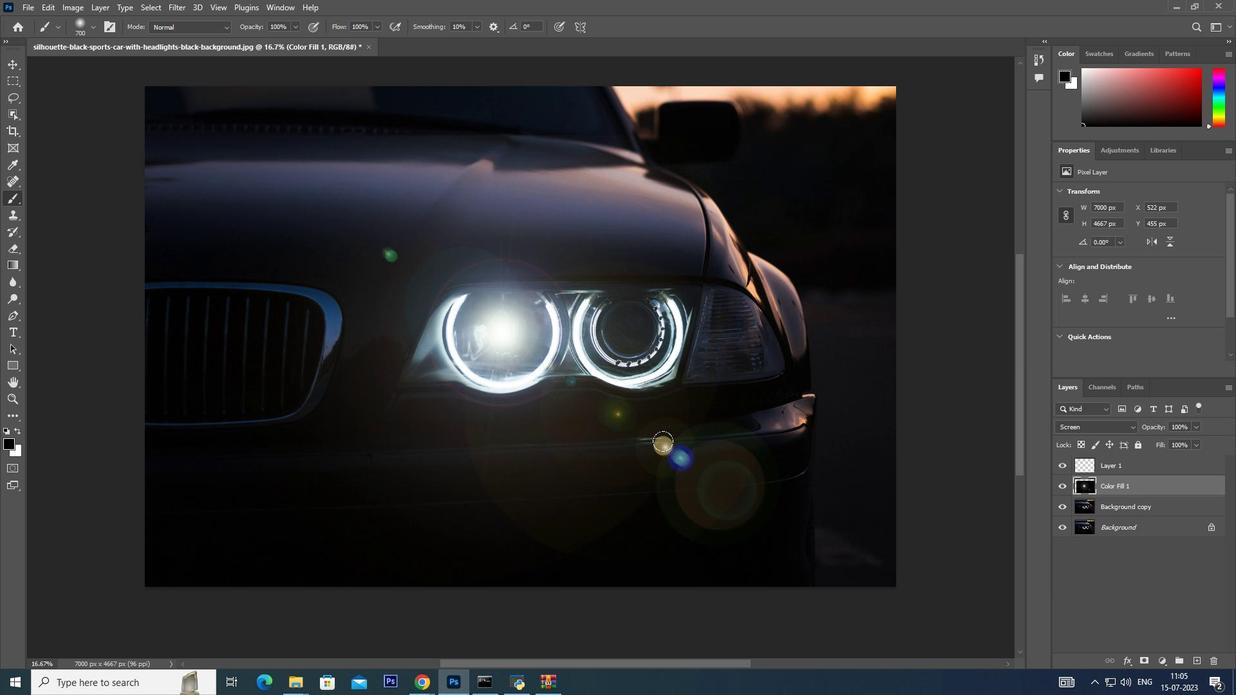 
Action: Mouse moved to (709, 500)
Screenshot: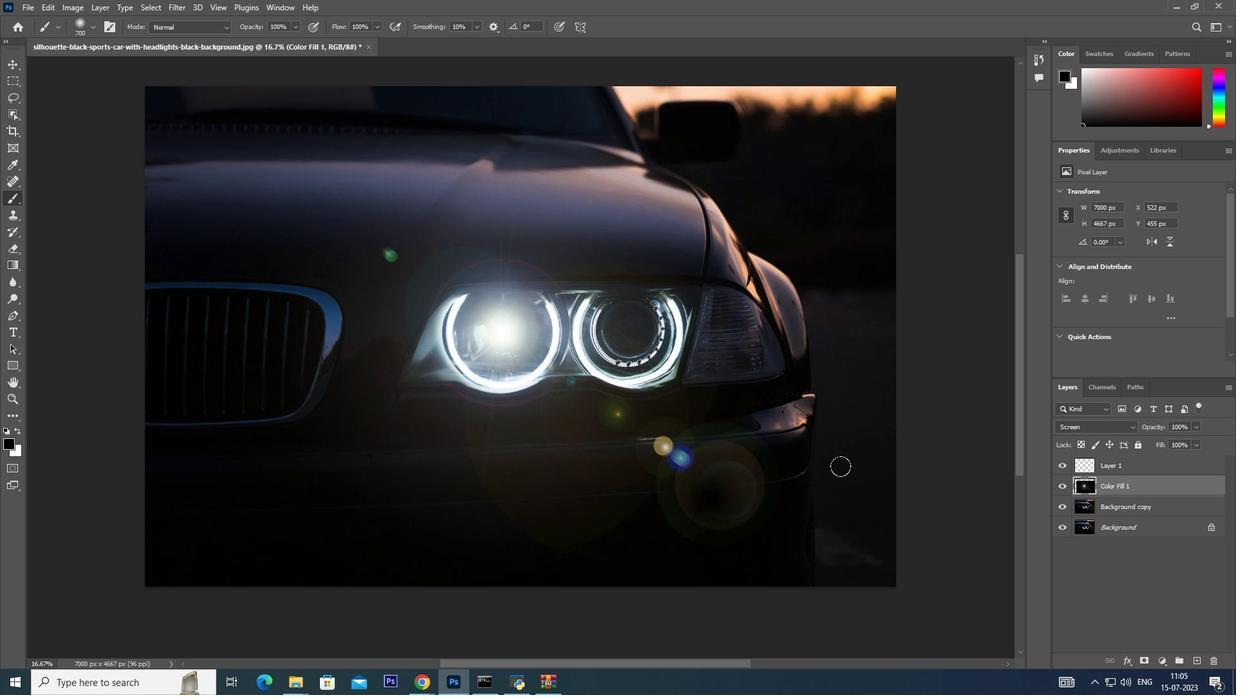 
Action: Mouse pressed left at (709, 500)
Screenshot: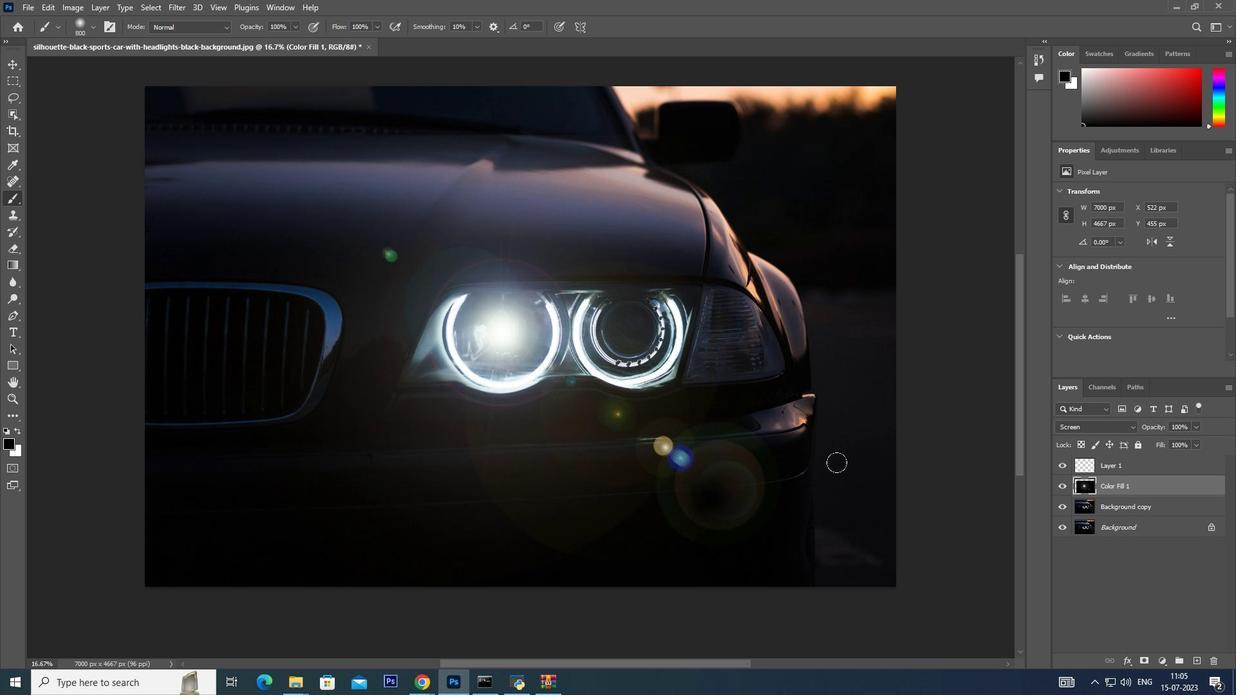 
Action: Mouse moved to (860, 486)
Screenshot: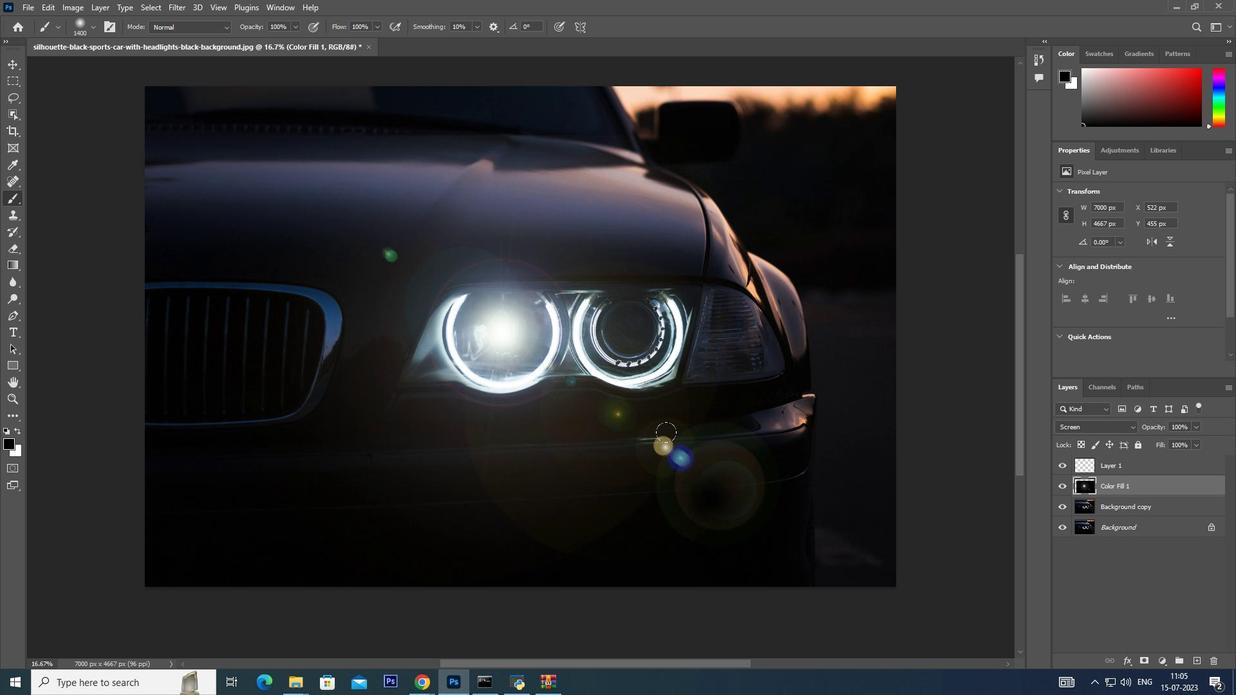 
Action: Key pressed ]]]]]]]]]]
Screenshot: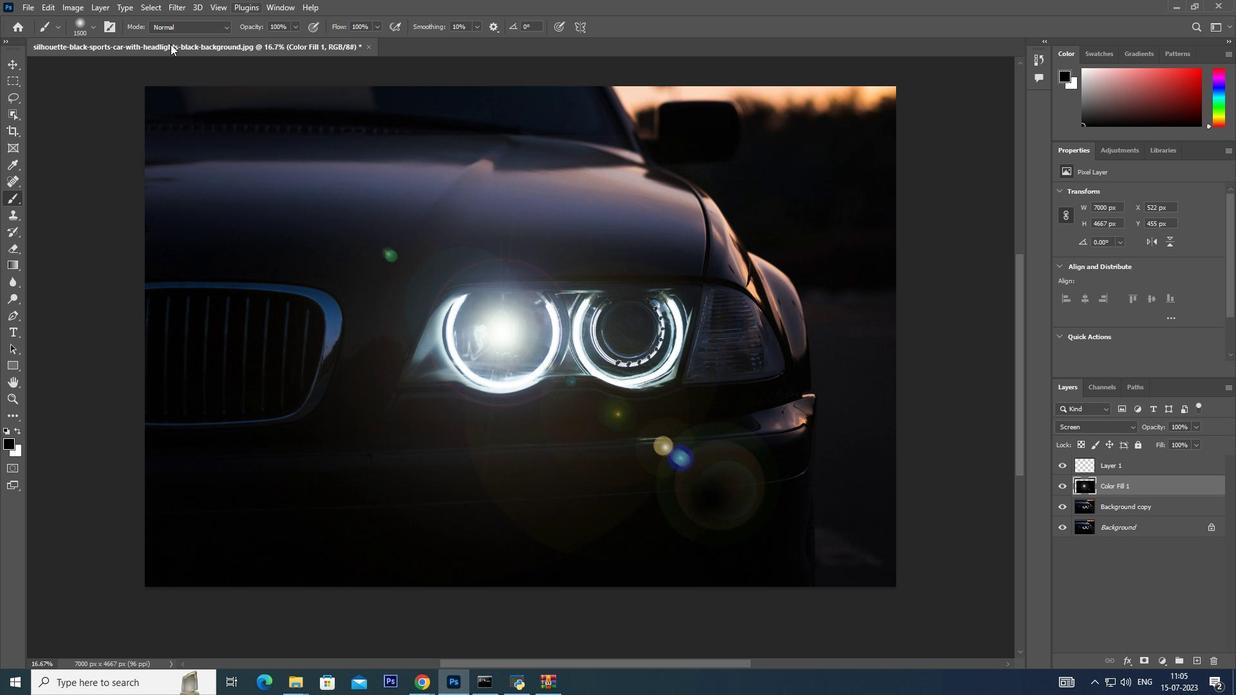 
Action: Mouse moved to (715, 481)
Screenshot: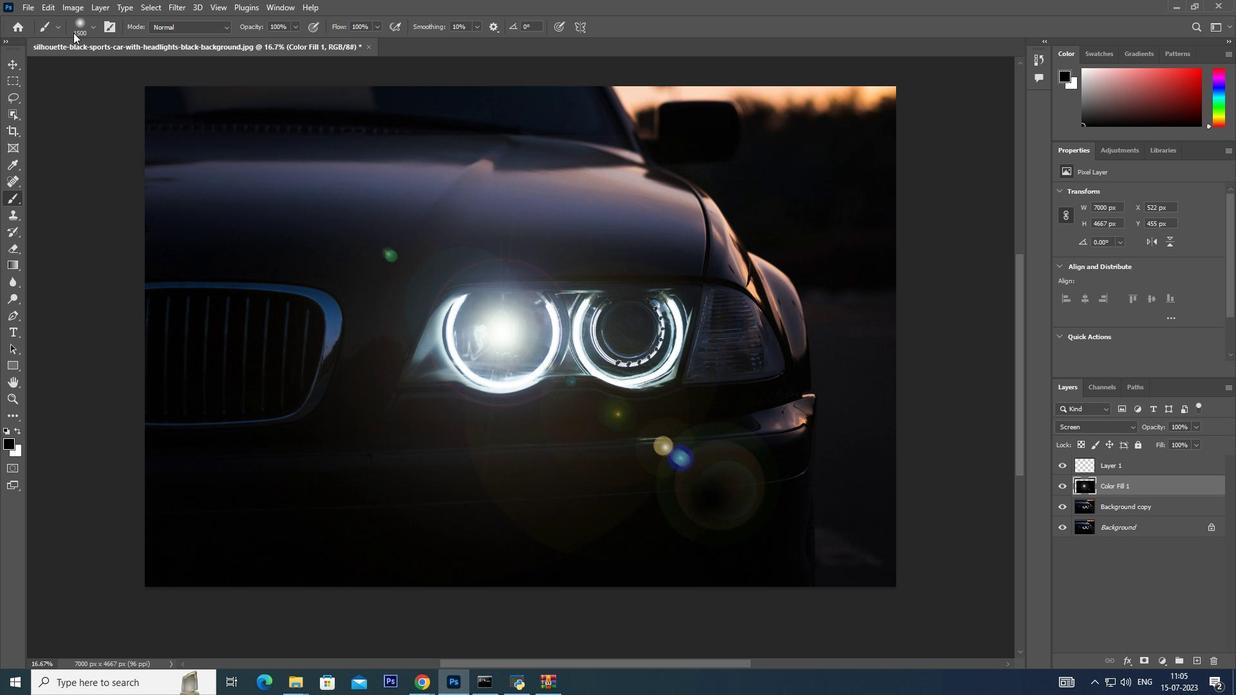 
Action: Key pressed ]]]
Screenshot: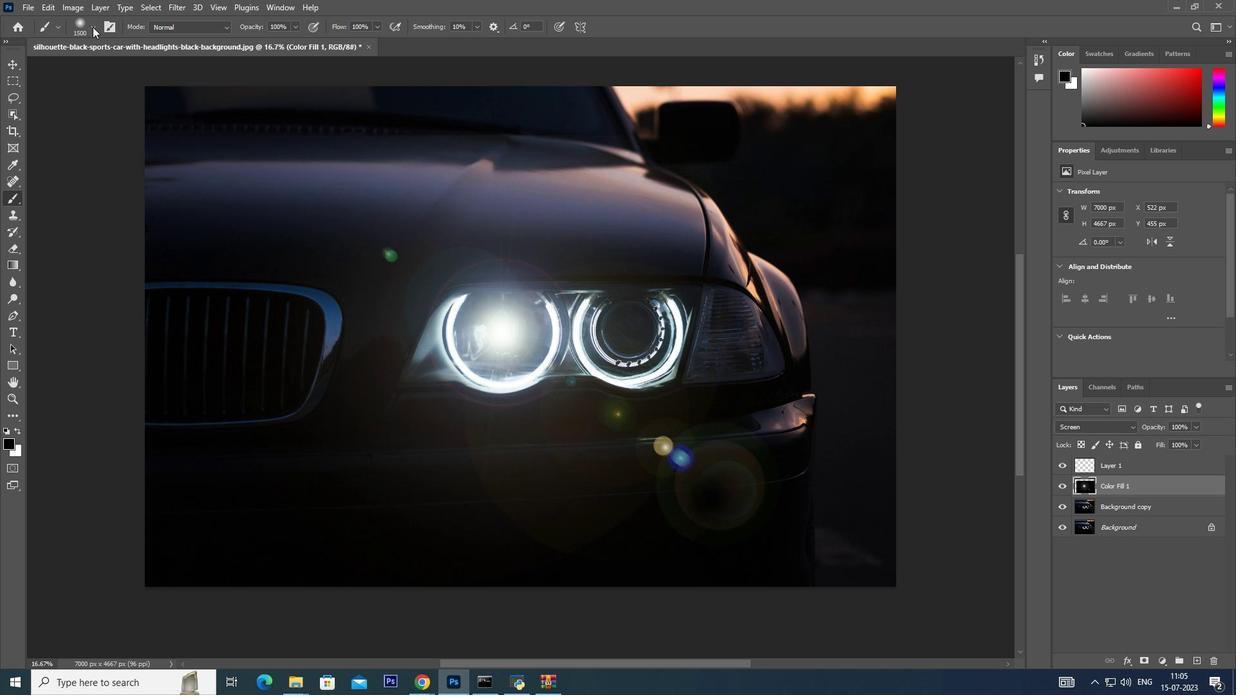 
Action: Mouse moved to (92, 27)
Screenshot: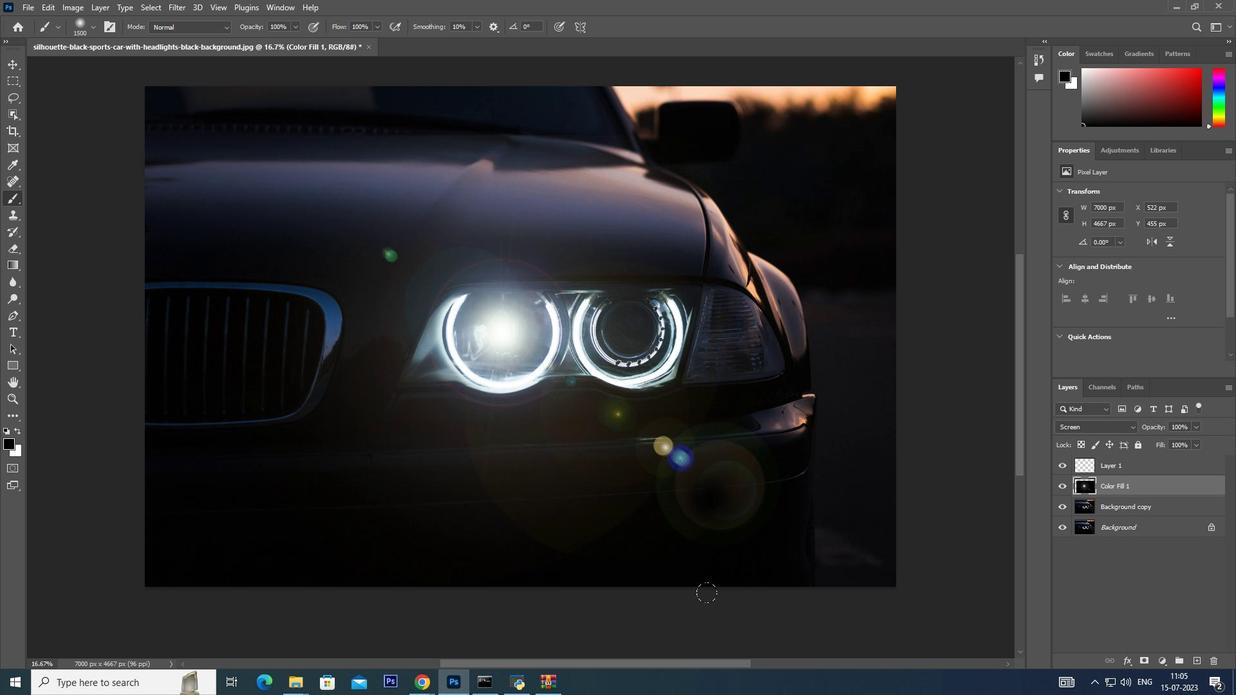 
Action: Mouse pressed left at (92, 27)
Screenshot: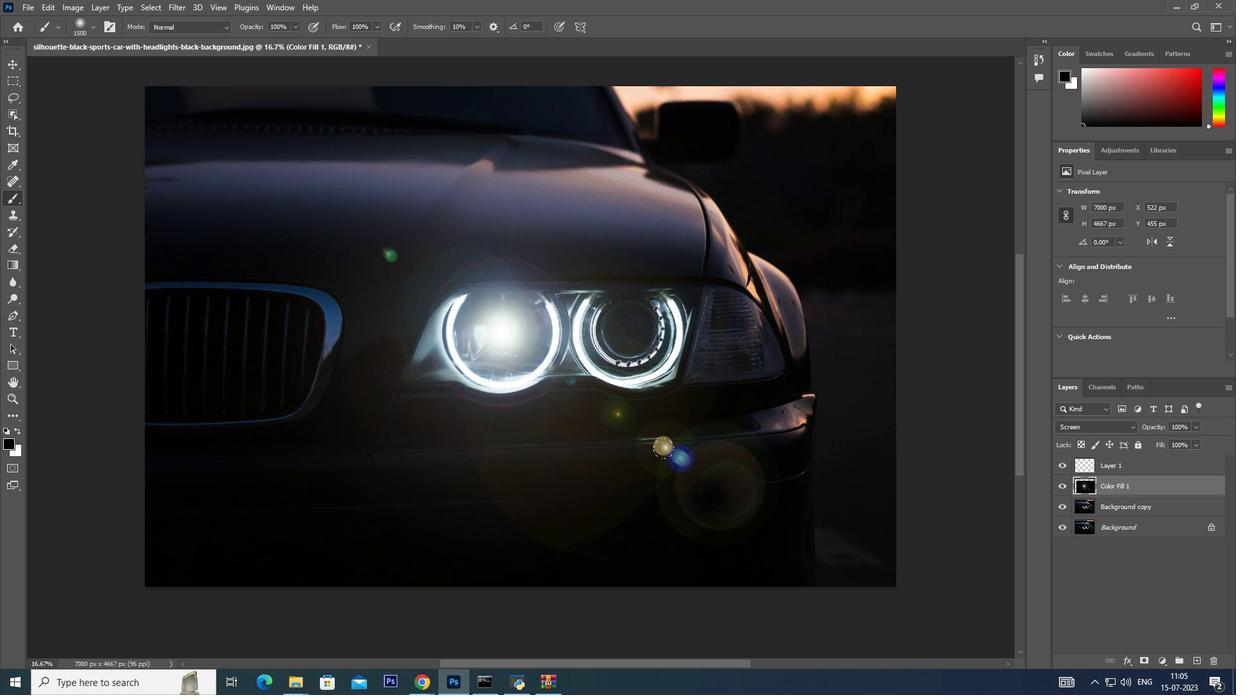 
Action: Mouse pressed left at (92, 27)
Screenshot: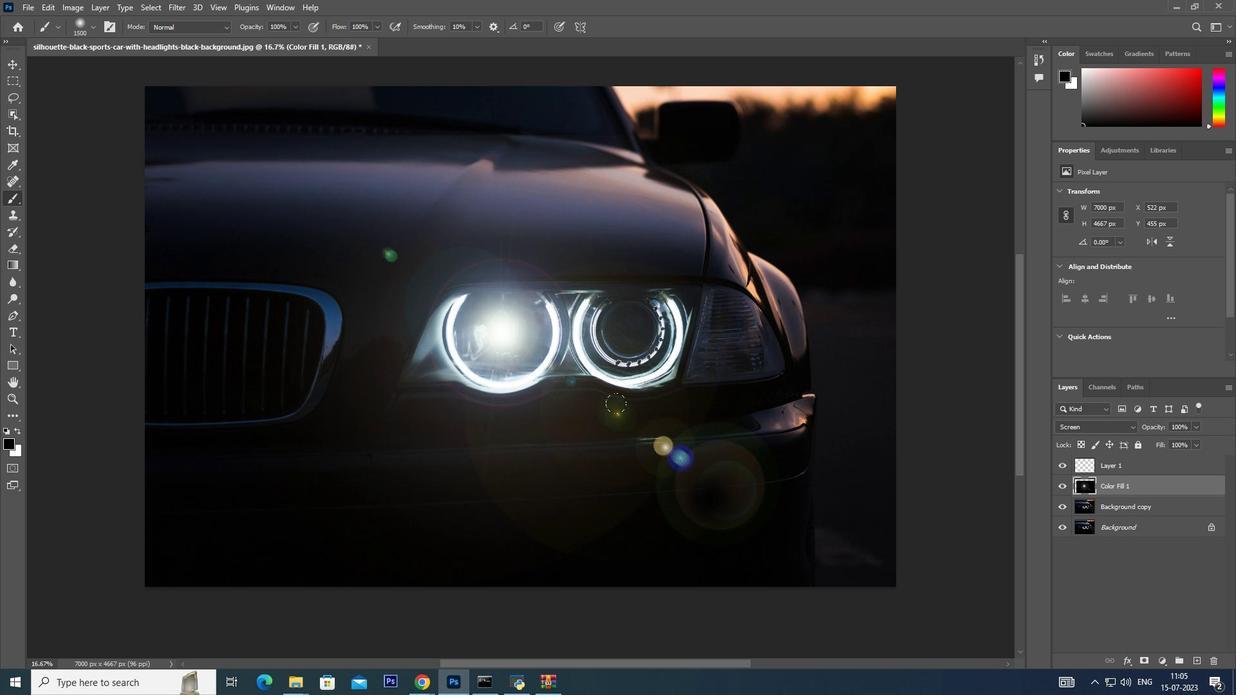 
Action: Mouse moved to (714, 480)
Screenshot: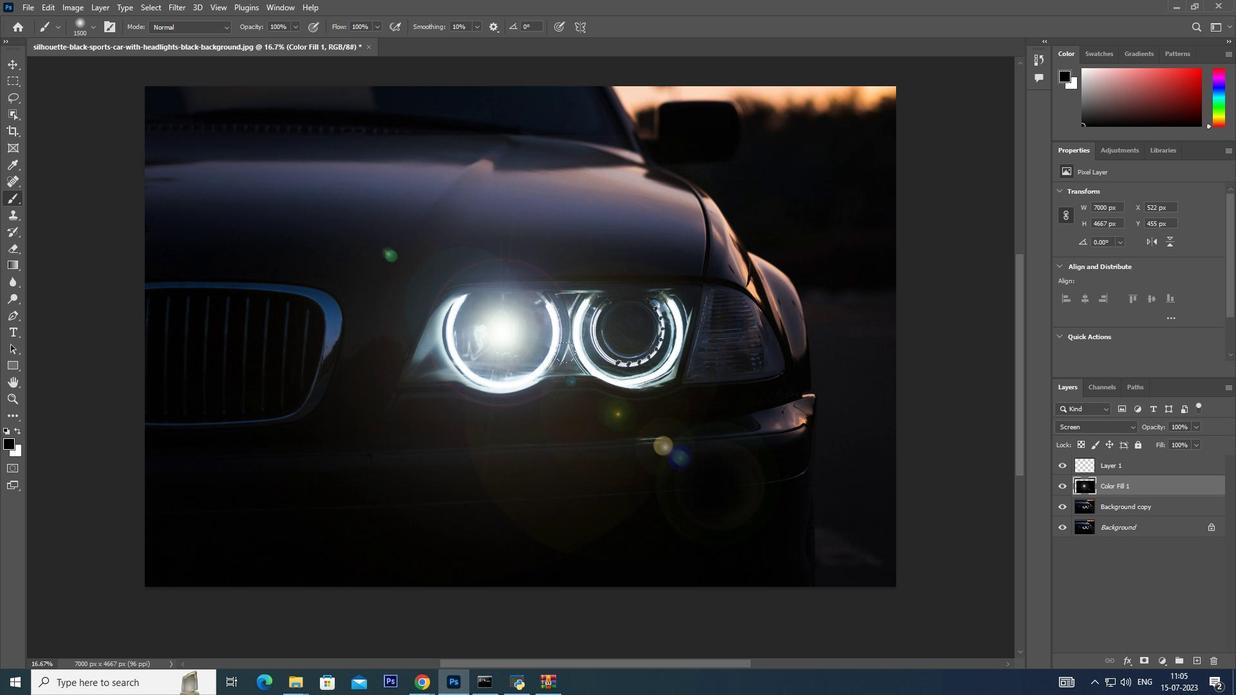 
Action: Mouse pressed left at (714, 480)
Screenshot: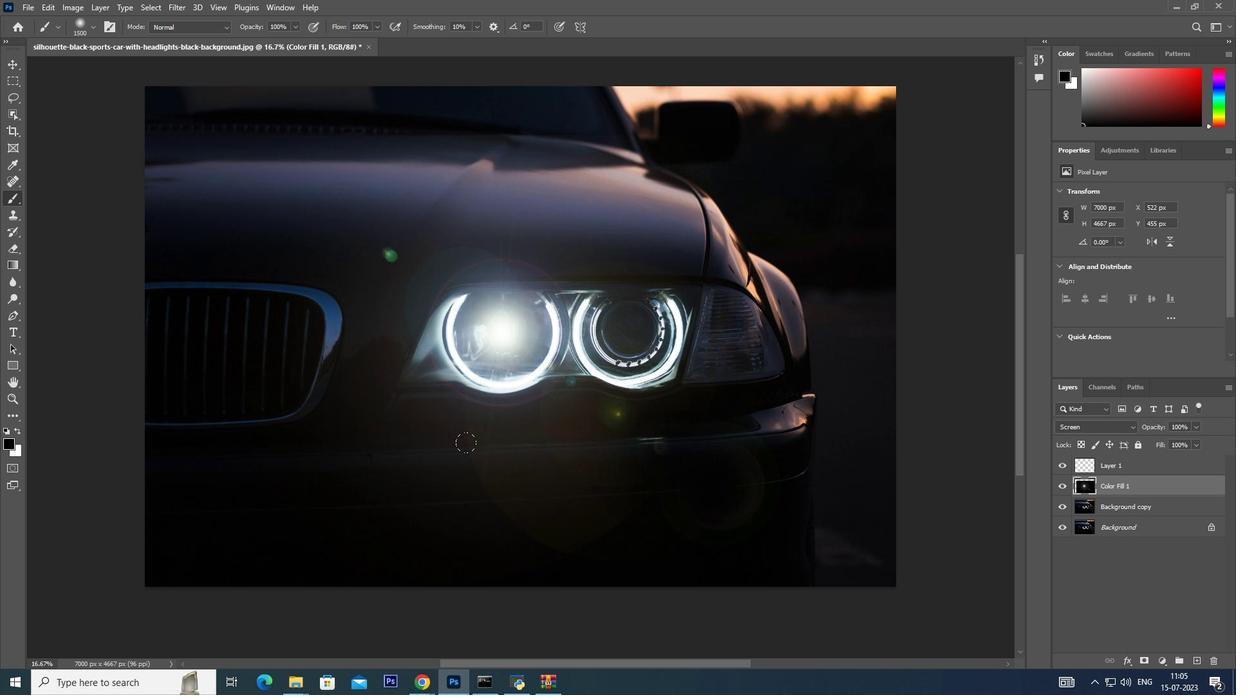 
Action: Mouse moved to (678, 452)
Screenshot: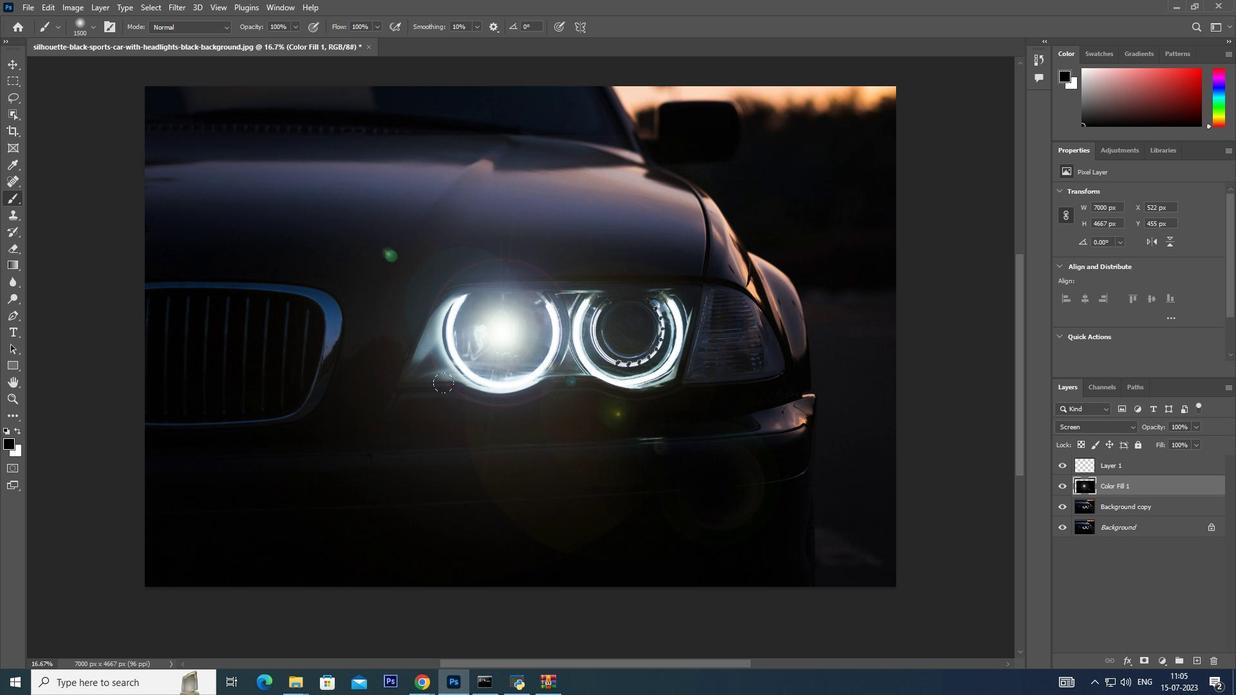 
Action: Mouse pressed left at (678, 452)
Screenshot: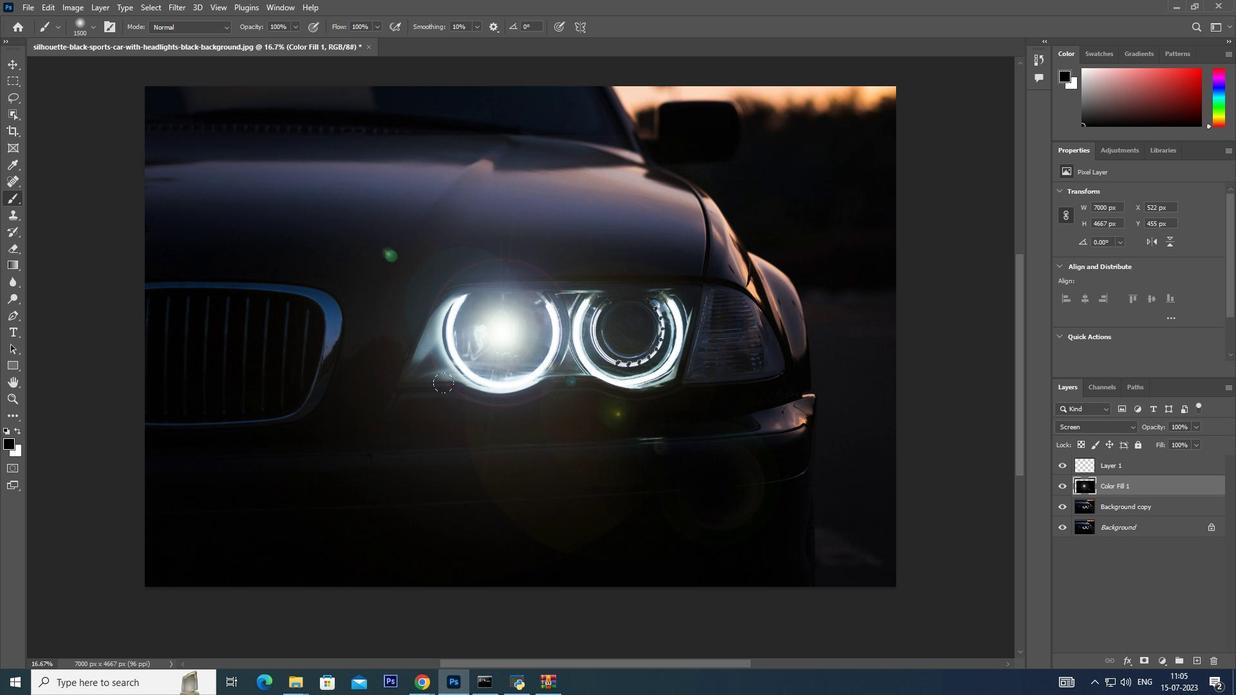 
Action: Mouse moved to (618, 405)
Screenshot: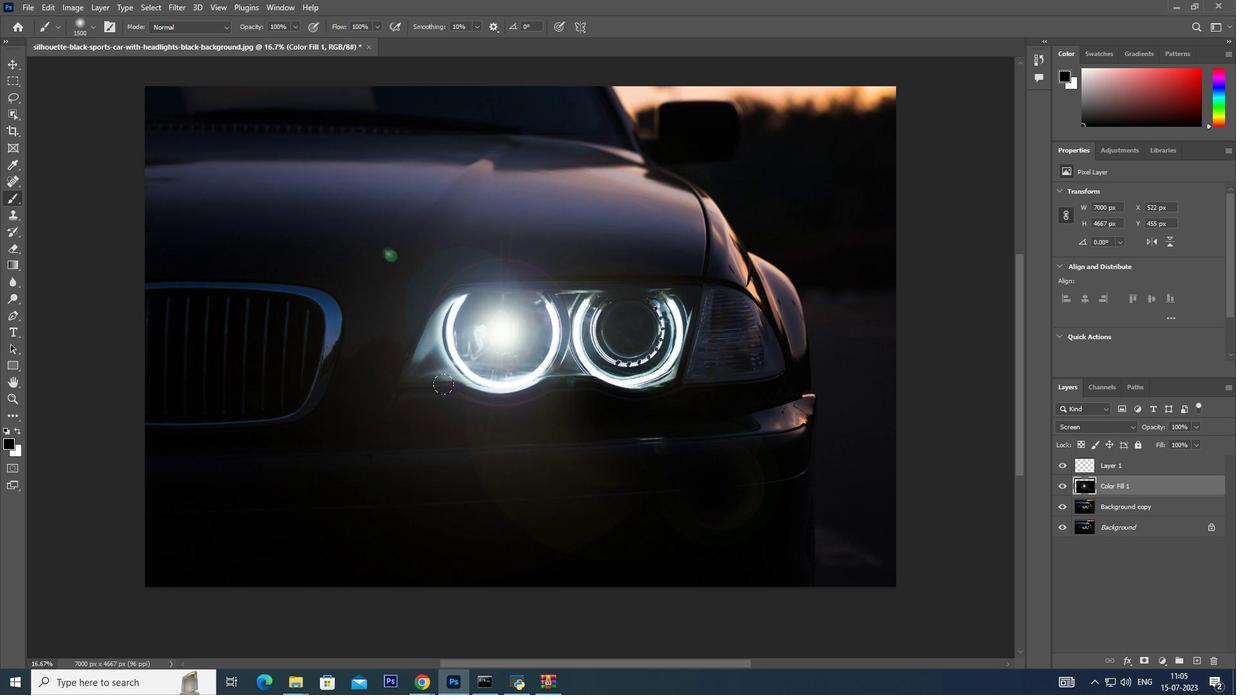 
Action: Mouse pressed left at (618, 405)
Screenshot: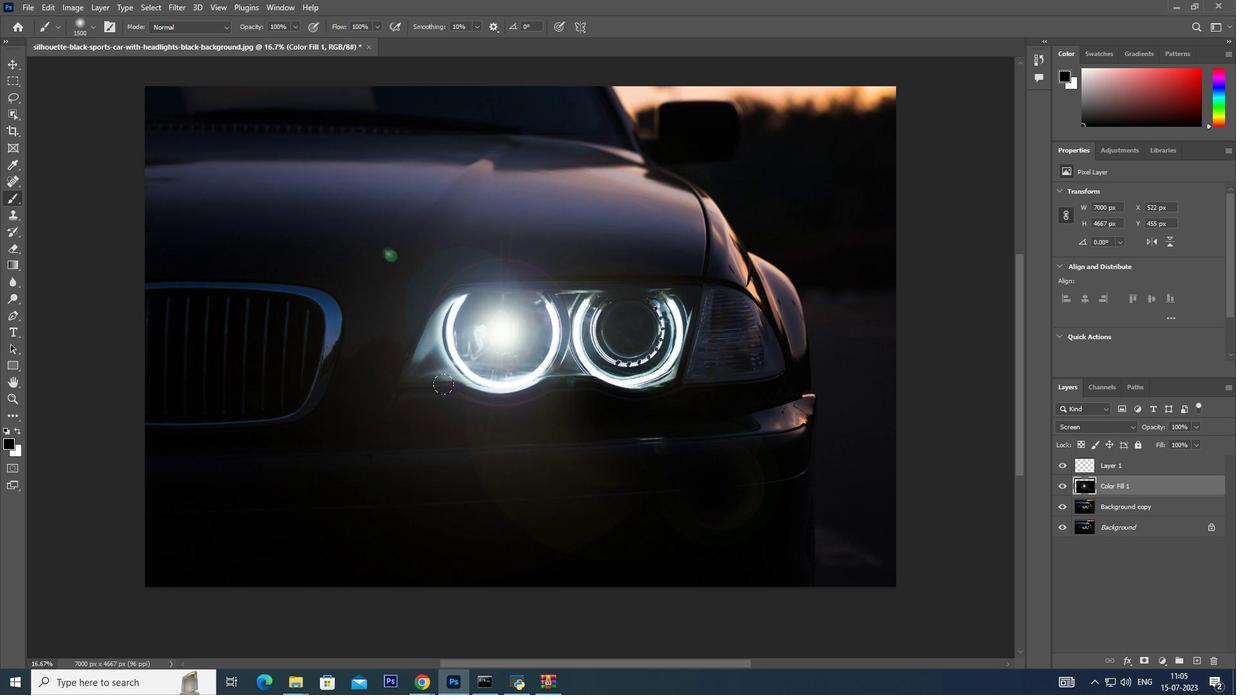 
Action: Mouse moved to (519, 496)
Screenshot: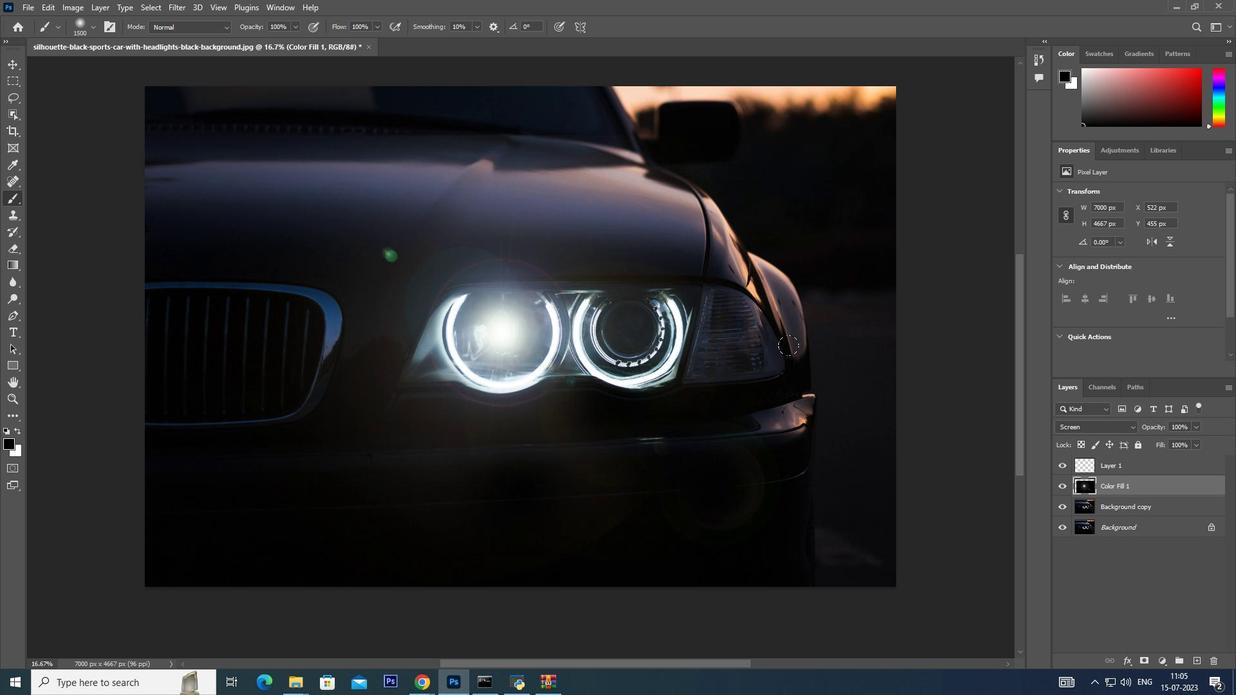 
Action: Mouse pressed left at (519, 496)
Screenshot: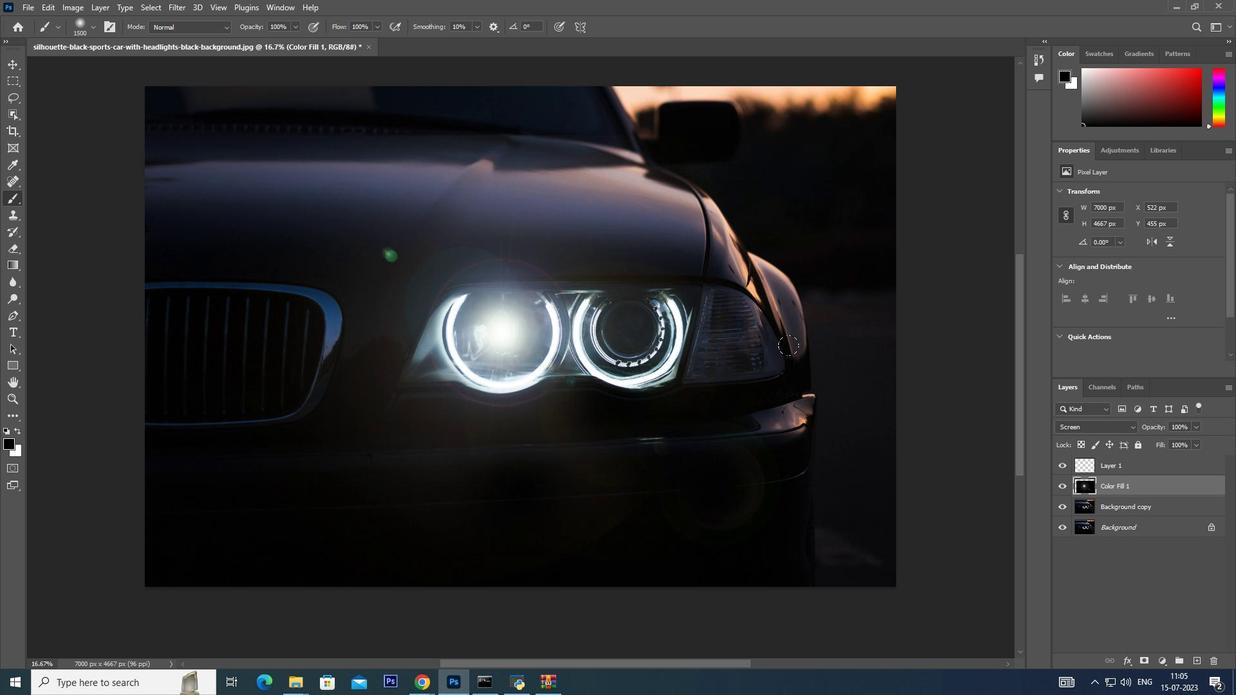 
Action: Mouse moved to (12, 63)
Screenshot: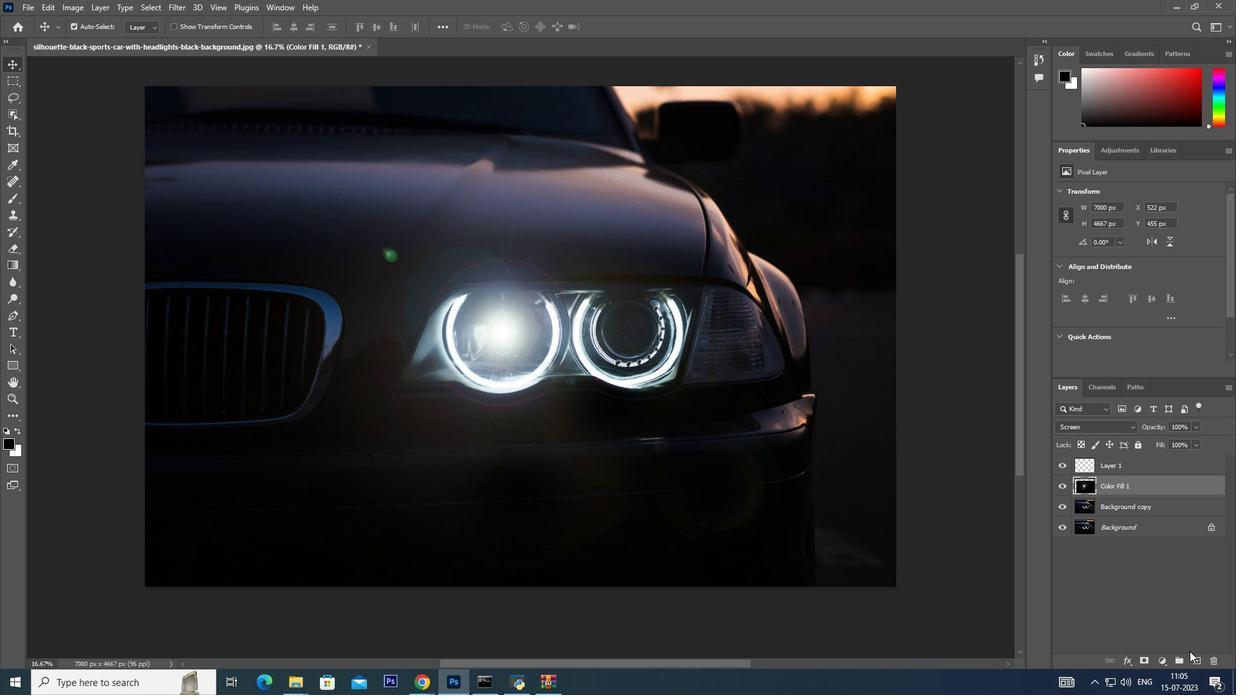 
Action: Mouse pressed left at (12, 63)
Screenshot: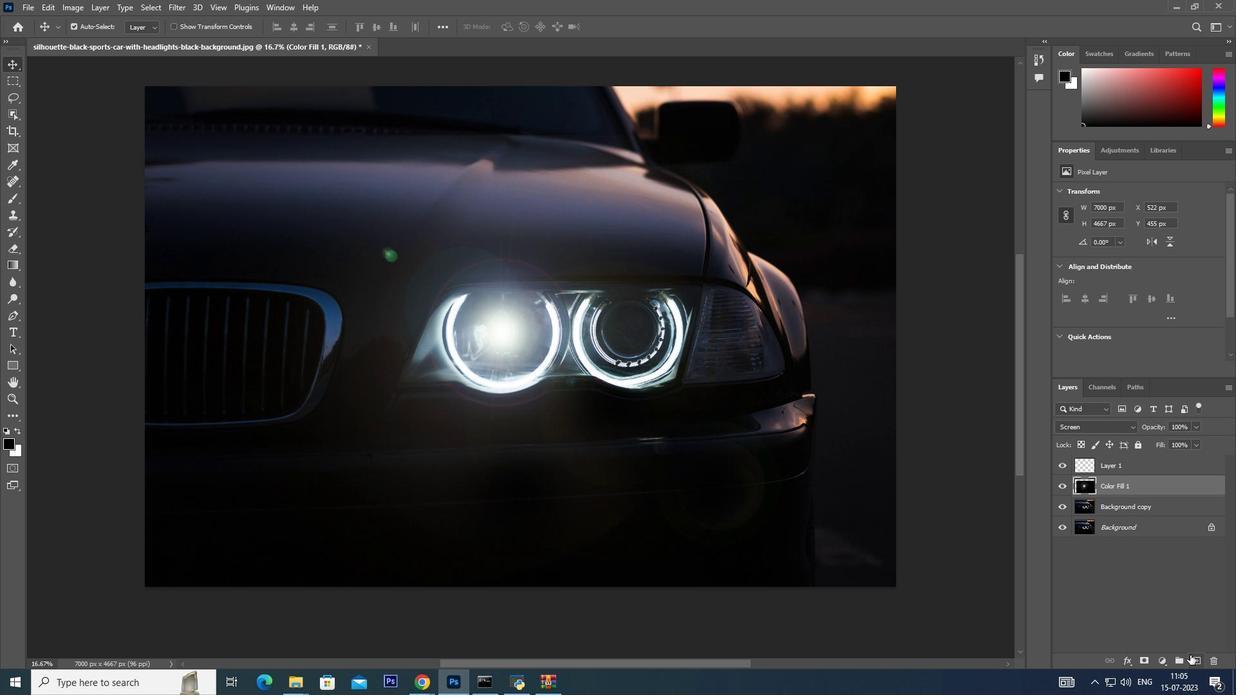 
Action: Mouse moved to (1199, 659)
Screenshot: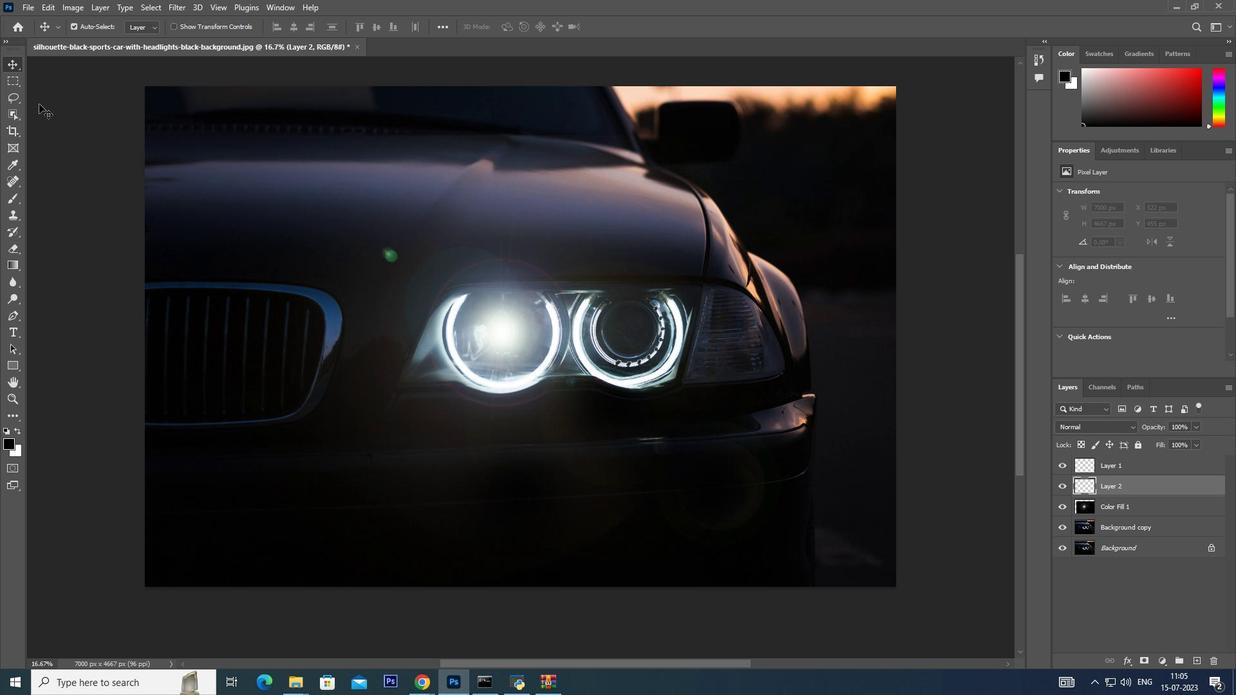 
Action: Mouse pressed left at (1199, 659)
Screenshot: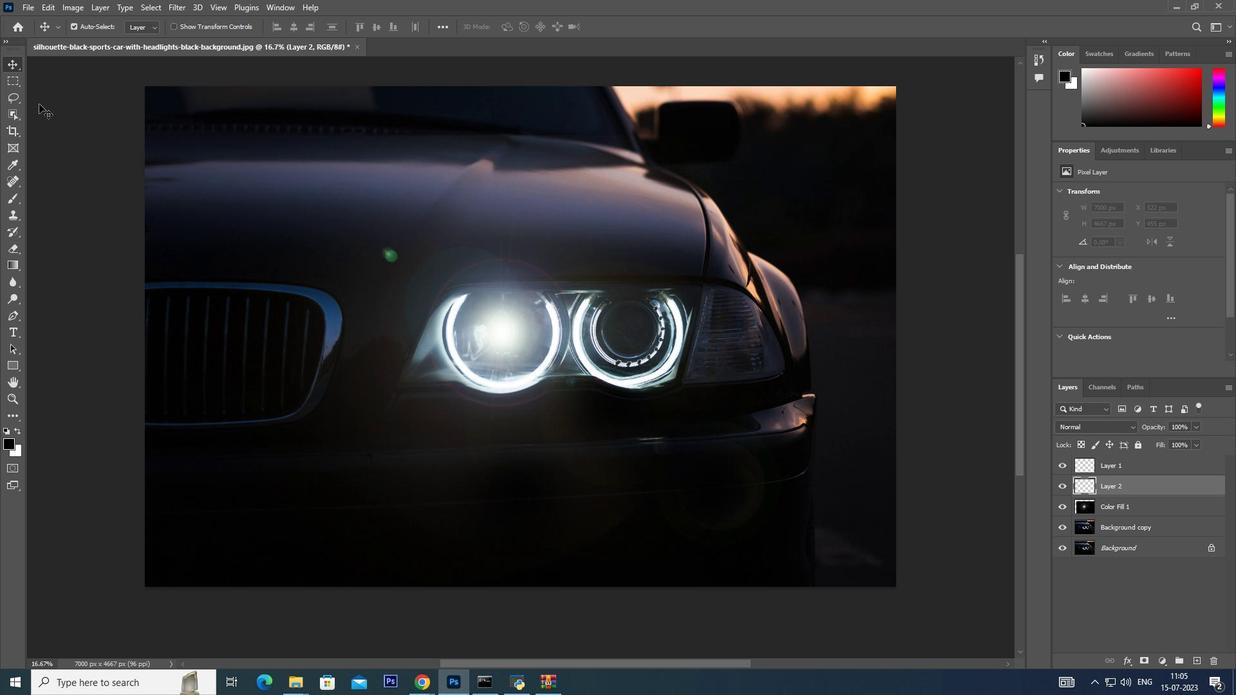 
Action: Mouse moved to (10, 81)
Screenshot: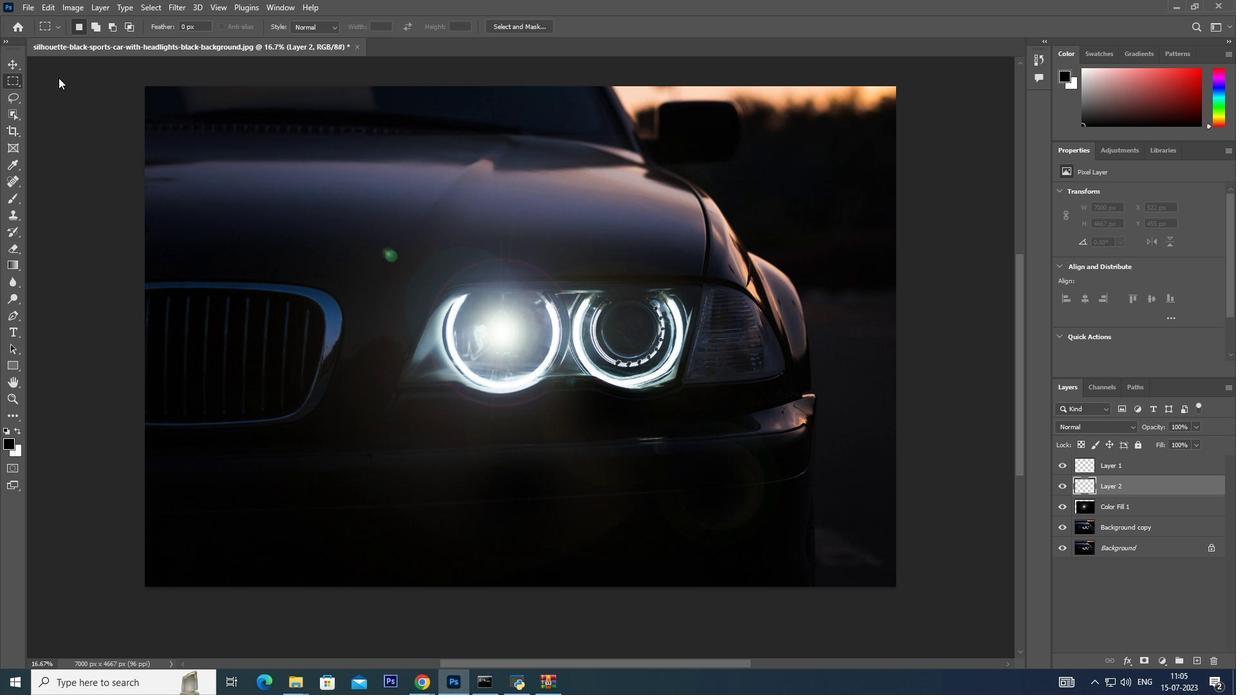 
Action: Mouse pressed left at (10, 81)
Screenshot: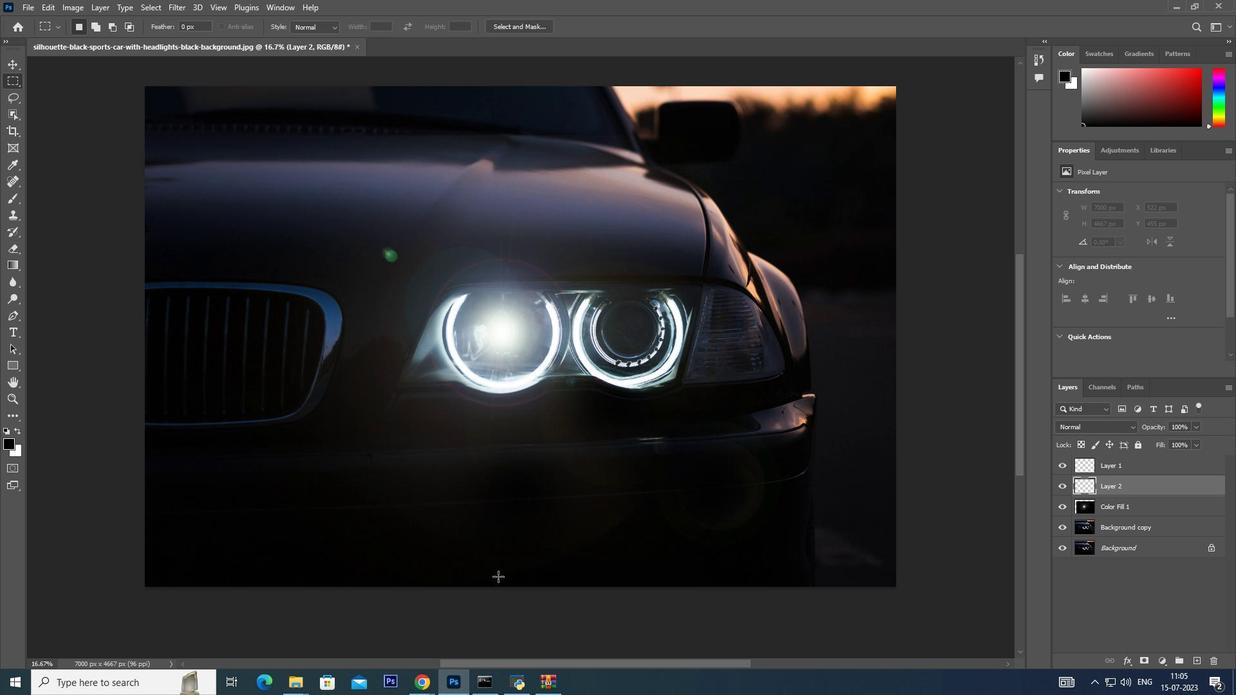 
Action: Mouse moved to (58, 76)
Screenshot: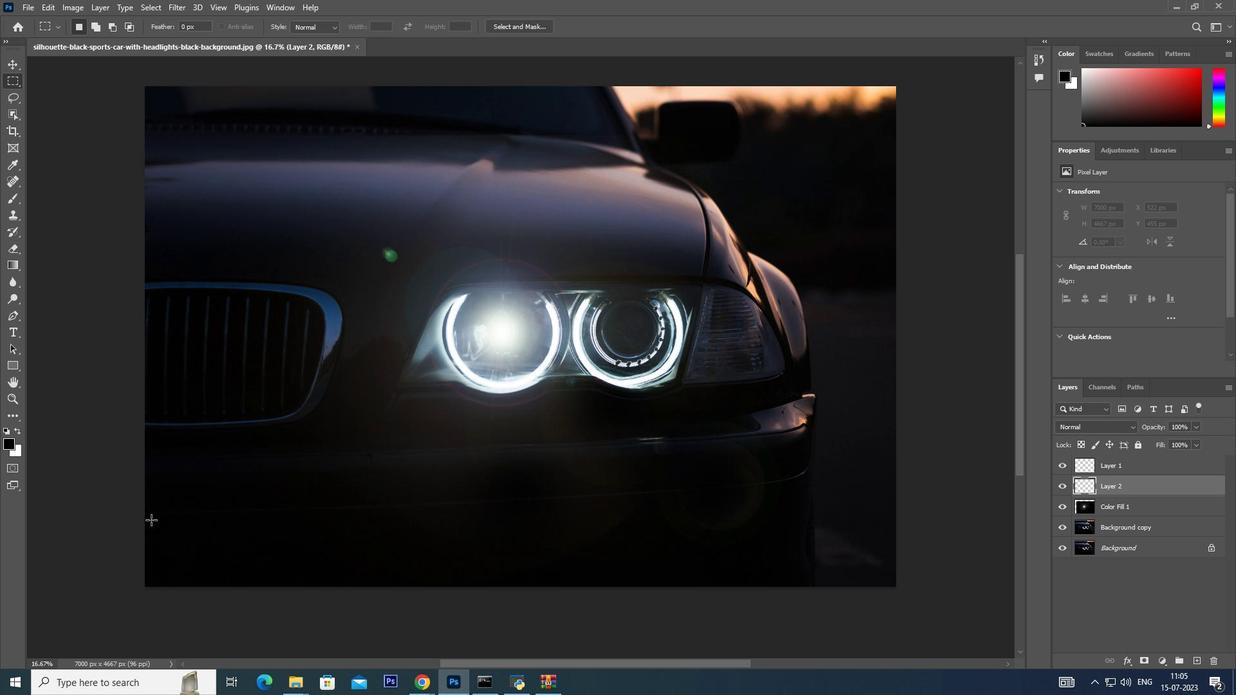 
Action: Mouse pressed left at (58, 76)
Screenshot: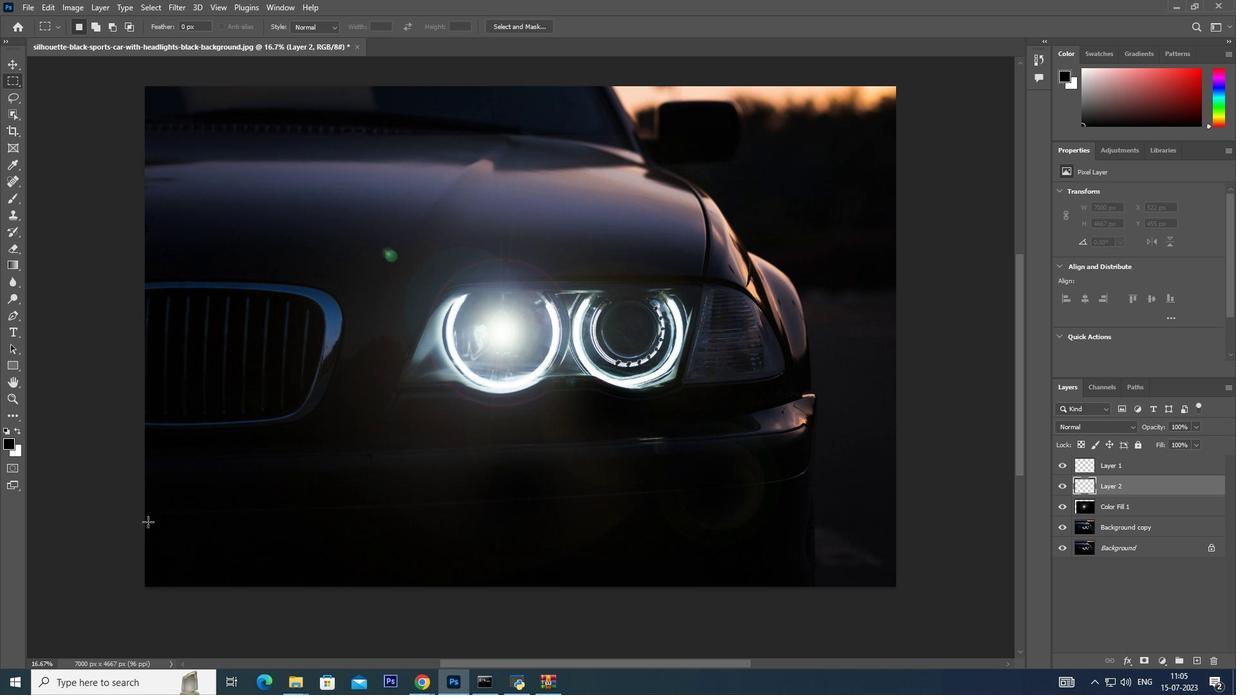 
Action: Mouse moved to (146, 521)
Screenshot: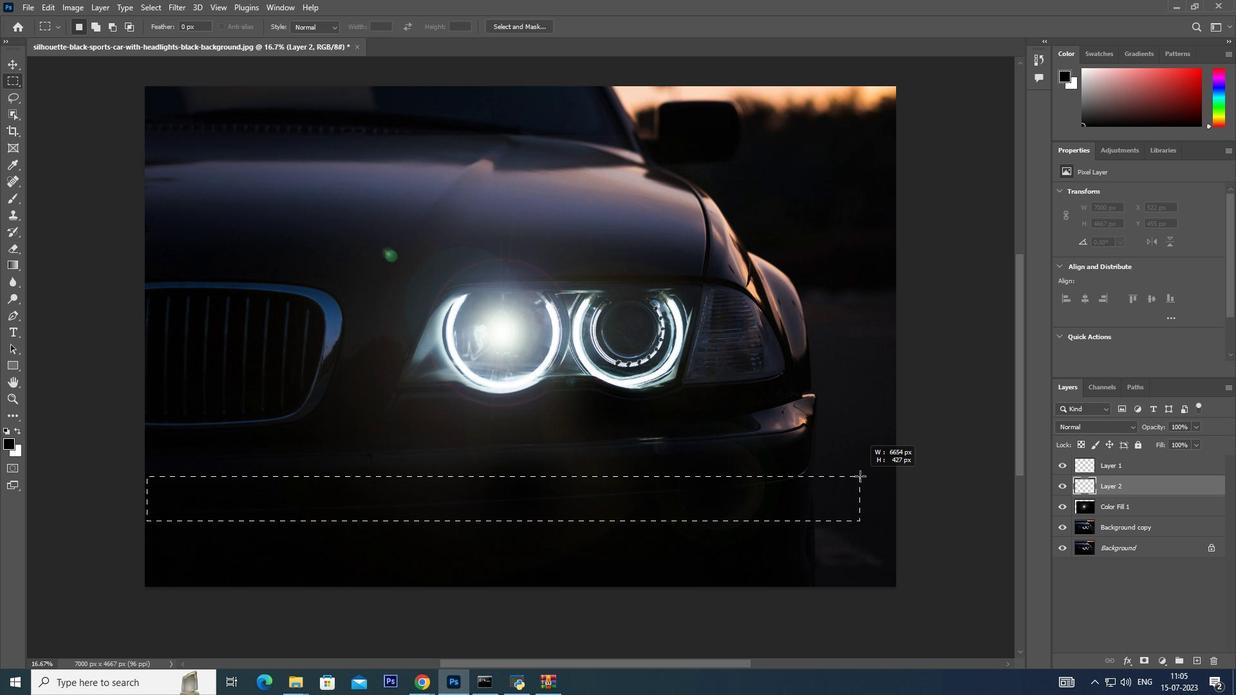 
Action: Mouse pressed left at (146, 521)
Screenshot: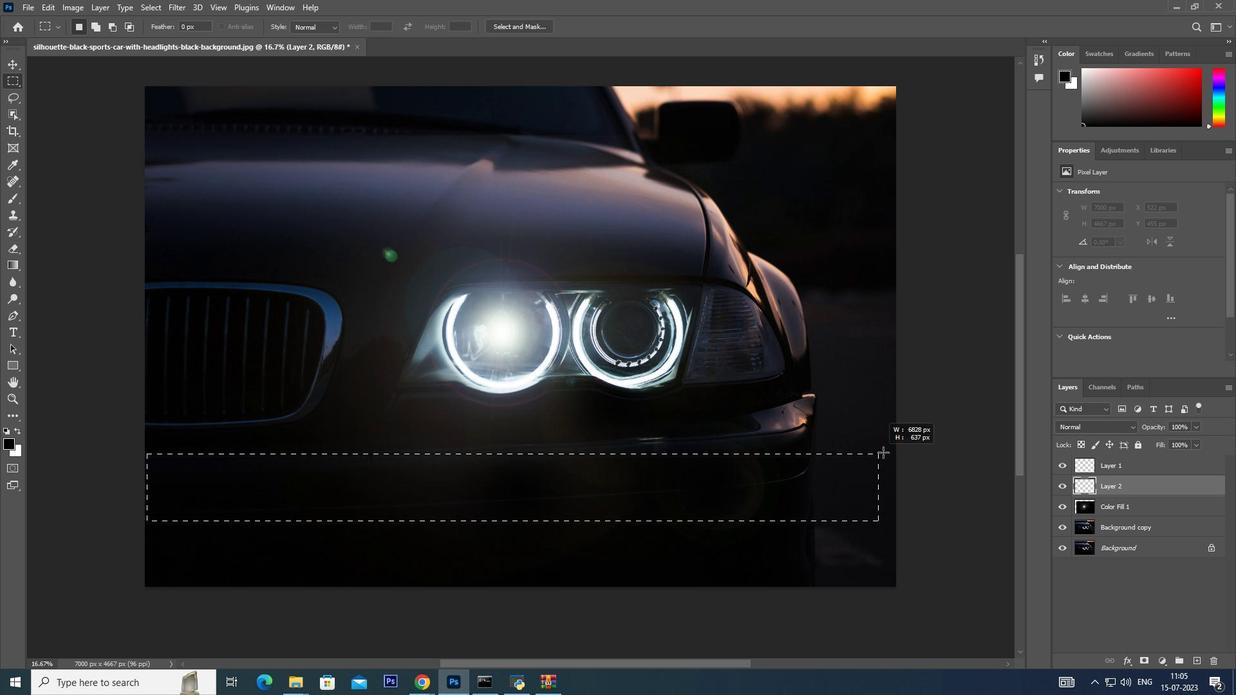 
Action: Mouse moved to (970, 432)
Screenshot: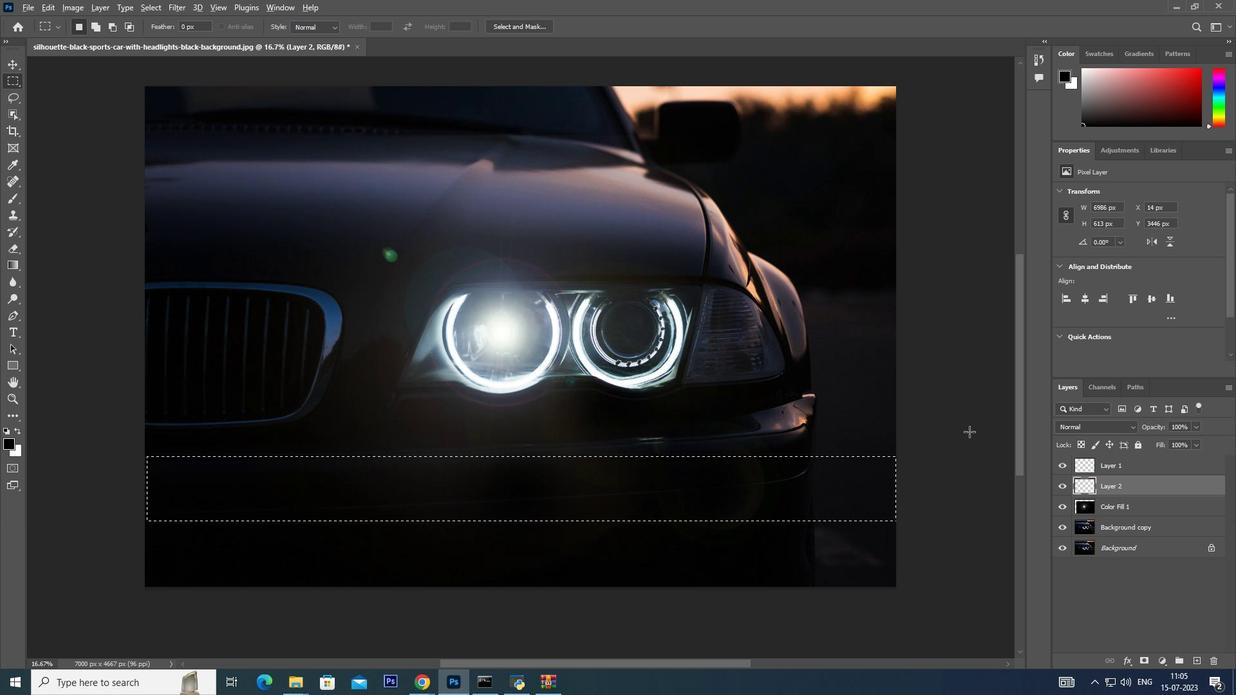 
Action: Key pressed <Key.alt_l><Key.backspace>
Screenshot: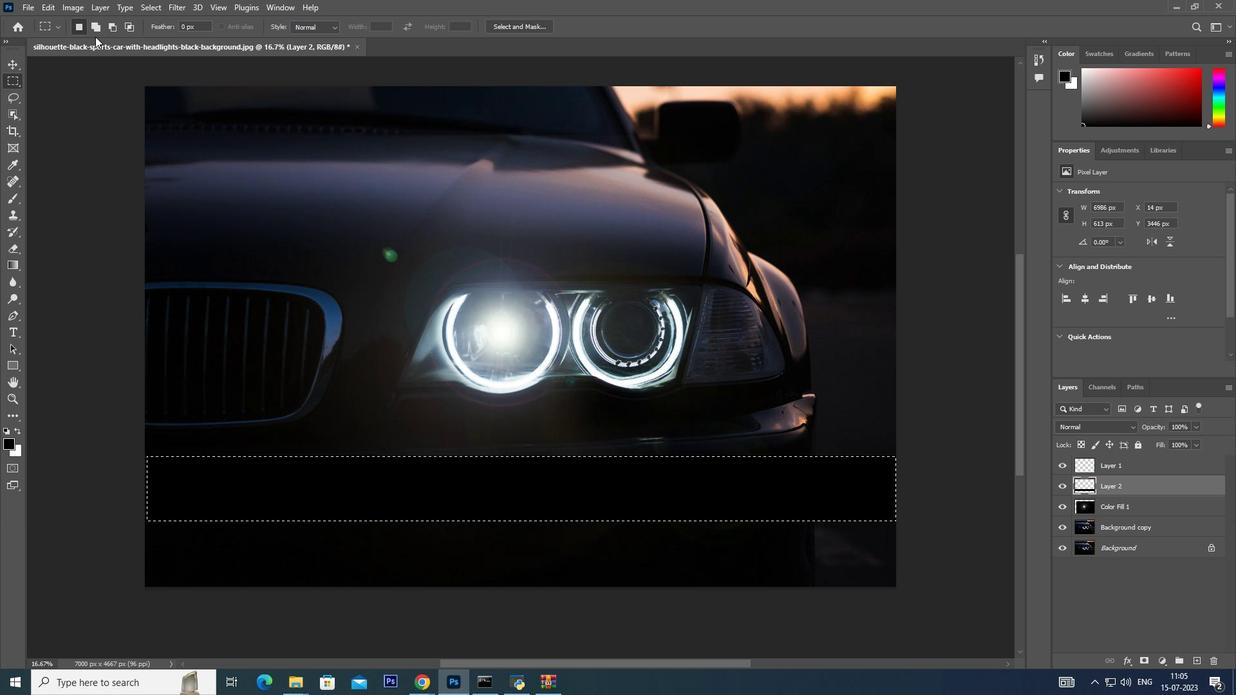
Action: Mouse moved to (10, 62)
Screenshot: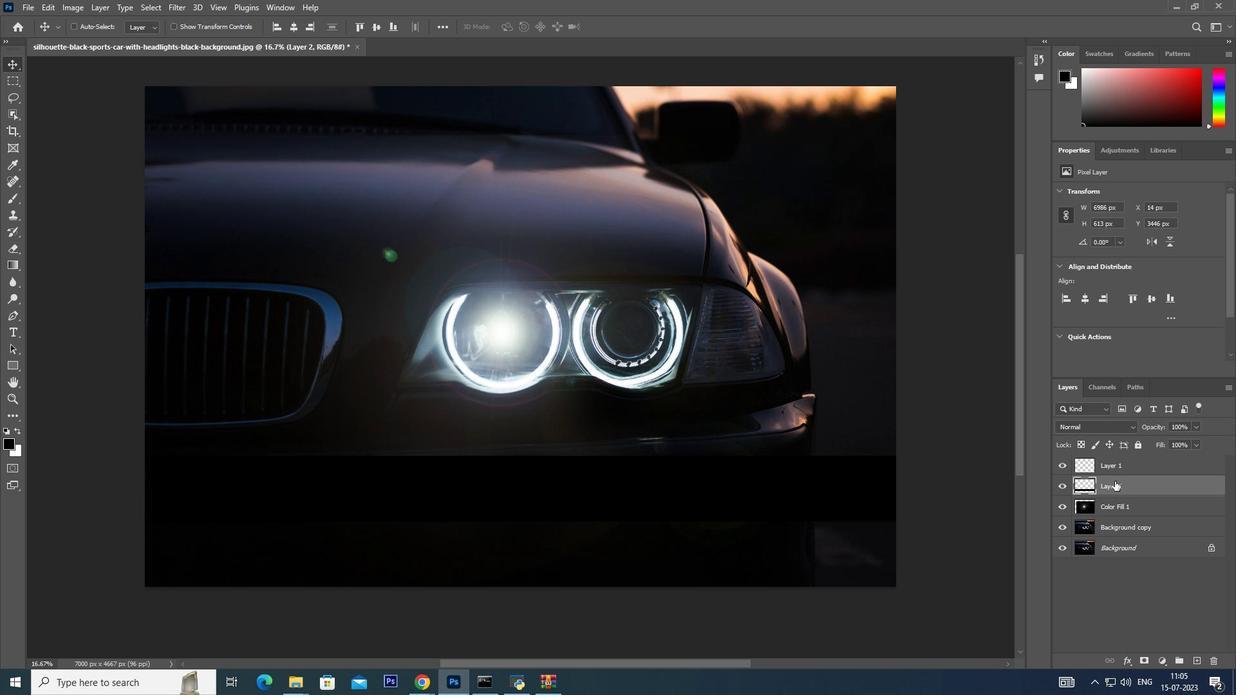 
Action: Mouse pressed left at (10, 62)
Screenshot: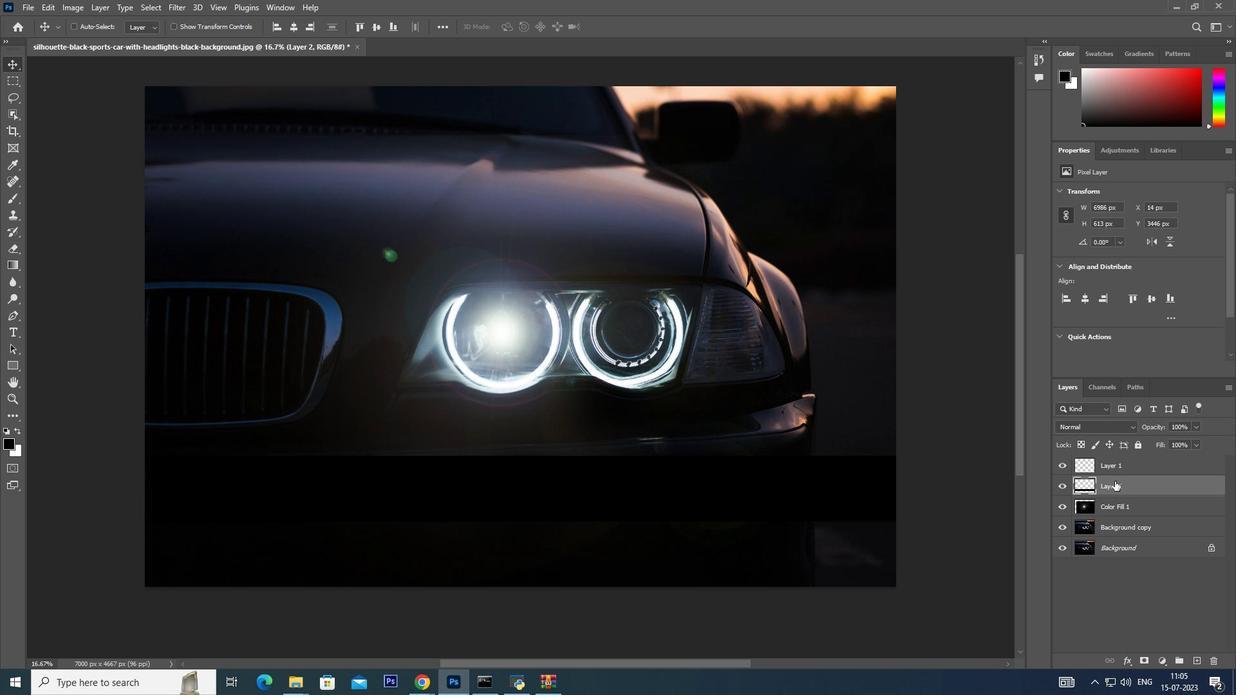 
Action: Mouse moved to (46, 155)
Screenshot: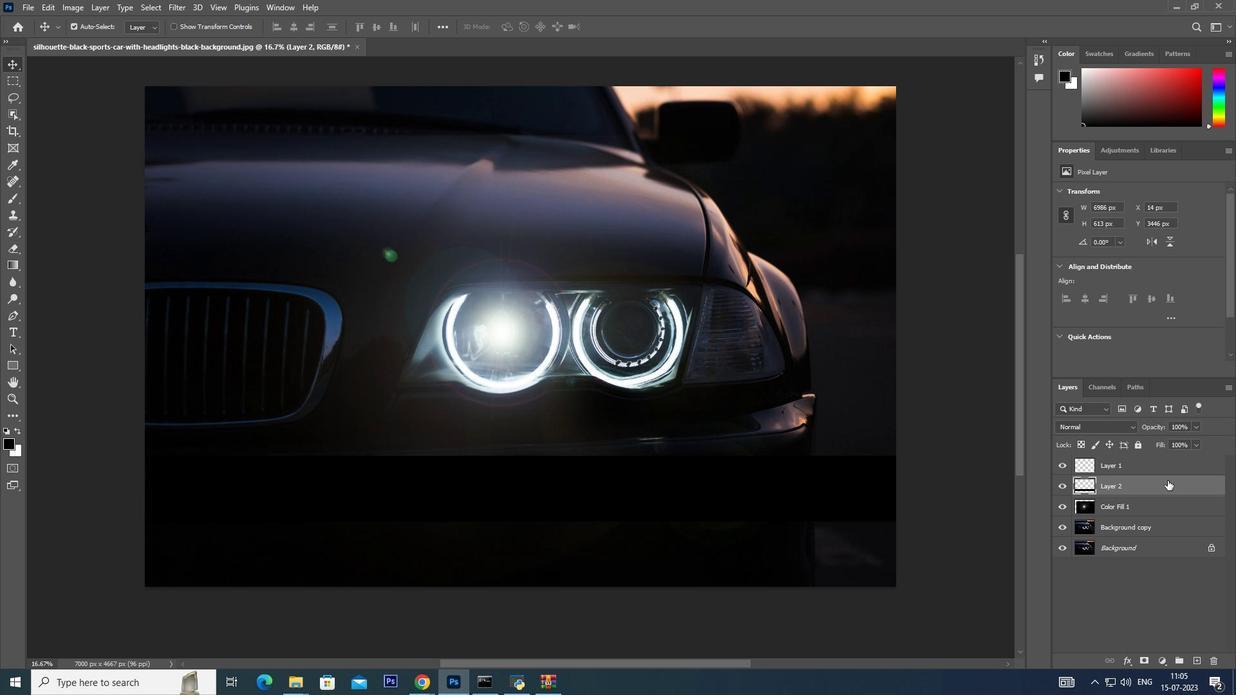
Action: Key pressed ctrl+D
Screenshot: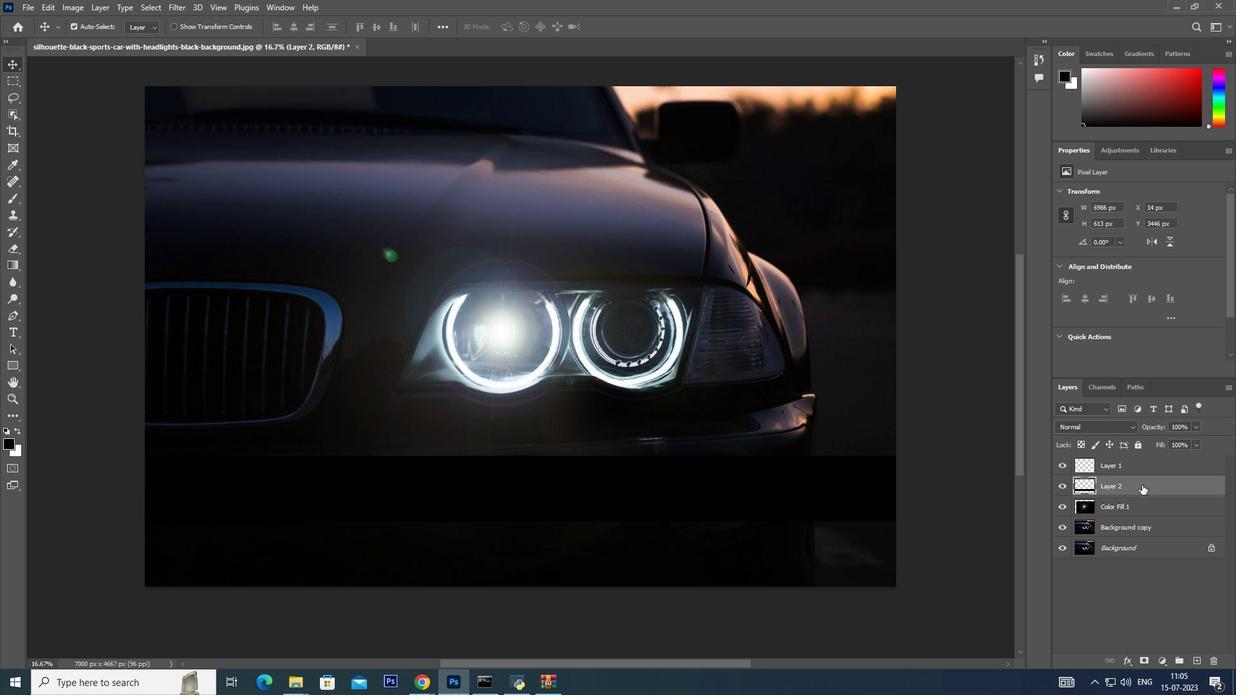 
Action: Mouse moved to (1142, 485)
Screenshot: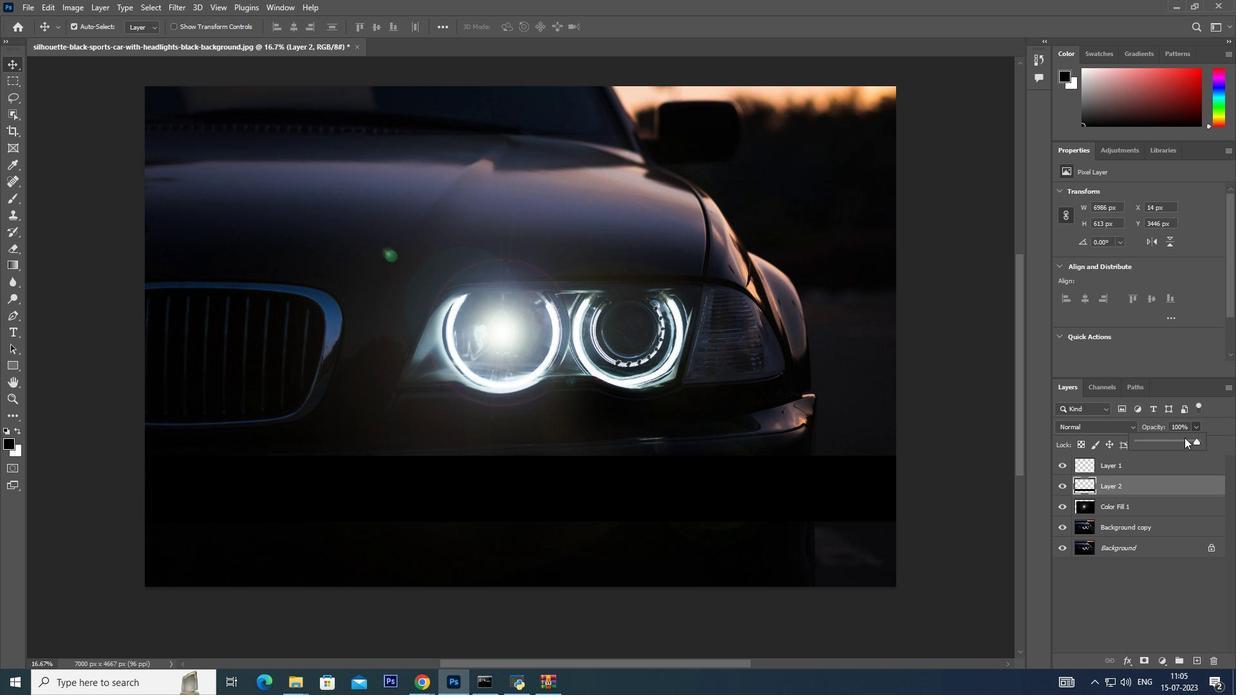 
Action: Mouse pressed left at (1142, 485)
Screenshot: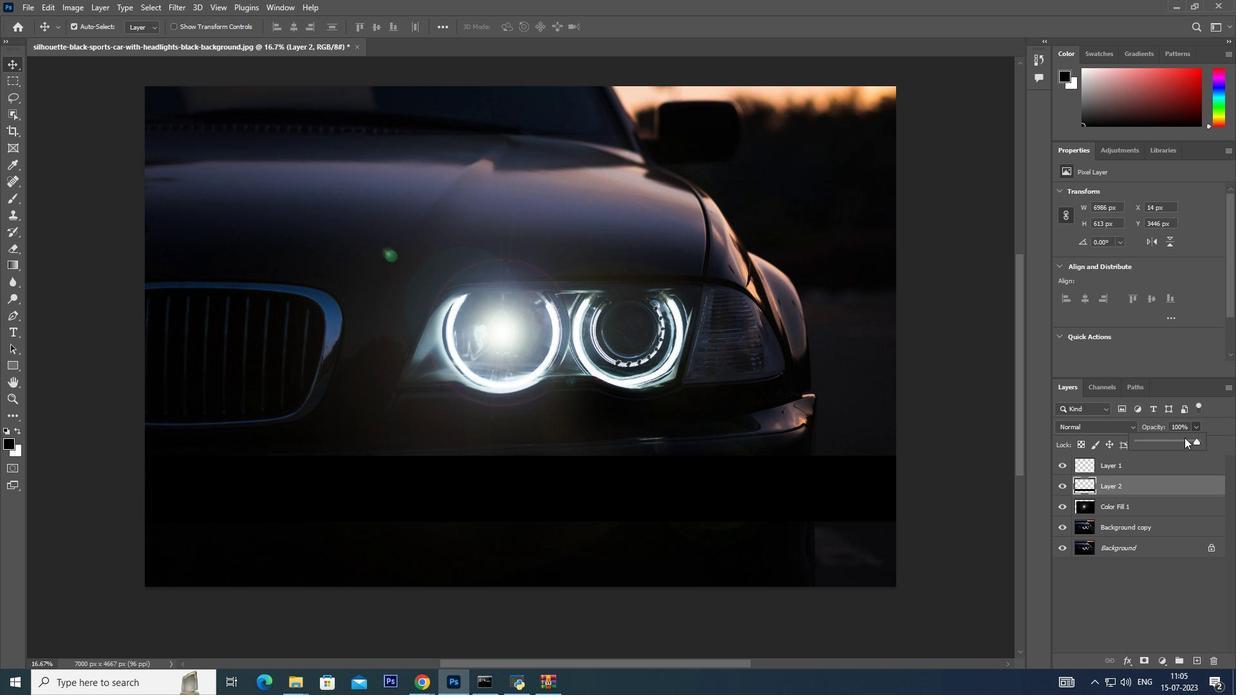 
Action: Mouse moved to (1193, 423)
Screenshot: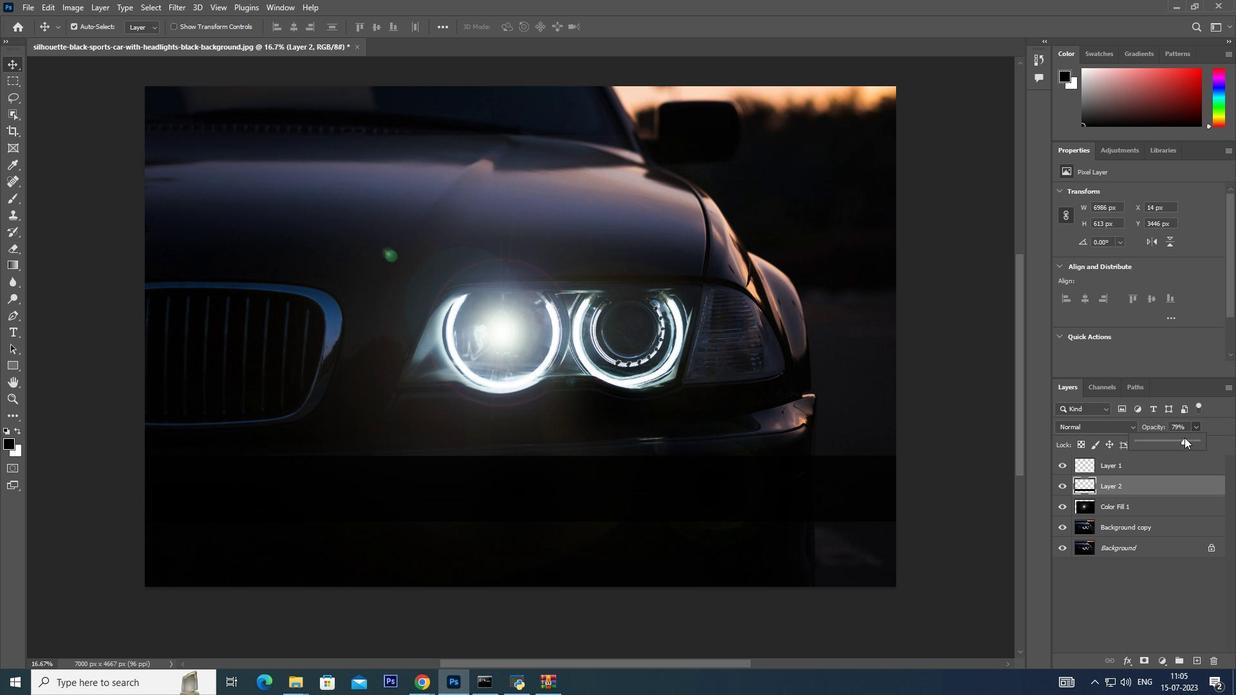 
Action: Mouse pressed left at (1193, 423)
Screenshot: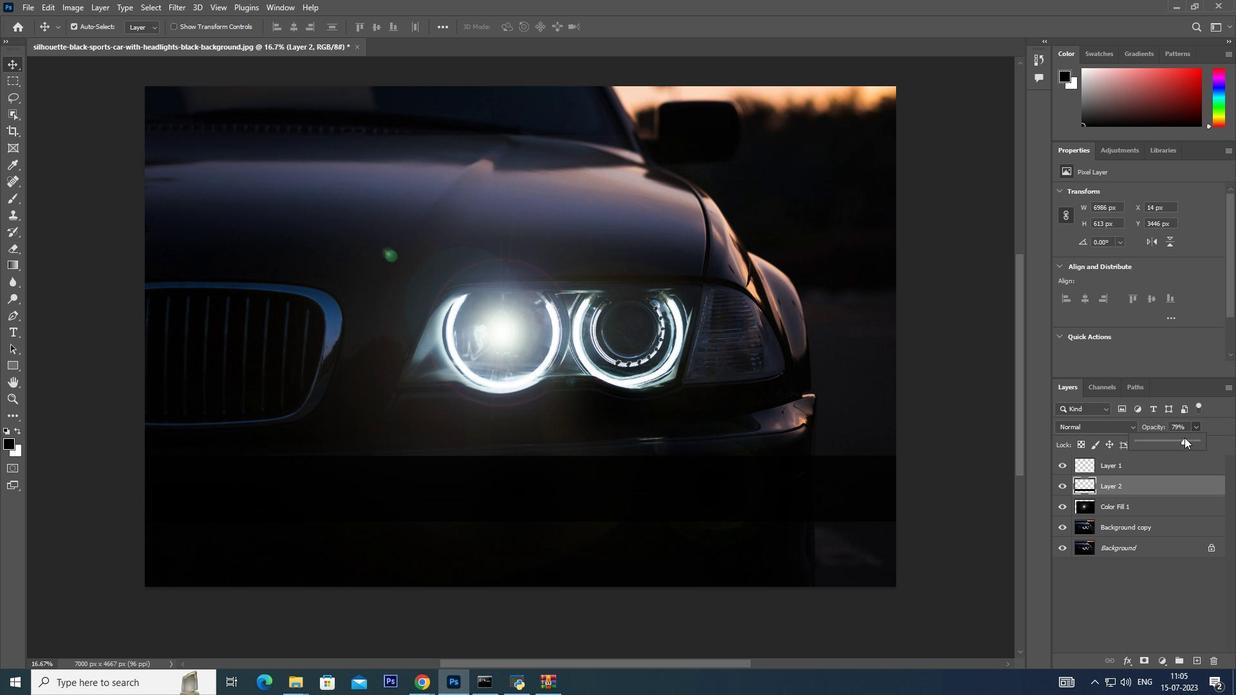 
Action: Mouse moved to (1185, 438)
Screenshot: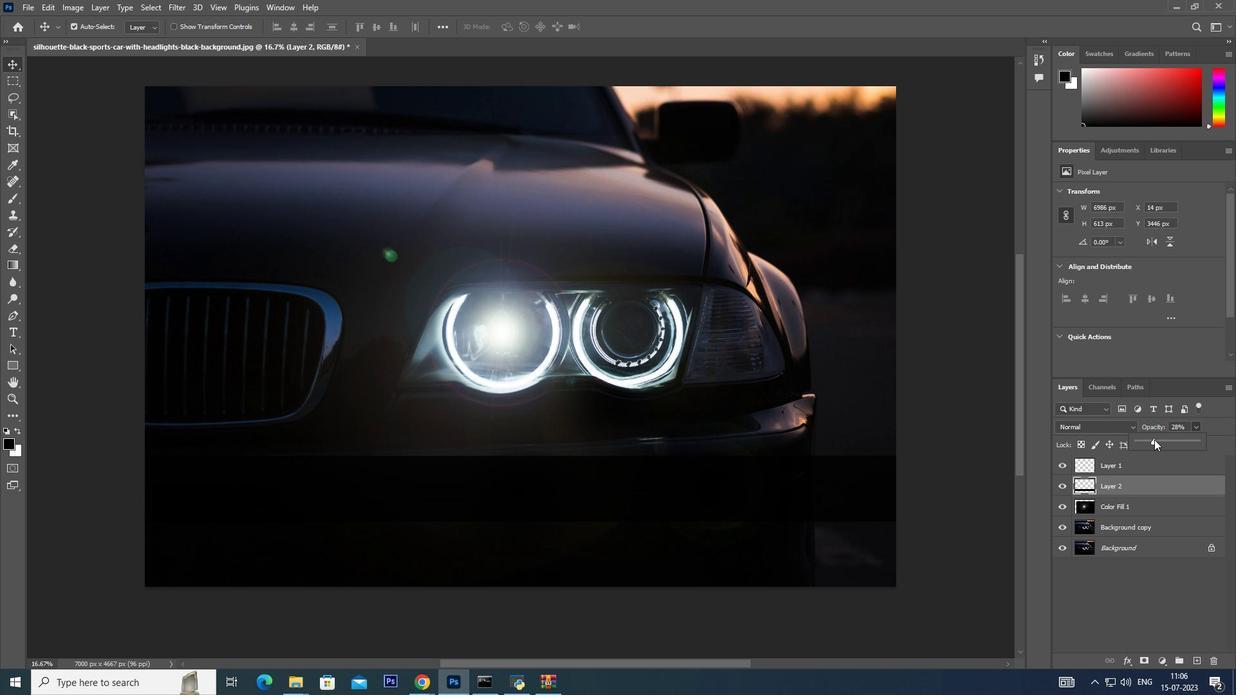 
Action: Mouse pressed left at (1185, 438)
Screenshot: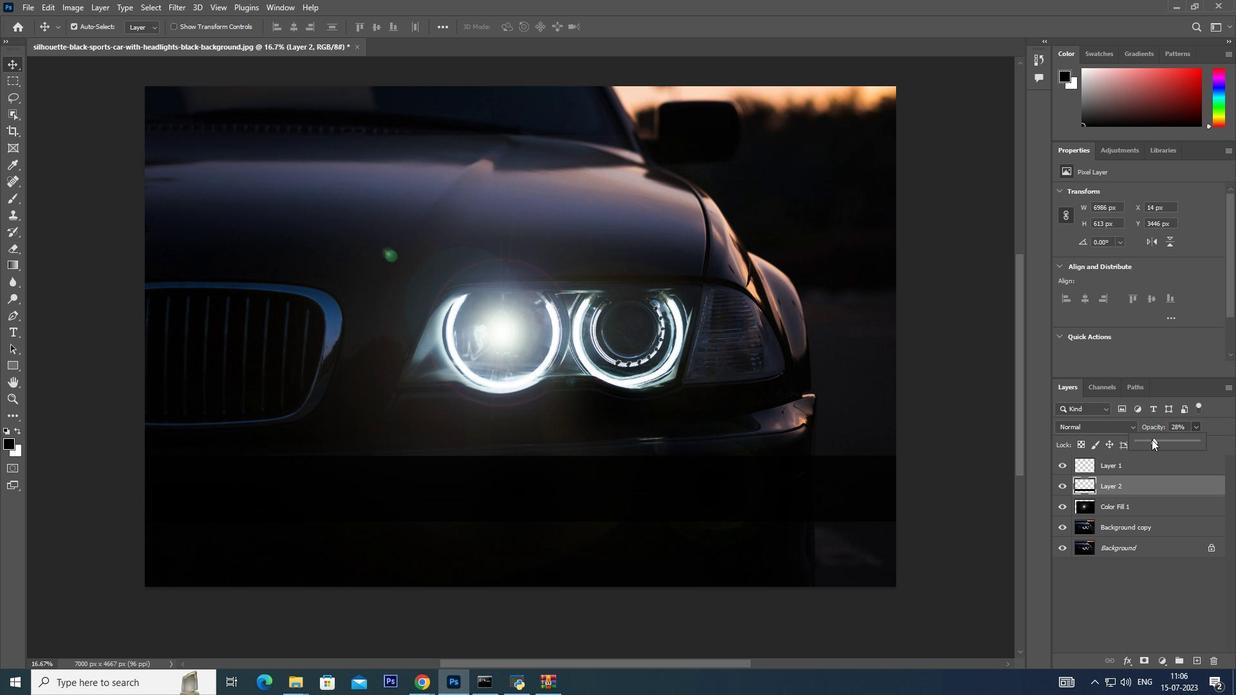 
Action: Mouse pressed left at (1185, 438)
Screenshot: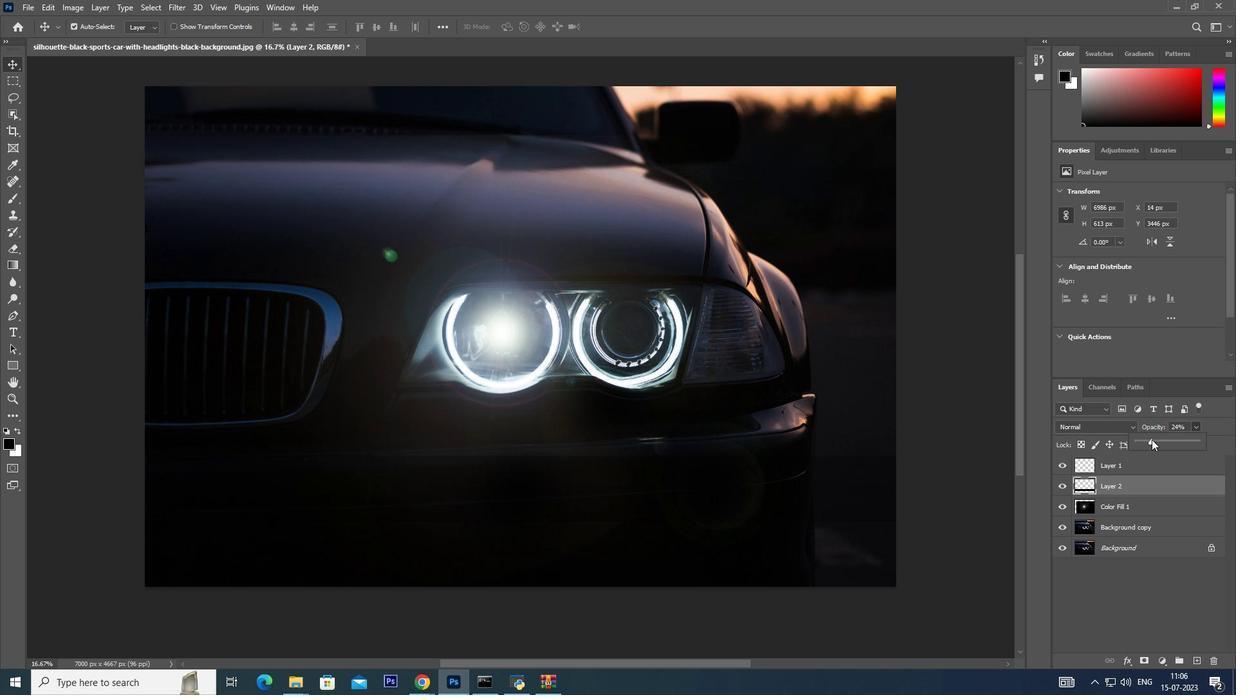 
Action: Mouse moved to (1195, 421)
Screenshot: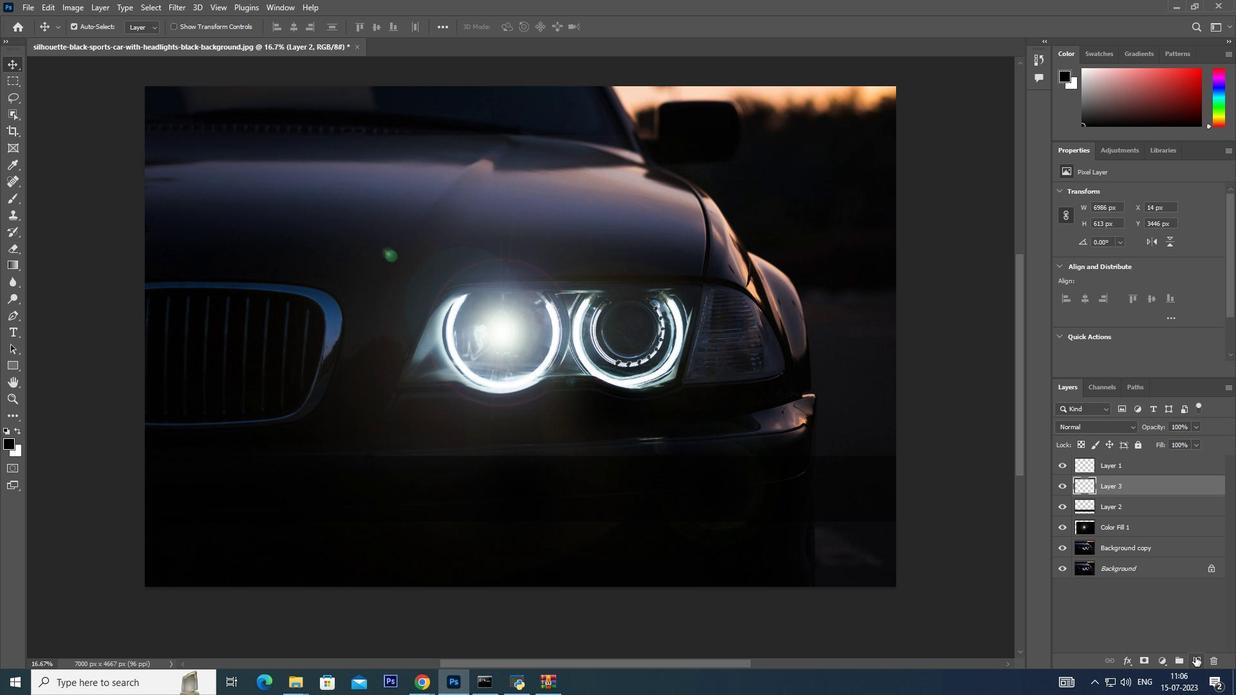 
Action: Mouse pressed left at (1195, 421)
Screenshot: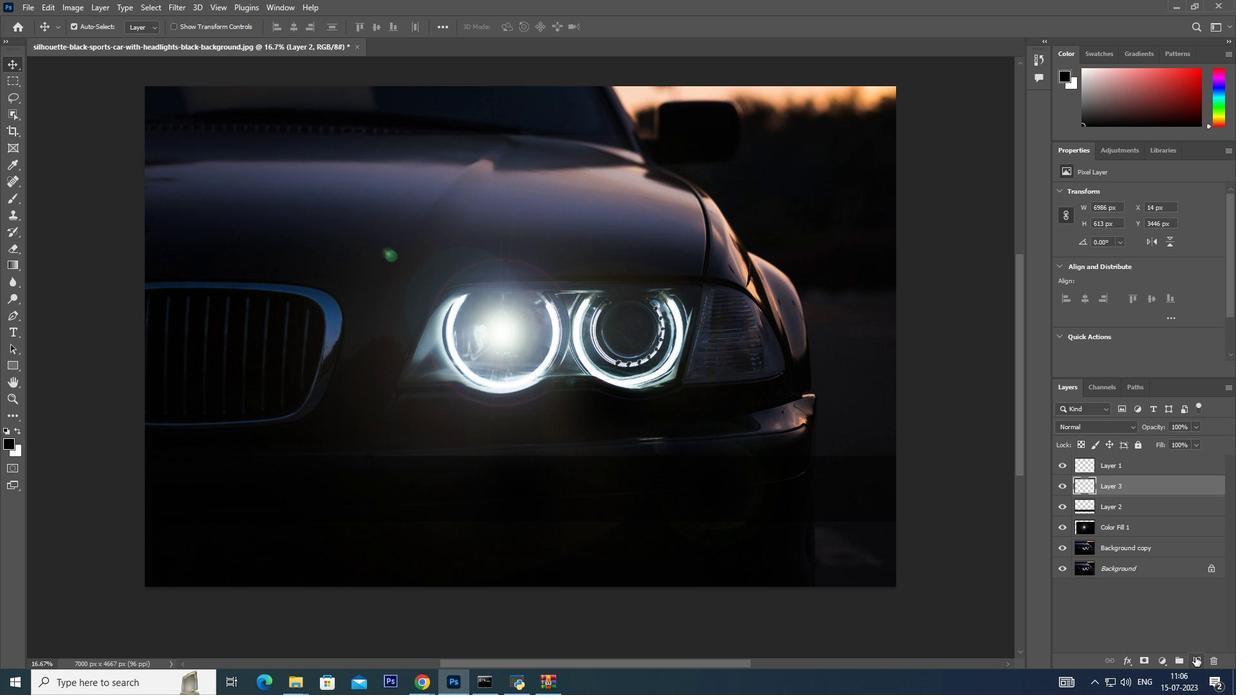 
Action: Mouse moved to (1196, 657)
Screenshot: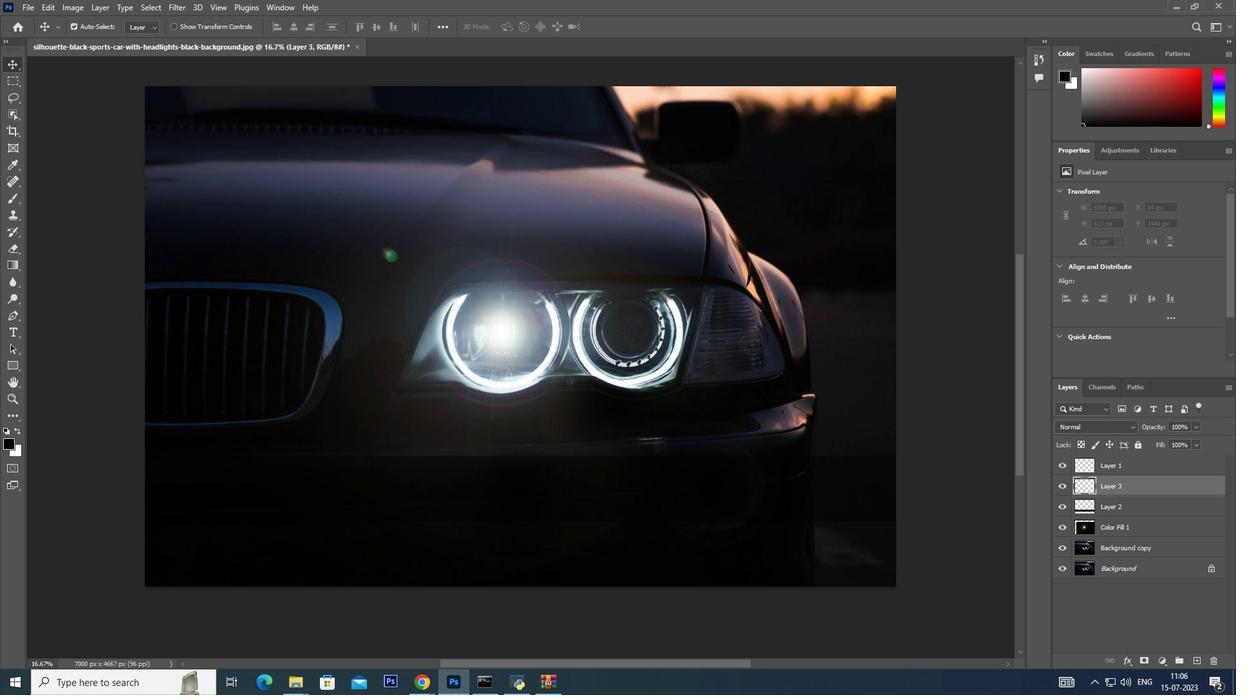 
Action: Mouse pressed left at (1196, 657)
Screenshot: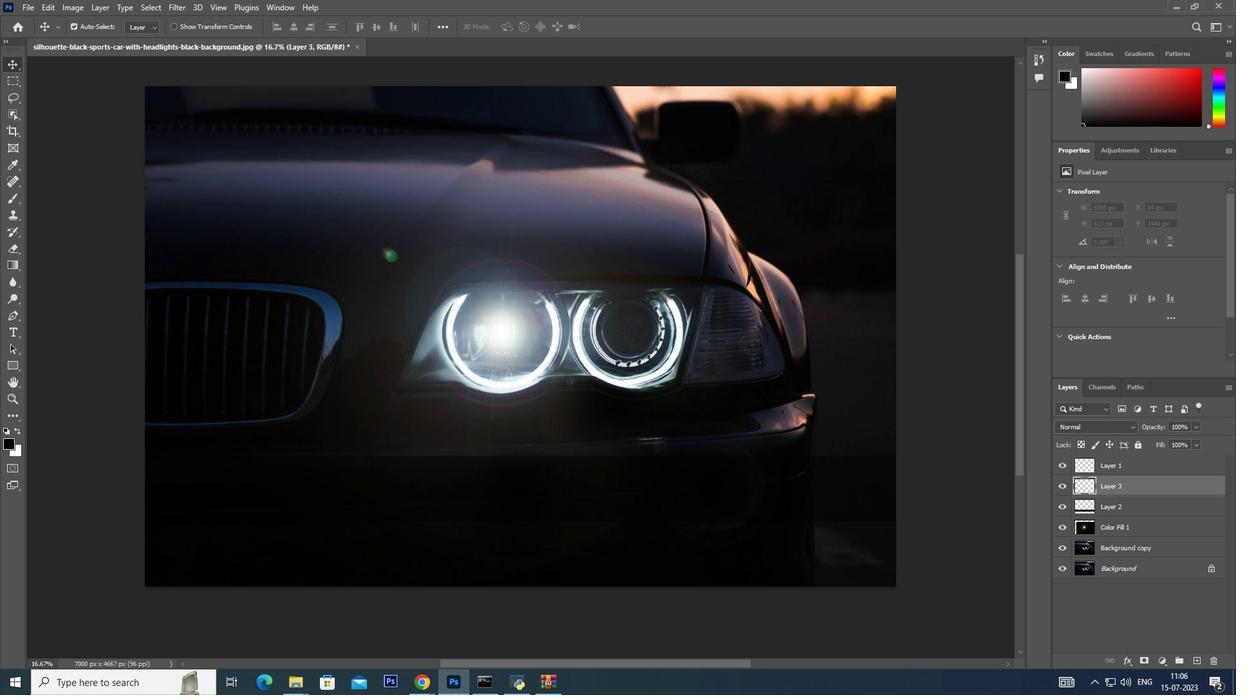 
Action: Mouse moved to (21, 333)
Screenshot: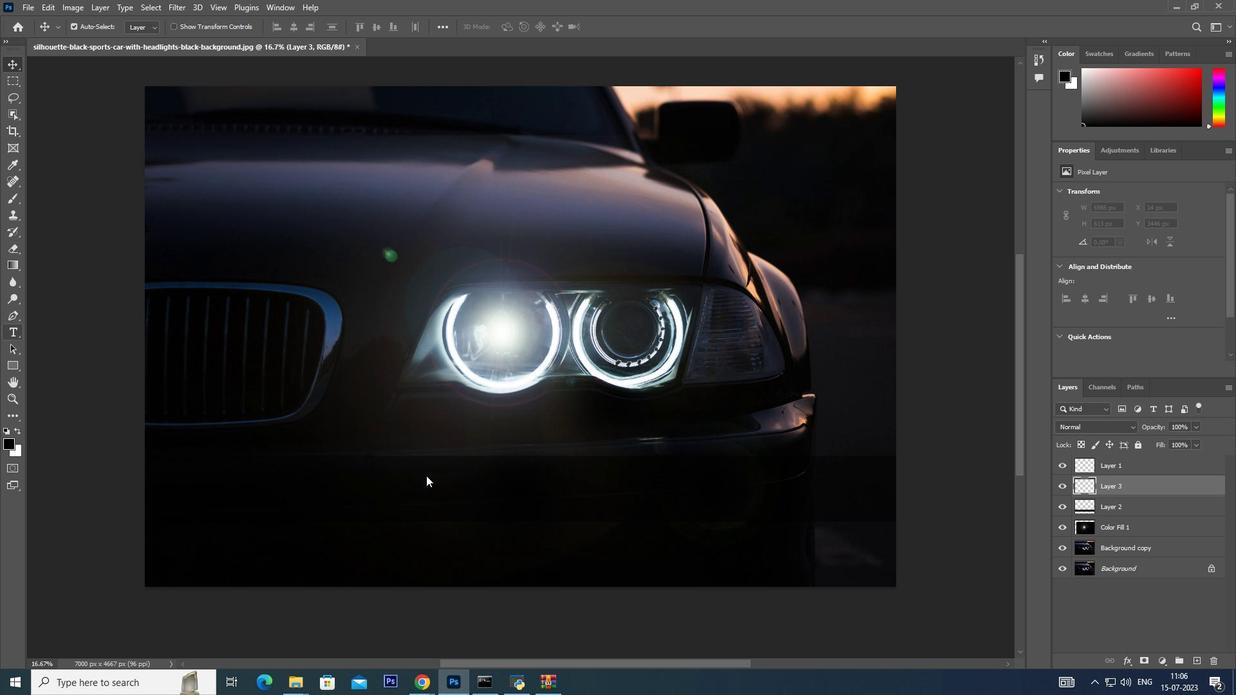 
Action: Mouse pressed left at (21, 333)
Screenshot: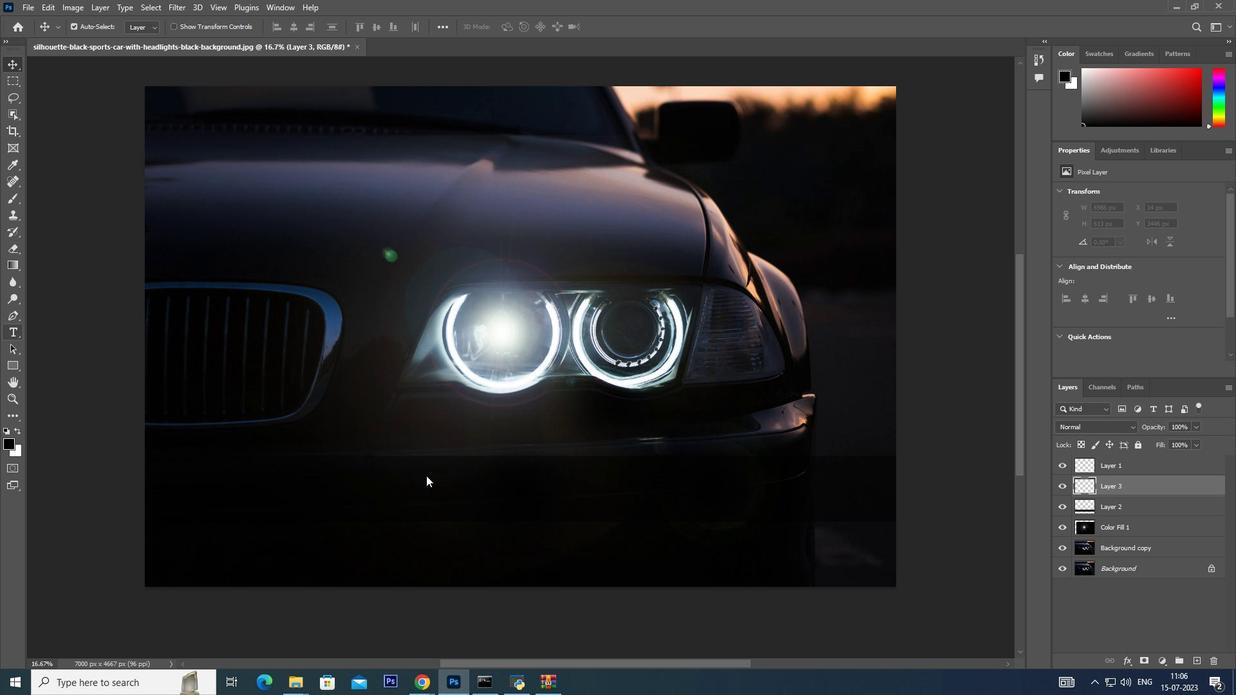 
Action: Mouse moved to (324, 472)
Screenshot: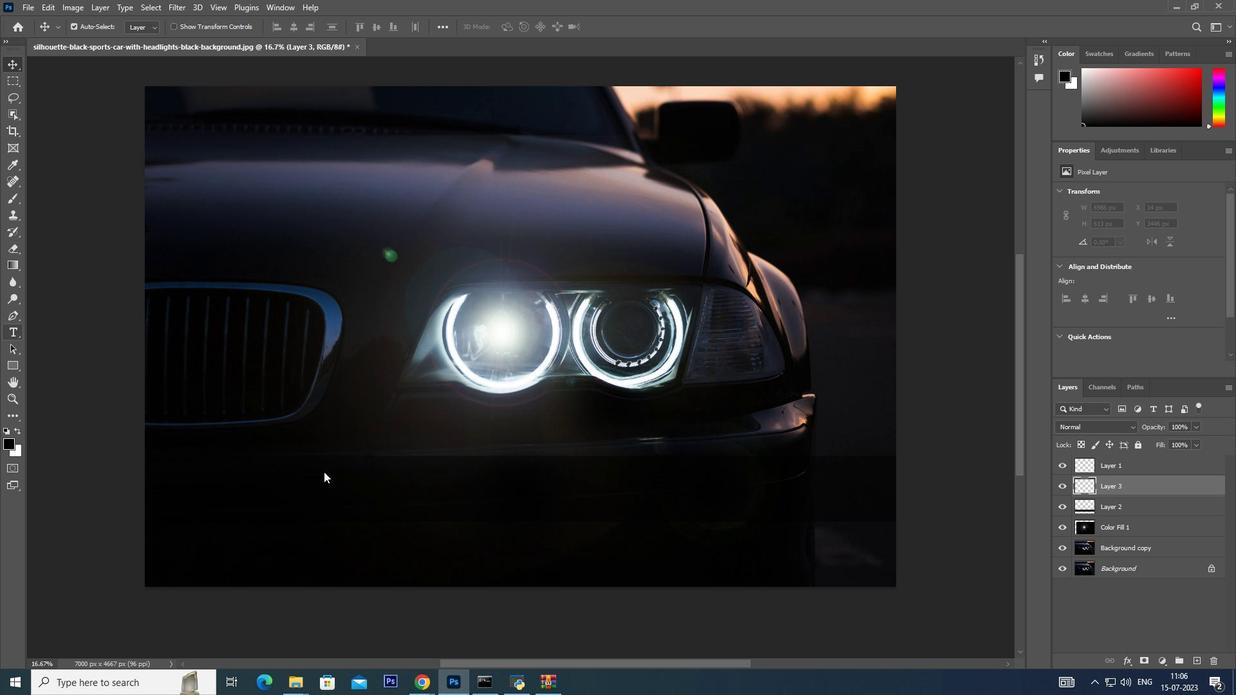 
Action: Mouse pressed left at (324, 472)
Screenshot: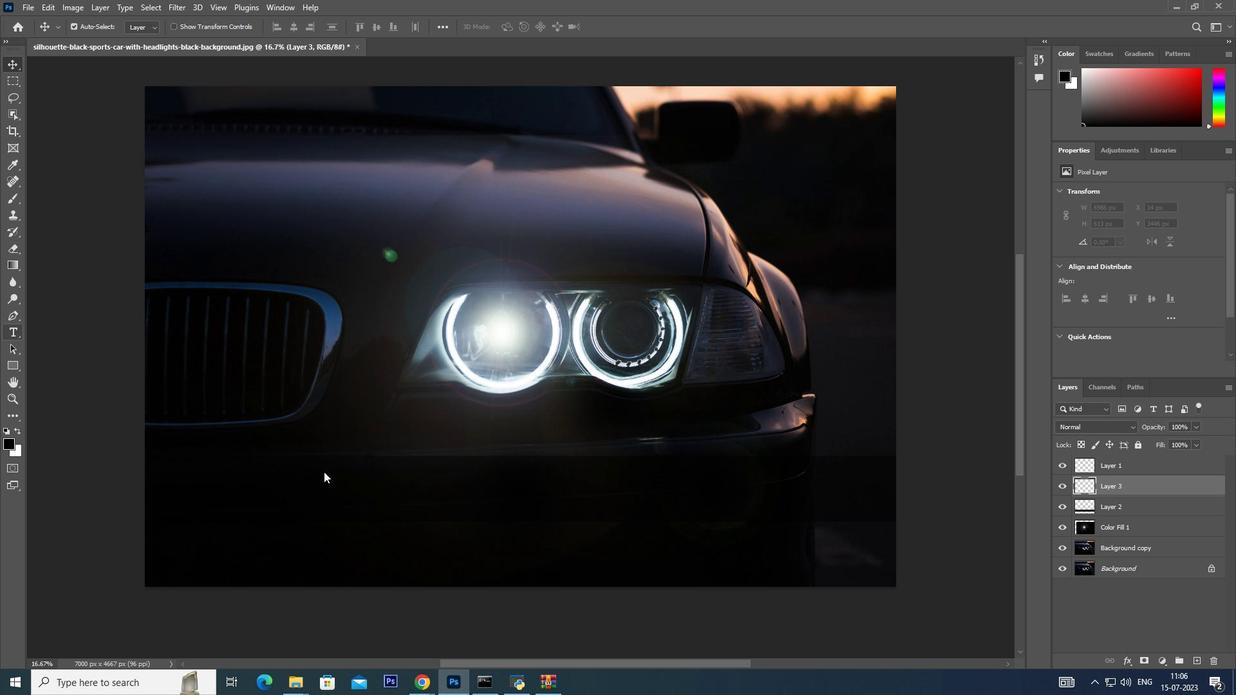 
Action: Mouse moved to (16, 333)
Screenshot: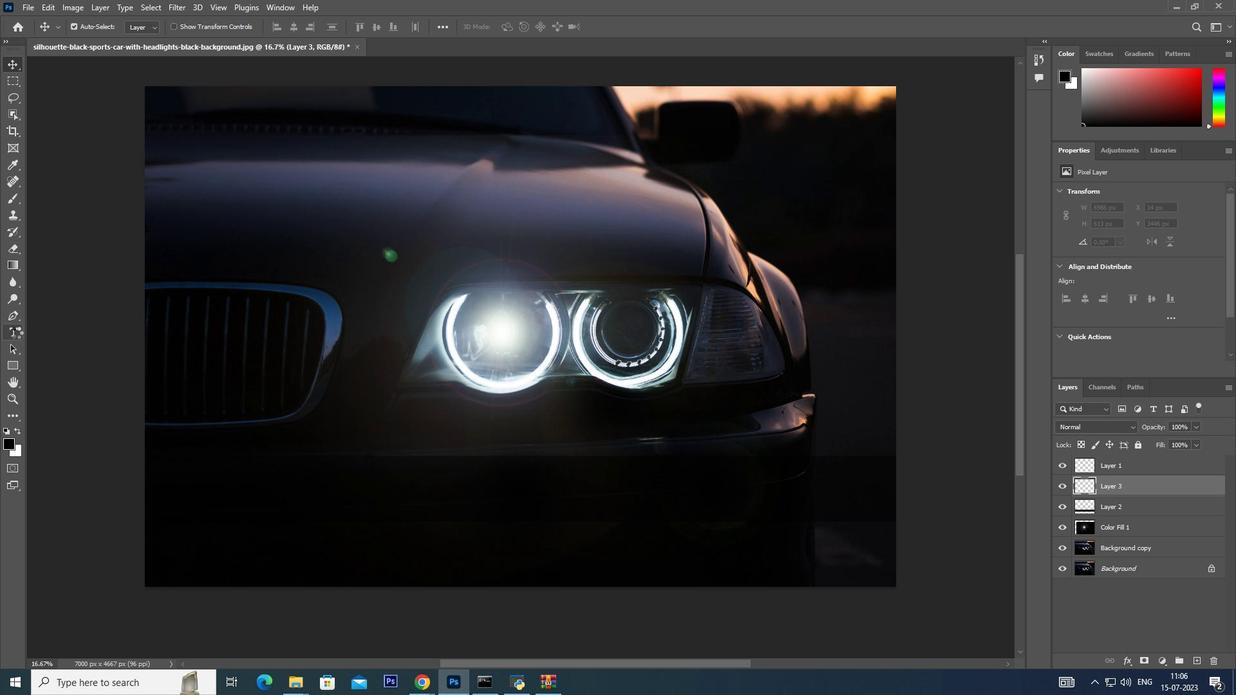 
Action: Mouse pressed left at (16, 333)
Screenshot: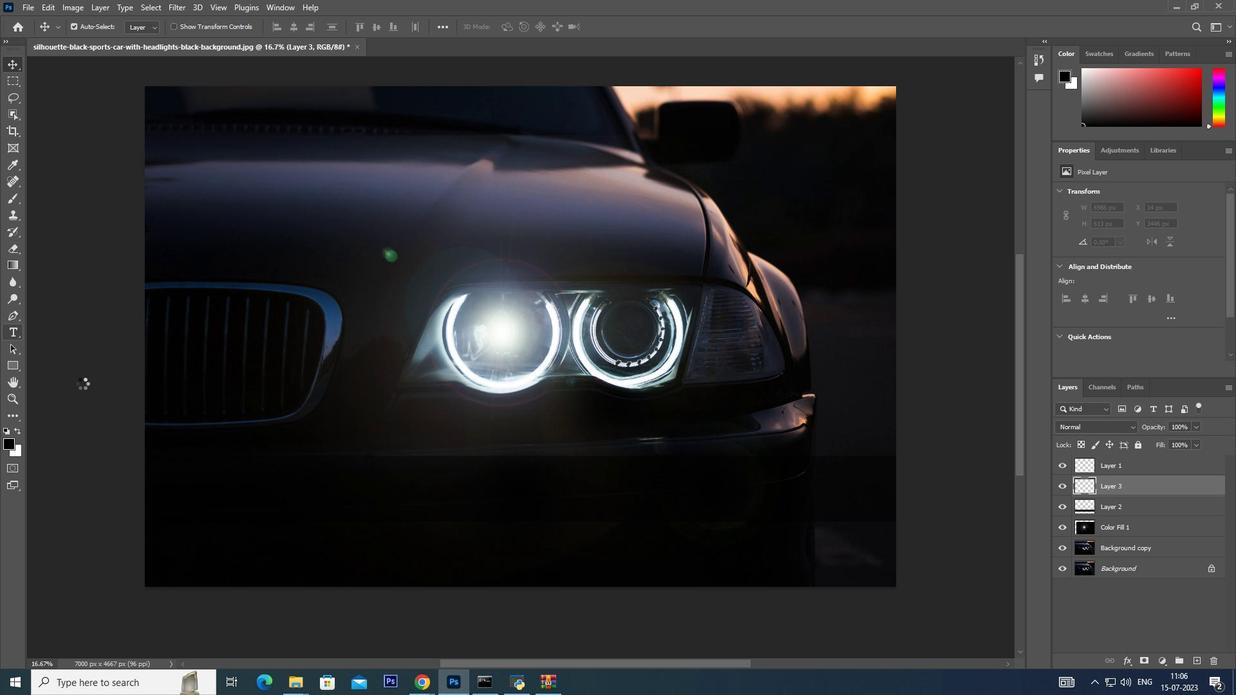 
Action: Mouse moved to (326, 471)
Screenshot: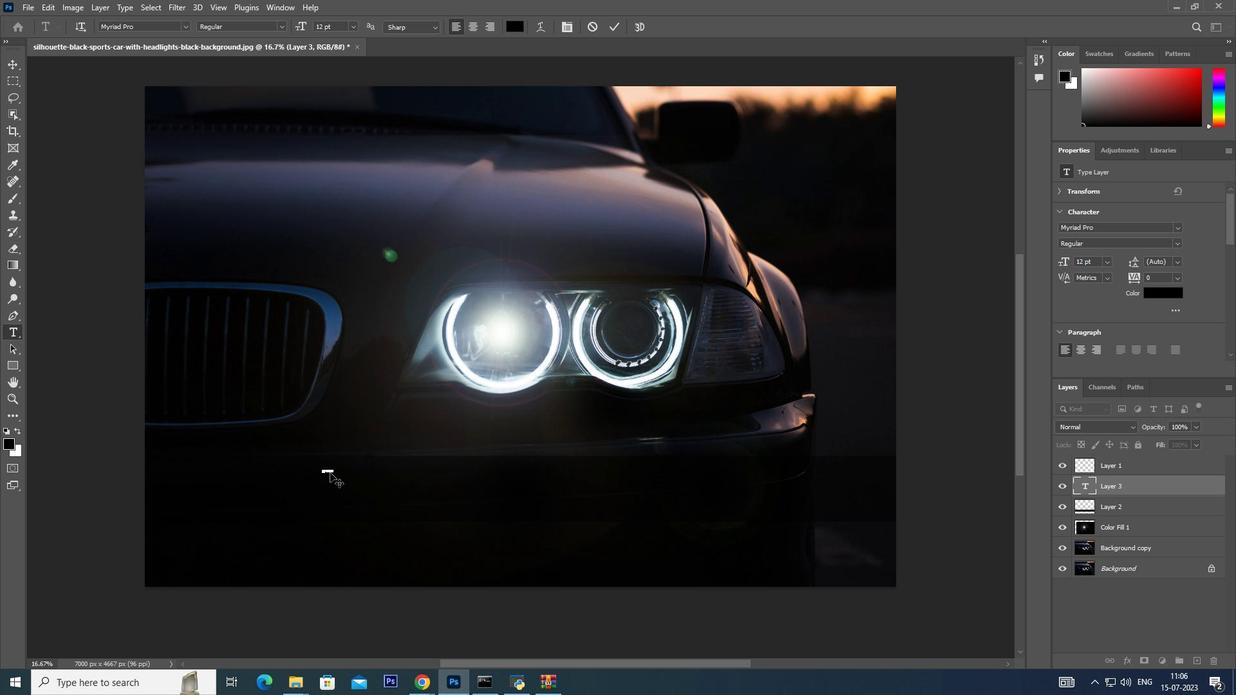 
Action: Mouse pressed left at (326, 471)
Screenshot: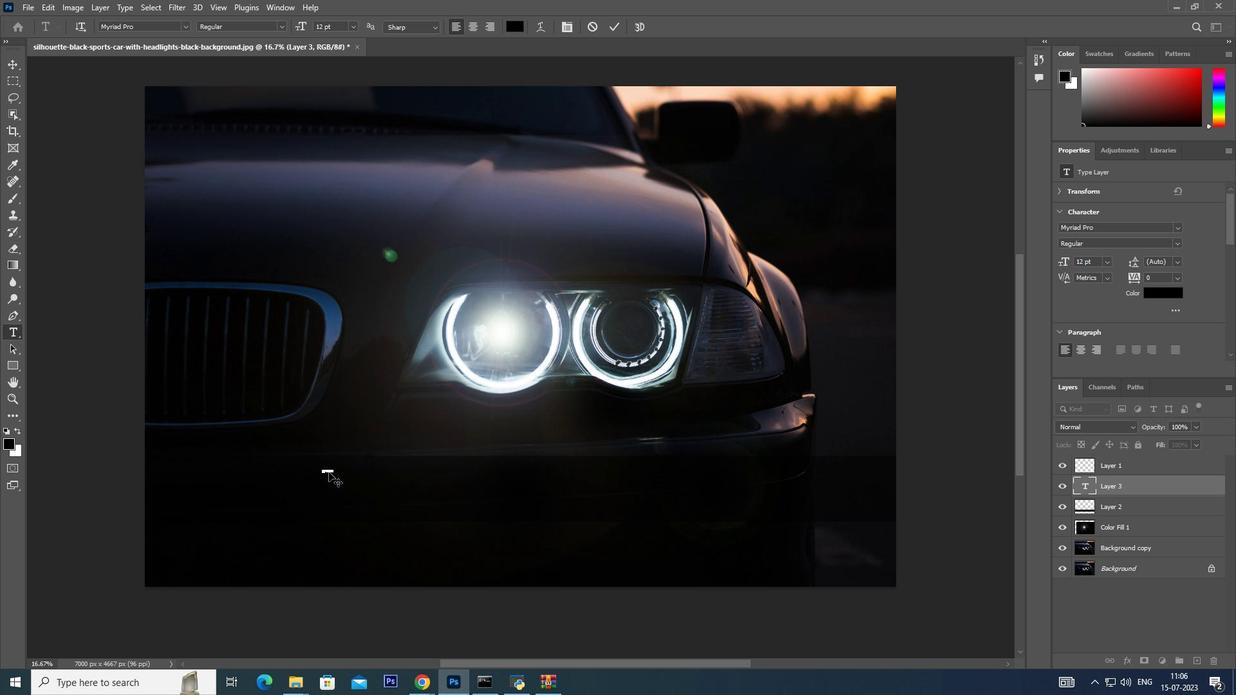 
Action: Mouse moved to (325, 468)
Screenshot: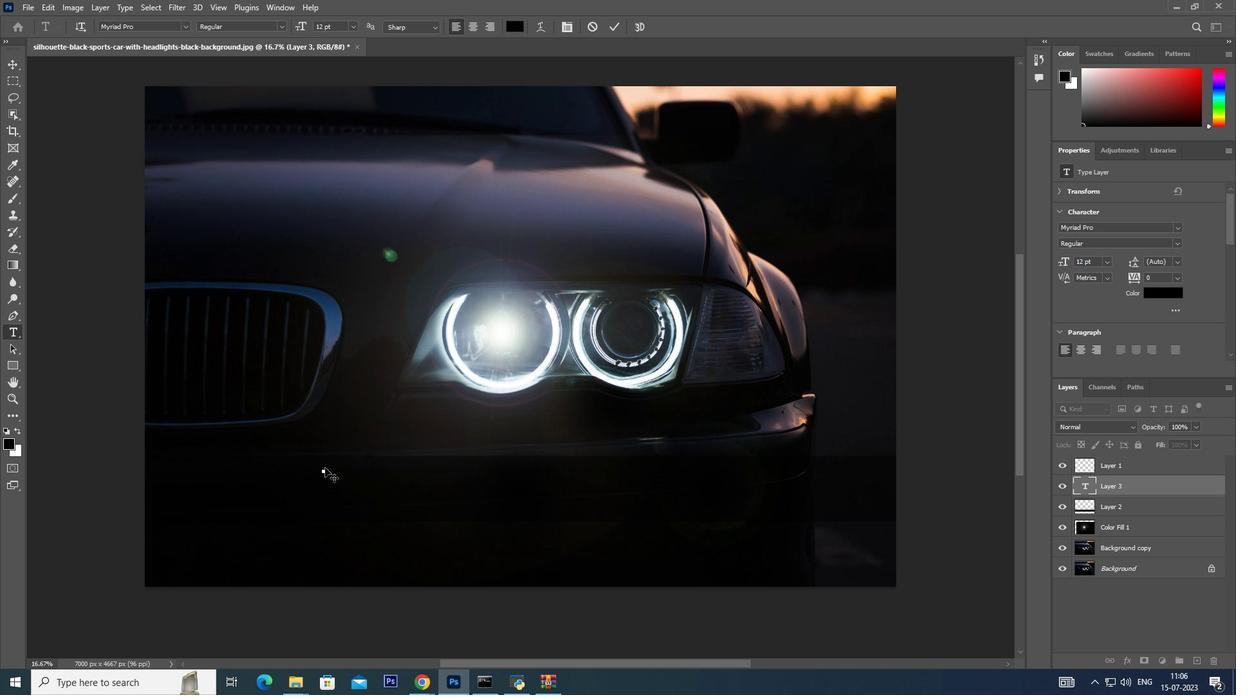 
Action: Key pressed st
Screenshot: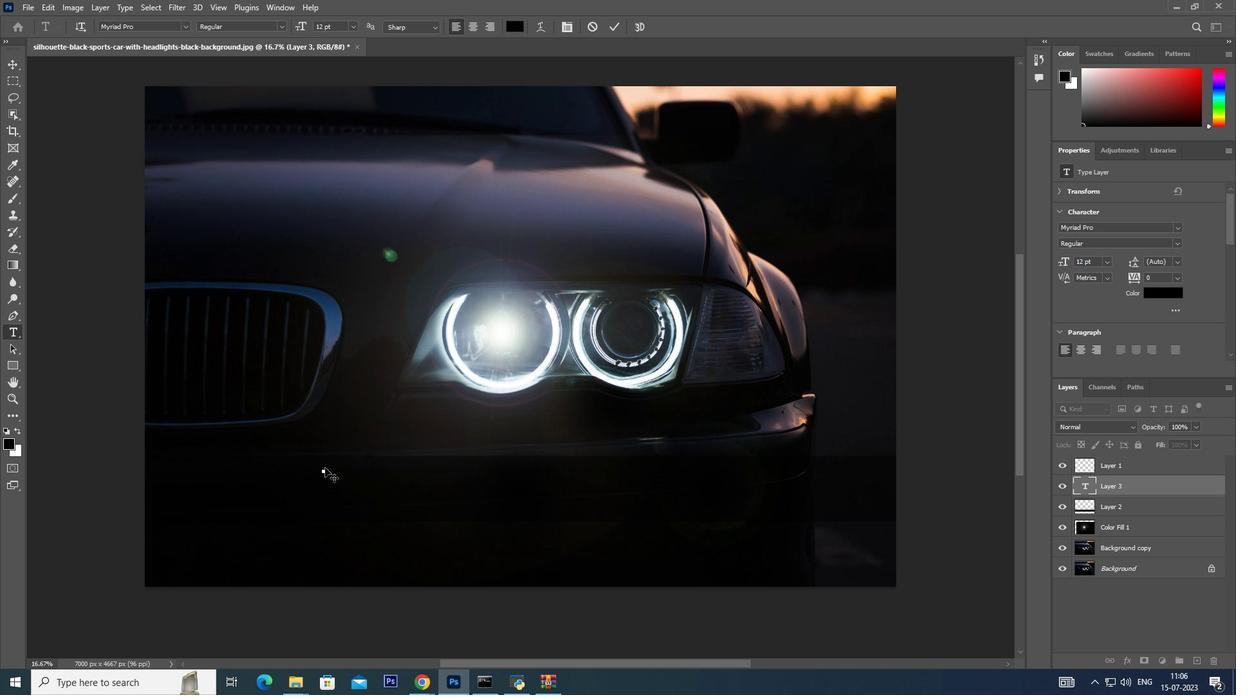 
Action: Mouse moved to (17, 427)
Screenshot: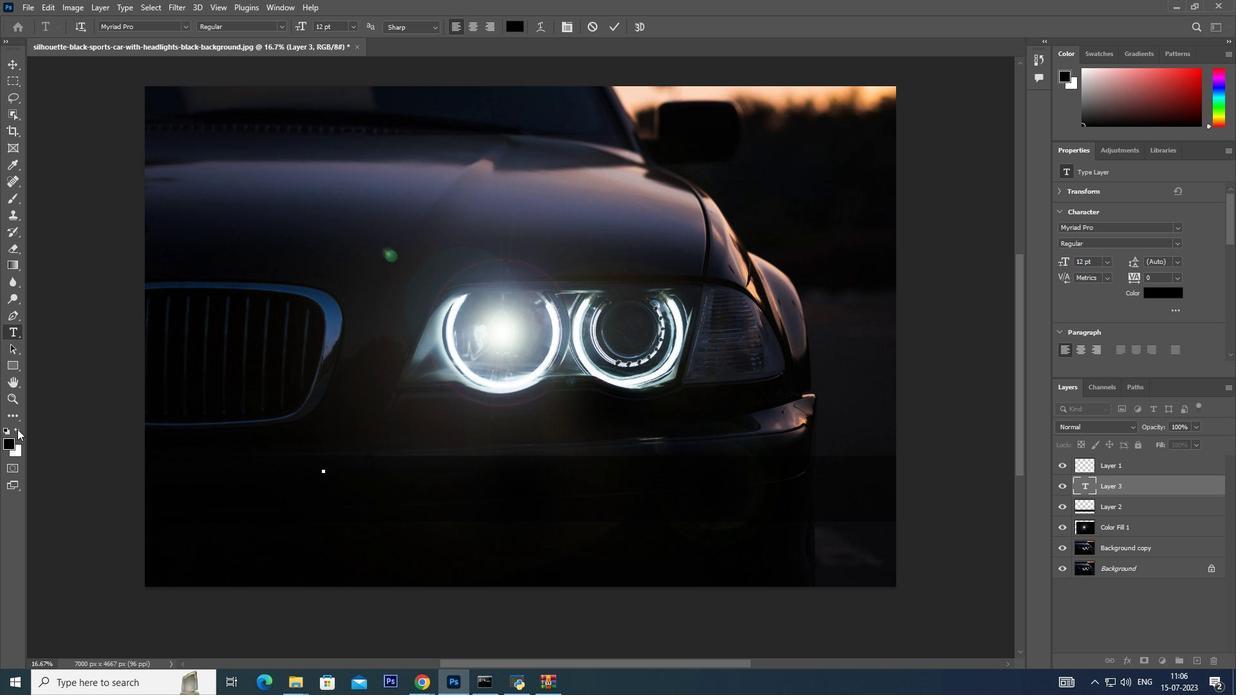 
Action: Mouse pressed left at (17, 427)
Screenshot: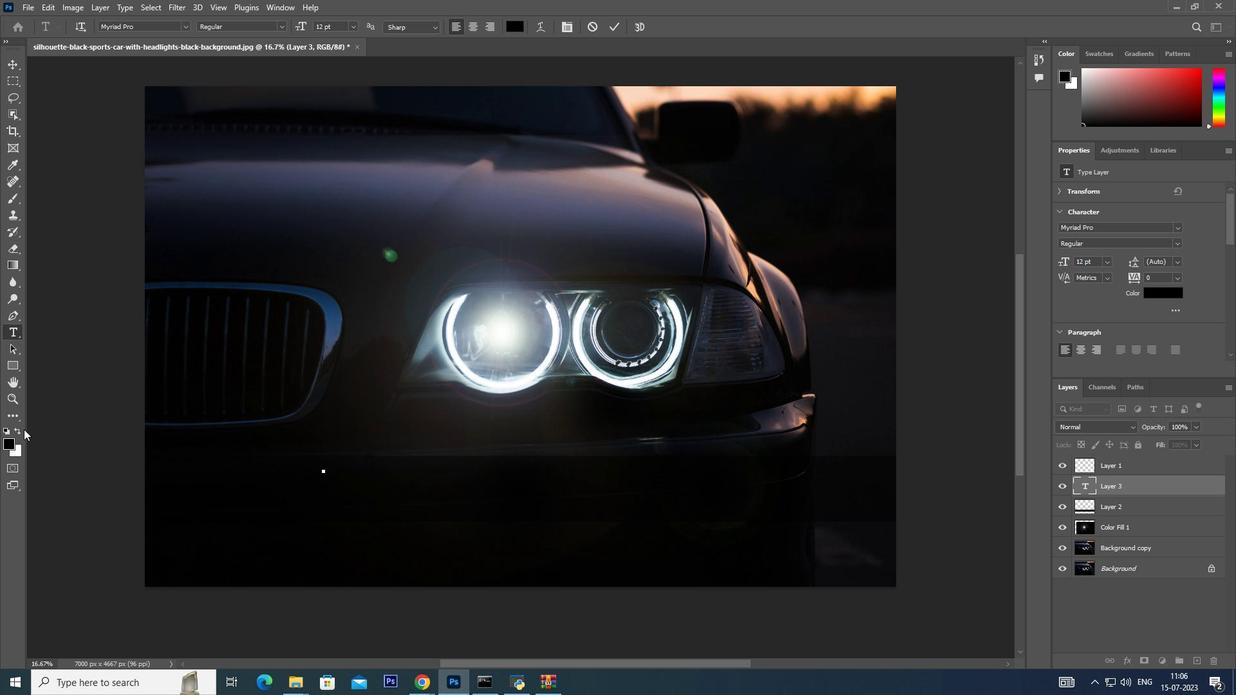 
Action: Mouse moved to (324, 469)
Screenshot: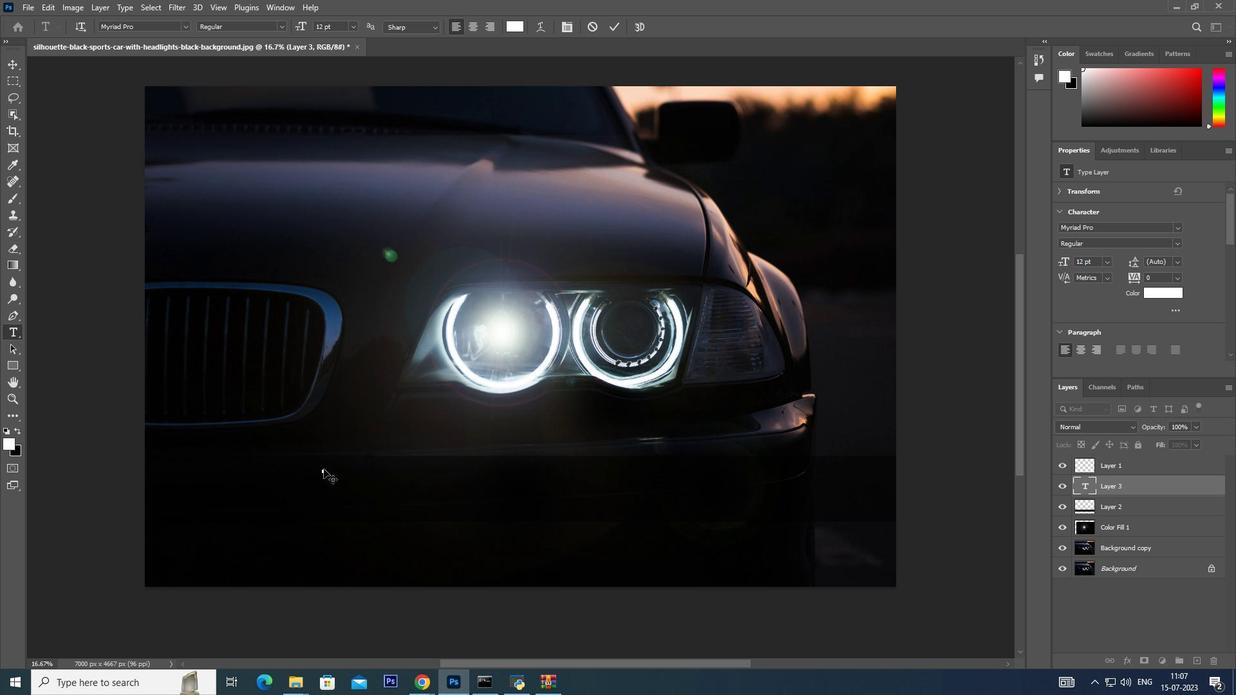 
Action: Mouse pressed left at (324, 469)
Screenshot: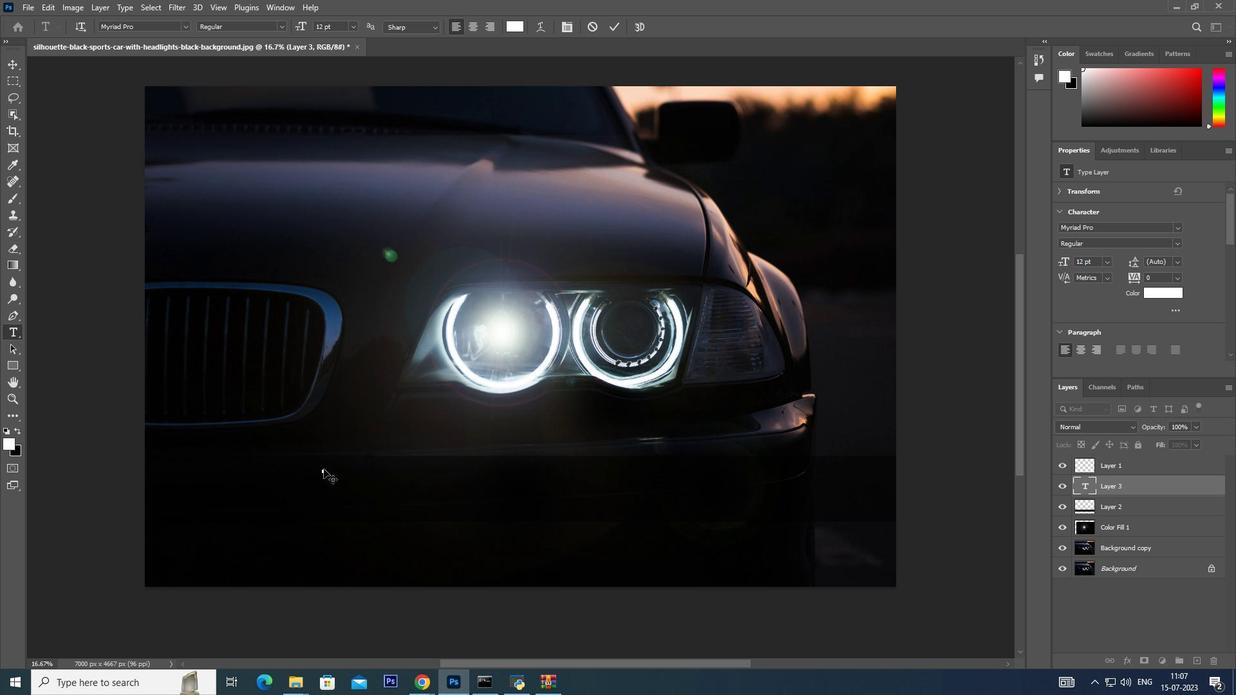 
Action: Mouse moved to (325, 470)
Screenshot: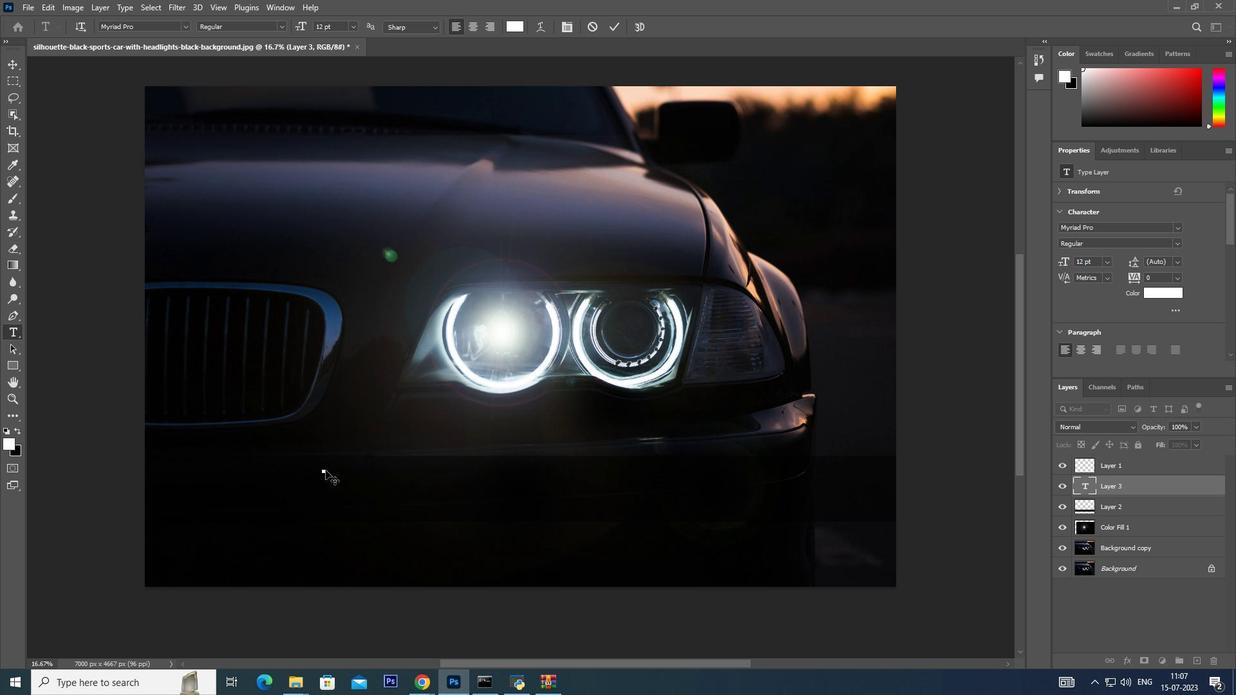 
Action: Mouse pressed left at (325, 470)
Screenshot: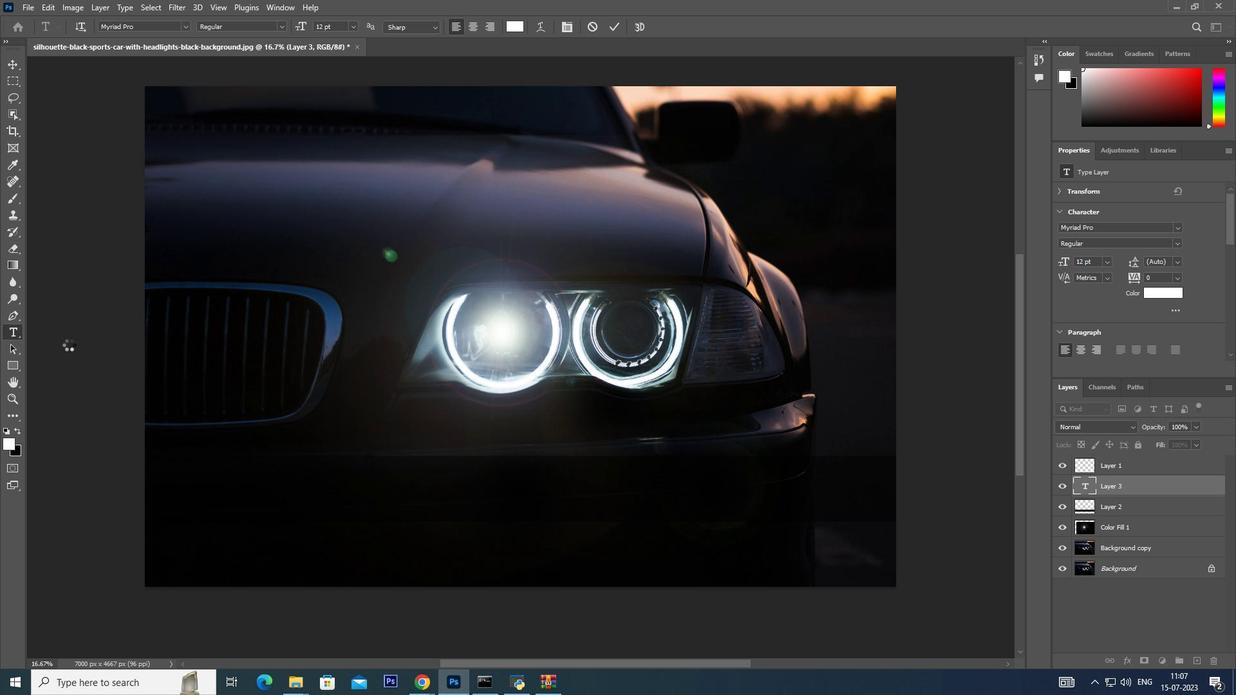 
Action: Mouse moved to (334, 469)
Screenshot: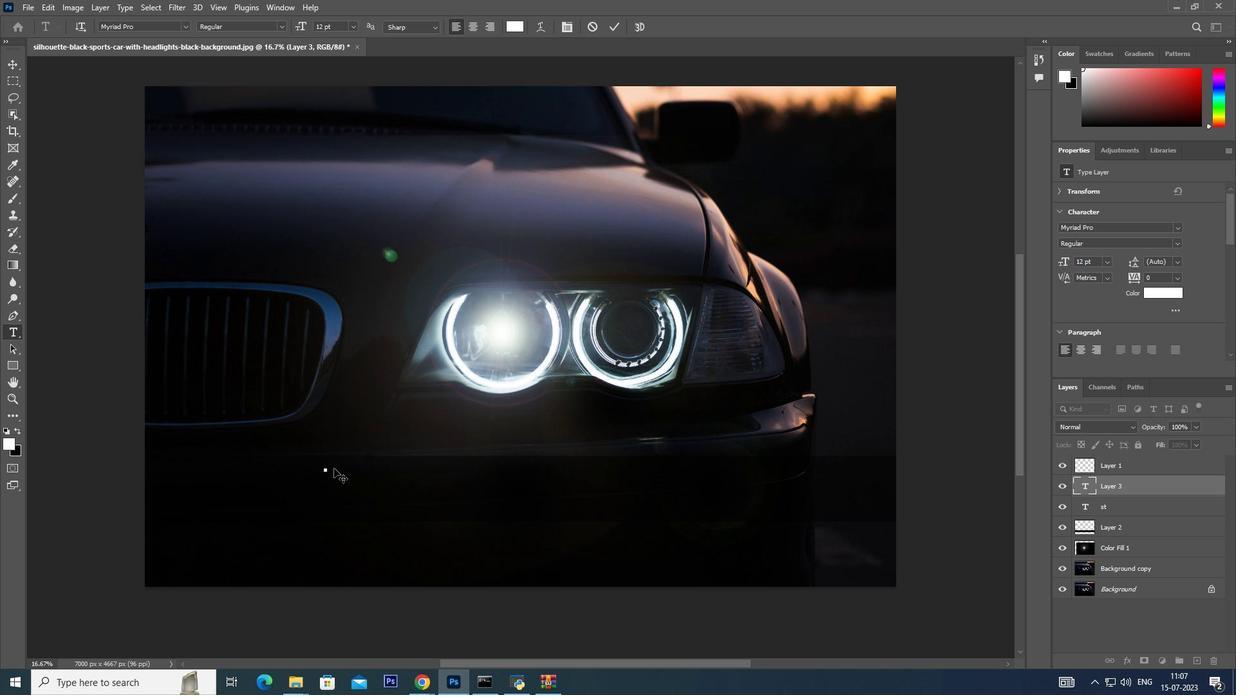 
Action: Key pressed <Key.backspace>stay<Key.space>focused
Screenshot: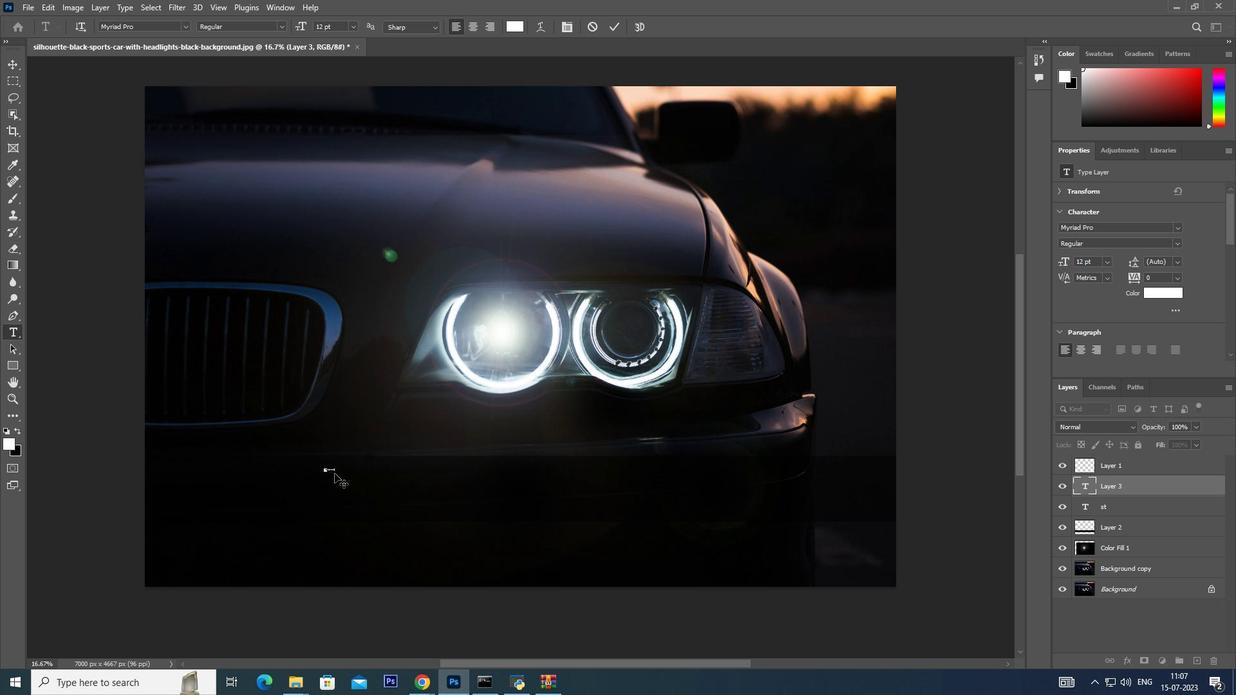 
Action: Mouse moved to (333, 469)
Screenshot: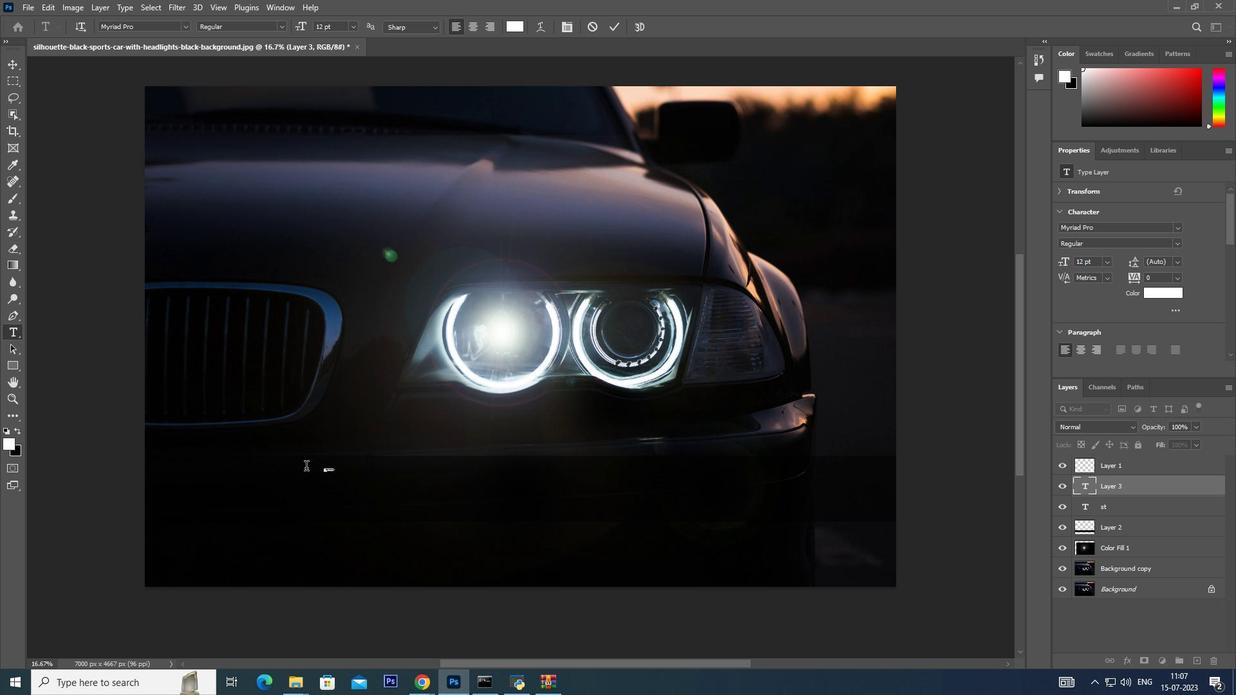 
Action: Mouse pressed left at (333, 469)
Screenshot: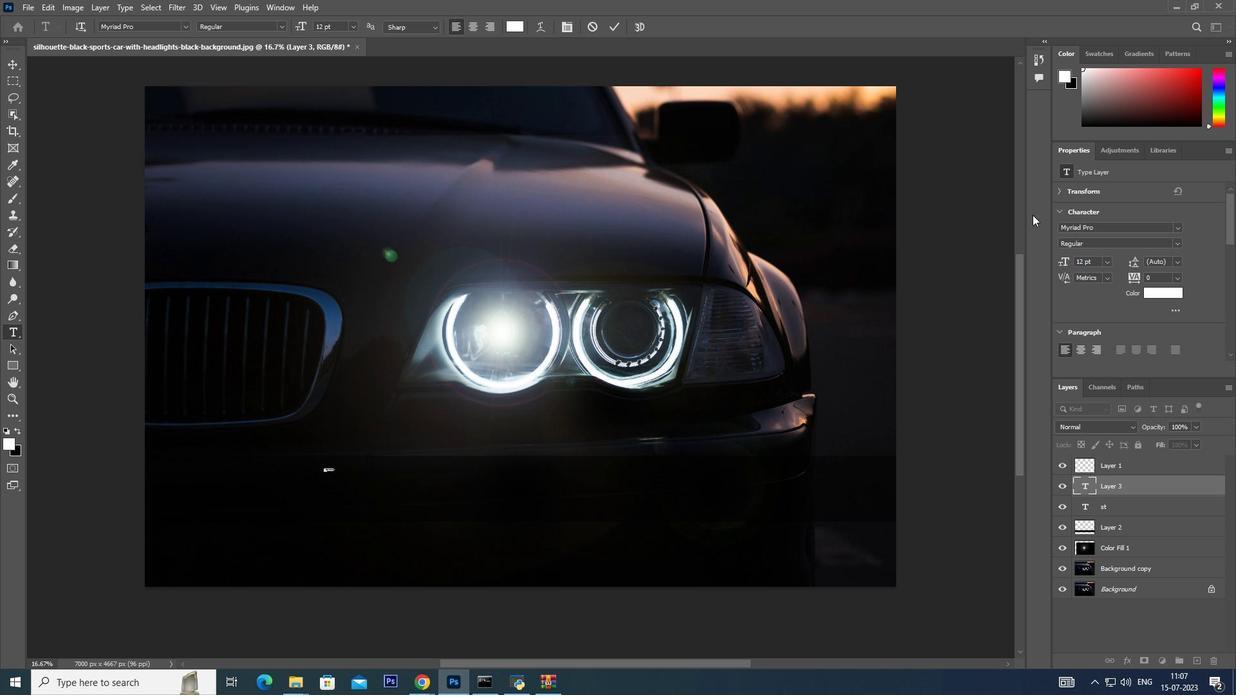 
Action: Mouse moved to (276, 5)
Screenshot: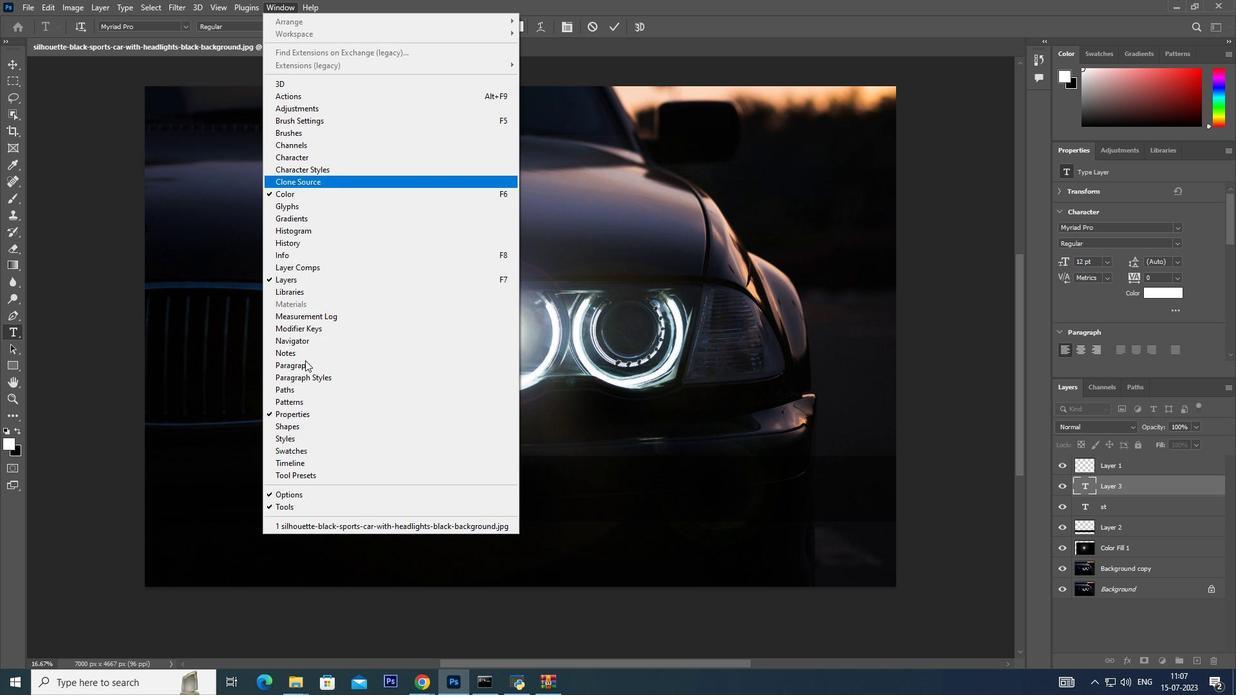 
Action: Mouse pressed left at (276, 5)
Screenshot: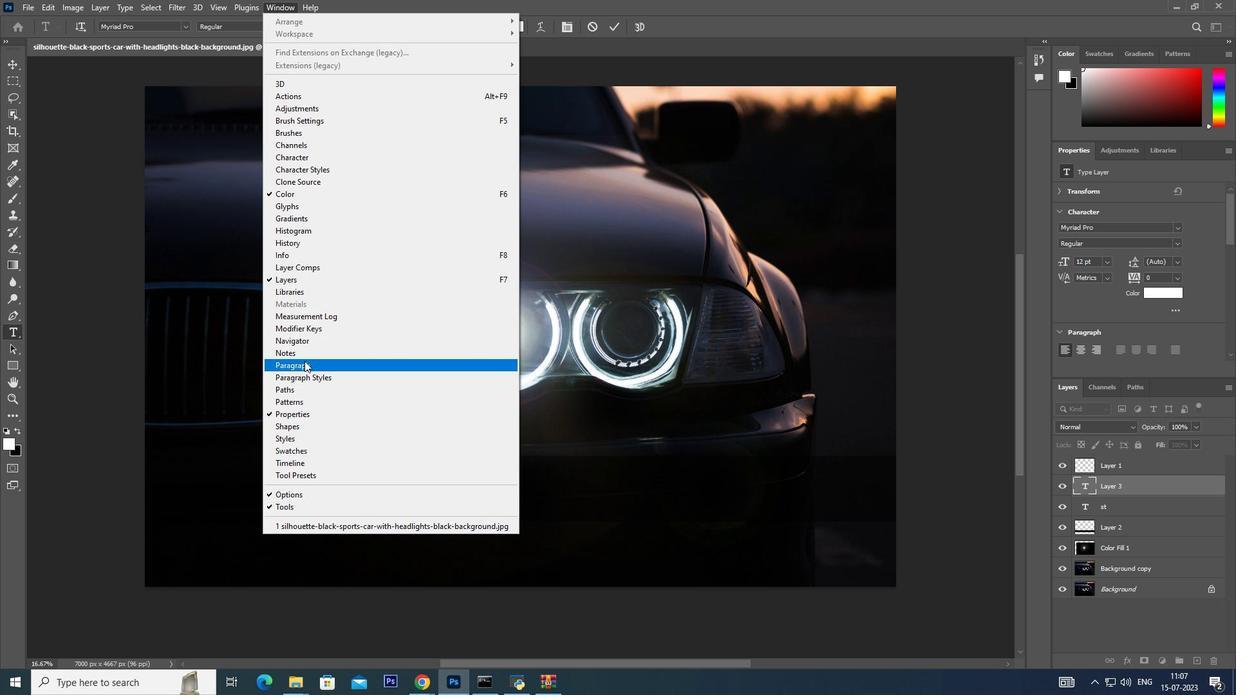 
Action: Mouse moved to (304, 361)
Screenshot: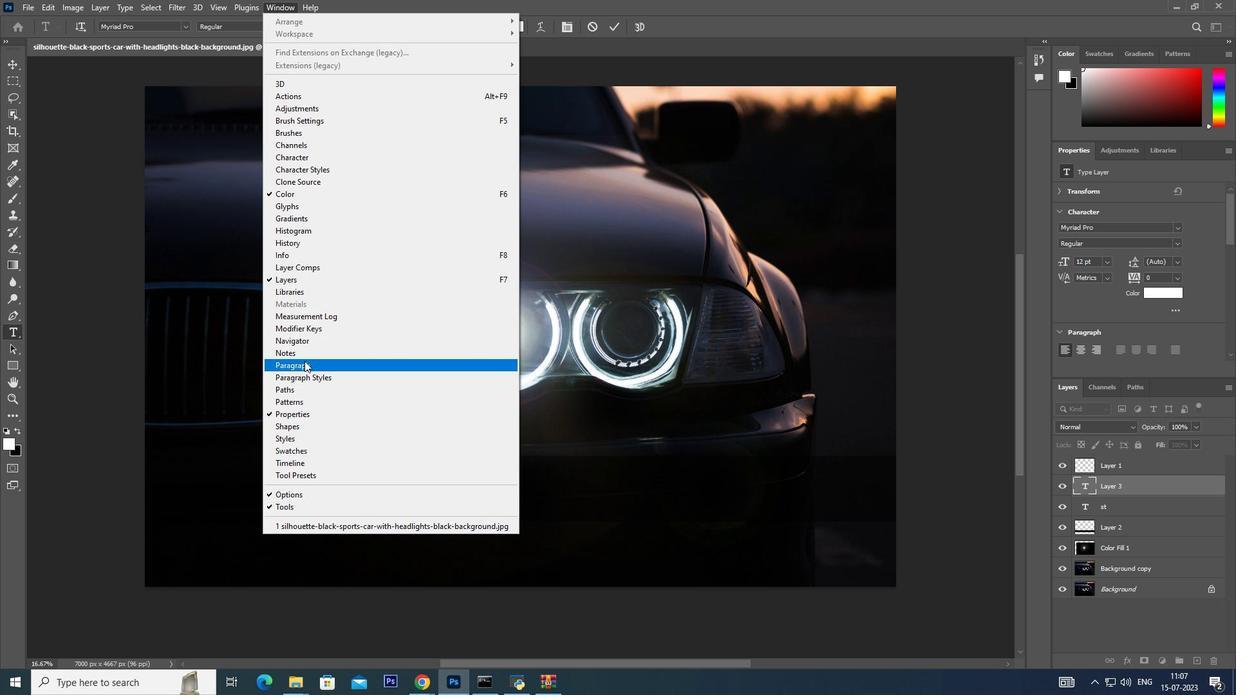 
Action: Mouse pressed left at (304, 361)
Screenshot: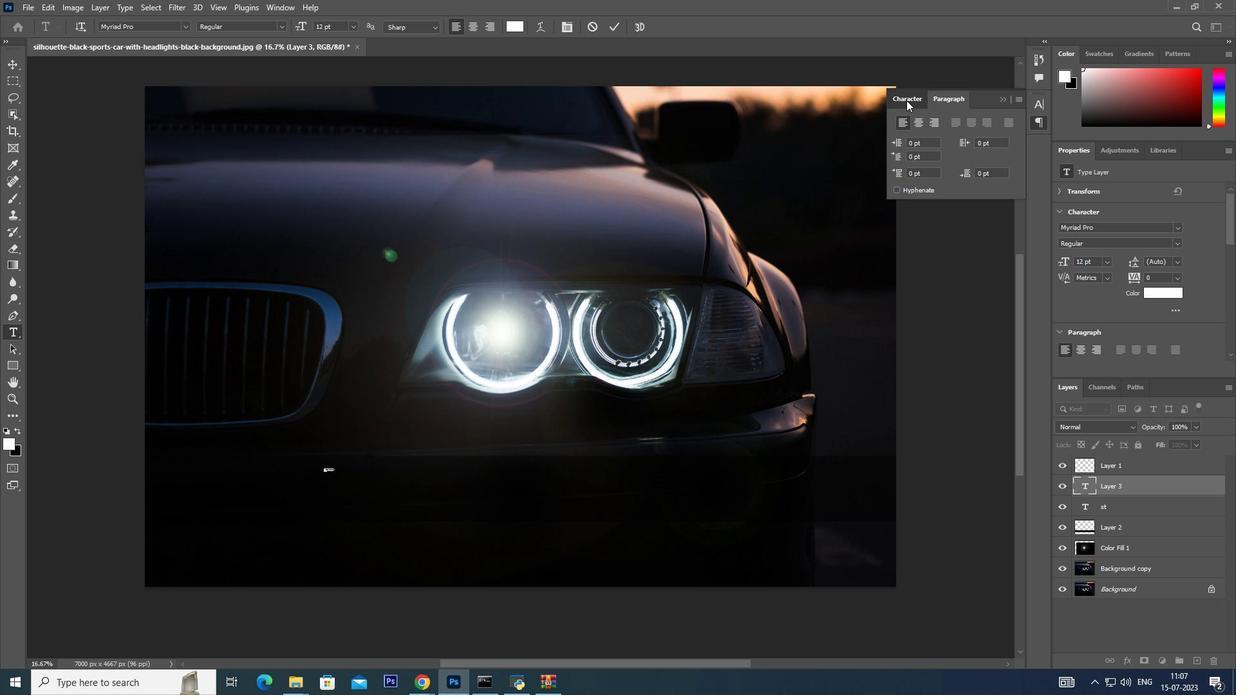 
Action: Mouse moved to (907, 100)
Screenshot: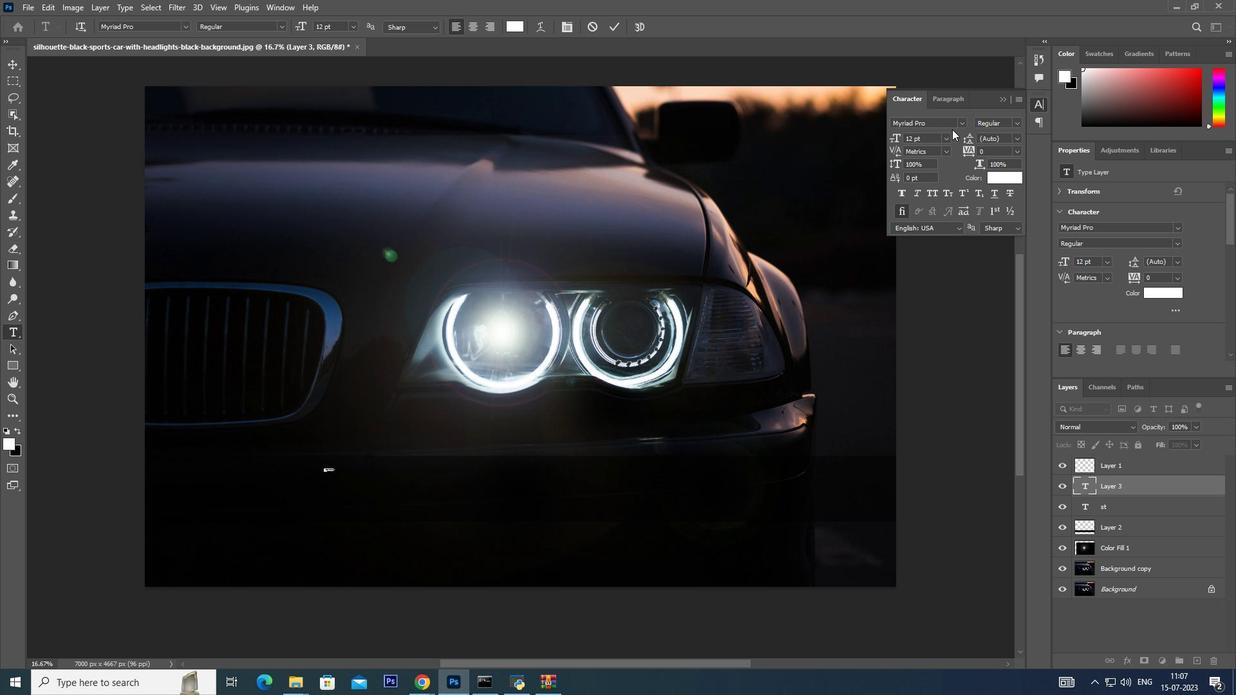 
Action: Mouse pressed left at (907, 100)
Screenshot: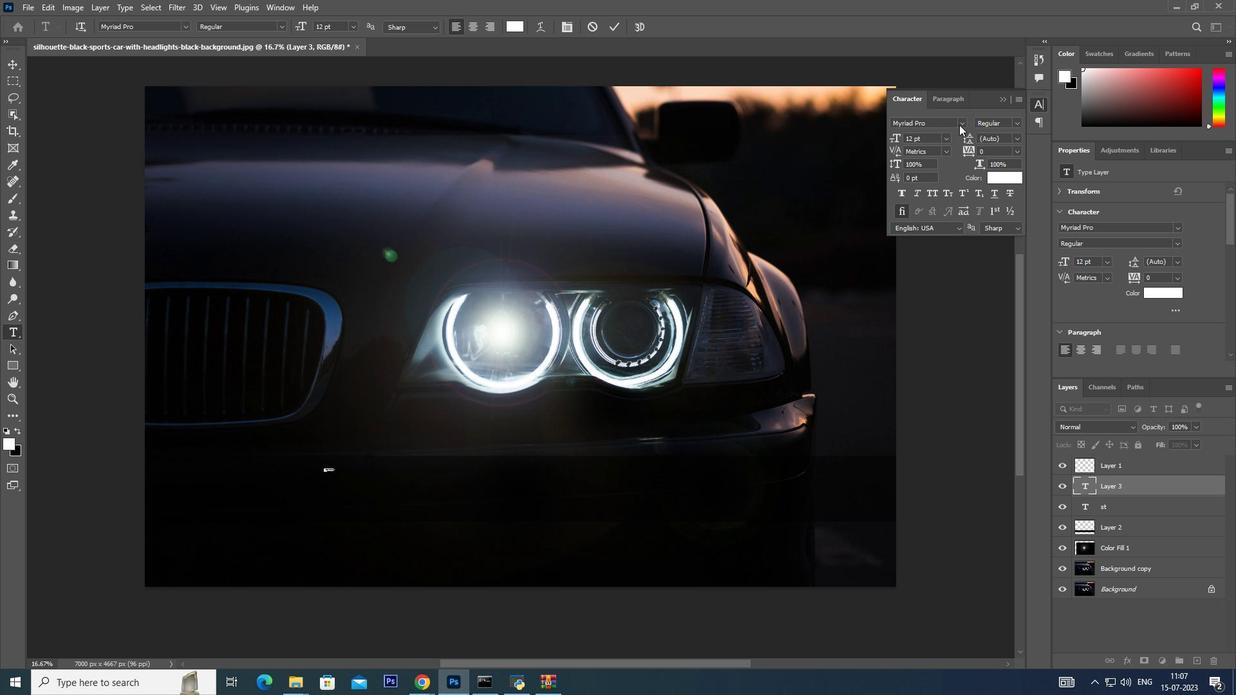 
Action: Mouse moved to (894, 137)
Screenshot: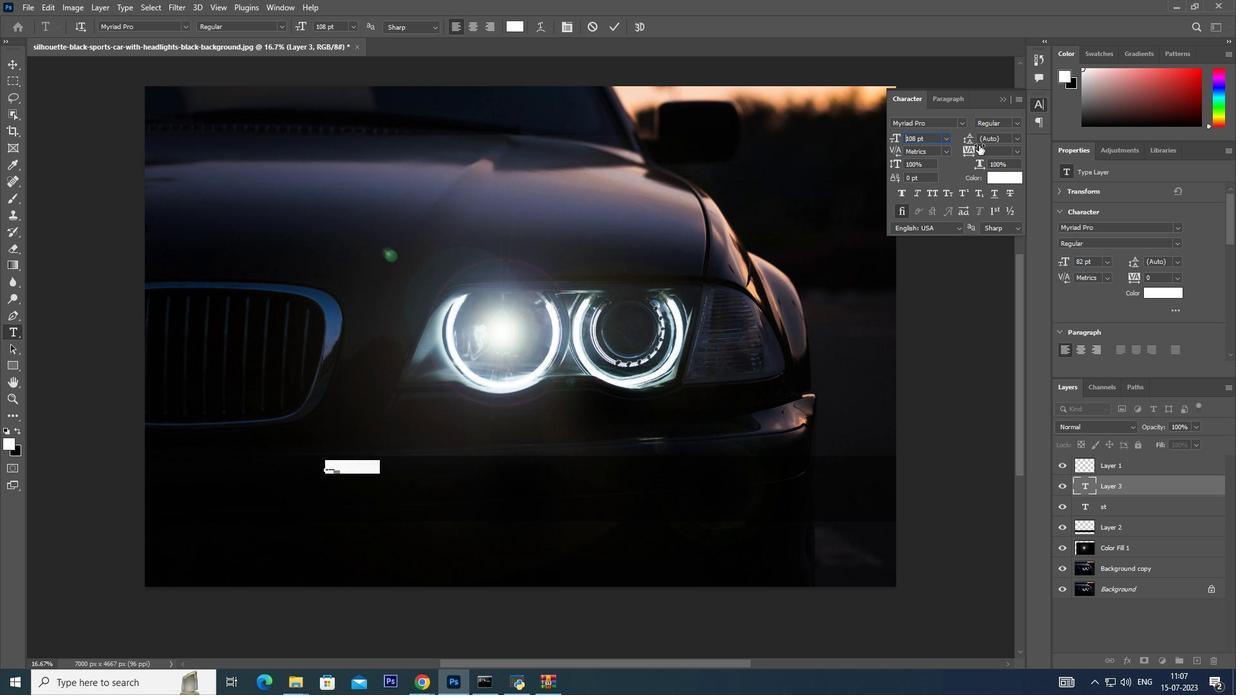 
Action: Mouse pressed left at (894, 137)
Screenshot: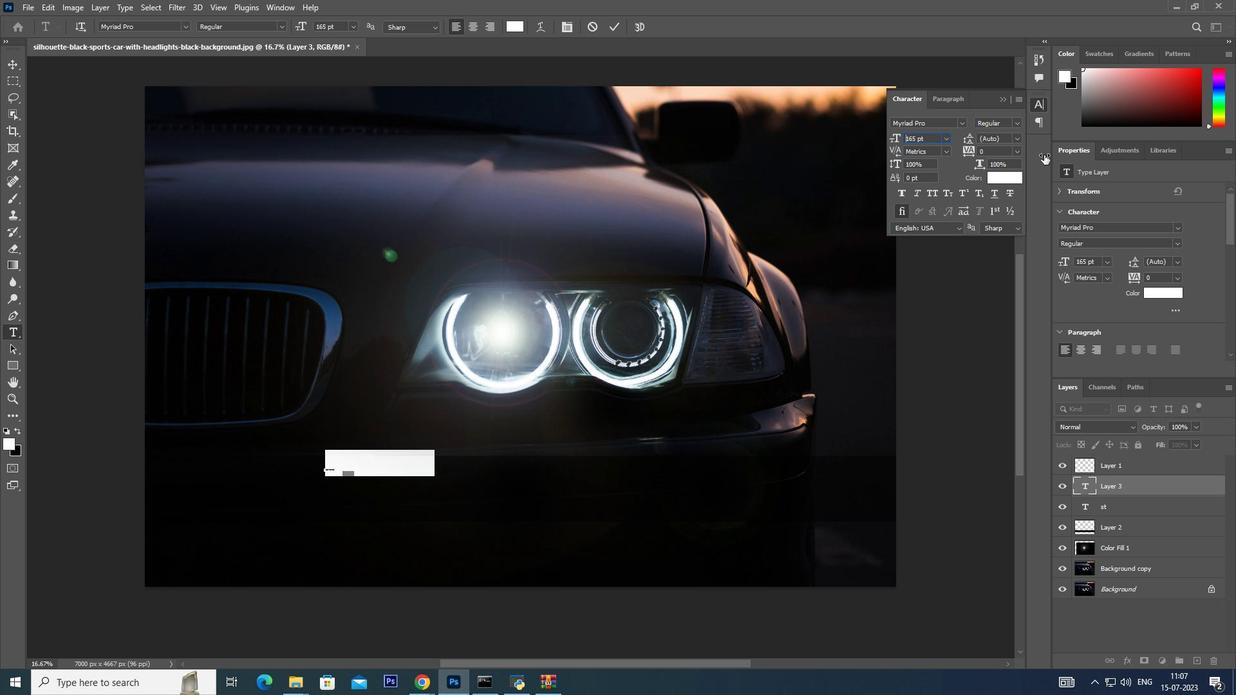 
Action: Mouse moved to (896, 138)
Screenshot: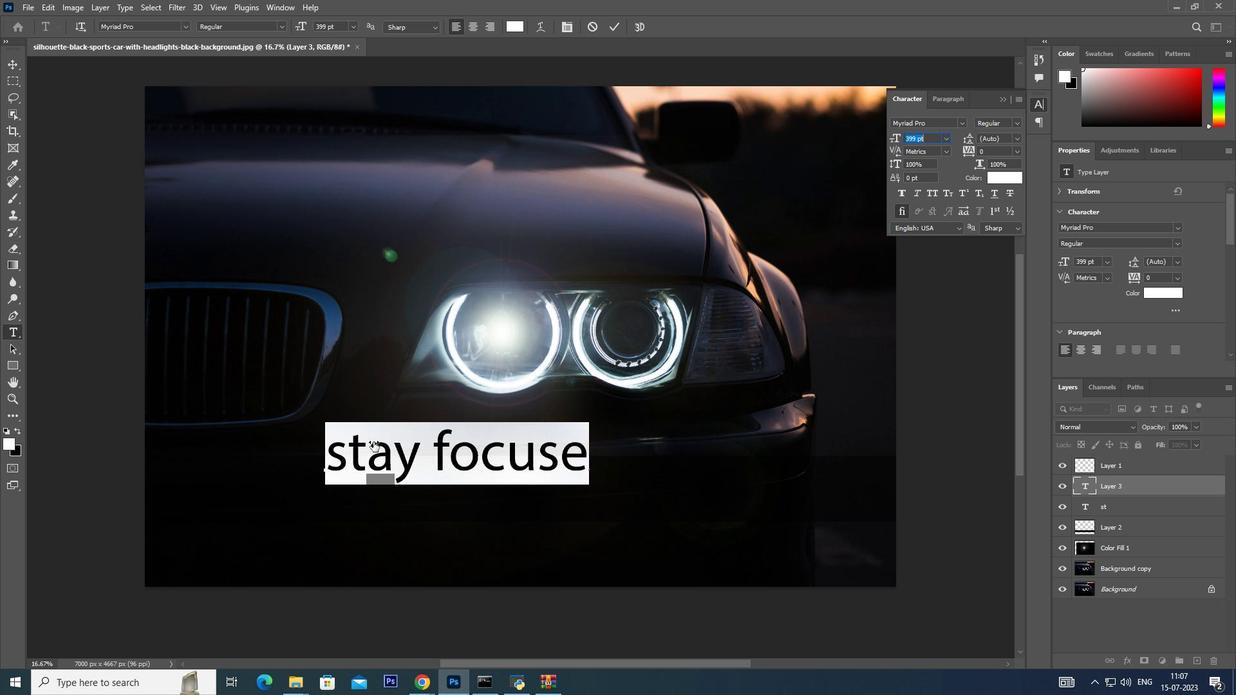 
Action: Mouse pressed left at (896, 138)
Screenshot: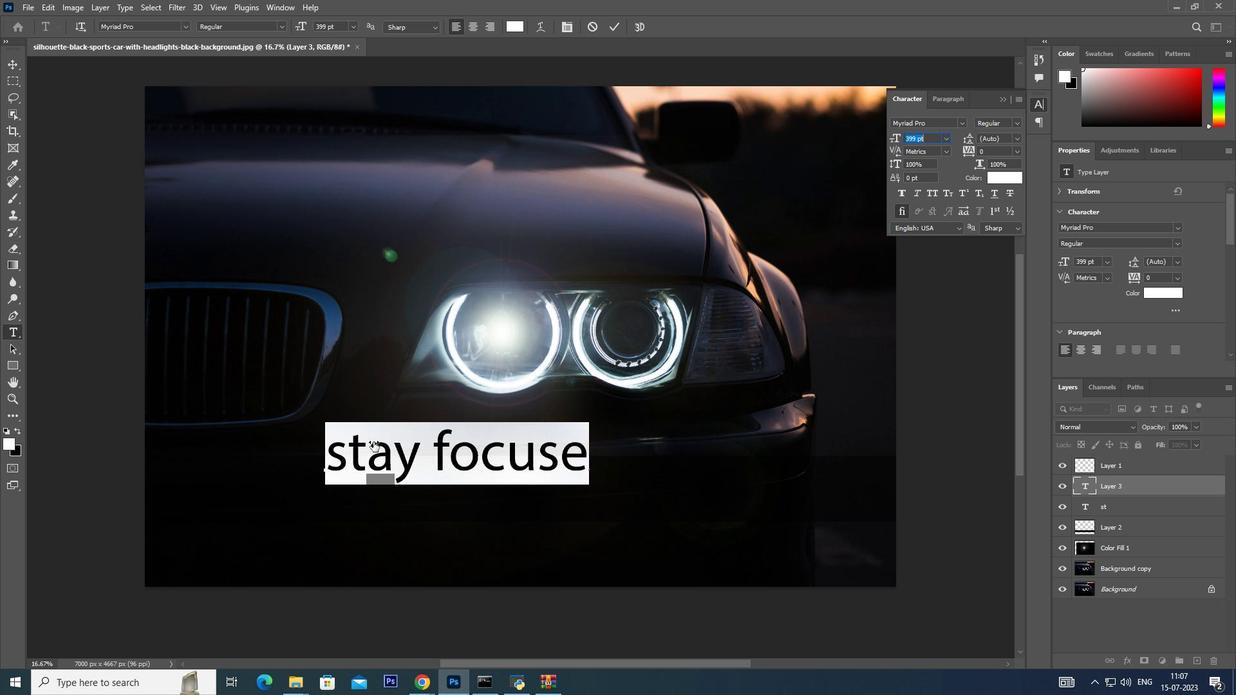 
Action: Mouse moved to (349, 456)
Screenshot: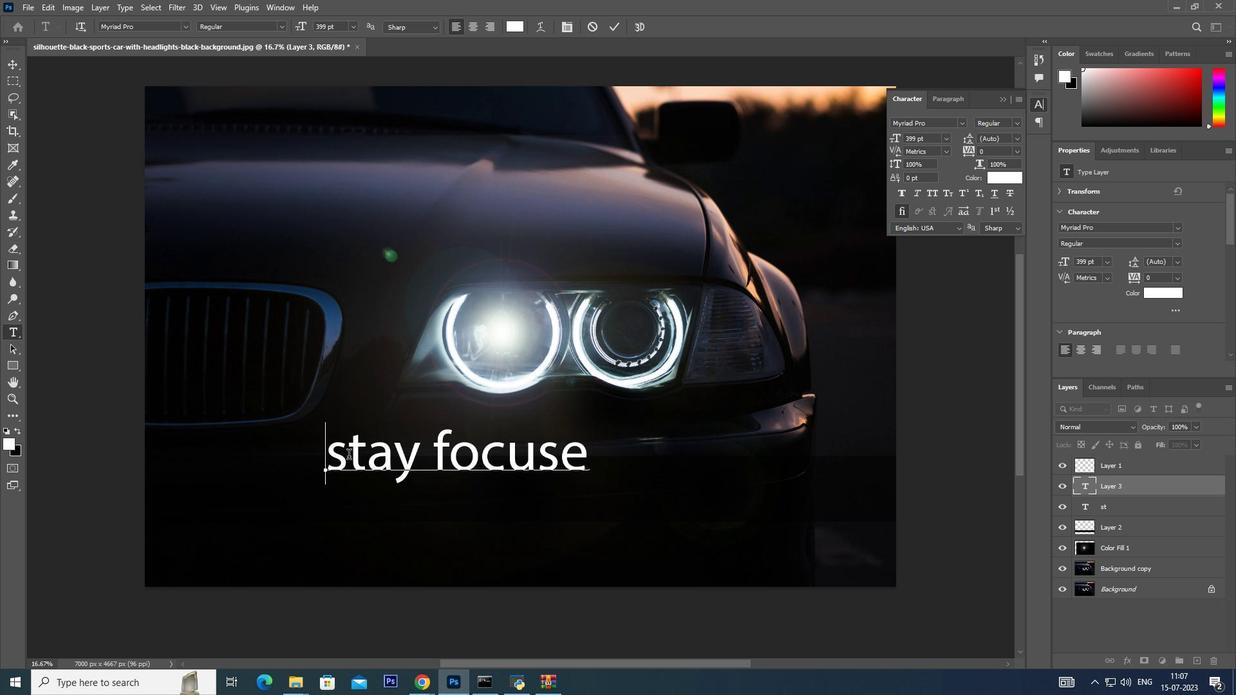 
Action: Mouse pressed left at (349, 456)
Screenshot: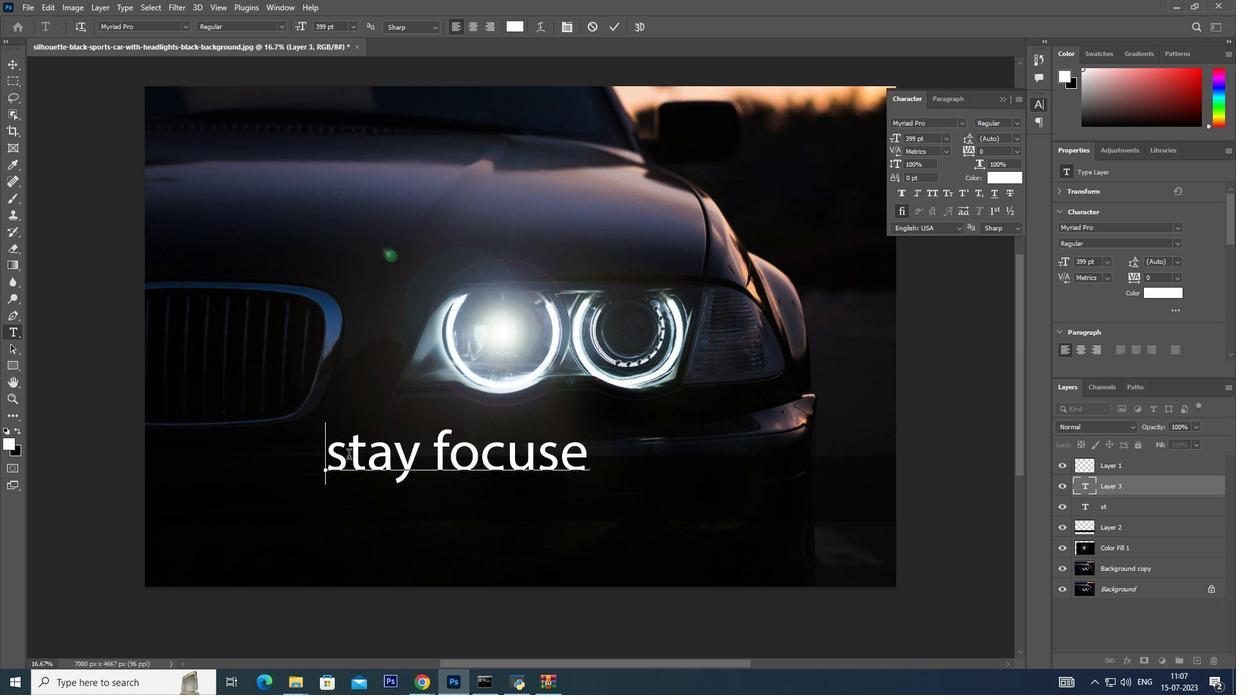 
Action: Mouse moved to (349, 456)
Screenshot: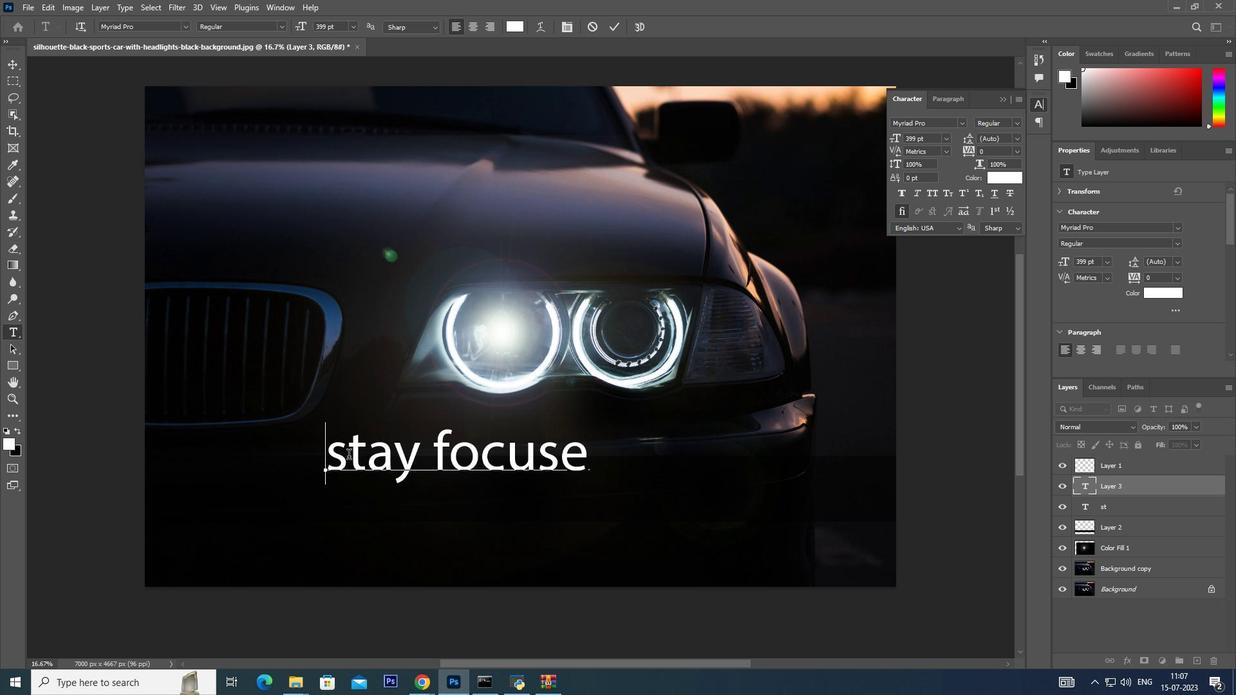 
Action: Key pressed <Key.backspace><Key.caps_lock>S
Screenshot: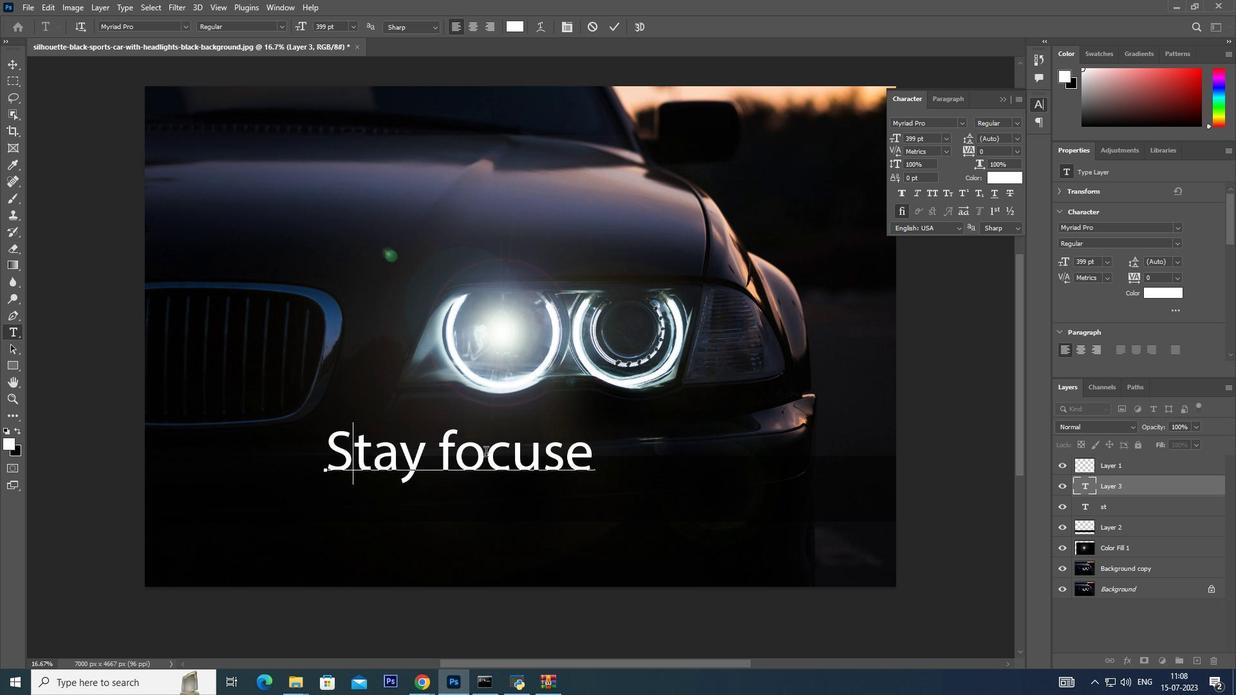 
Action: Mouse moved to (465, 457)
Screenshot: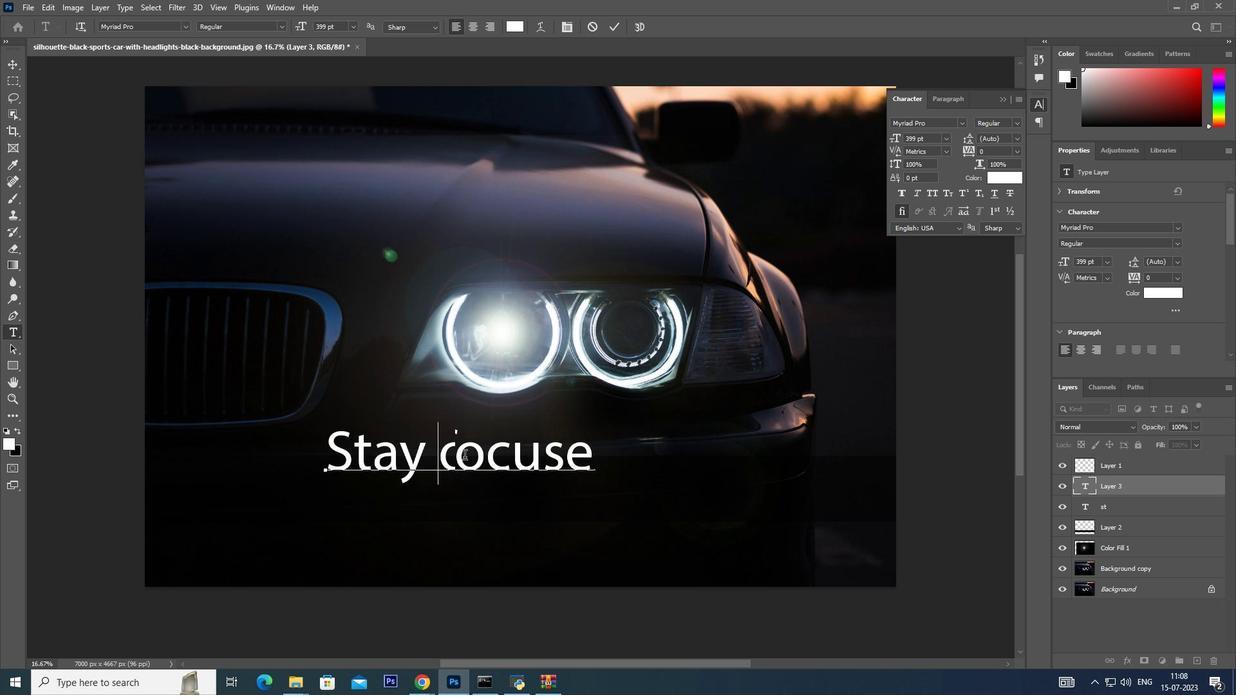 
Action: Mouse pressed left at (465, 457)
Screenshot: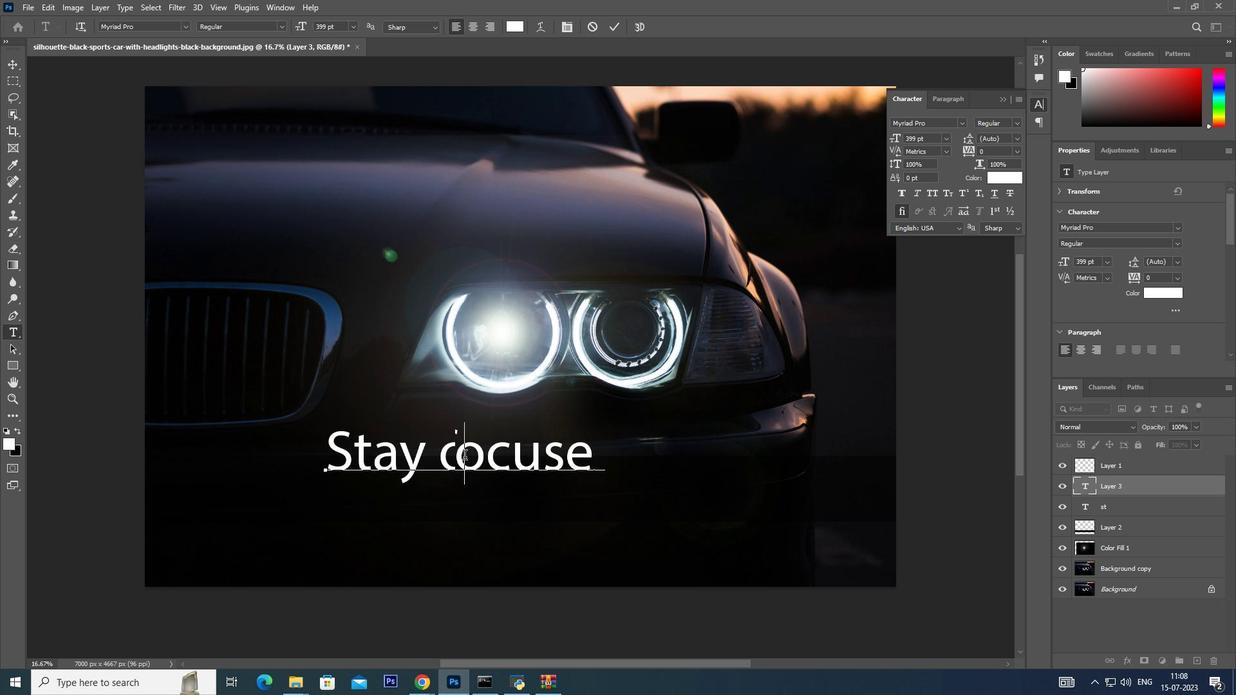 
Action: Key pressed <Key.backspace>F
Screenshot: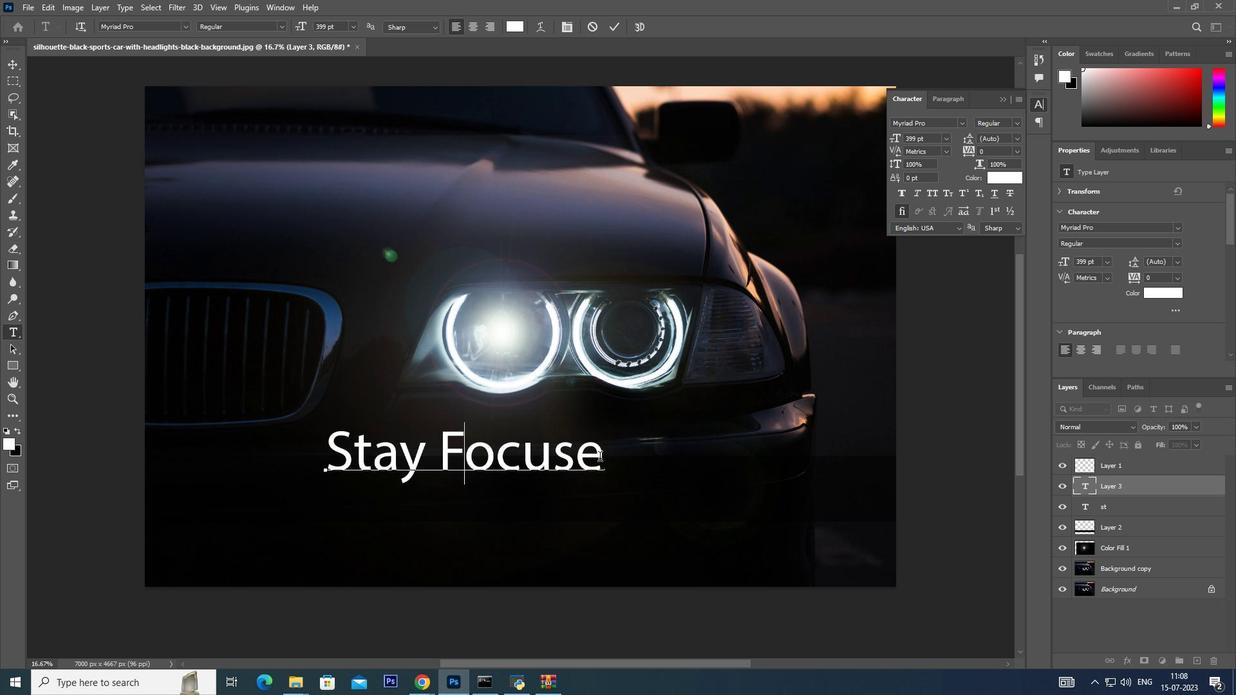 
Action: Mouse moved to (600, 458)
Screenshot: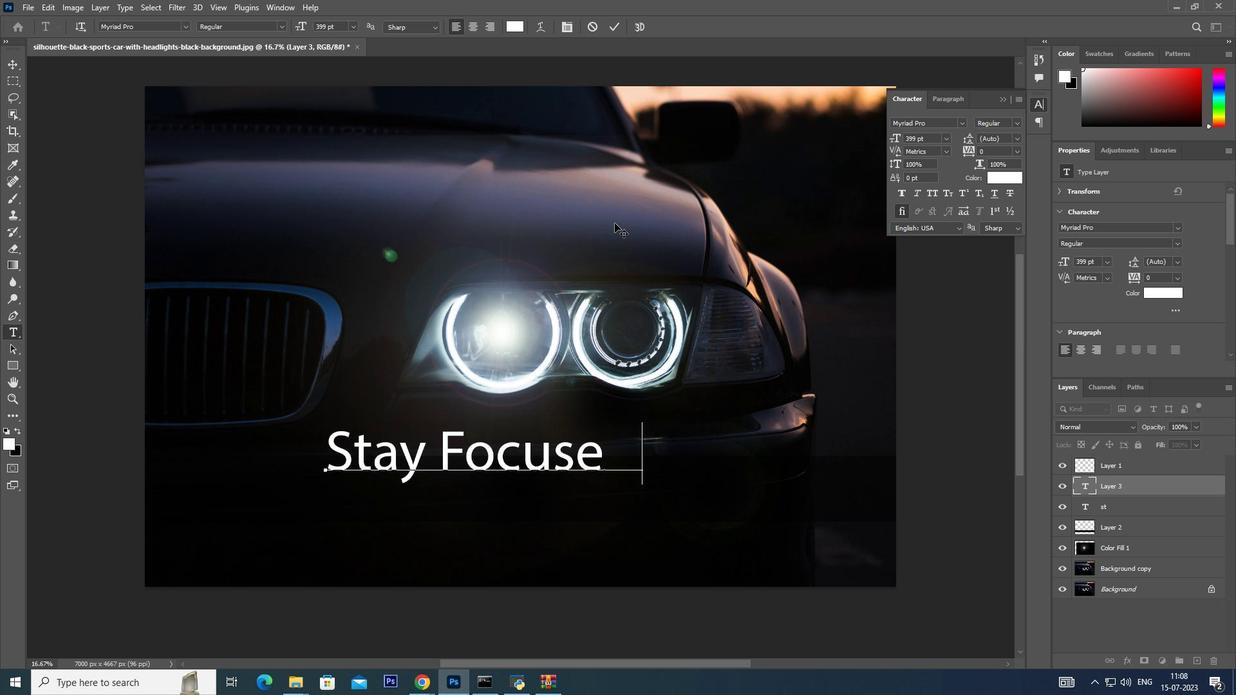 
Action: Mouse pressed left at (600, 458)
